 Task: Add a signature Genevieve Ramirez containing Best wishes for a happy Memorial Day, Genevieve Ramirez to email address softage.2@softage.net and add a label Skincare
Action: Mouse moved to (384, 355)
Screenshot: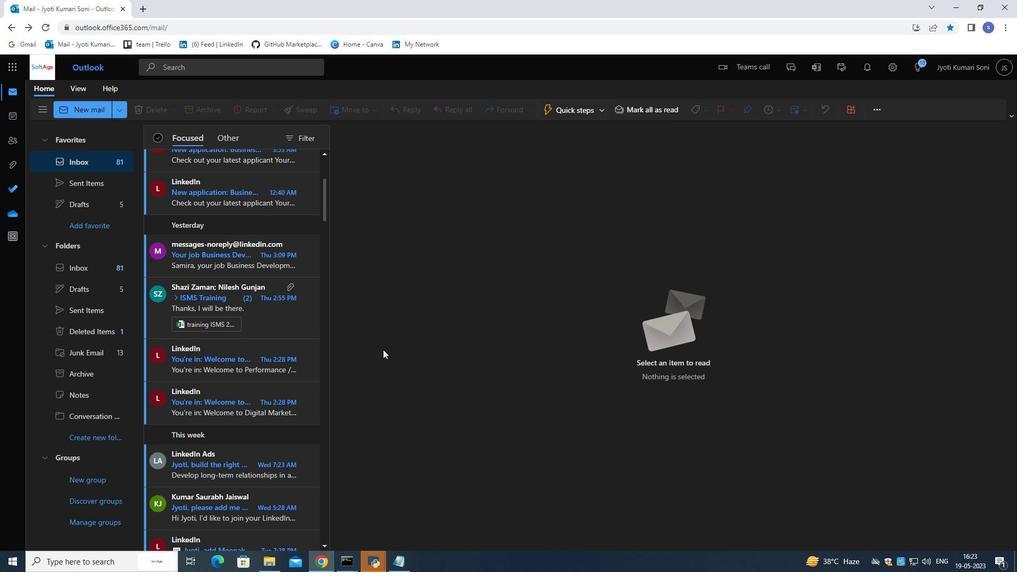 
Action: Mouse scrolled (384, 355) with delta (0, 0)
Screenshot: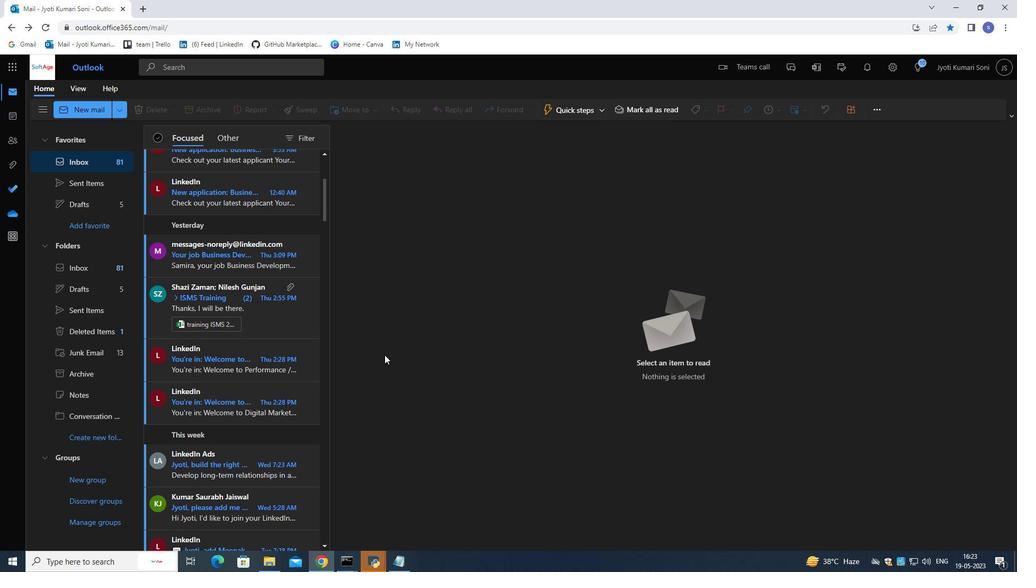 
Action: Mouse scrolled (384, 355) with delta (0, 0)
Screenshot: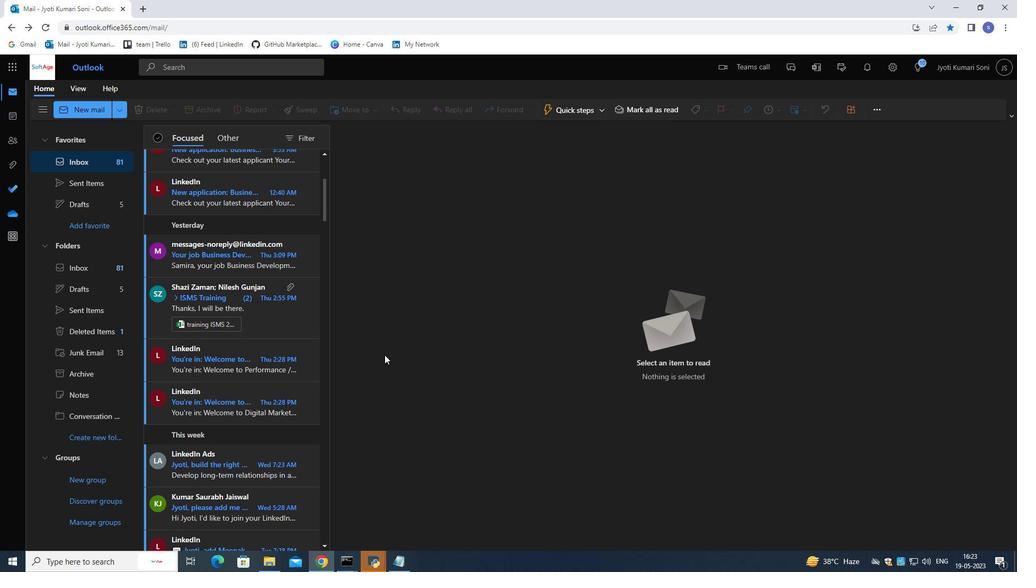 
Action: Mouse moved to (385, 355)
Screenshot: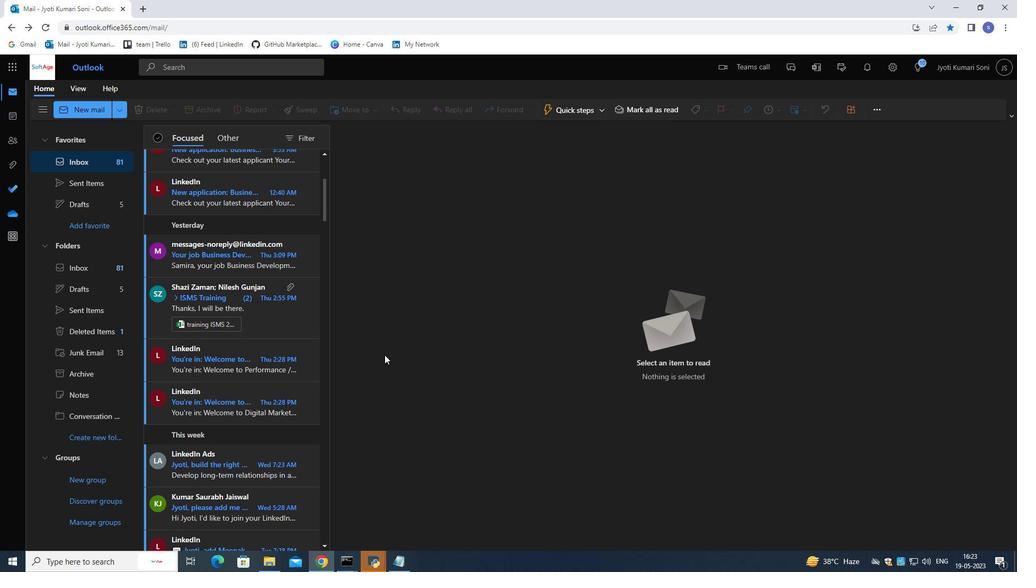 
Action: Mouse scrolled (385, 355) with delta (0, 0)
Screenshot: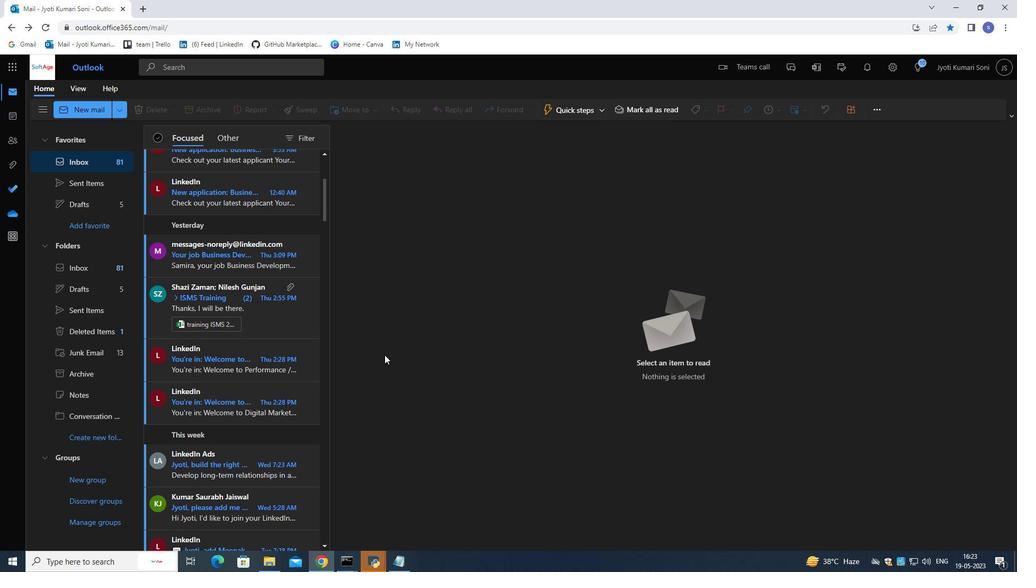 
Action: Mouse moved to (385, 352)
Screenshot: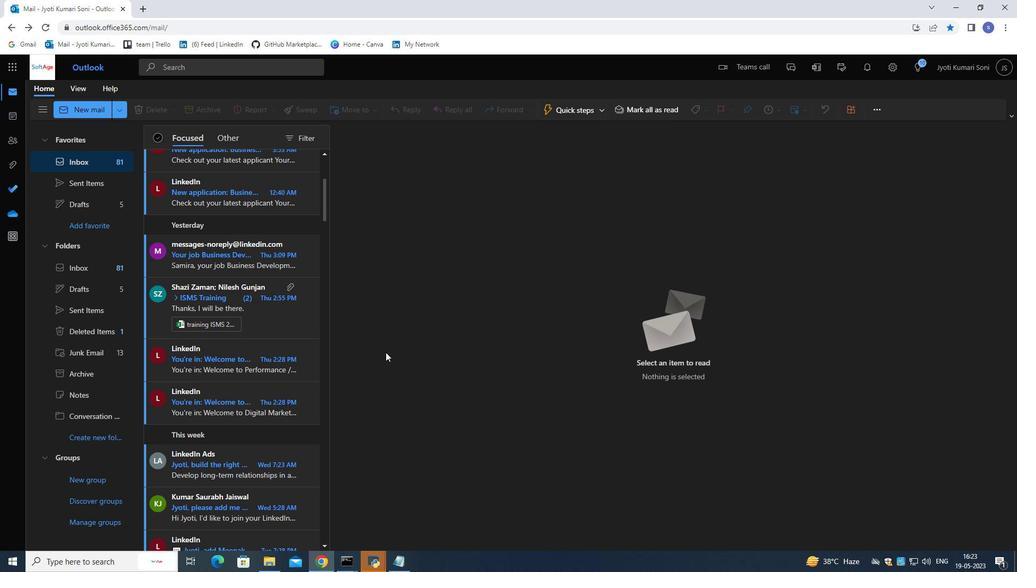 
Action: Mouse scrolled (385, 351) with delta (0, 0)
Screenshot: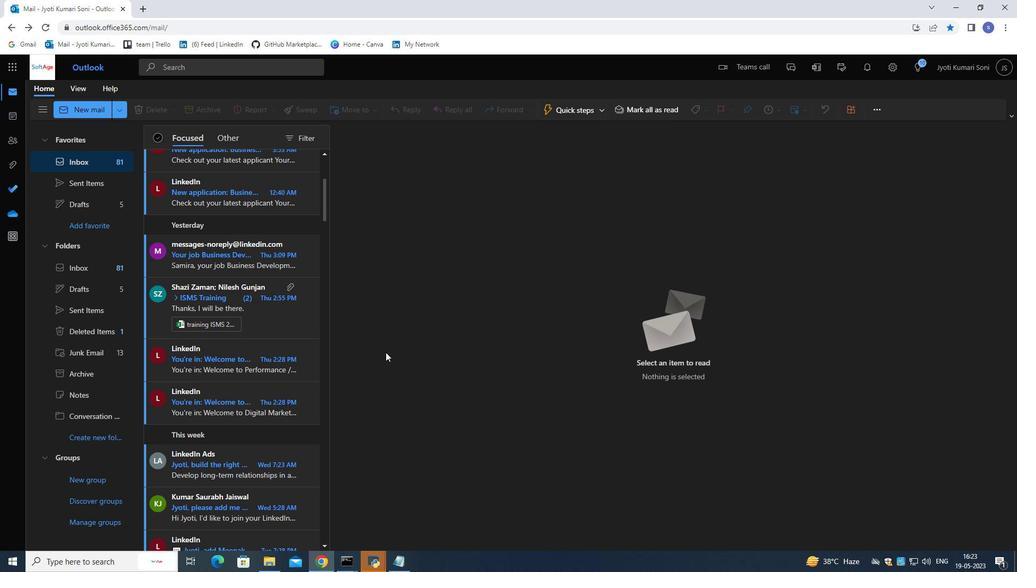 
Action: Mouse scrolled (385, 351) with delta (0, 0)
Screenshot: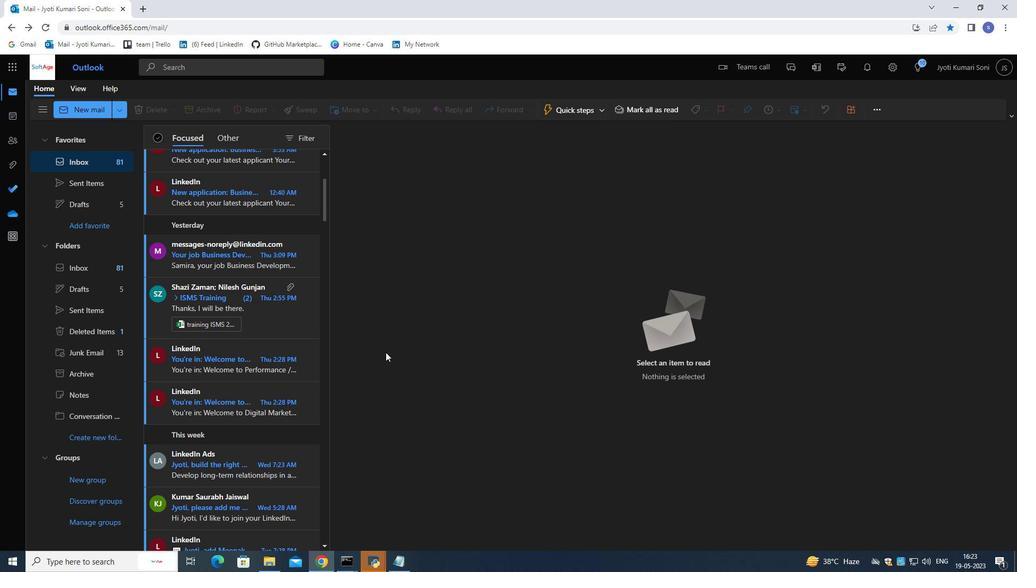 
Action: Mouse scrolled (385, 351) with delta (0, 0)
Screenshot: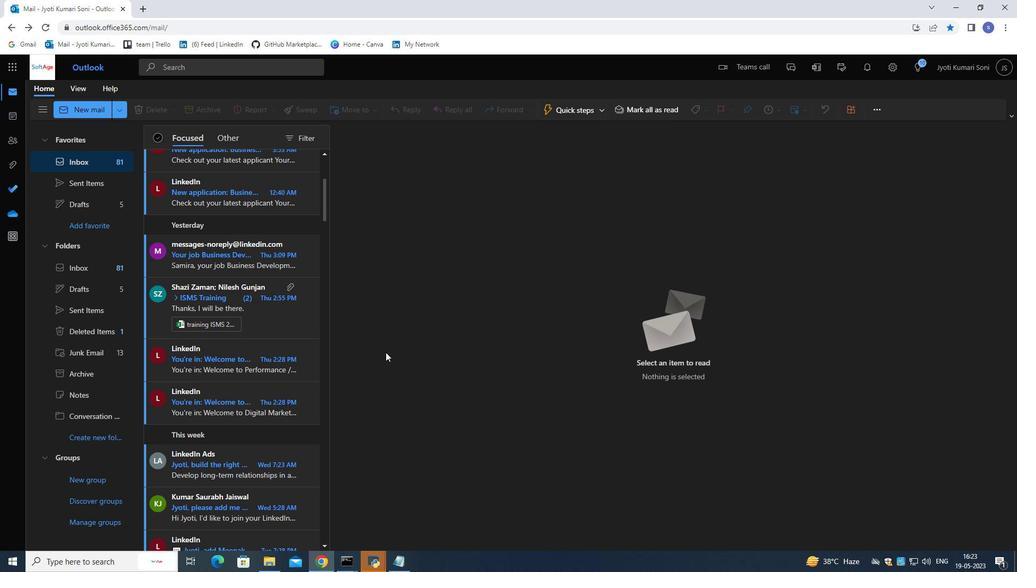 
Action: Mouse scrolled (385, 351) with delta (0, 0)
Screenshot: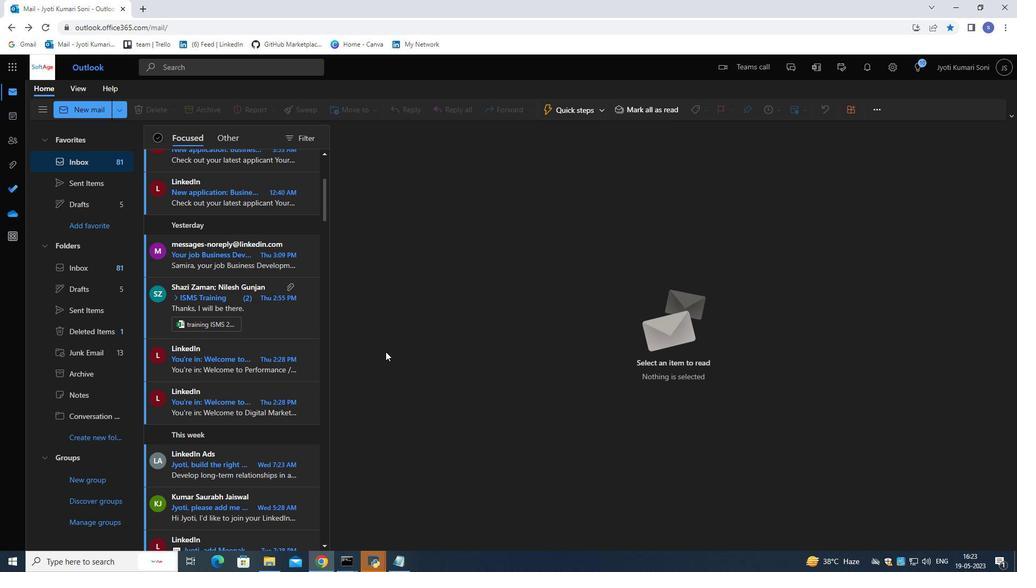 
Action: Mouse moved to (93, 118)
Screenshot: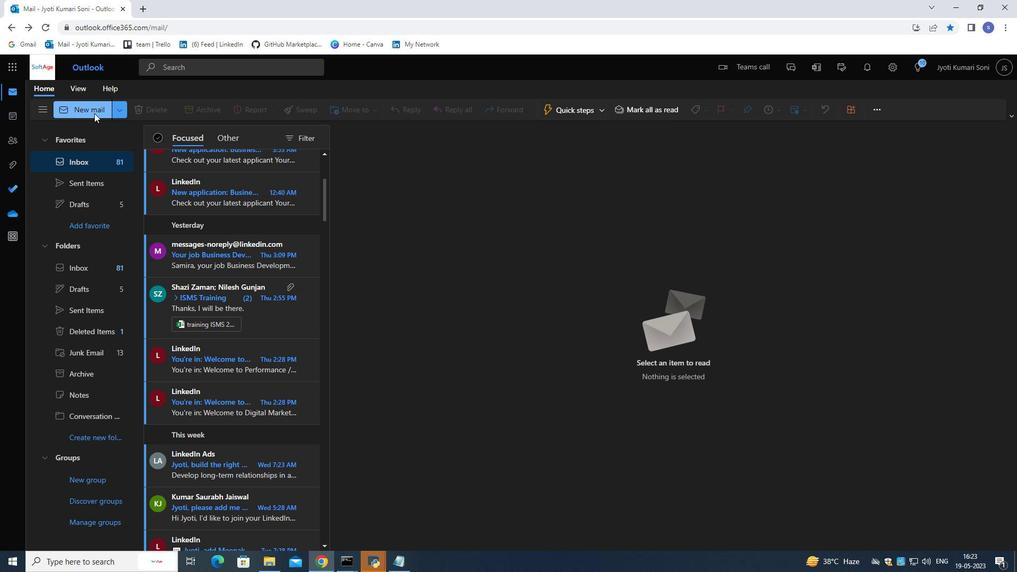 
Action: Mouse pressed left at (93, 118)
Screenshot: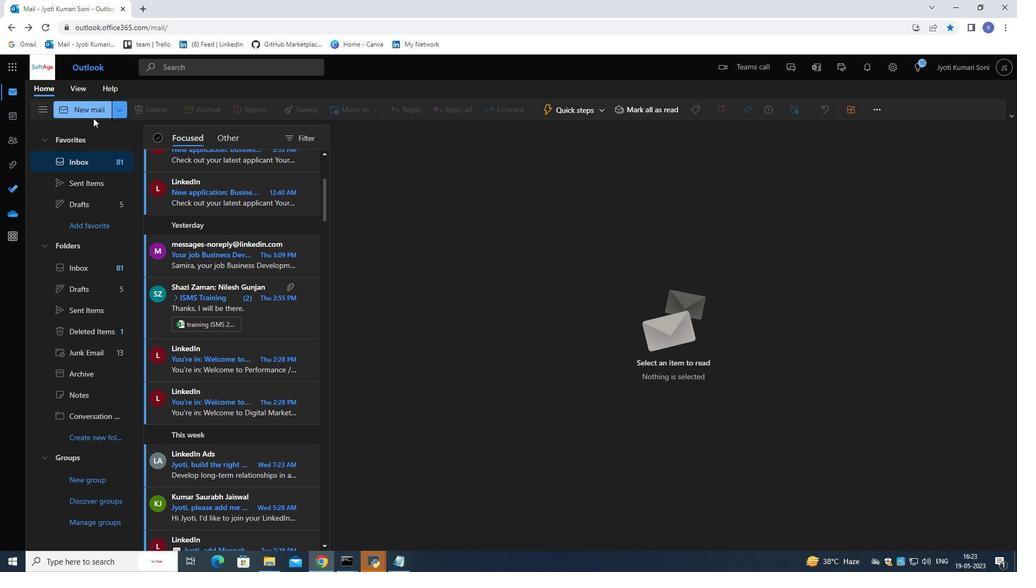 
Action: Mouse moved to (93, 112)
Screenshot: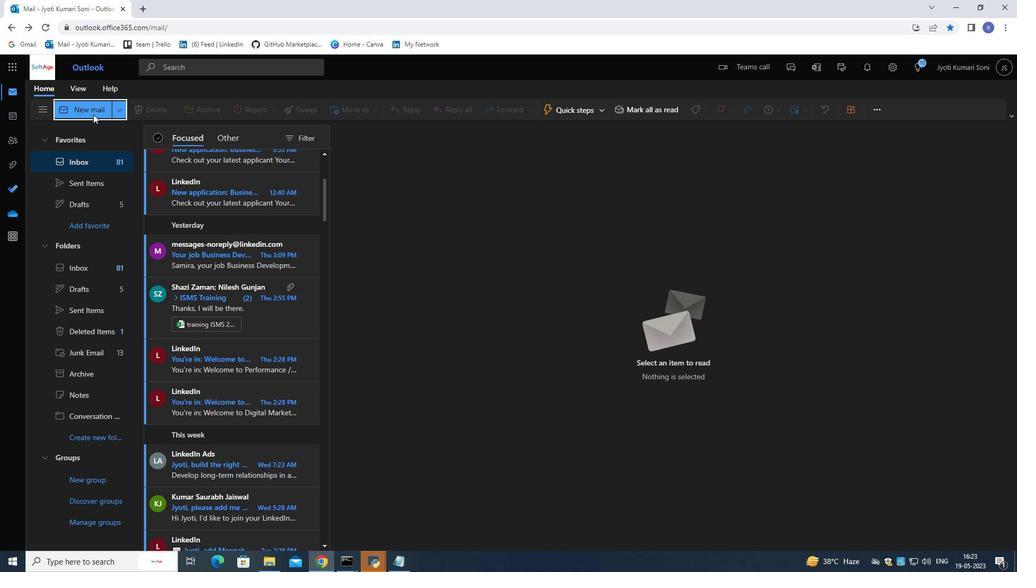 
Action: Mouse pressed left at (93, 112)
Screenshot: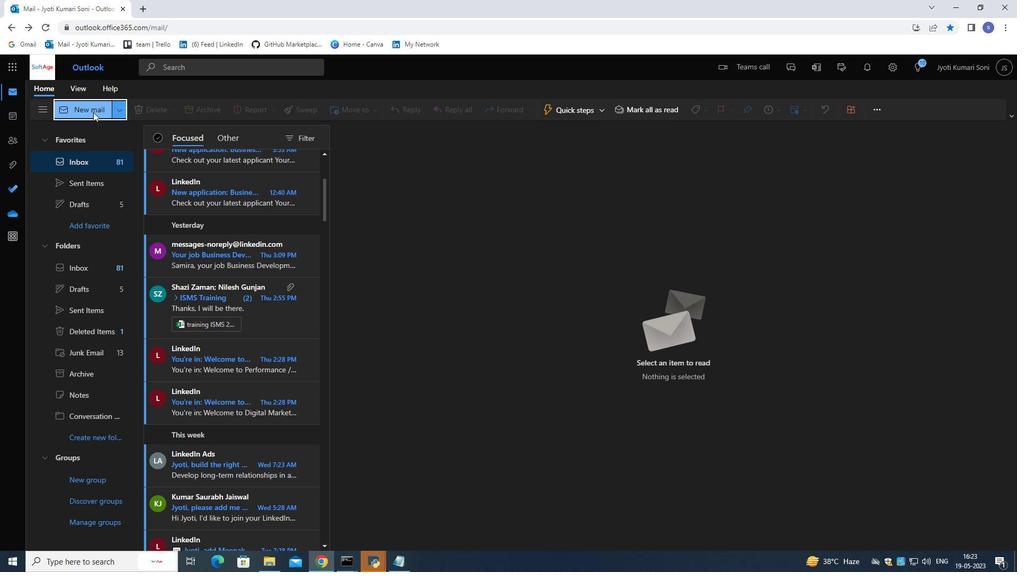 
Action: Mouse moved to (230, 204)
Screenshot: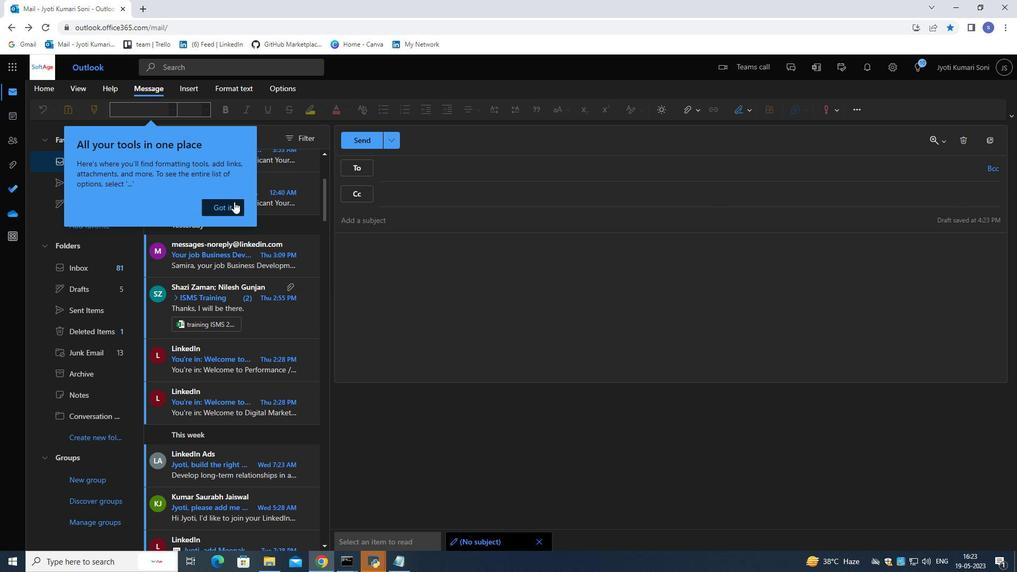 
Action: Mouse pressed left at (230, 204)
Screenshot: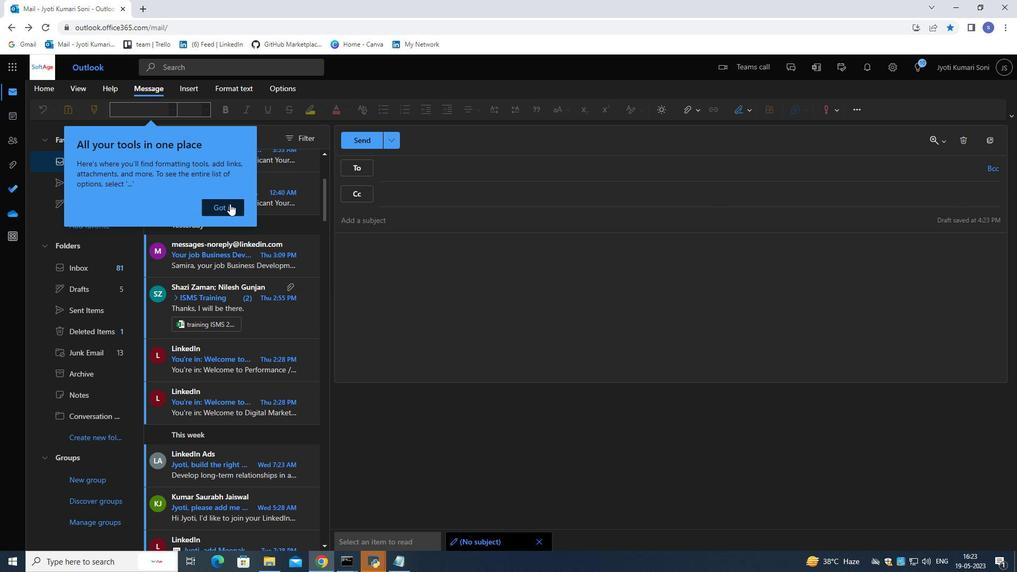 
Action: Mouse moved to (991, 142)
Screenshot: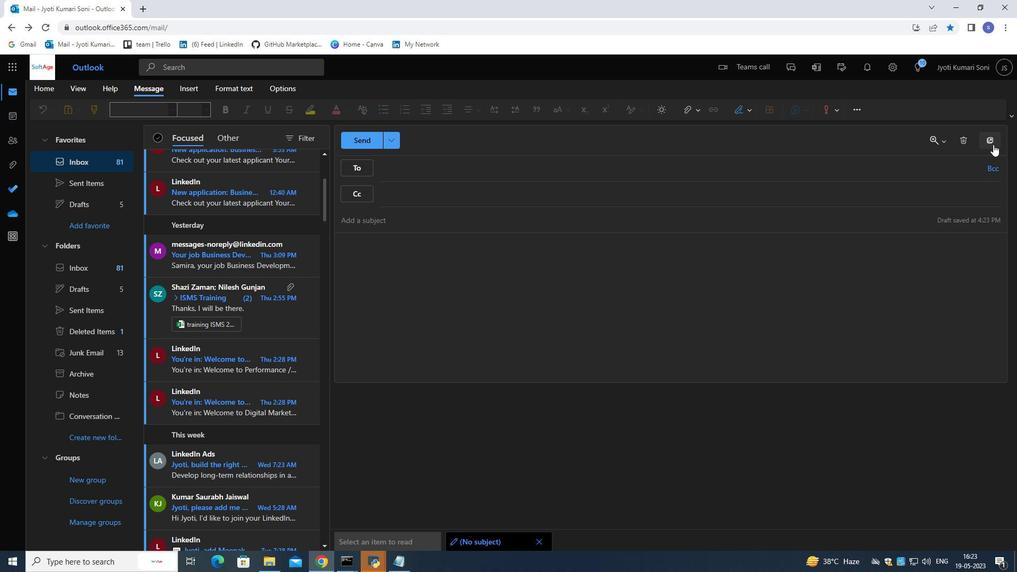 
Action: Mouse pressed left at (991, 142)
Screenshot: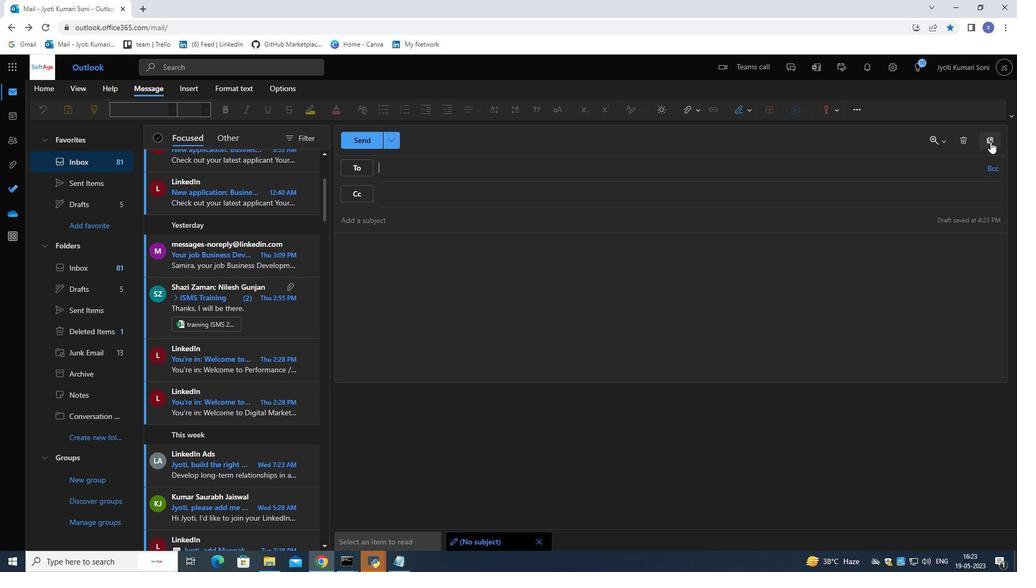 
Action: Mouse moved to (624, 22)
Screenshot: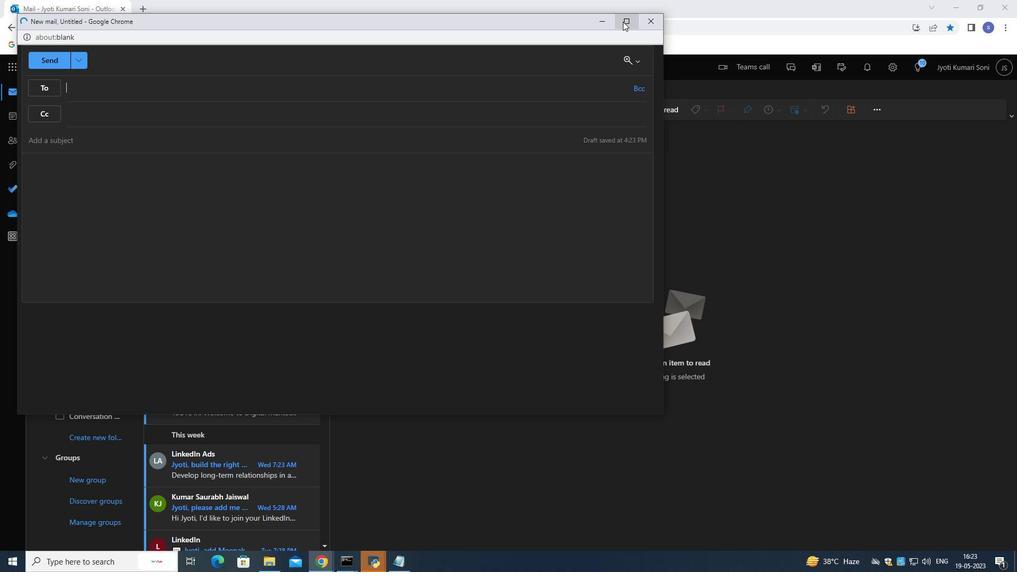 
Action: Mouse pressed left at (624, 22)
Screenshot: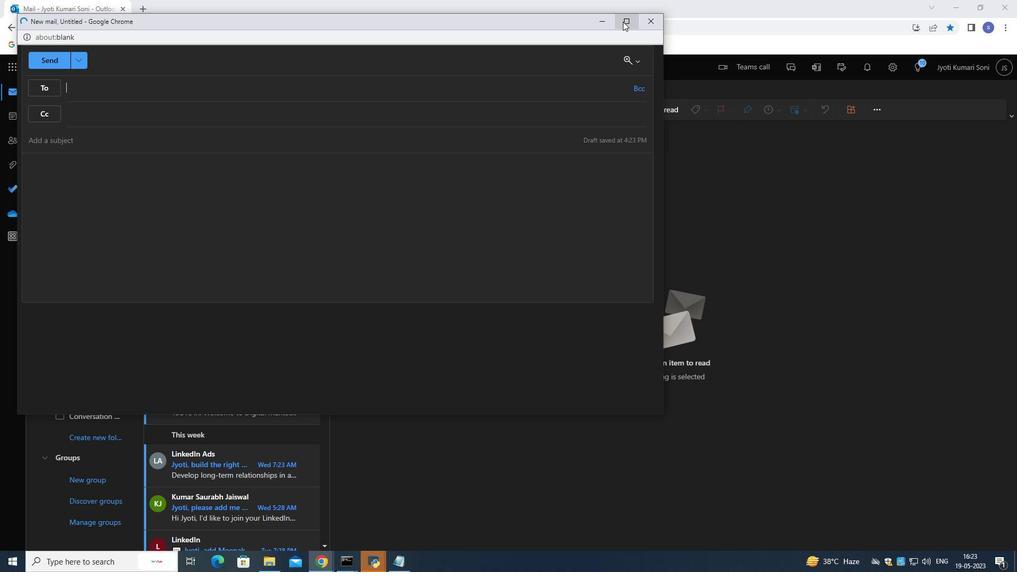 
Action: Mouse moved to (265, 109)
Screenshot: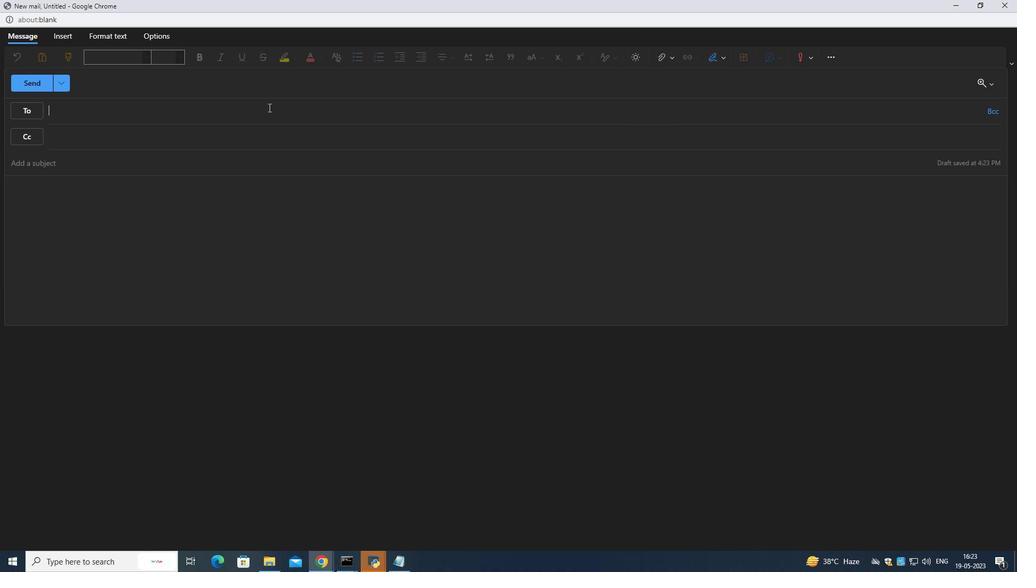 
Action: Mouse pressed left at (265, 109)
Screenshot: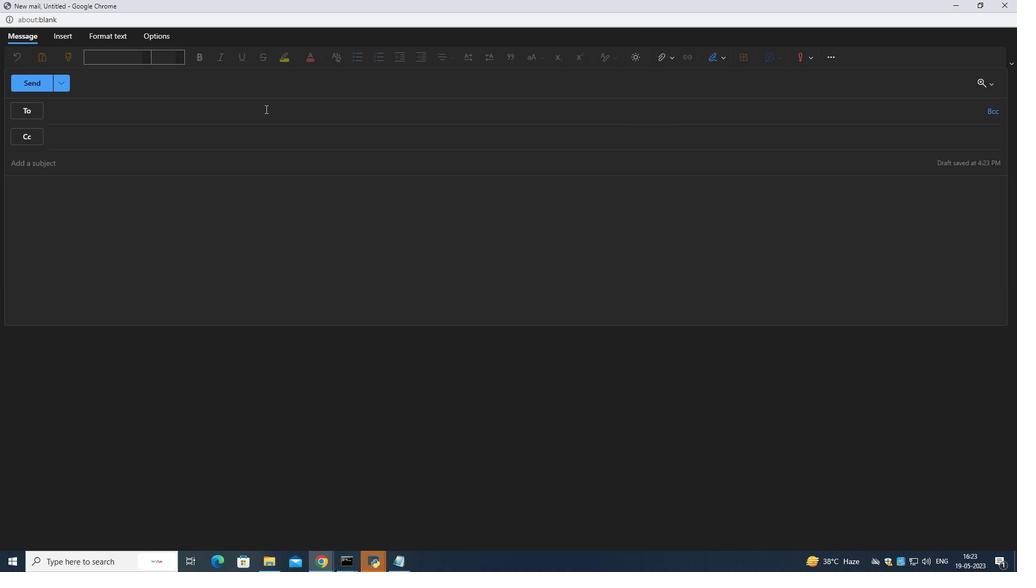 
Action: Key pressed softage.2<Key.shift>@softage.net
Screenshot: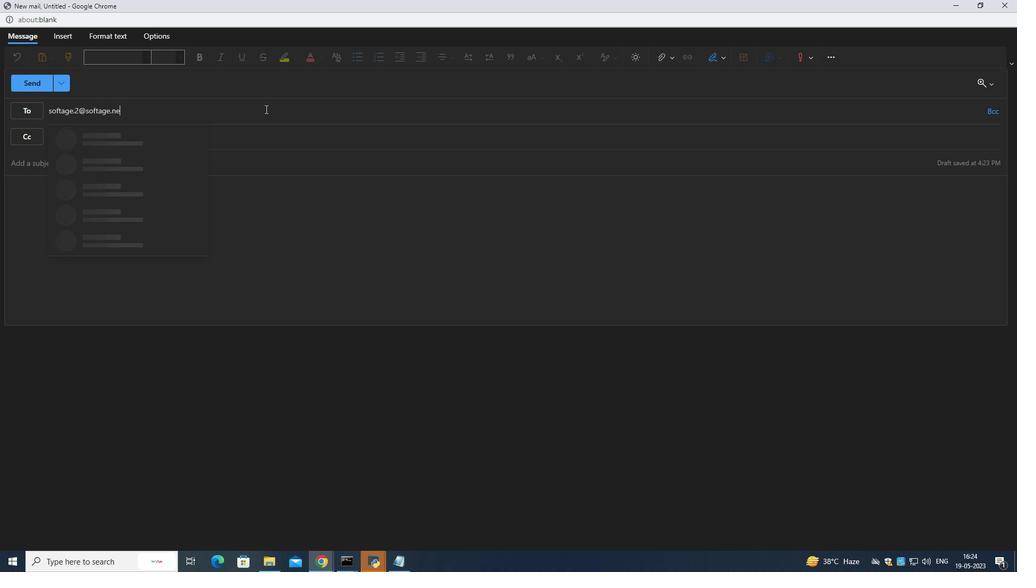 
Action: Mouse moved to (217, 252)
Screenshot: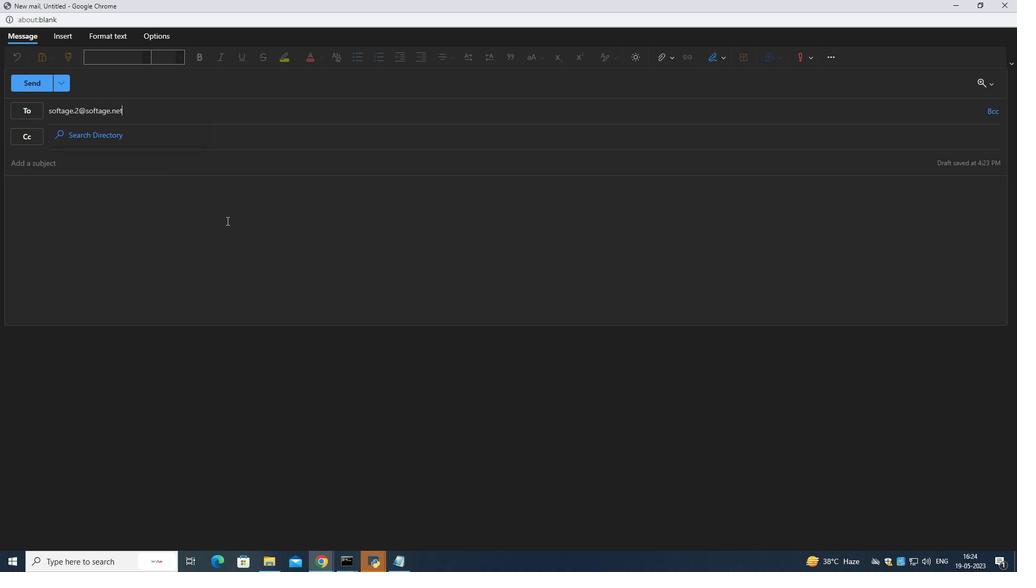 
Action: Mouse pressed left at (217, 252)
Screenshot: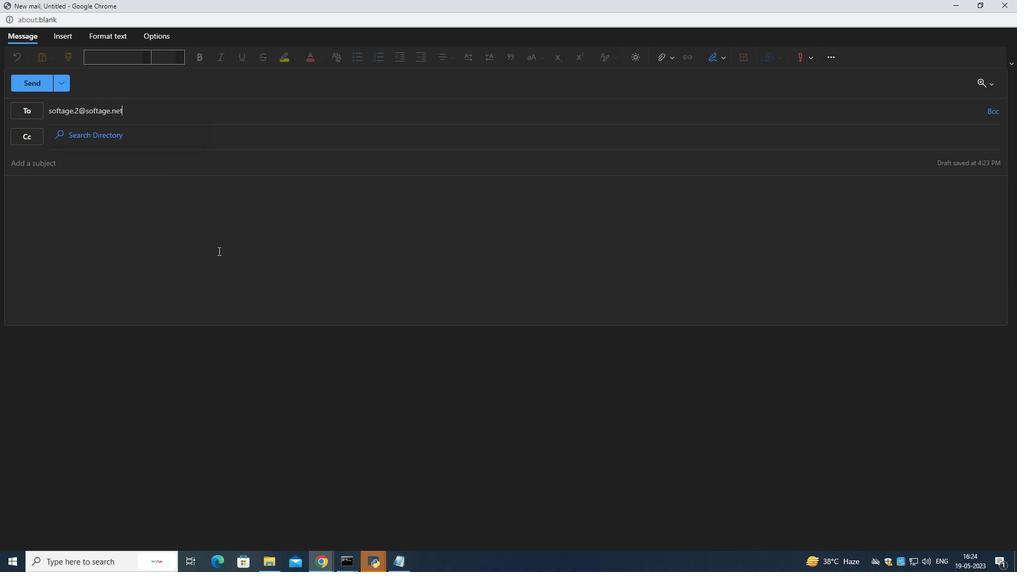 
Action: Mouse moved to (186, 150)
Screenshot: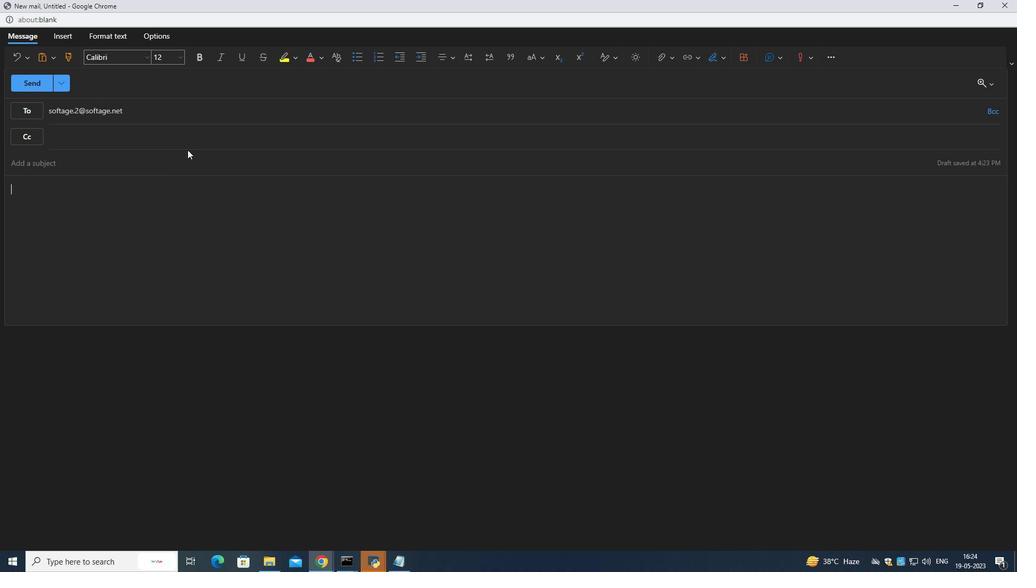 
Action: Mouse pressed left at (186, 150)
Screenshot: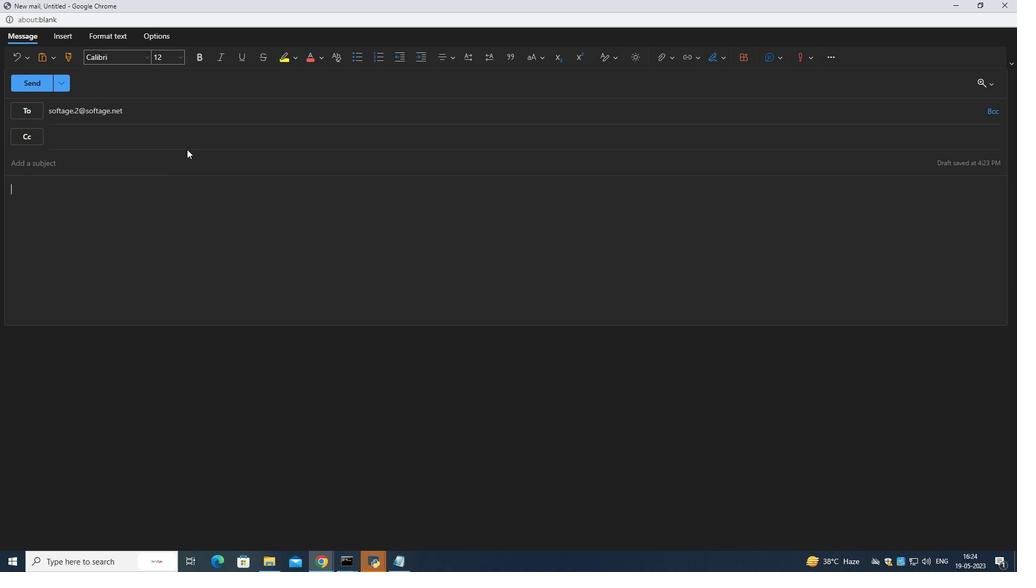 
Action: Mouse moved to (186, 161)
Screenshot: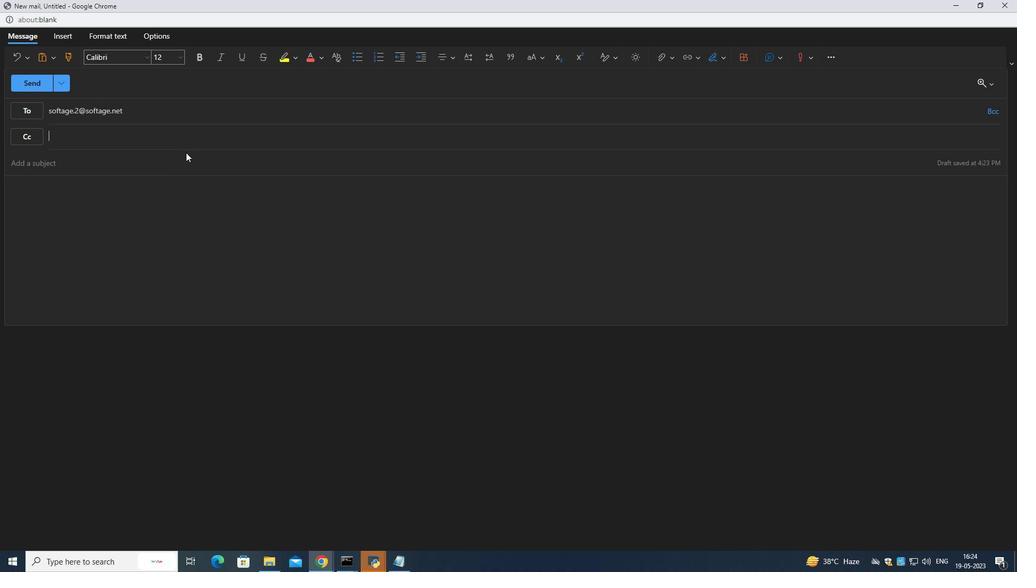 
Action: Mouse pressed left at (186, 161)
Screenshot: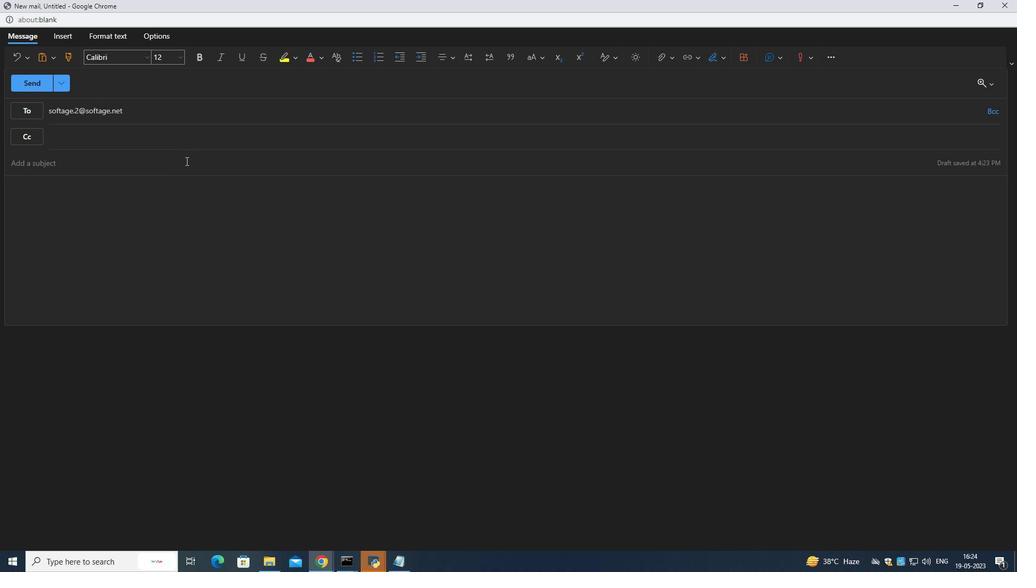 
Action: Mouse moved to (69, 163)
Screenshot: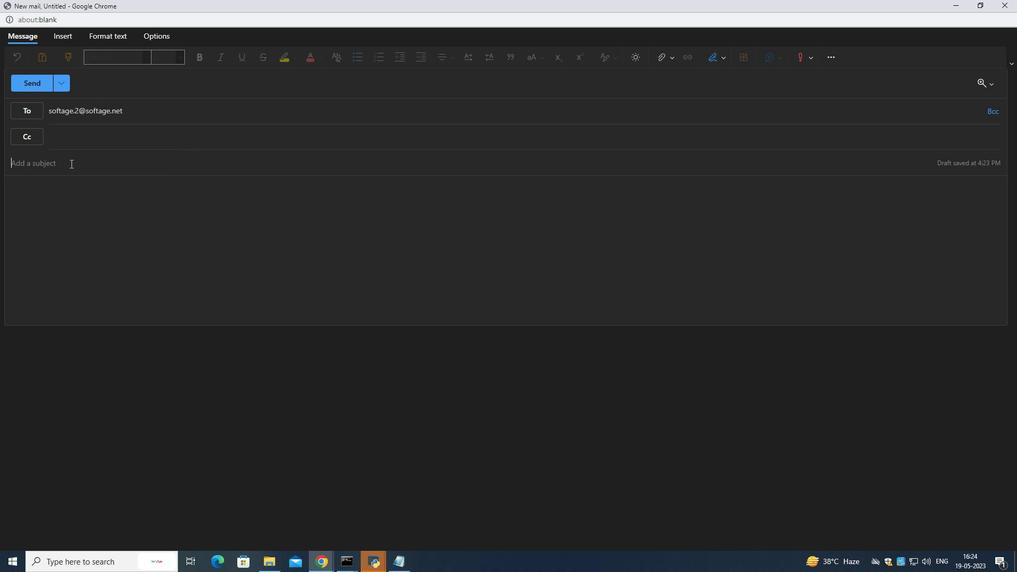 
Action: Mouse pressed left at (69, 163)
Screenshot: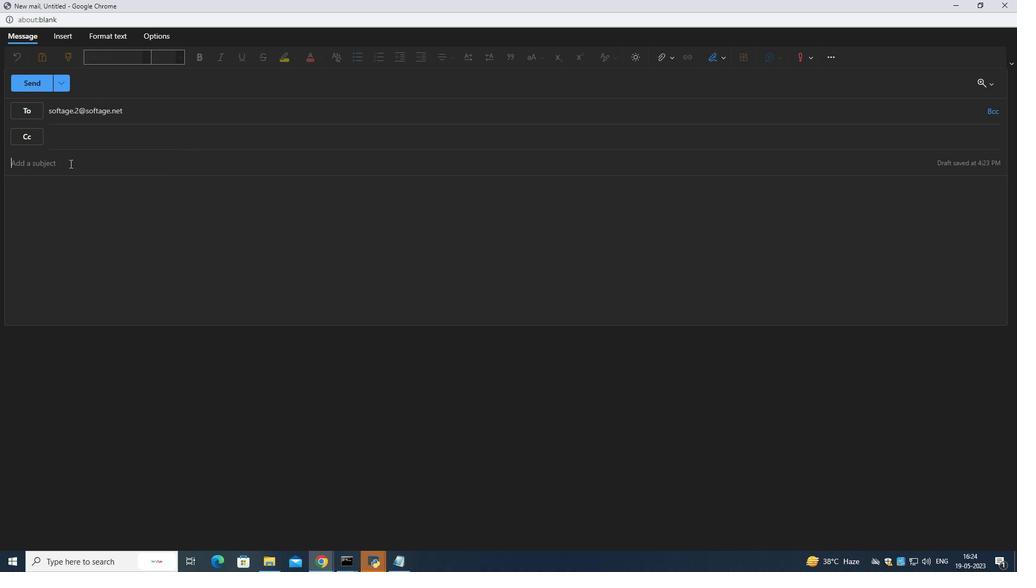 
Action: Mouse moved to (139, 112)
Screenshot: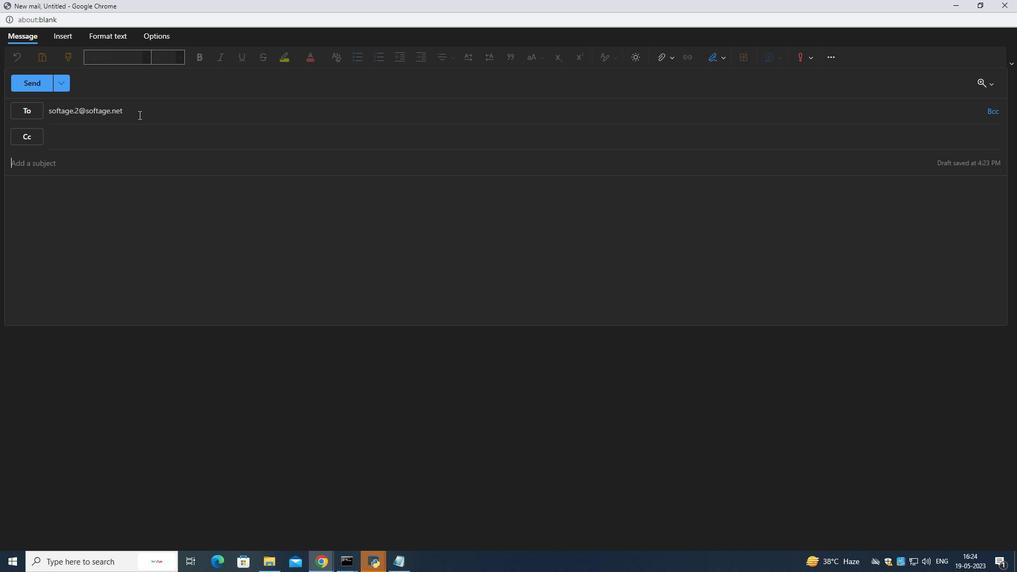 
Action: Mouse pressed left at (139, 112)
Screenshot: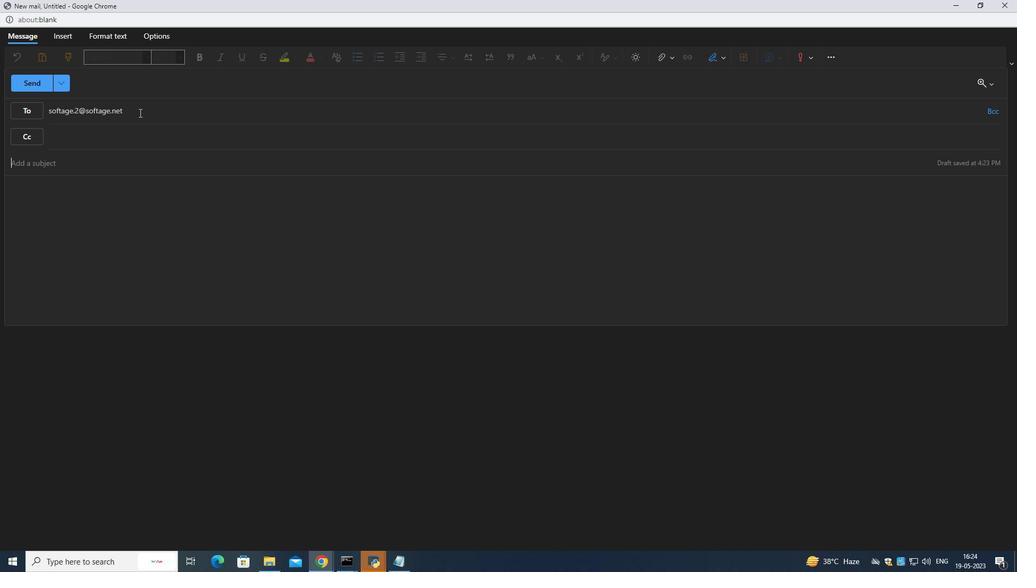 
Action: Mouse moved to (161, 219)
Screenshot: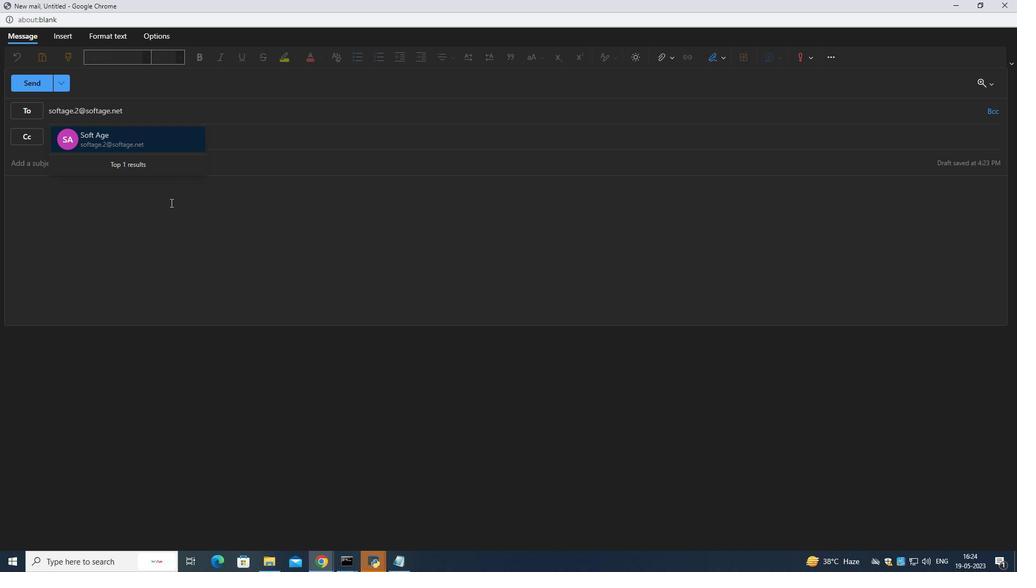 
Action: Mouse pressed left at (161, 219)
Screenshot: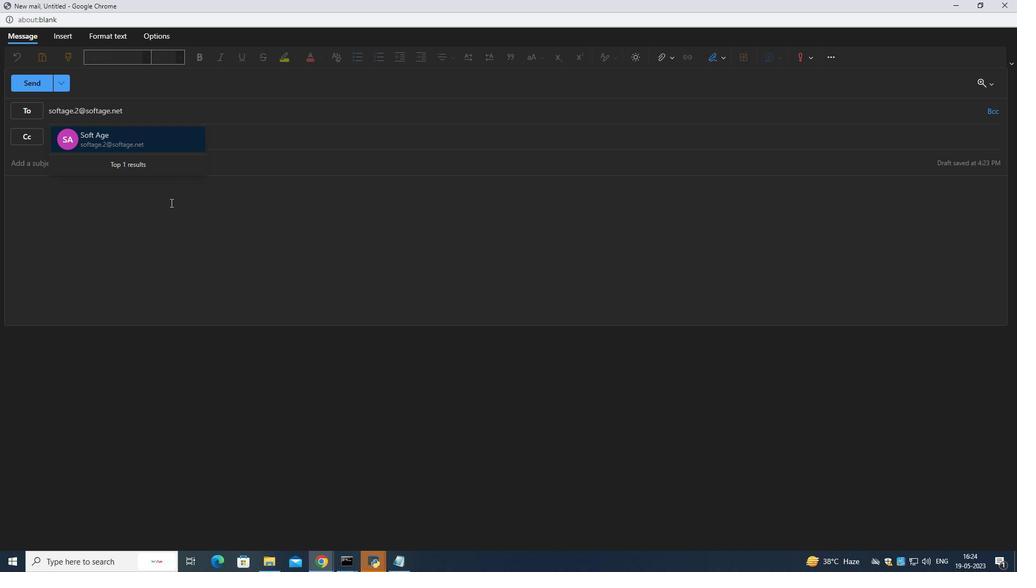 
Action: Mouse moved to (115, 150)
Screenshot: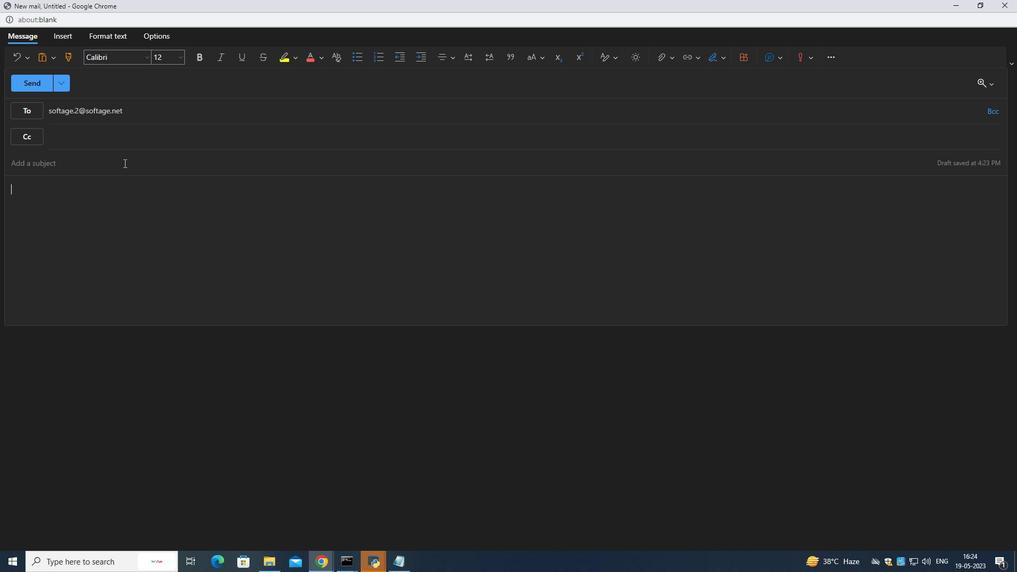 
Action: Mouse pressed left at (115, 150)
Screenshot: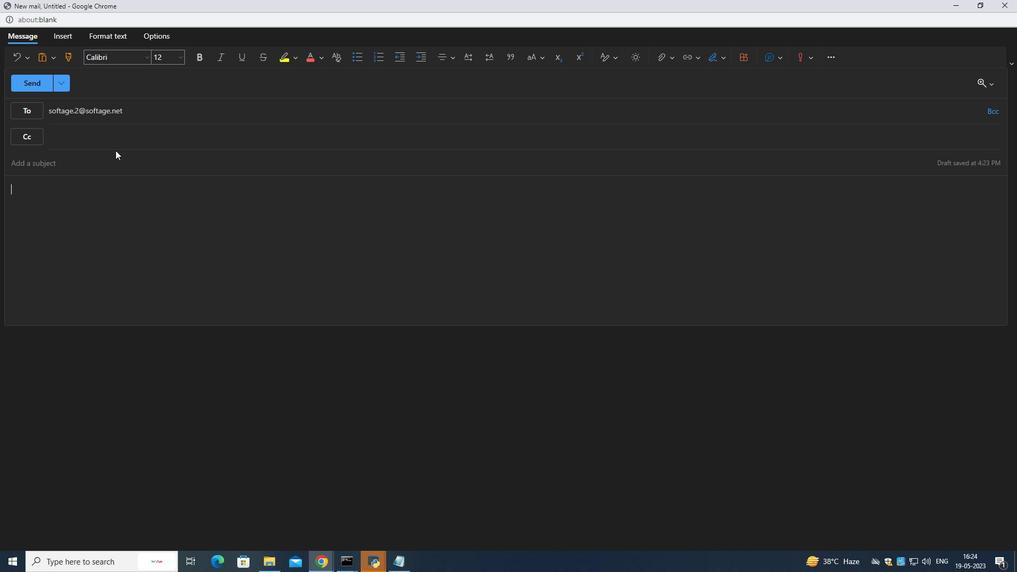 
Action: Mouse moved to (115, 159)
Screenshot: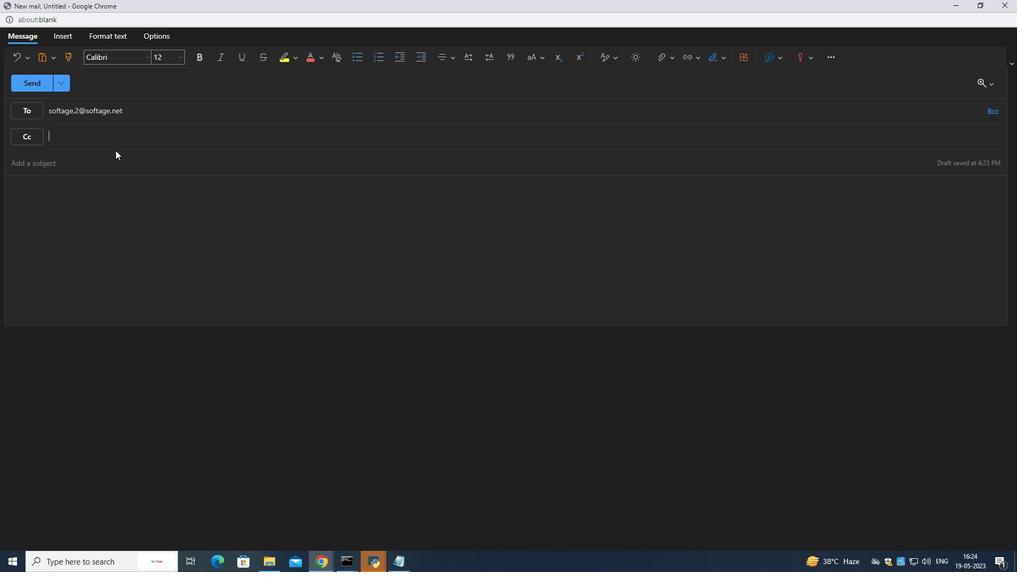 
Action: Mouse pressed left at (115, 159)
Screenshot: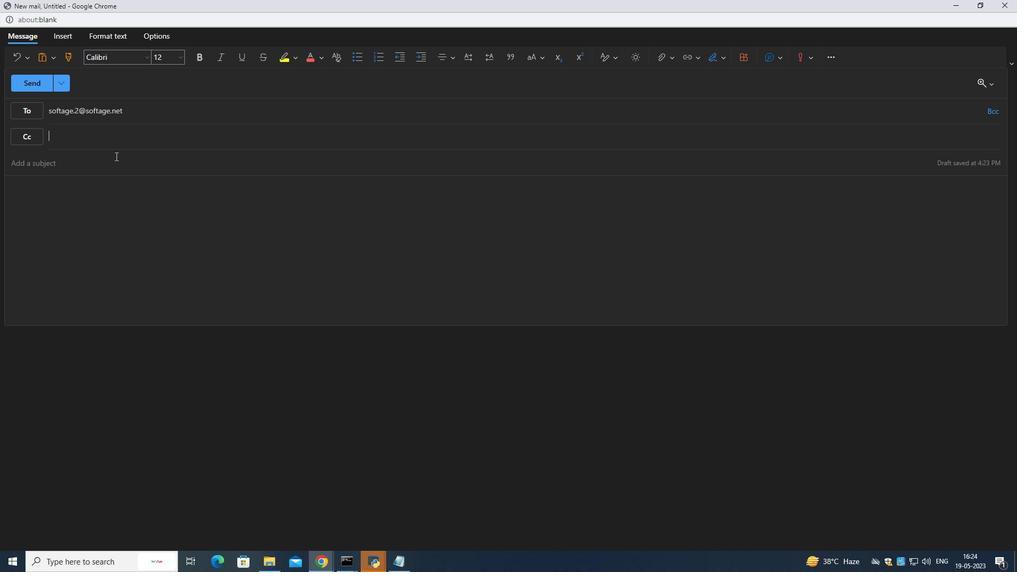 
Action: Mouse moved to (115, 160)
Screenshot: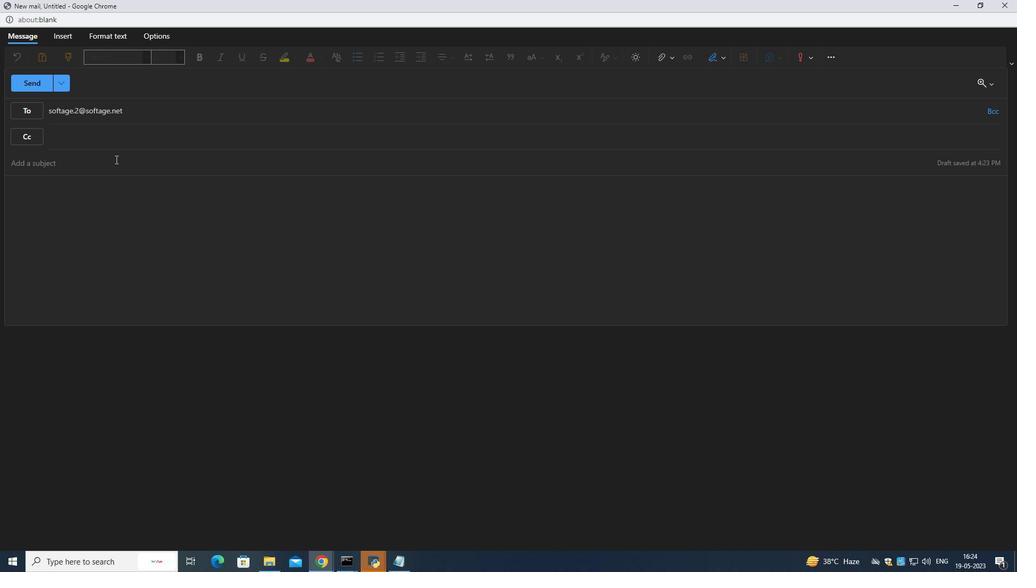 
Action: Key pressed <Key.shift>Best<Key.space><Key.shift>Wishes<Key.space>for<Key.space><Key.shift>Memorial<Key.space><Key.shift>Day.
Screenshot: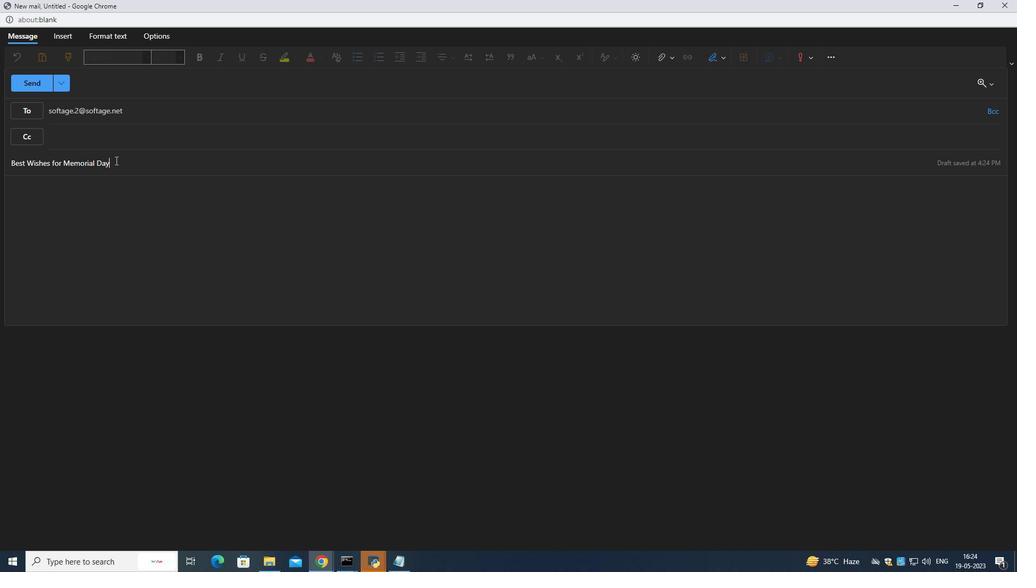
Action: Mouse moved to (106, 195)
Screenshot: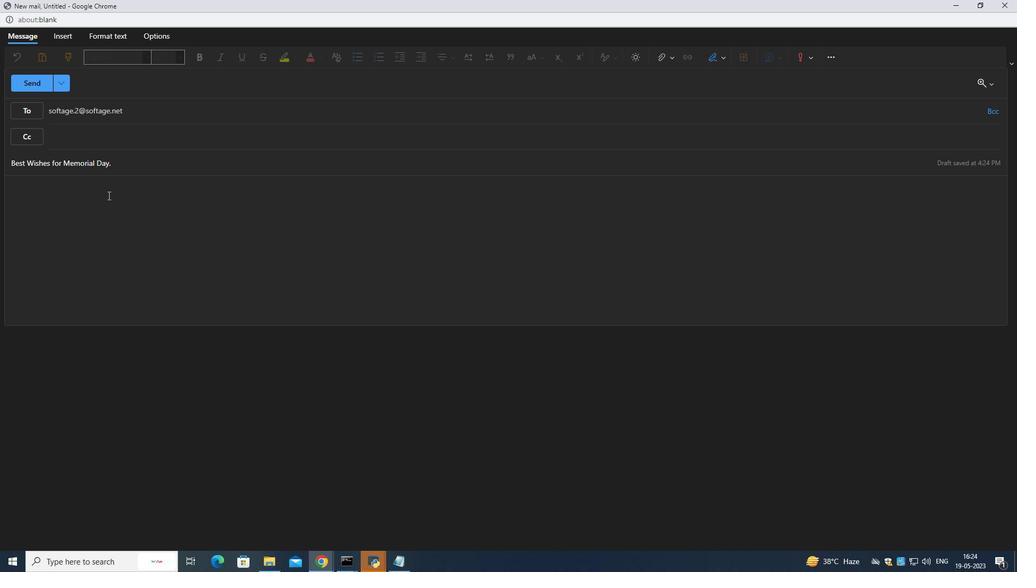 
Action: Mouse pressed left at (106, 195)
Screenshot: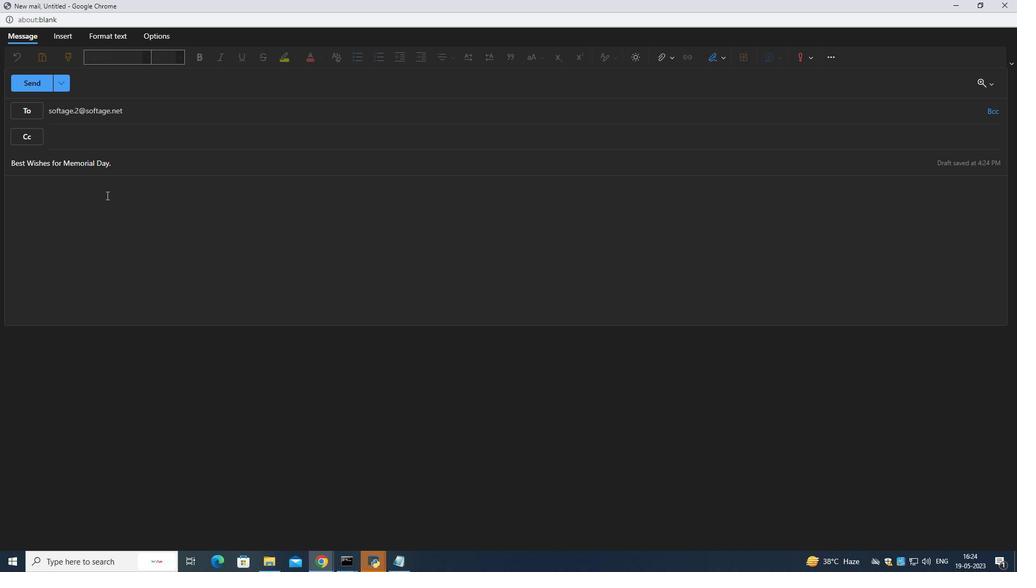 
Action: Mouse moved to (186, 186)
Screenshot: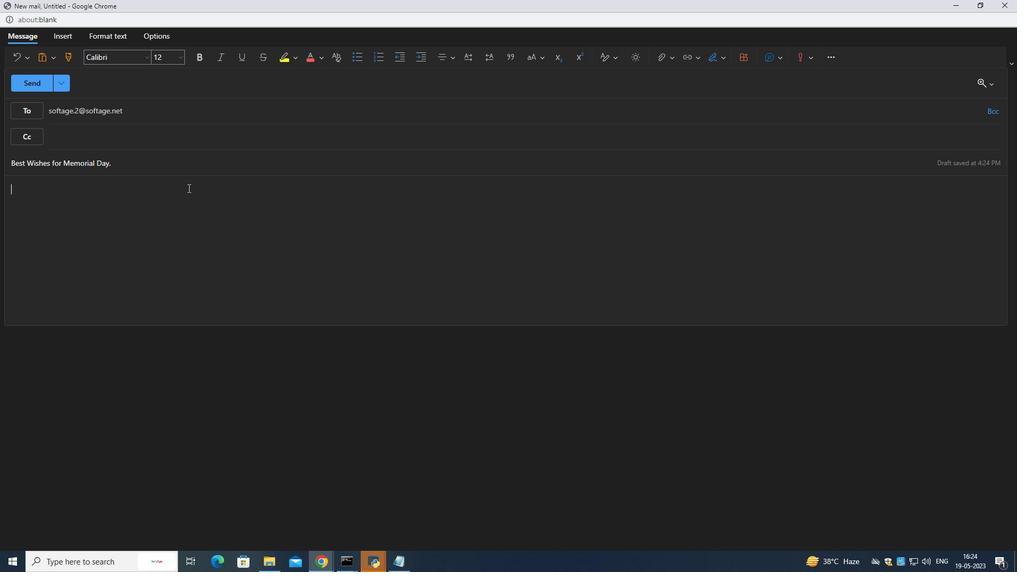 
Action: Mouse pressed left at (186, 186)
Screenshot: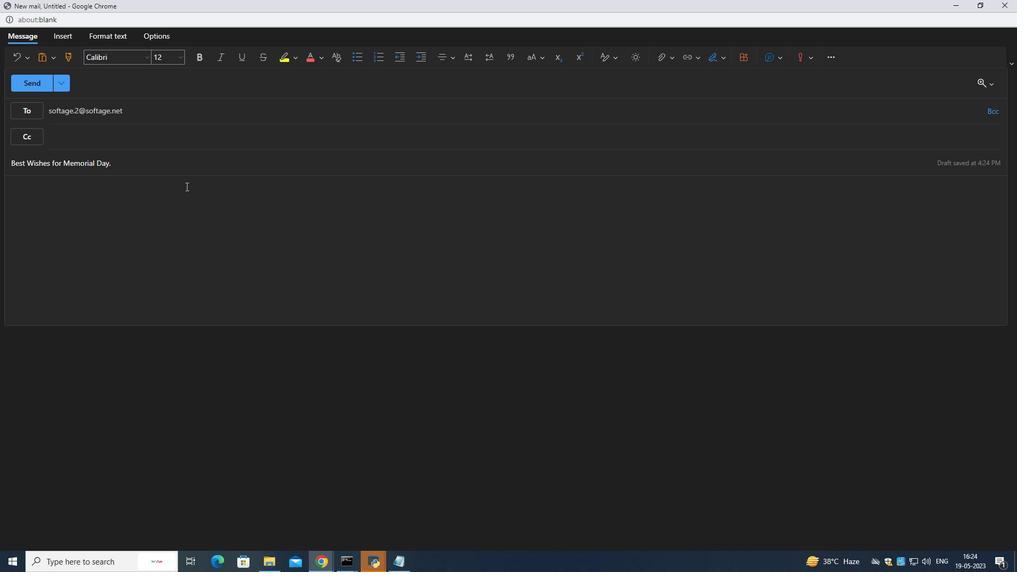 
Action: Key pressed <Key.shift>This<Key.space><Key.shift>Memorial<Key.space><Key.shift>Day<Key.space>w<Key.backspace><Key.backspace>,<Key.space>we<Key.space>remember<Key.space>those<Key.space>heros<Key.space><Key.backspace><Key.backspace>es<Key.space>who<Key.space>couraheously<Key.space>gave<Key.space>their<Key.space>lives.
Screenshot: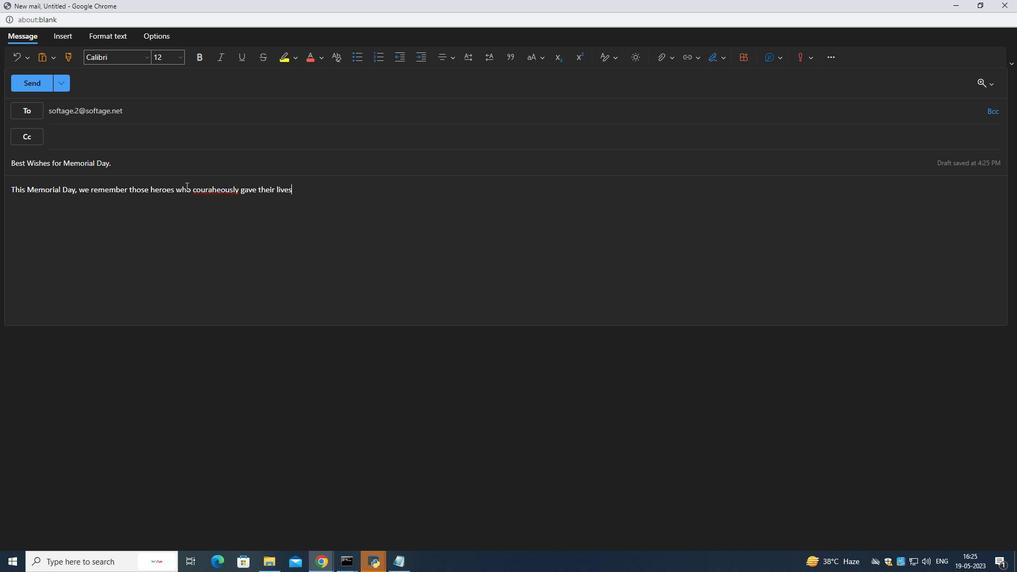 
Action: Mouse moved to (315, 189)
Screenshot: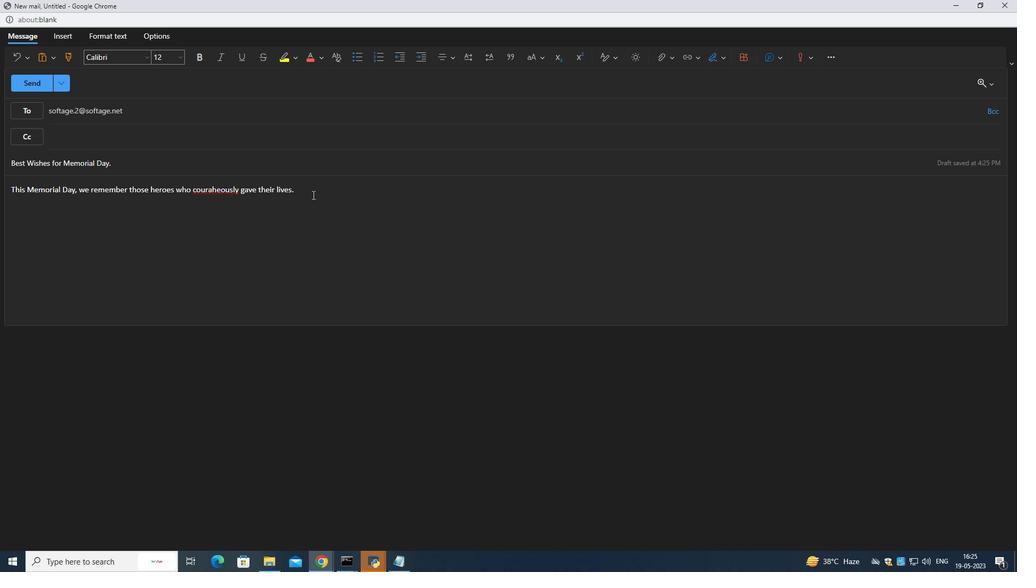 
Action: Key pressed <Key.enter><Key.shift>This<Key.space><Key.shift>Memorial<Key.space><Key.shift>Day<Key.space>and<Key.space>every<Key.space><Key.shift><Key.backspace>day<Key.space>we,<Key.space>appreciate<Key.space>all<Key.space>the<Key.space>great<Key.space>deeds<Key.space>and<Key.space>sacrifice<Key.space>done<Key.space>to<Key.space>grant<Key.space>us<Key.space>a<Key.space>chance<Key.space>to<Key.space>enjoy<Key.space>freedom.<Key.enter><Key.shift>Thank<Key.space>you<Key.space>to<Key.space>the<Key.space>brave<Key.space>men<Key.space>and<Key.space>women<Key.space>who<Key.space>have<Key.space>made<Key.space>the<Key.space>ultimate<Key.space>sacrifice<Key.space>for<Key.space>our<Key.space>freedom.<Key.enter>
Screenshot: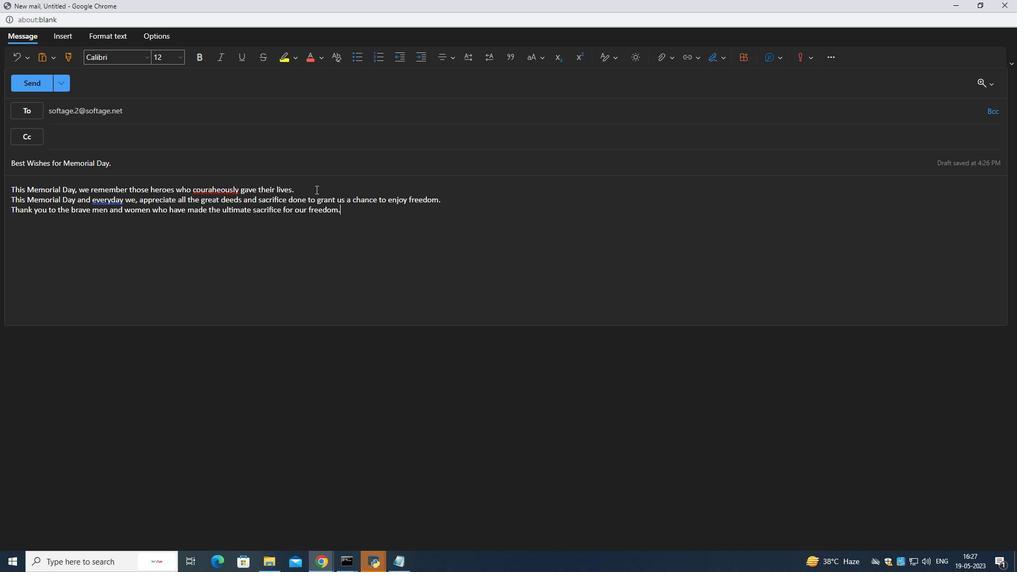 
Action: Mouse moved to (111, 201)
Screenshot: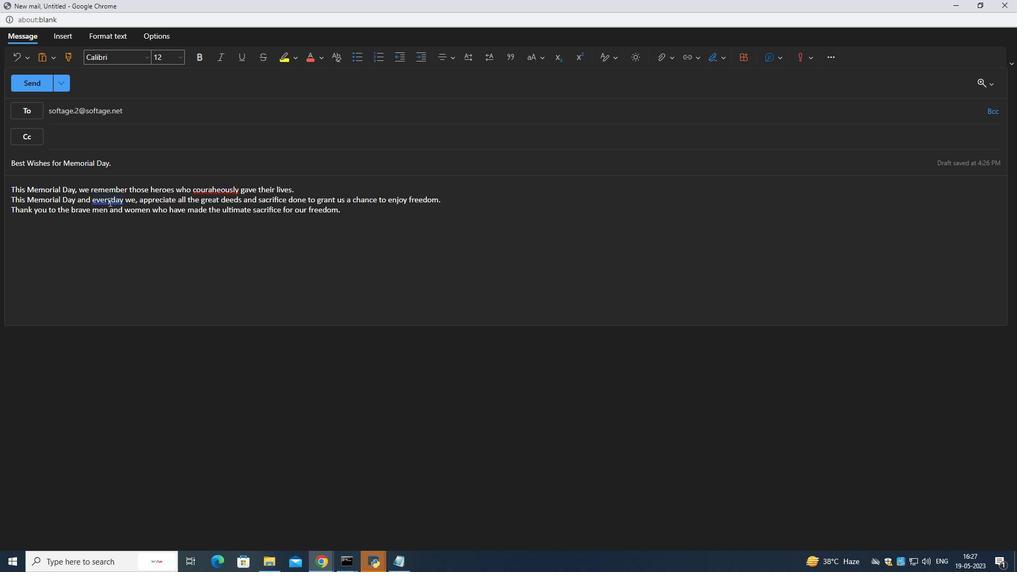 
Action: Mouse pressed left at (111, 201)
Screenshot: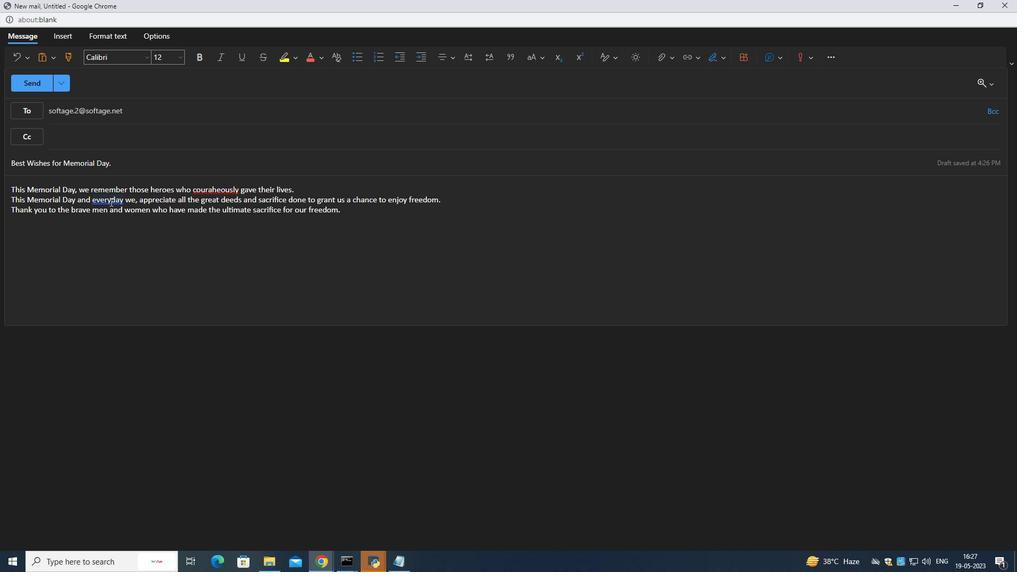 
Action: Mouse moved to (112, 213)
Screenshot: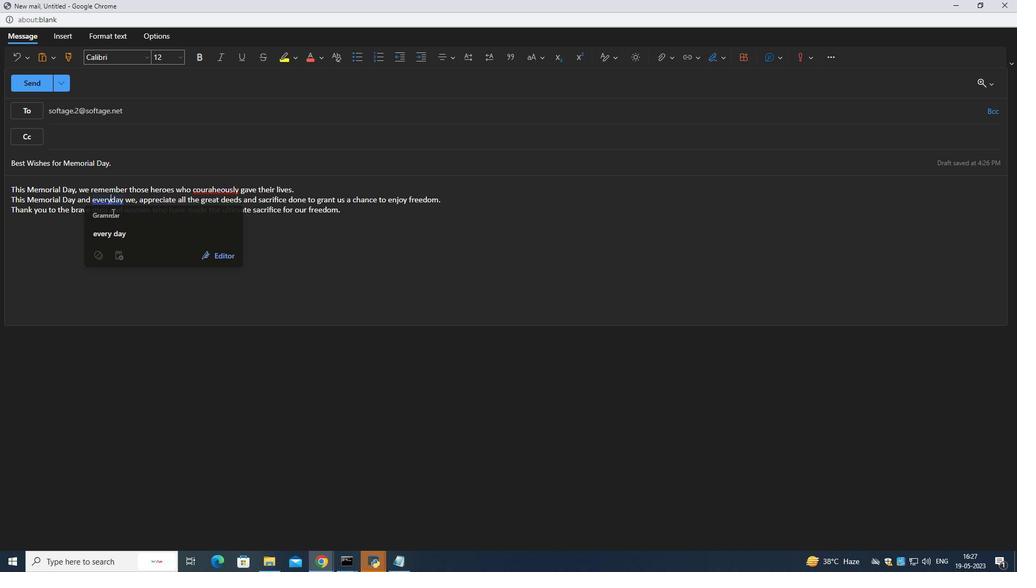 
Action: Key pressed <Key.space>
Screenshot: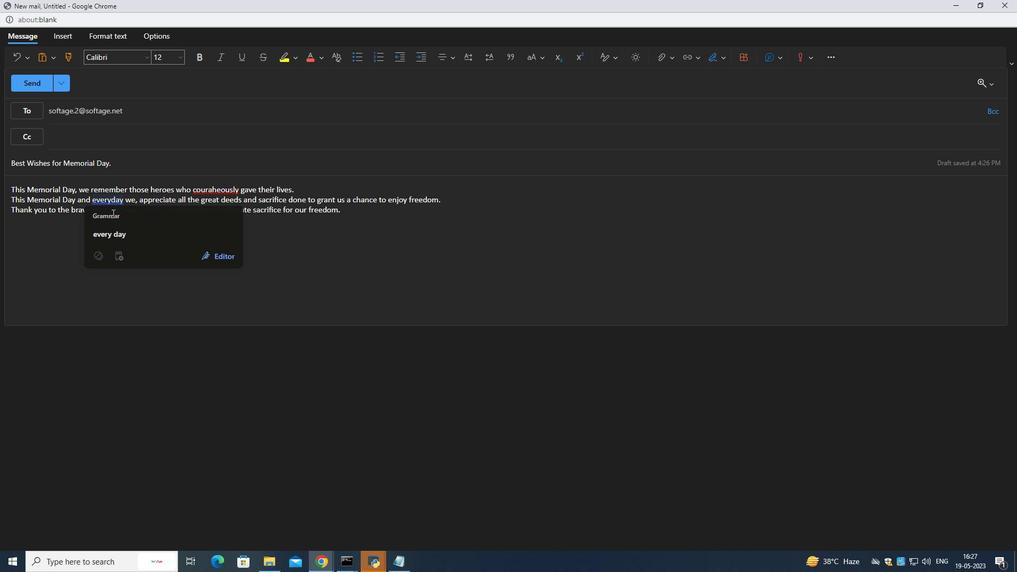 
Action: Mouse moved to (392, 216)
Screenshot: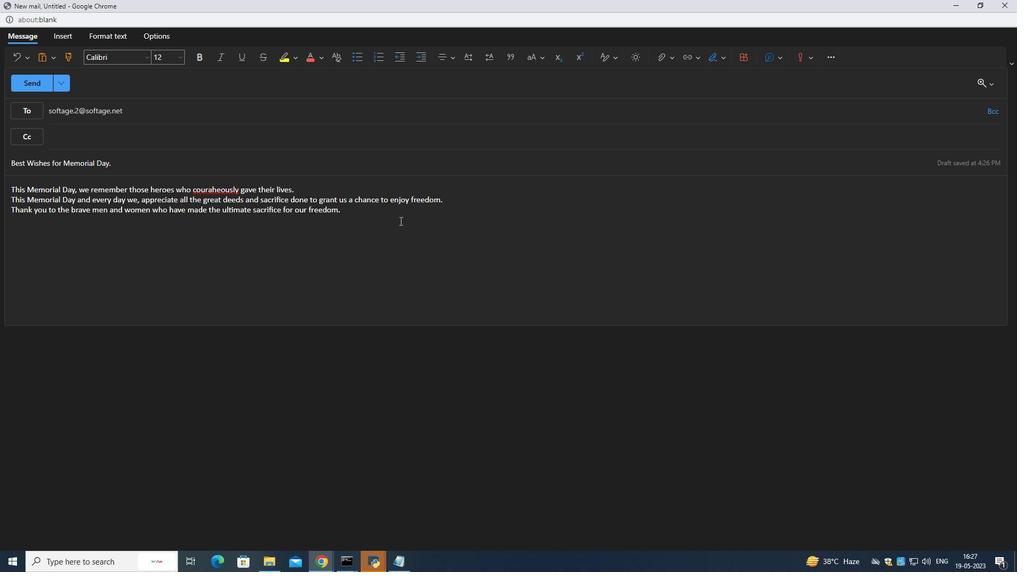 
Action: Mouse pressed left at (392, 216)
Screenshot: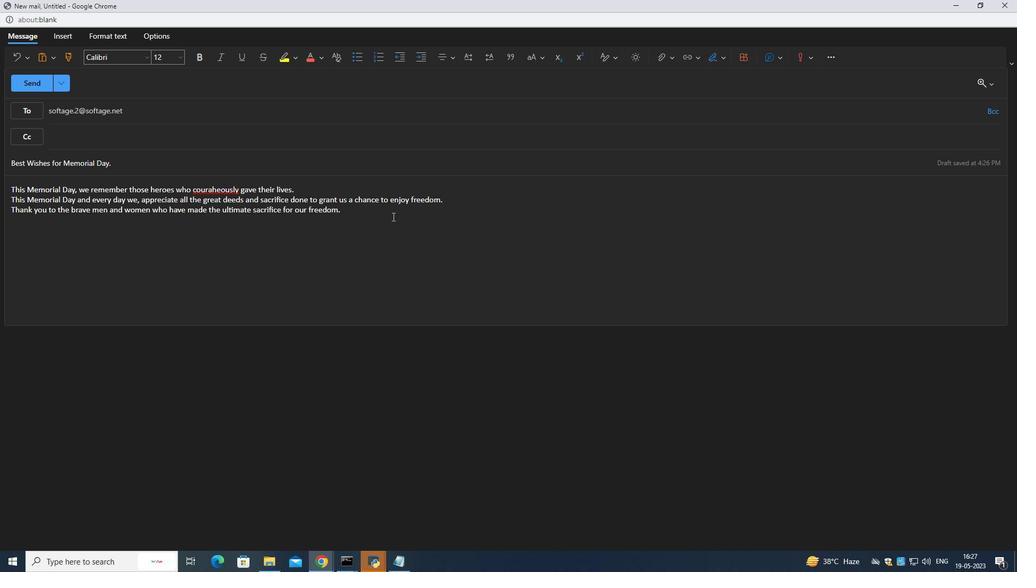 
Action: Mouse moved to (365, 241)
Screenshot: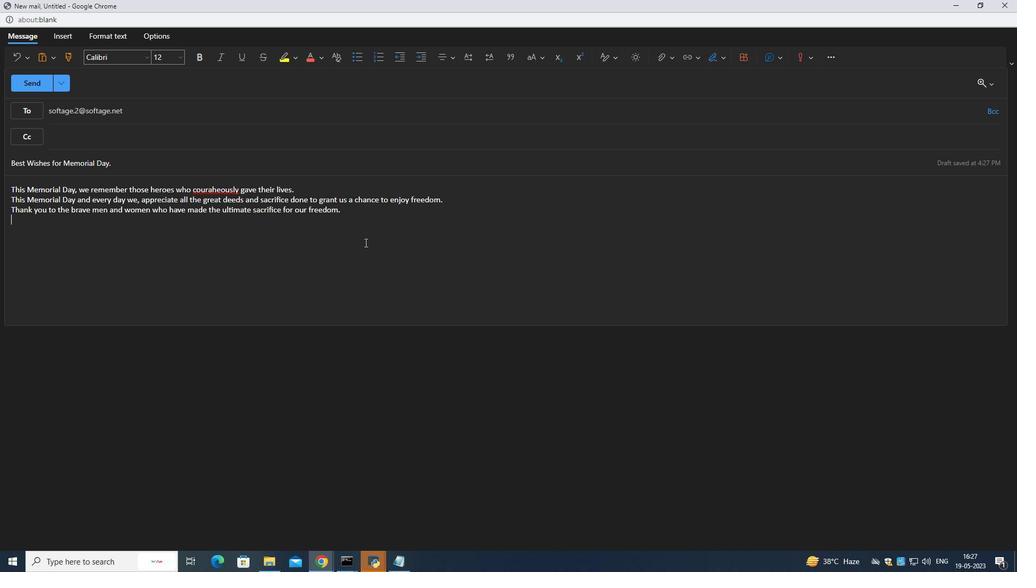 
Action: Key pressed <Key.enter><Key.shift>This<Key.space><Key.shift>Memorial<Key.space><Key.shift>Day<Key.space>,<Key.space>our<Key.space>deepest<Key.space>gratitude<Key.space>goes<Key.space>to<Key.space>the<Key.space>fallen<Key.space>men<Key.space>and<Key.space>women<Key.space>who<Key.space>gave<Key.space>the<Key.space>citizen<Key.space>of<Key.space>the<Key.space>united<Key.space>states
Screenshot: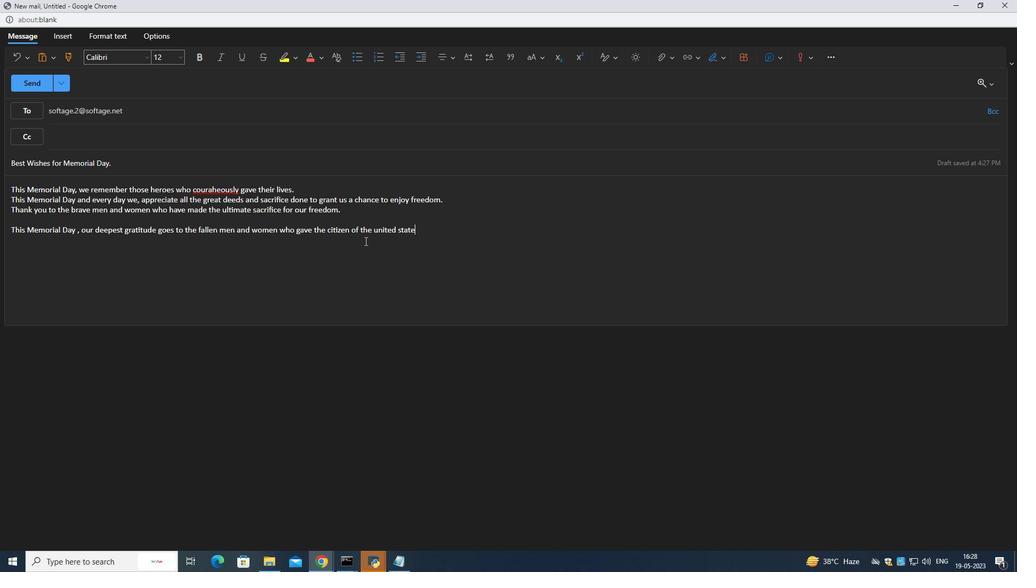 
Action: Mouse moved to (660, 344)
Screenshot: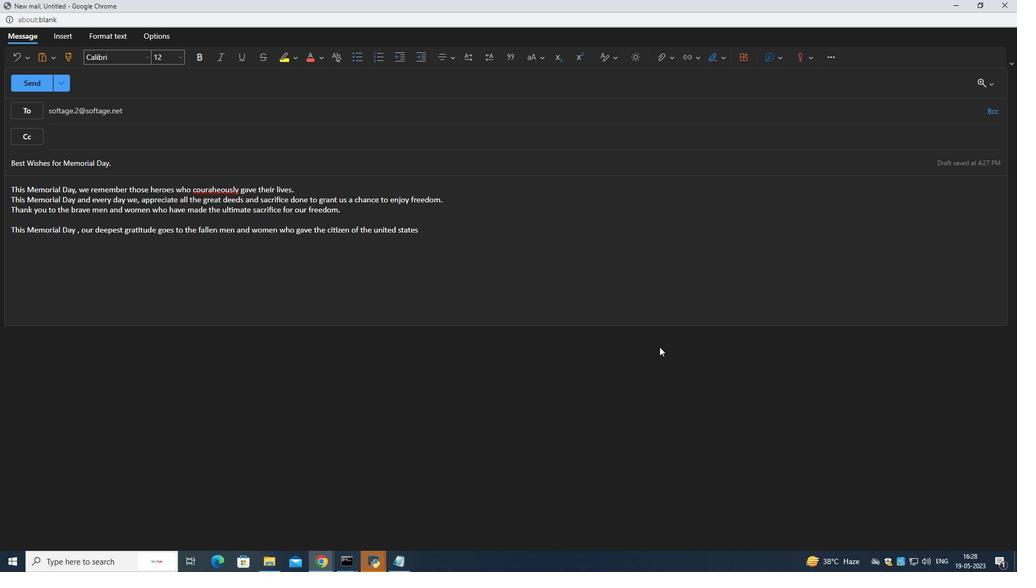 
Action: Key pressed <Key.space>a<Key.space>chnace,<Key.enter>
Screenshot: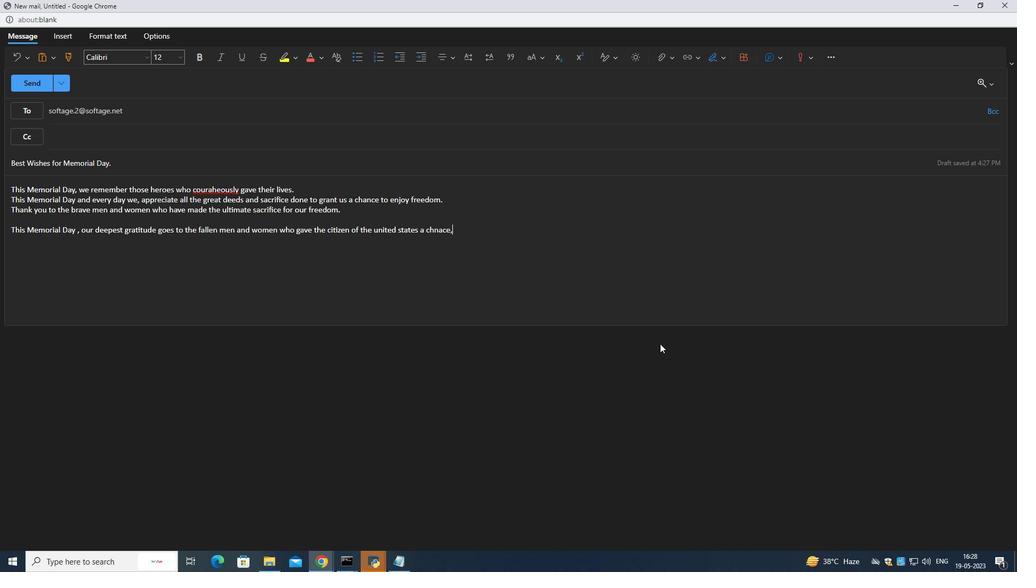 
Action: Mouse moved to (460, 232)
Screenshot: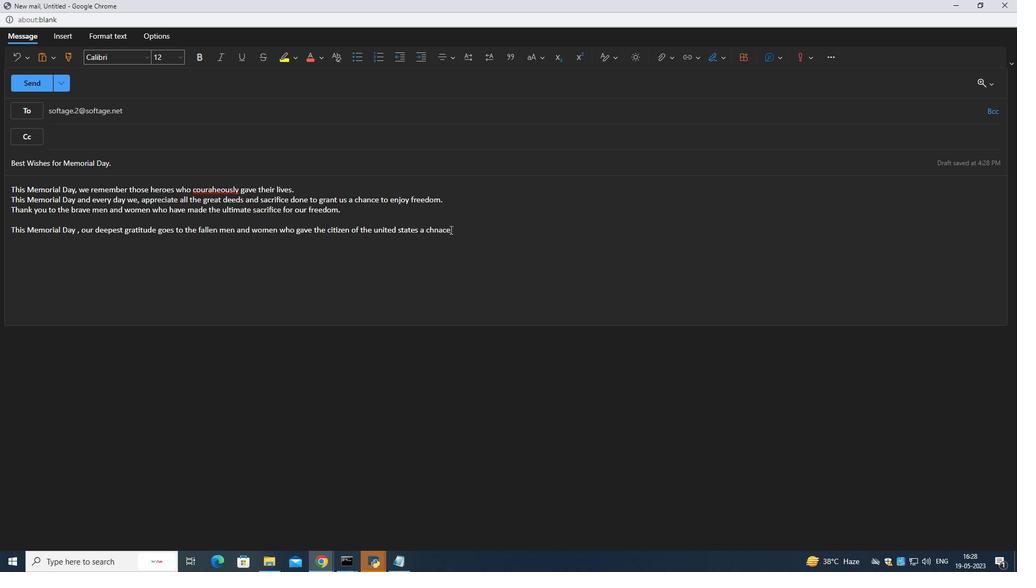 
Action: Mouse pressed left at (460, 232)
Screenshot: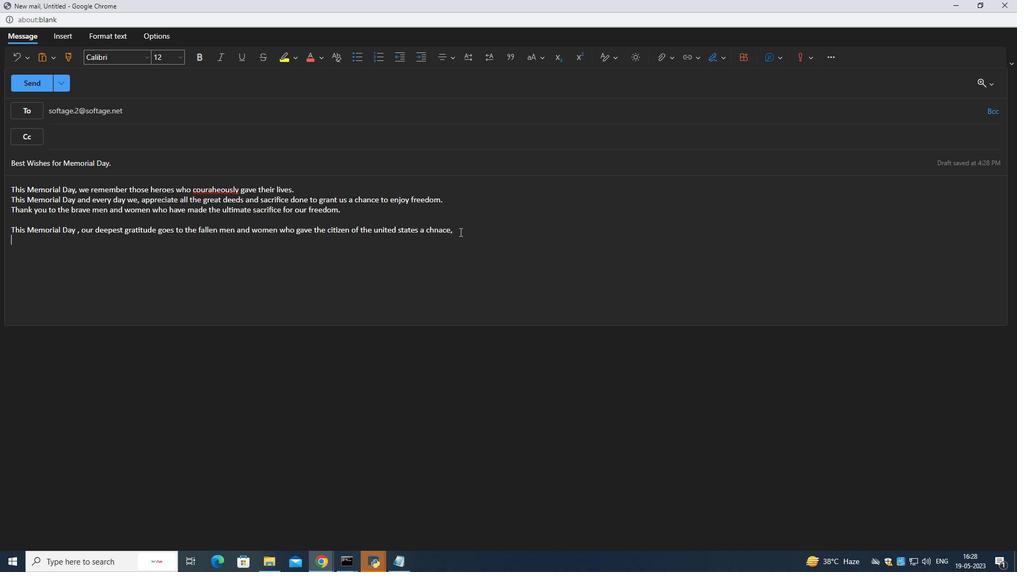 
Action: Mouse moved to (473, 233)
Screenshot: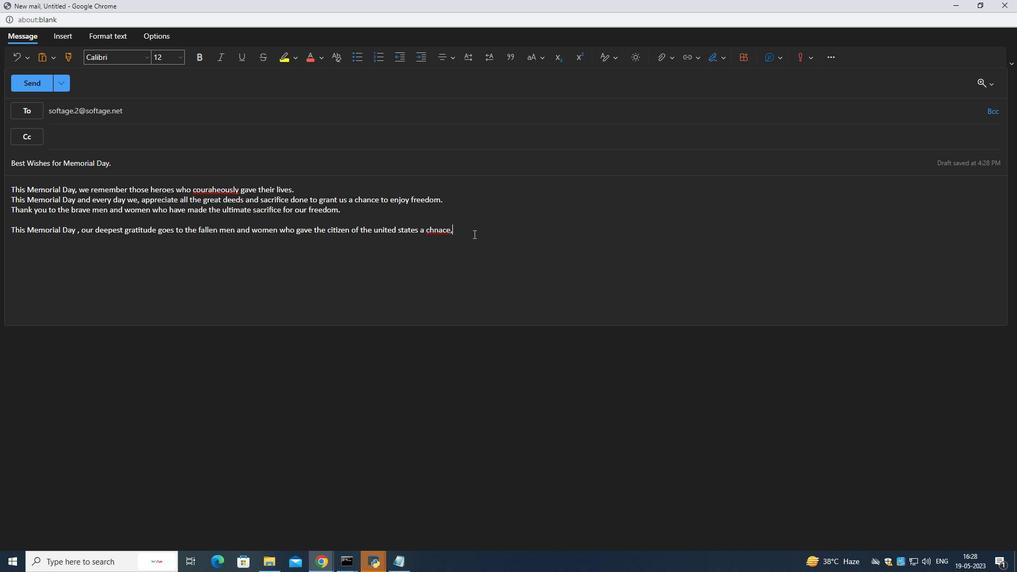 
Action: Key pressed <Key.space>to<Key.space>make<Key.space>this<Key.space>world<Key.space>a<Key.space>better<Key.space>place.<Key.enter><Key.enter><Key.shift>Each<Key.space><Key.shift>Memorial<Key.space><Key.shift>Day<Key.space>,<Key.space>we<Key.space>honor<Key.space>thod<Key.backspace>se<Key.space>who<Key.space>died<Key.space>for<Key.space>the<Key.space>united<Key.space>state<Key.space>.<Key.space><Key.shift>May<Key.space>their<Key.space>sacrifies<Key.space>be<Key.space>a<Key.space>constant<Key.space>reminder<Key.space>of<Key.space>things<Key.space>that<Key.space>matter.
Screenshot: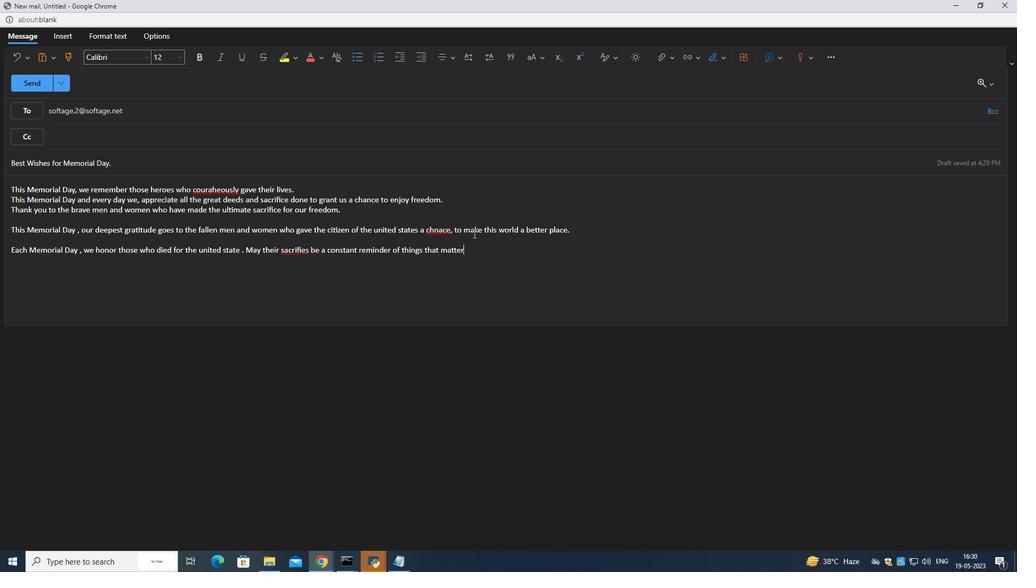 
Action: Mouse moved to (209, 190)
Screenshot: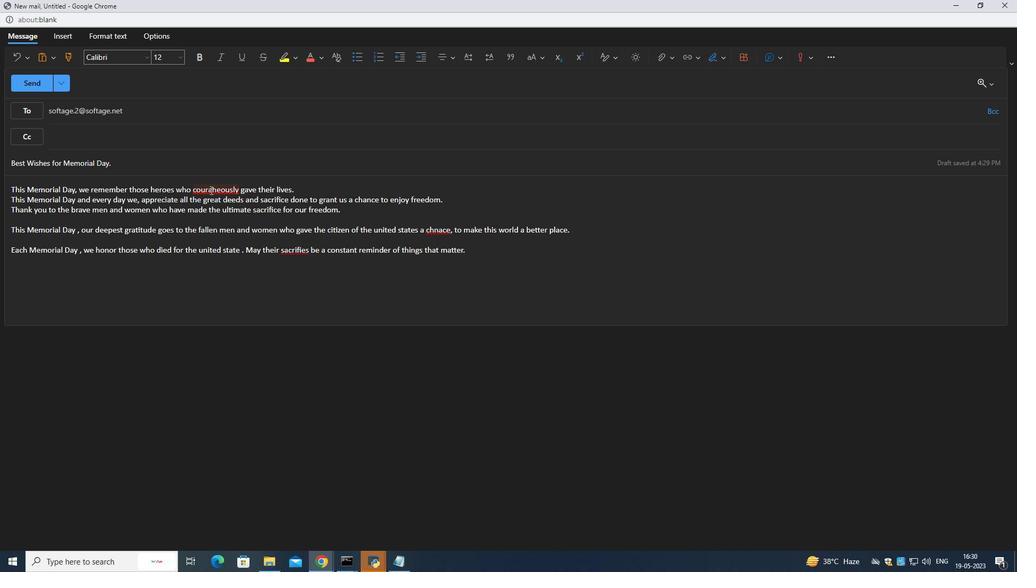
Action: Mouse pressed left at (209, 190)
Screenshot: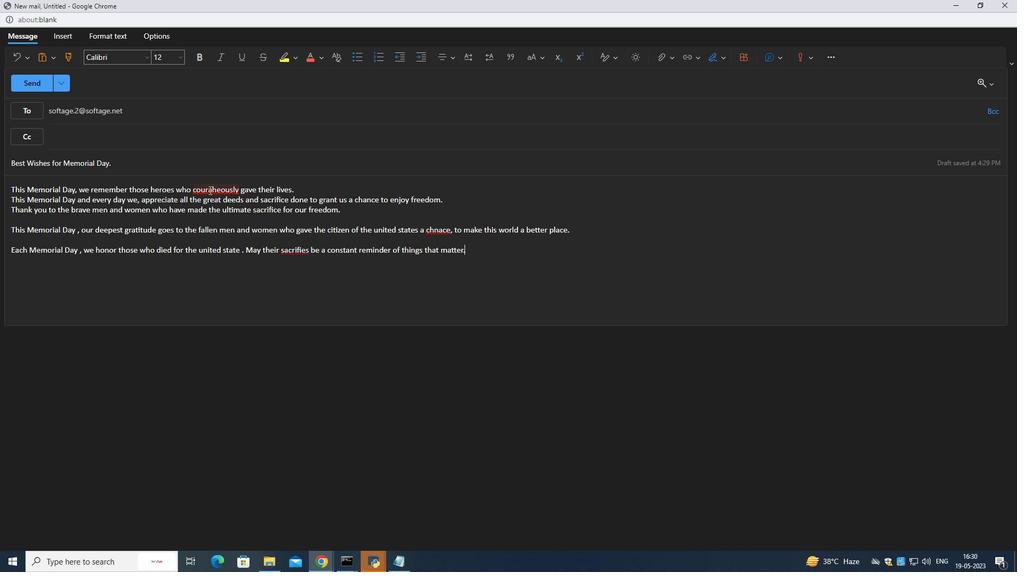 
Action: Mouse moved to (215, 225)
Screenshot: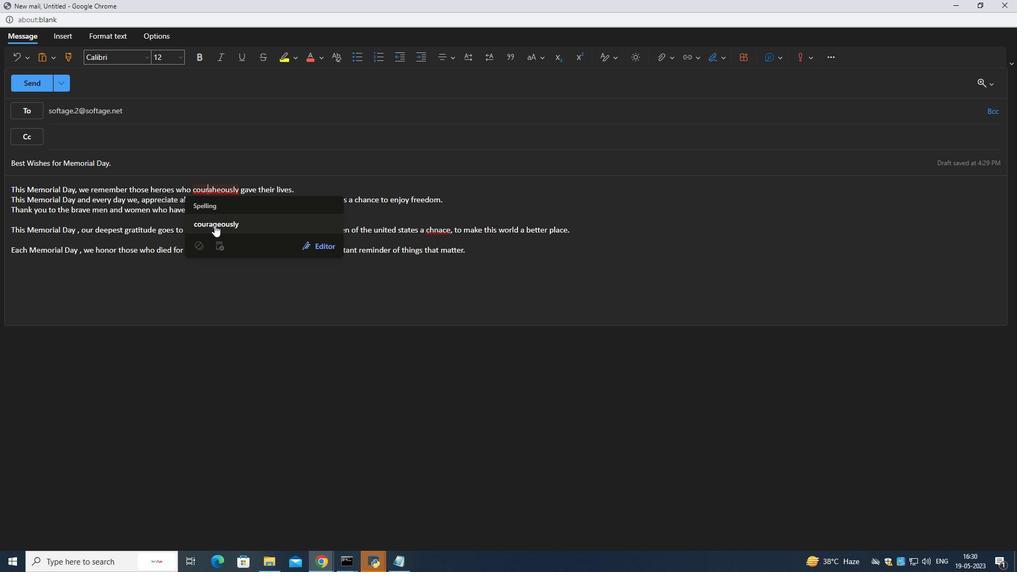 
Action: Mouse pressed left at (215, 225)
Screenshot: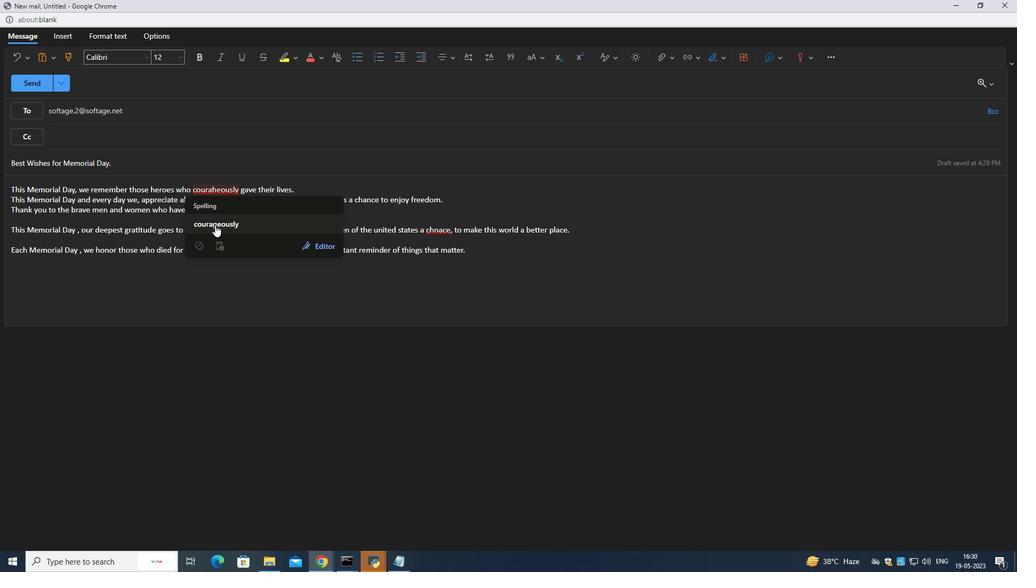 
Action: Mouse moved to (290, 253)
Screenshot: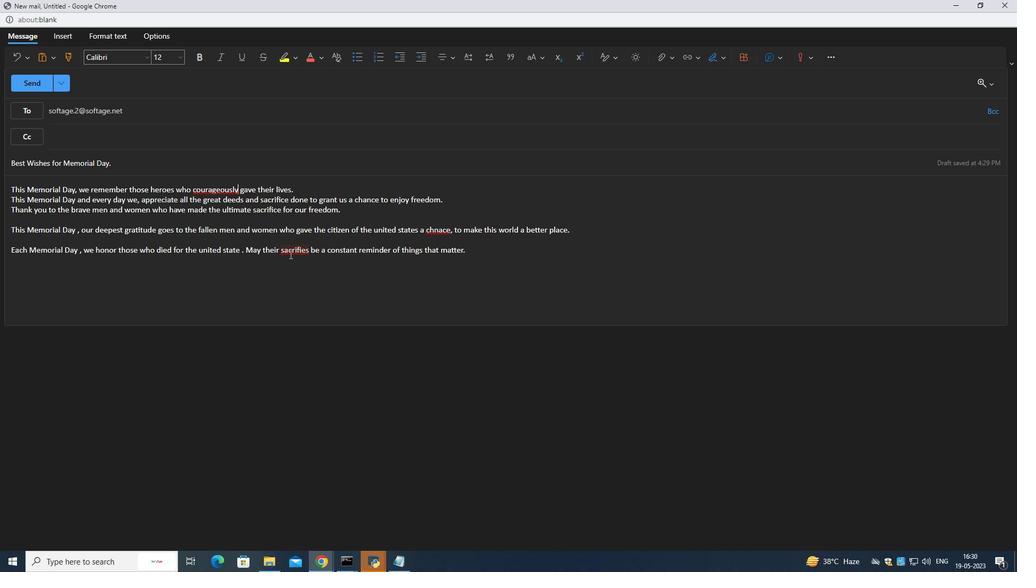
Action: Mouse pressed left at (290, 253)
Screenshot: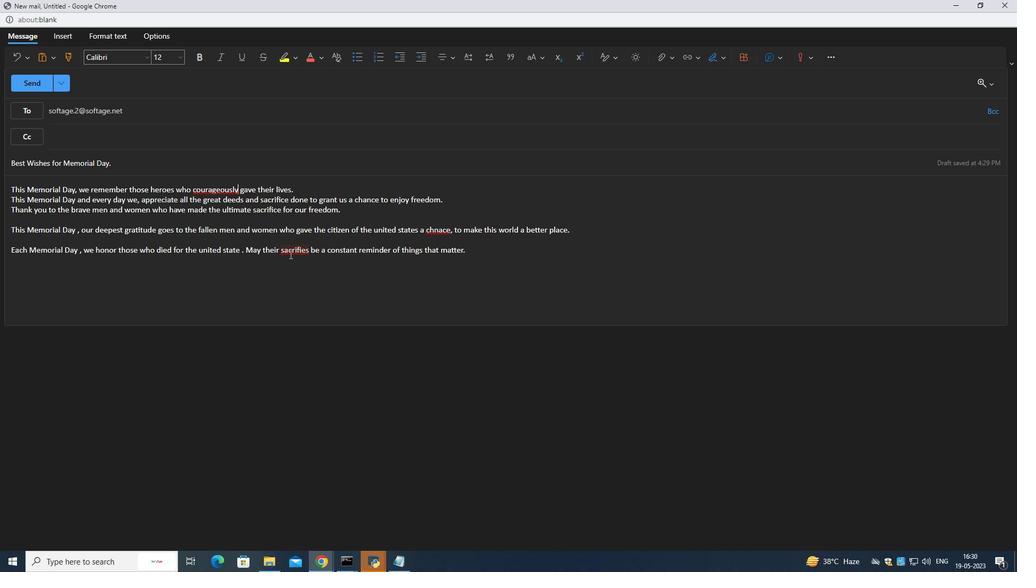 
Action: Mouse moved to (314, 287)
Screenshot: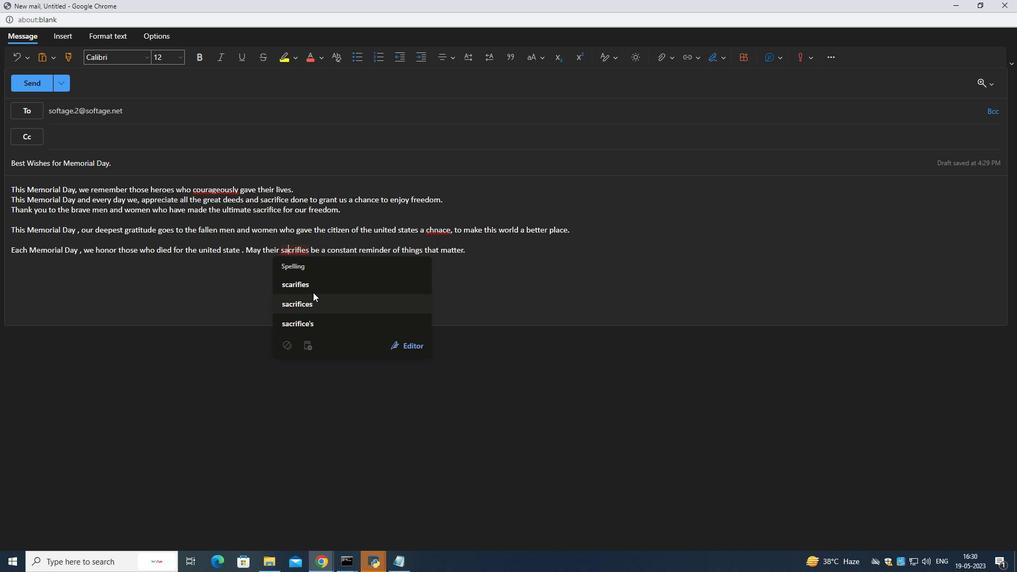
Action: Mouse pressed left at (314, 287)
Screenshot: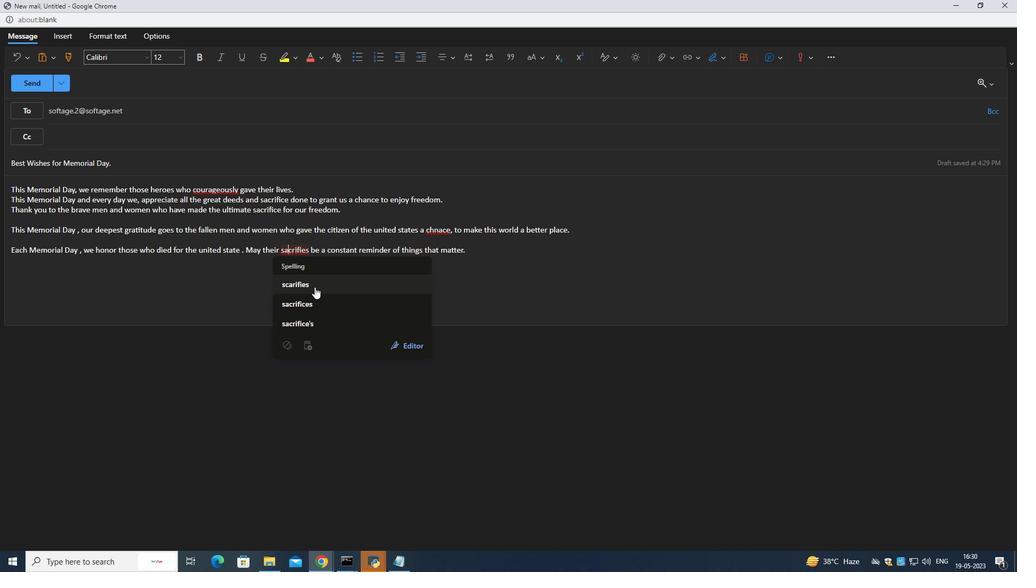 
Action: Mouse moved to (226, 187)
Screenshot: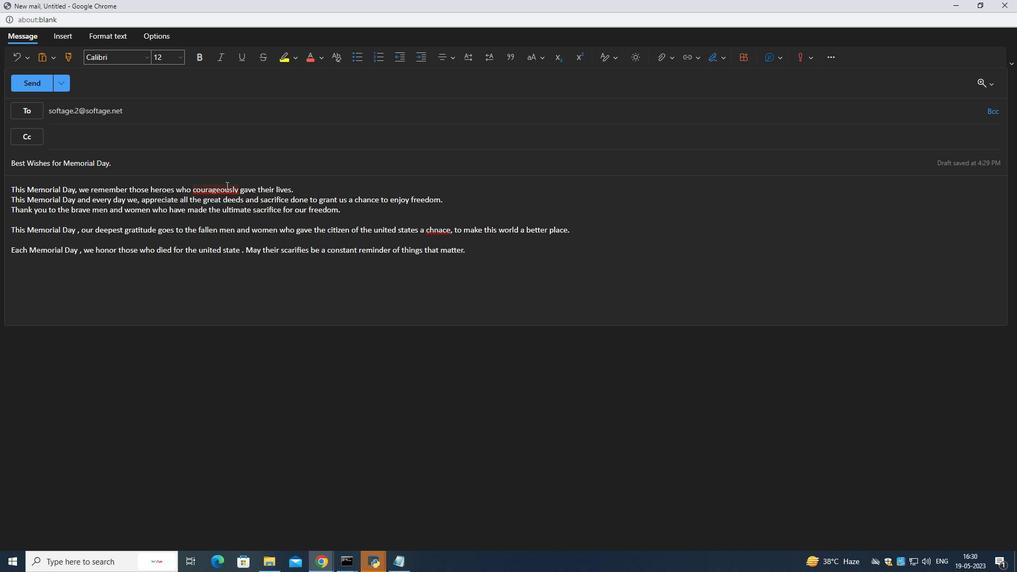 
Action: Mouse pressed left at (226, 187)
Screenshot: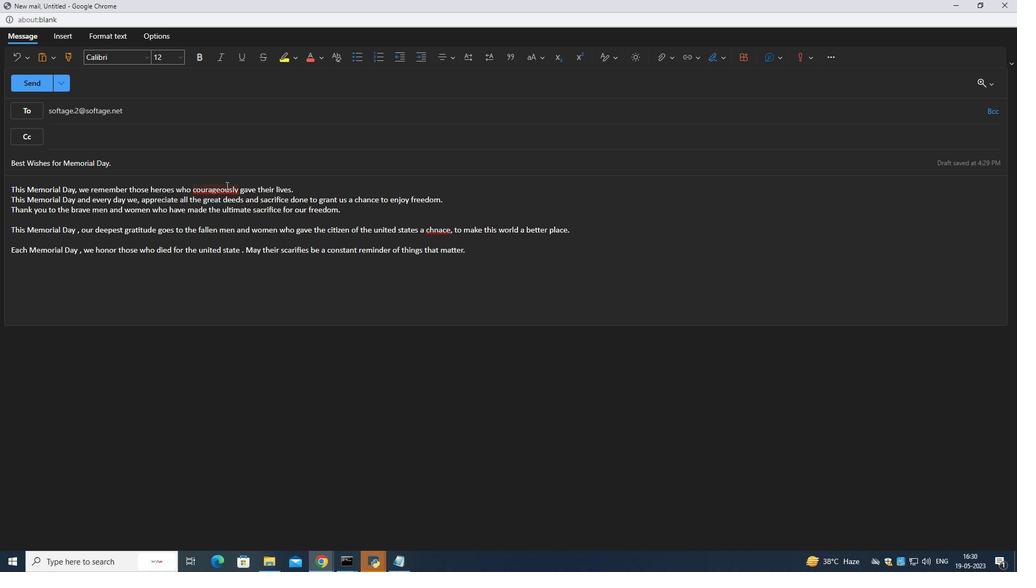 
Action: Mouse moved to (248, 217)
Screenshot: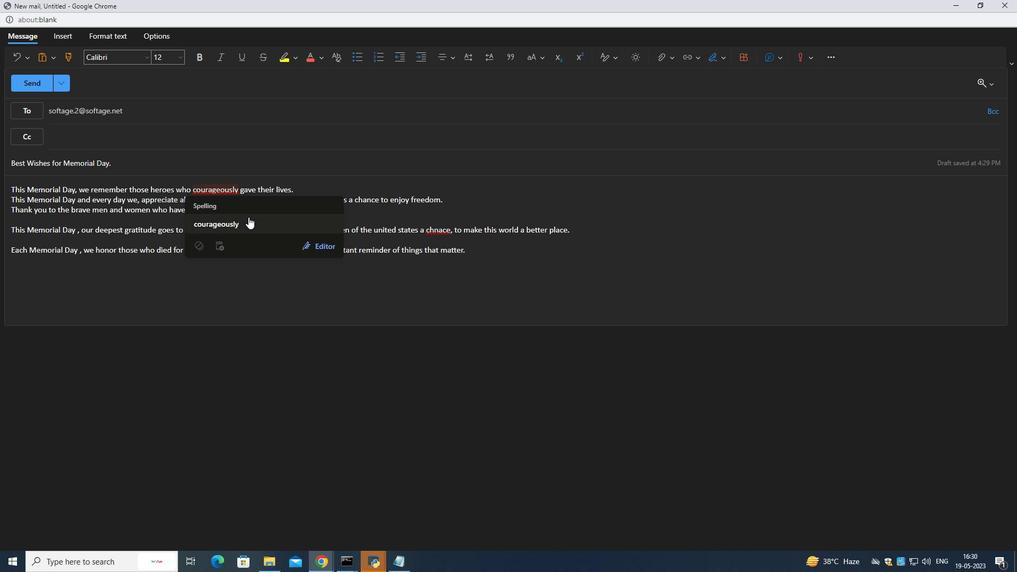 
Action: Mouse pressed left at (248, 217)
Screenshot: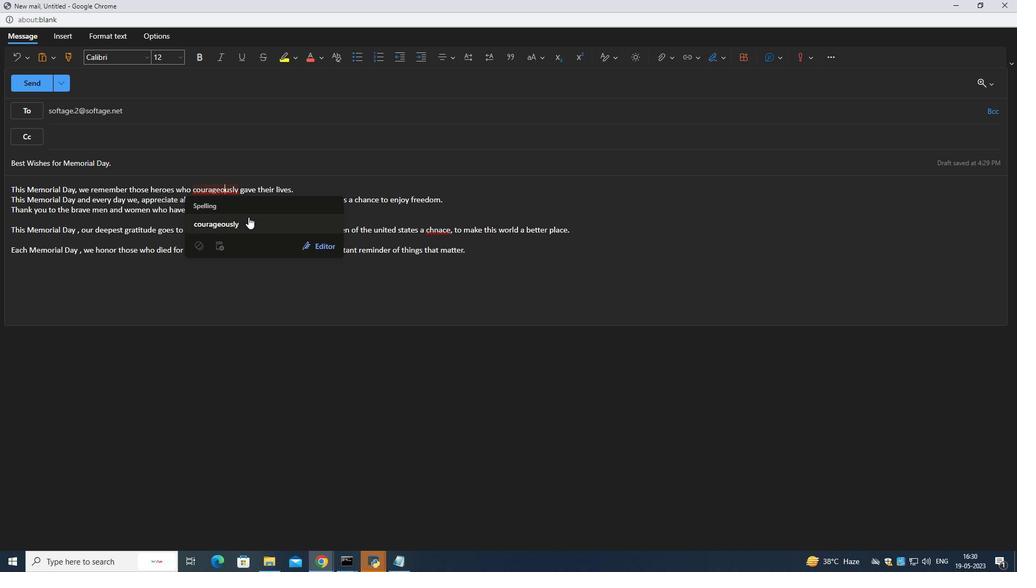 
Action: Mouse moved to (247, 236)
Screenshot: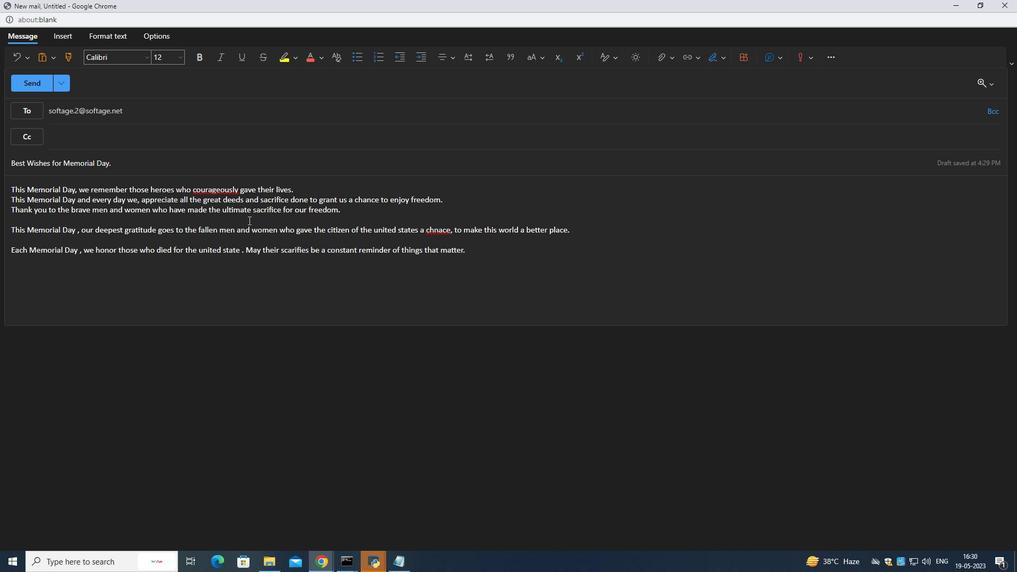 
Action: Mouse pressed left at (247, 236)
Screenshot: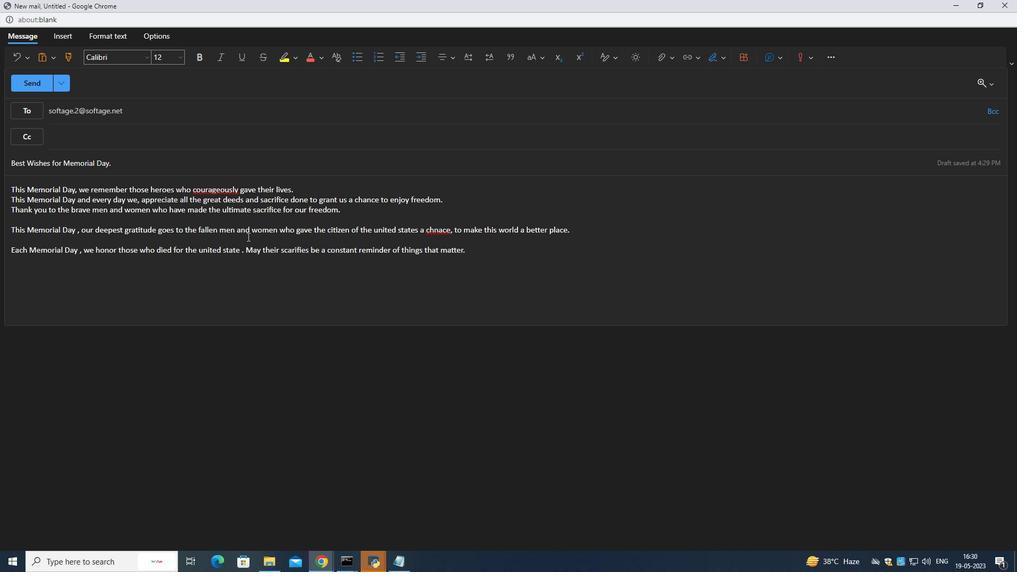 
Action: Mouse moved to (242, 188)
Screenshot: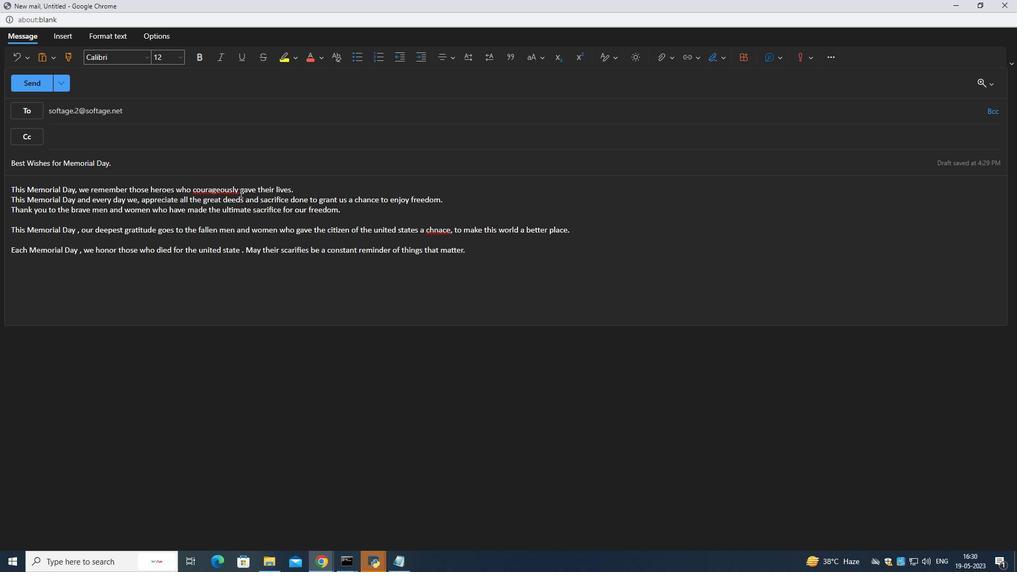 
Action: Mouse pressed left at (242, 188)
Screenshot: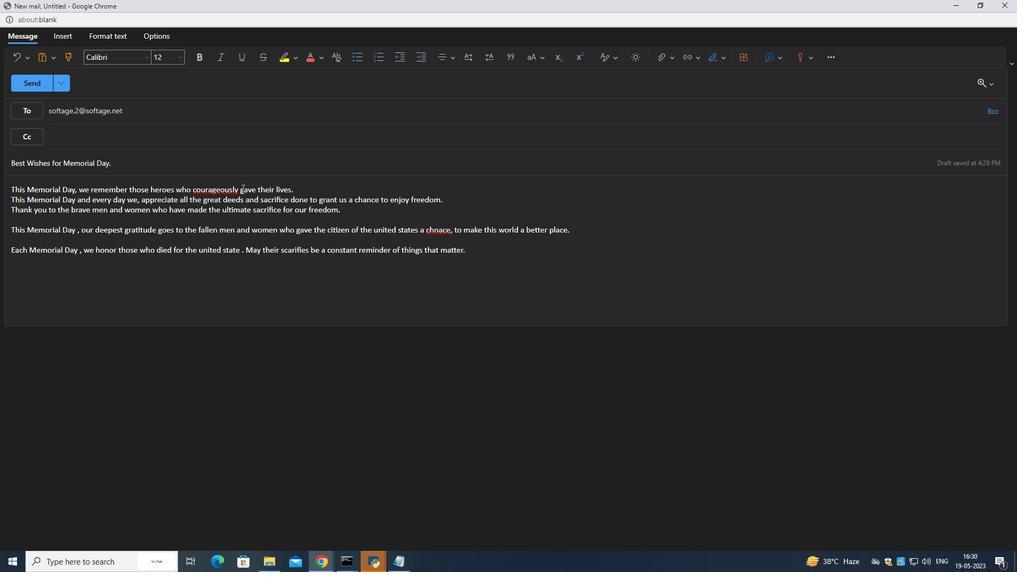 
Action: Mouse moved to (223, 190)
Screenshot: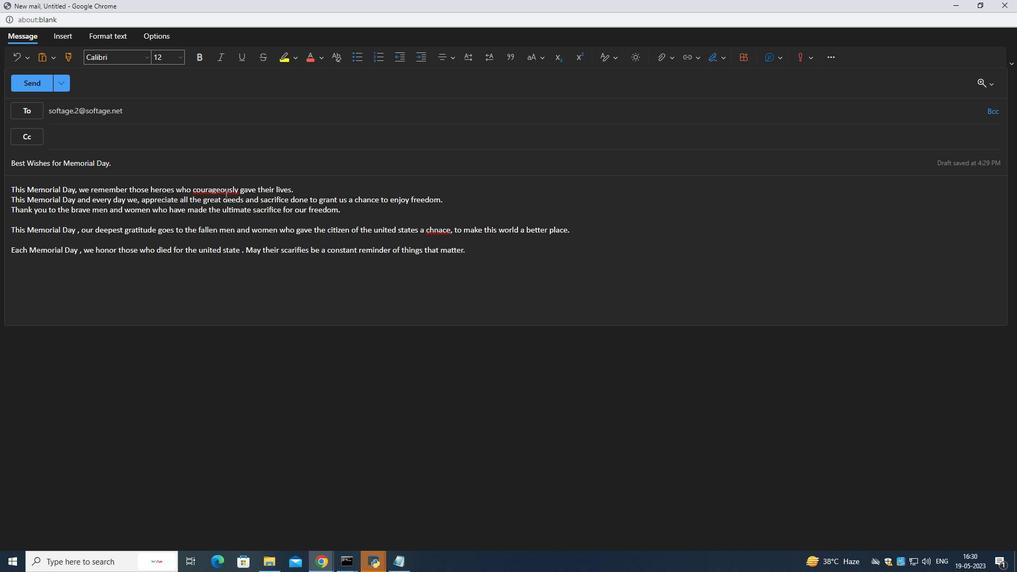 
Action: Mouse pressed left at (223, 190)
Screenshot: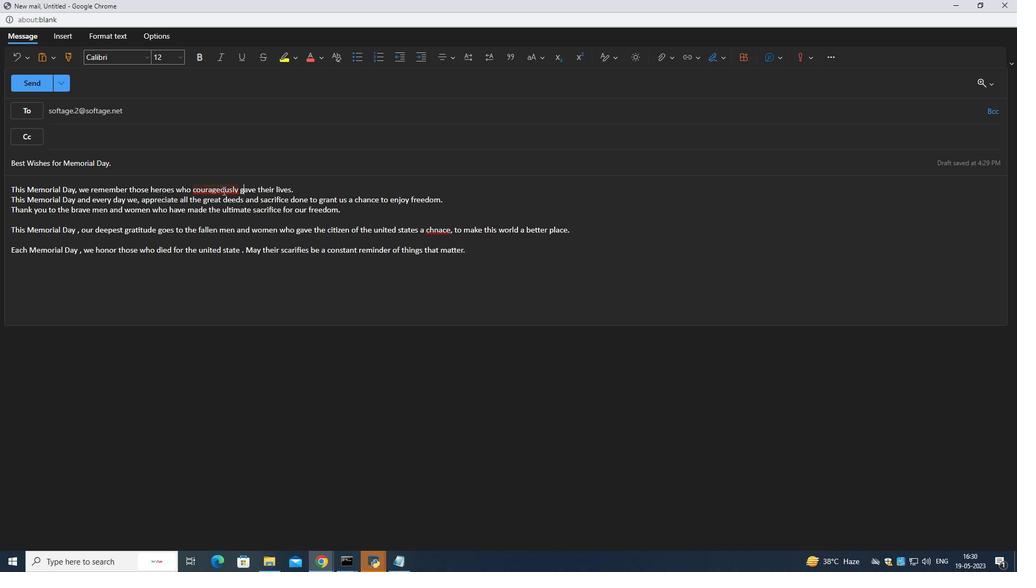 
Action: Mouse moved to (226, 206)
Screenshot: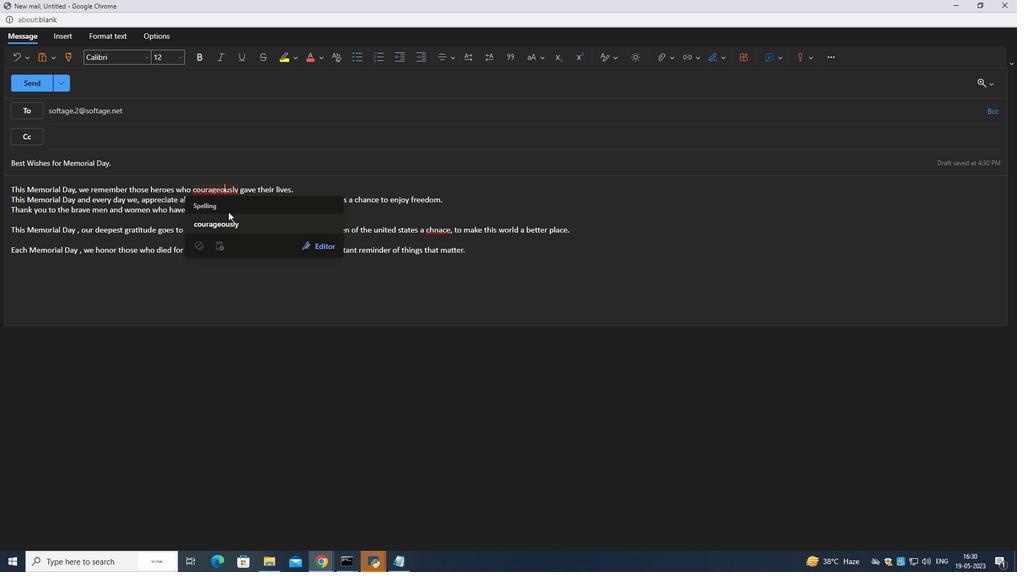 
Action: Mouse pressed left at (226, 206)
Screenshot: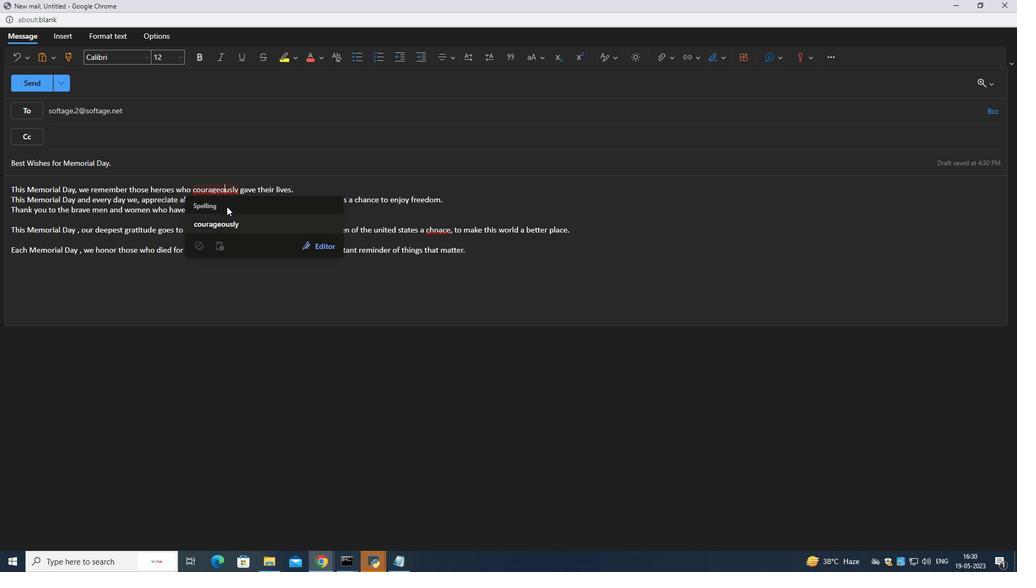 
Action: Mouse moved to (205, 205)
Screenshot: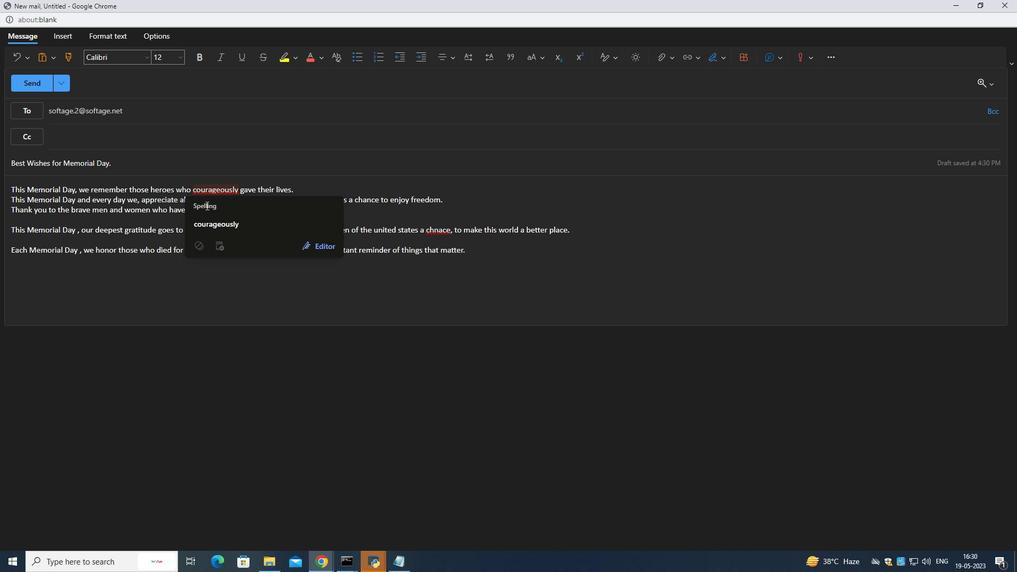 
Action: Mouse pressed left at (205, 205)
Screenshot: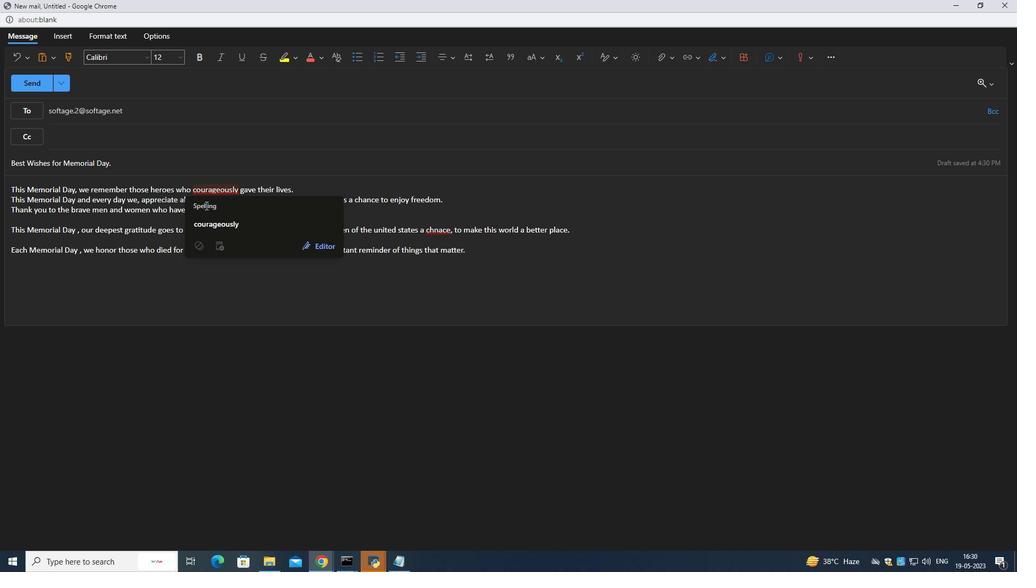 
Action: Mouse moved to (261, 220)
Screenshot: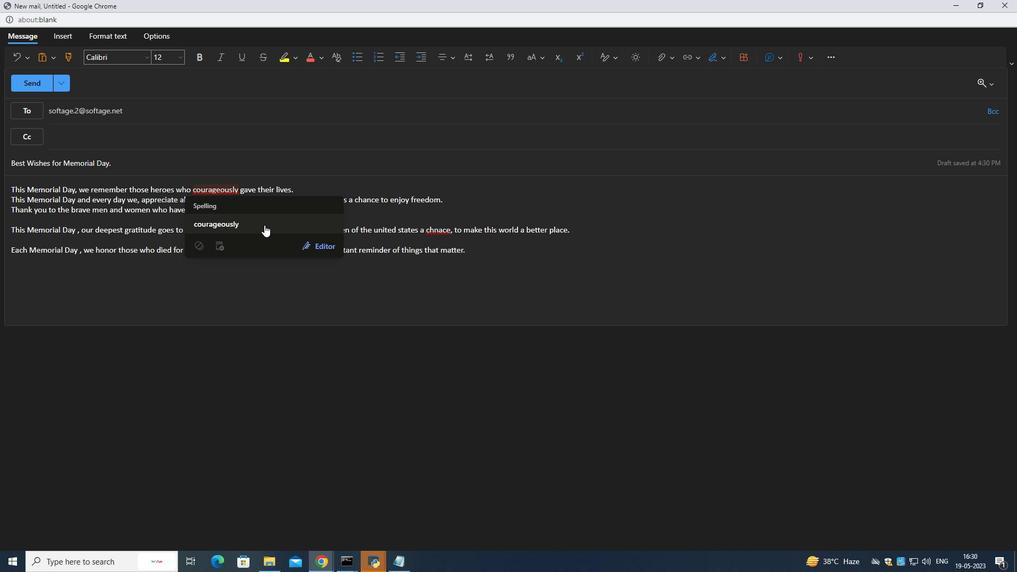 
Action: Mouse pressed left at (261, 220)
Screenshot: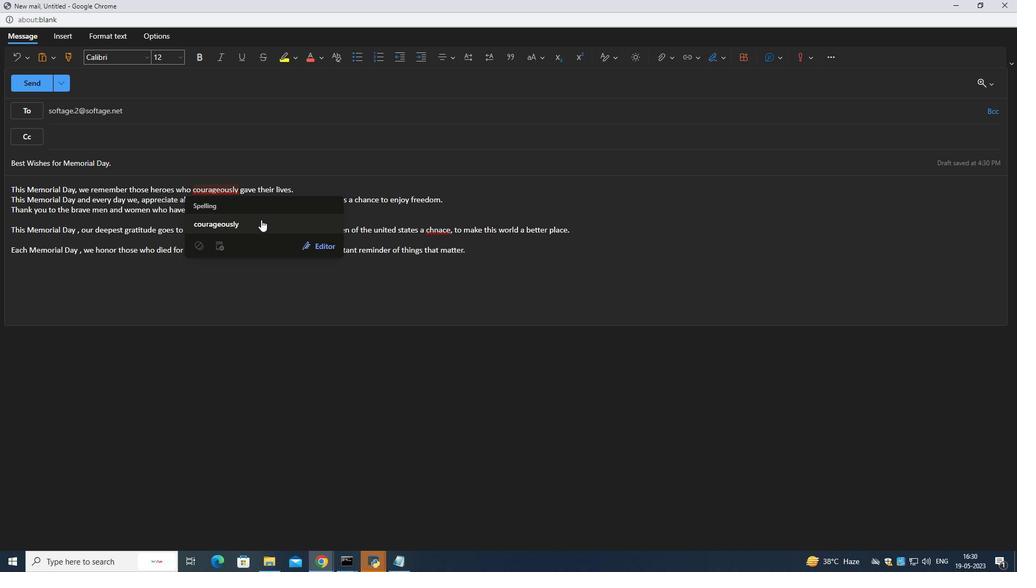 
Action: Mouse moved to (223, 189)
Screenshot: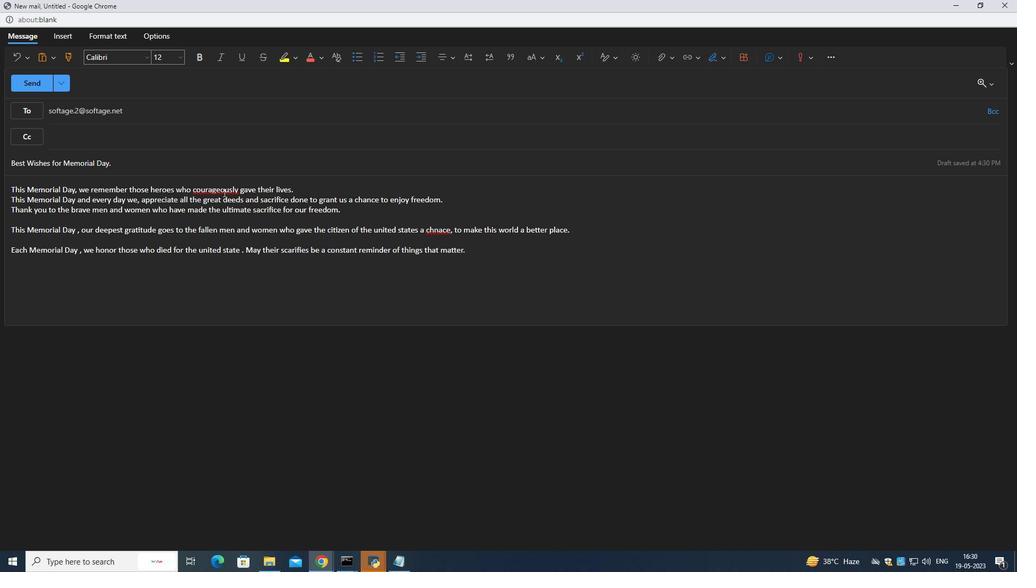 
Action: Mouse pressed left at (223, 189)
Screenshot: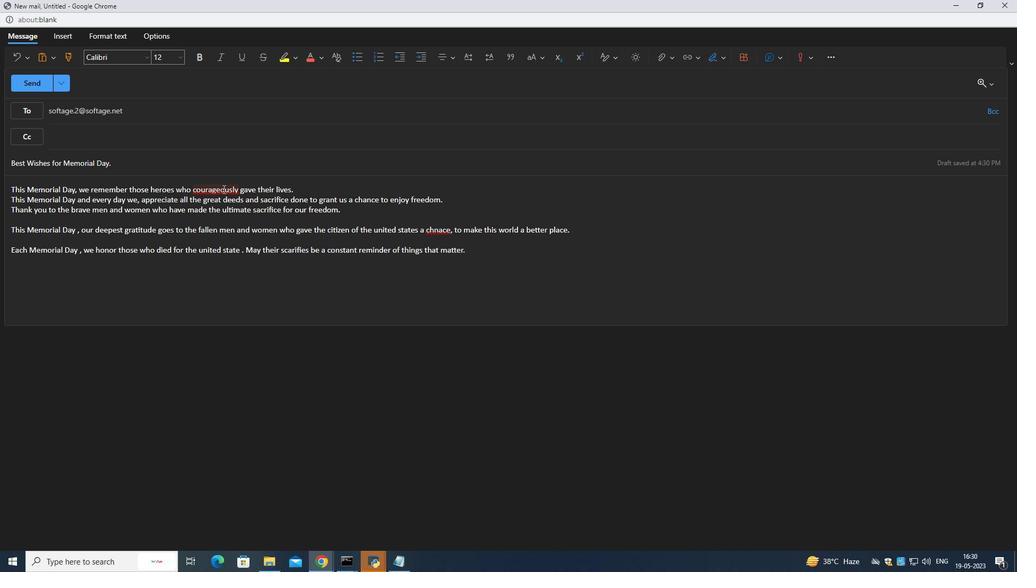 
Action: Mouse moved to (211, 229)
Screenshot: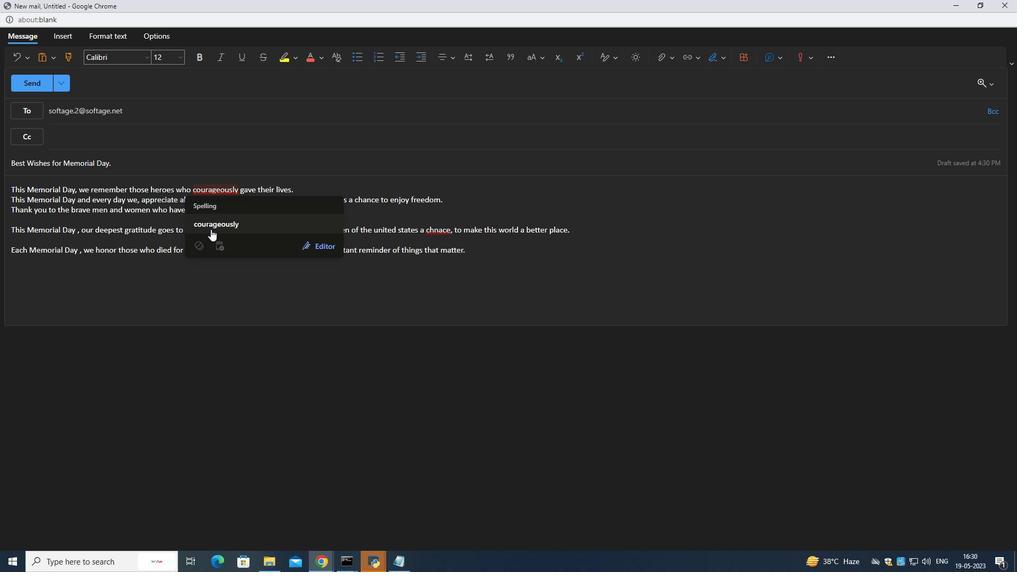 
Action: Mouse pressed left at (211, 229)
Screenshot: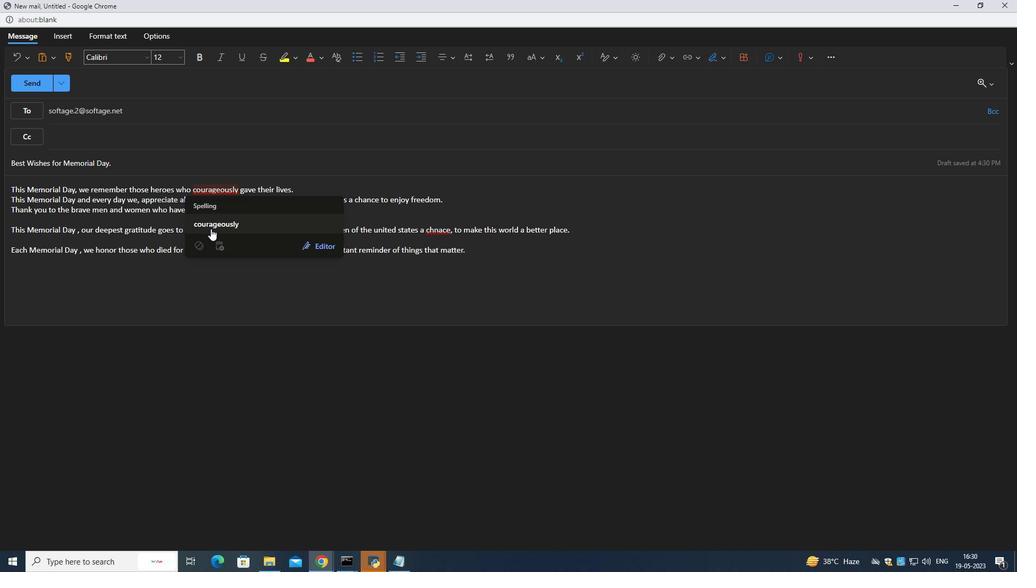 
Action: Mouse moved to (255, 195)
Screenshot: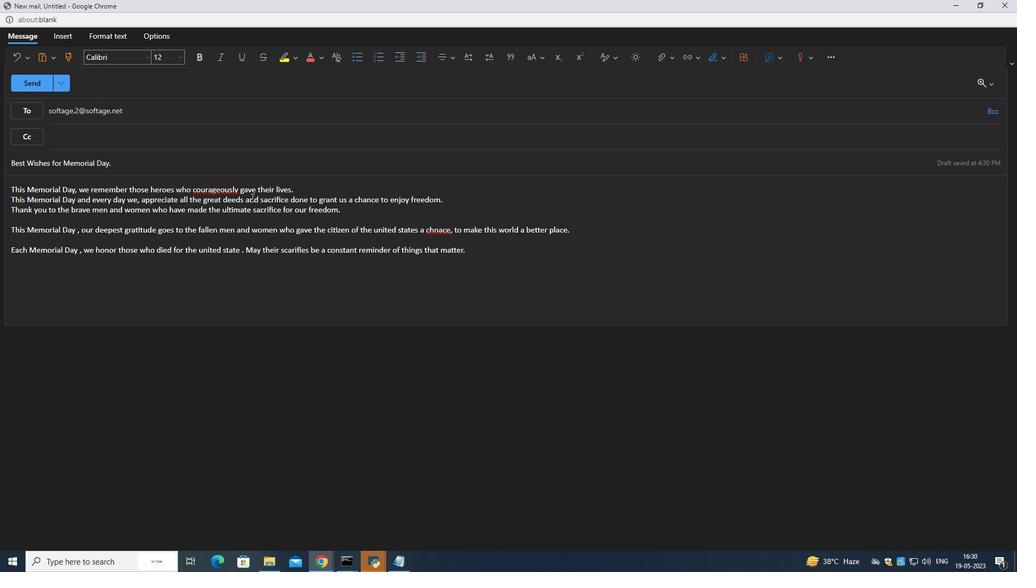 
Action: Mouse pressed left at (255, 195)
Screenshot: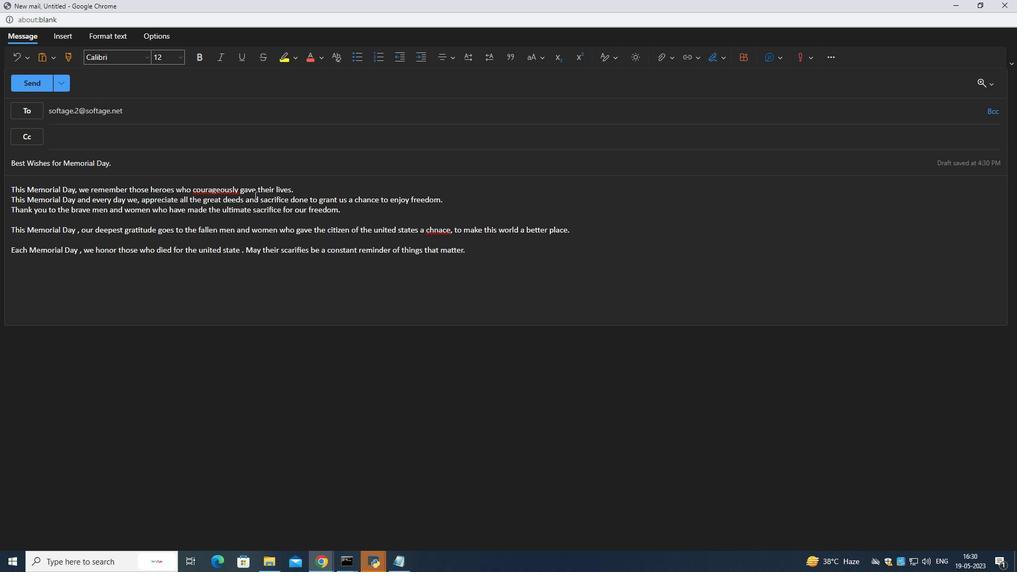 
Action: Mouse moved to (258, 226)
Screenshot: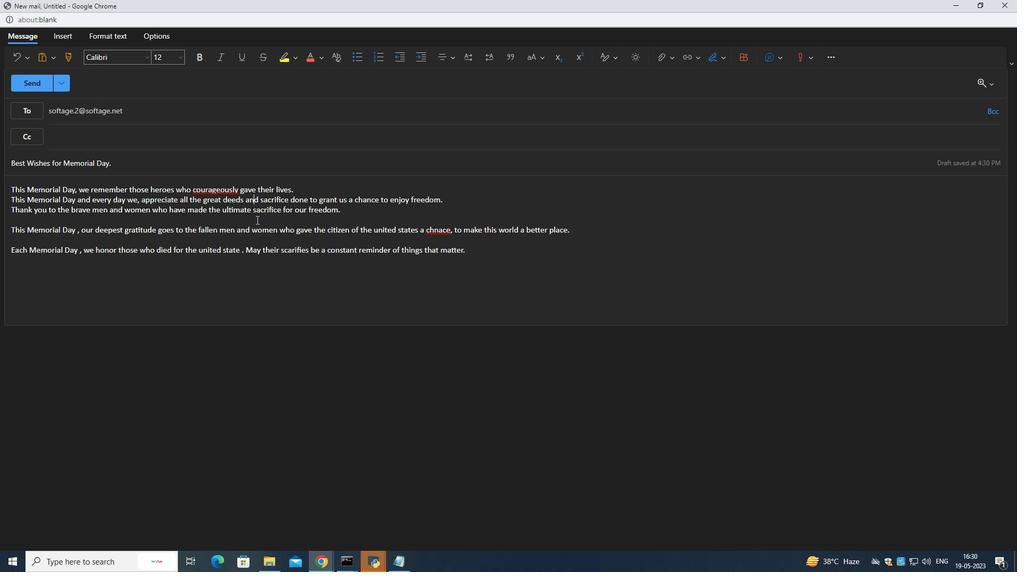 
Action: Mouse pressed left at (258, 226)
Screenshot: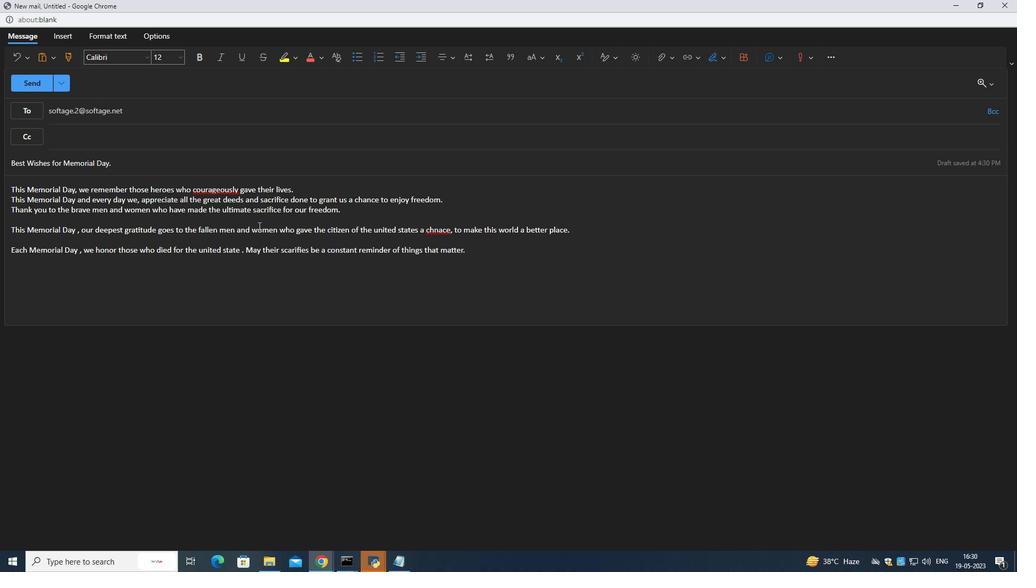 
Action: Mouse moved to (479, 260)
Screenshot: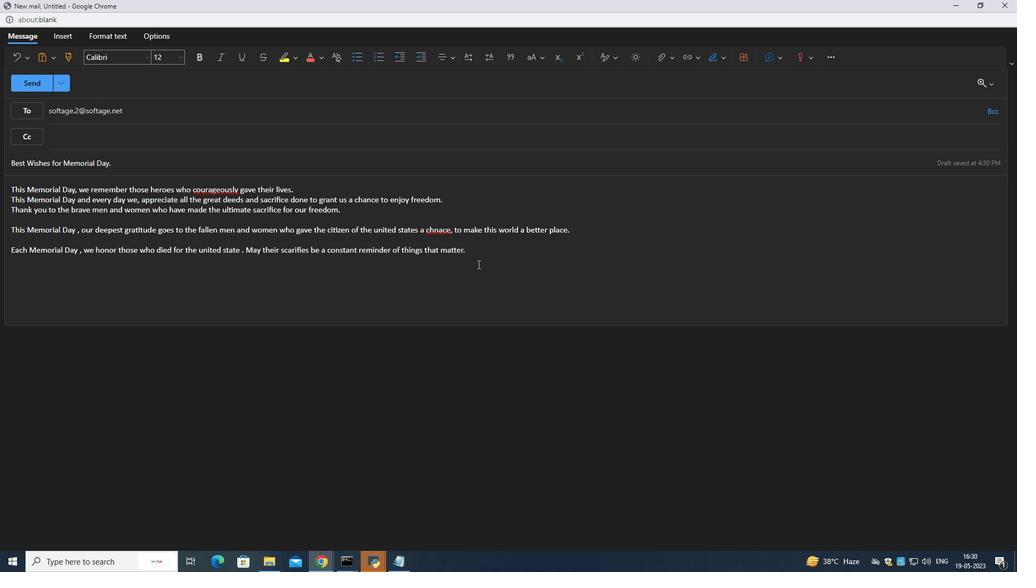 
Action: Mouse pressed left at (479, 260)
Screenshot: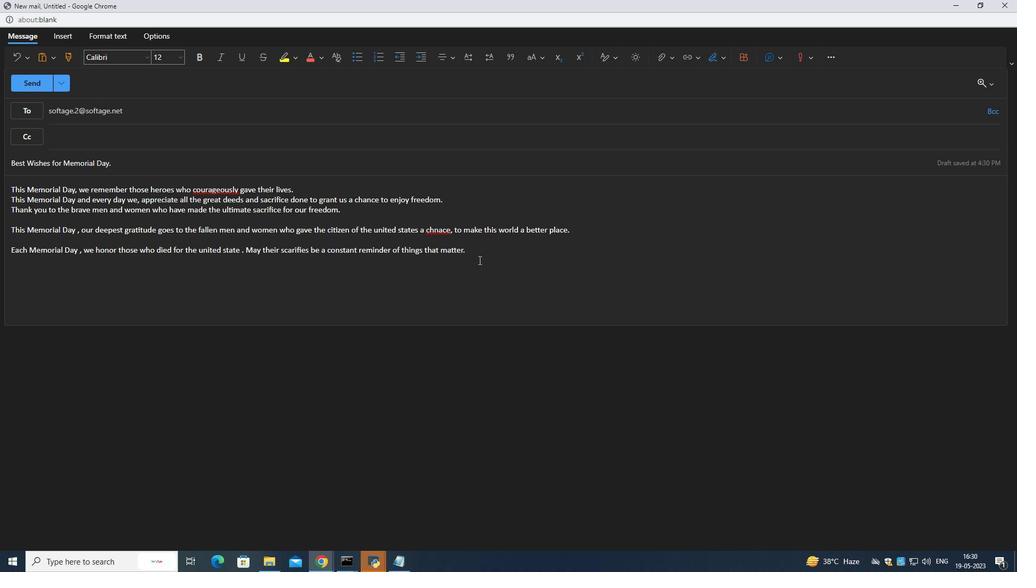 
Action: Mouse moved to (441, 233)
Screenshot: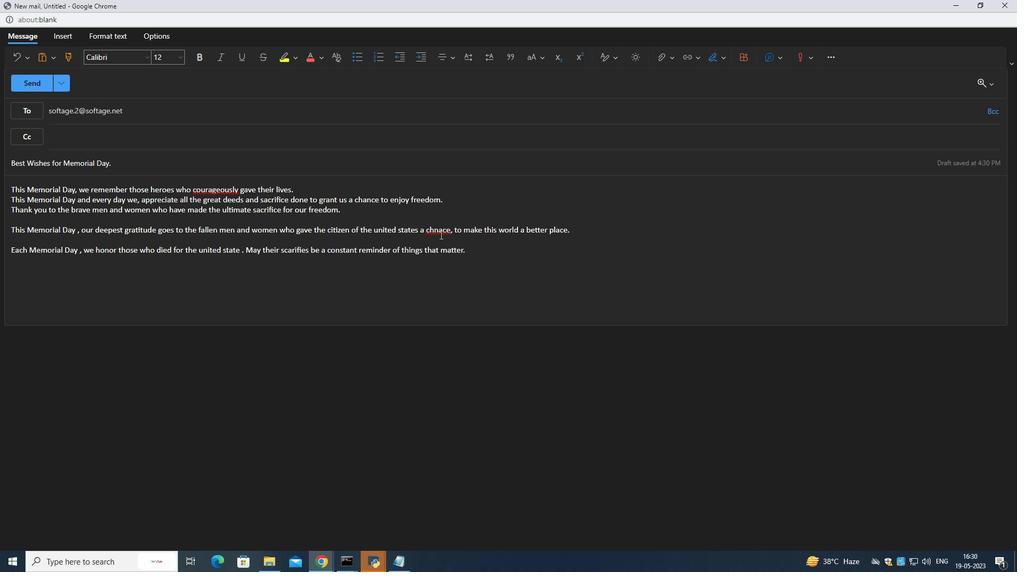 
Action: Mouse pressed left at (441, 233)
Screenshot: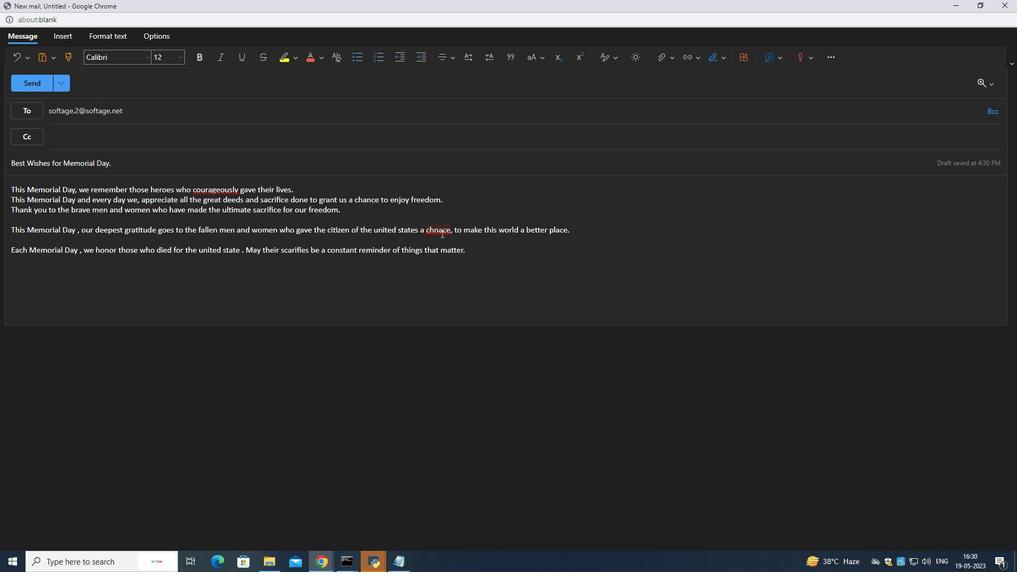 
Action: Mouse moved to (448, 300)
Screenshot: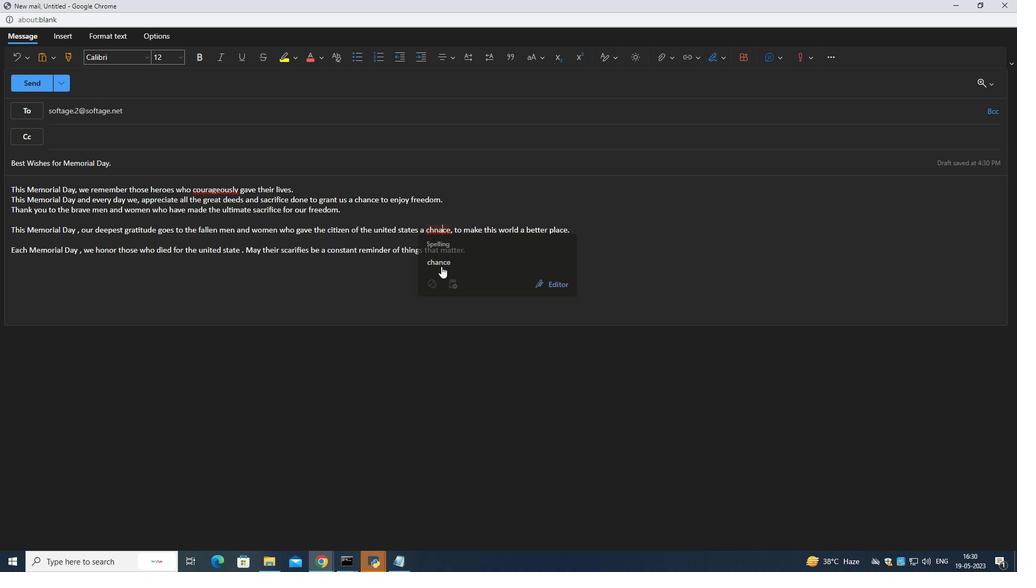 
Action: Key pressed <Key.backspace><Key.backspace>an
Screenshot: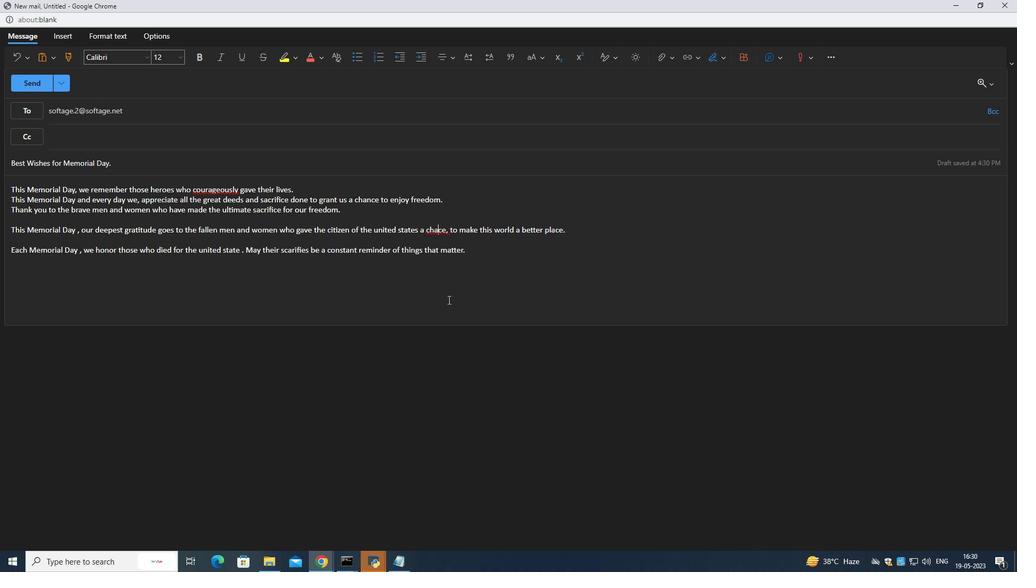 
Action: Mouse moved to (434, 373)
Screenshot: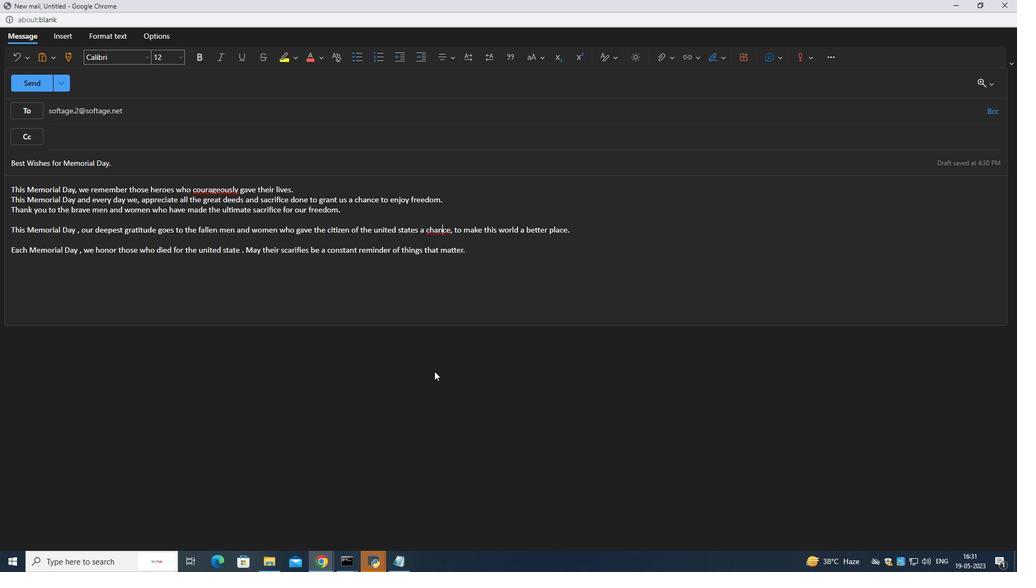 
Action: Mouse scrolled (434, 373) with delta (0, 0)
Screenshot: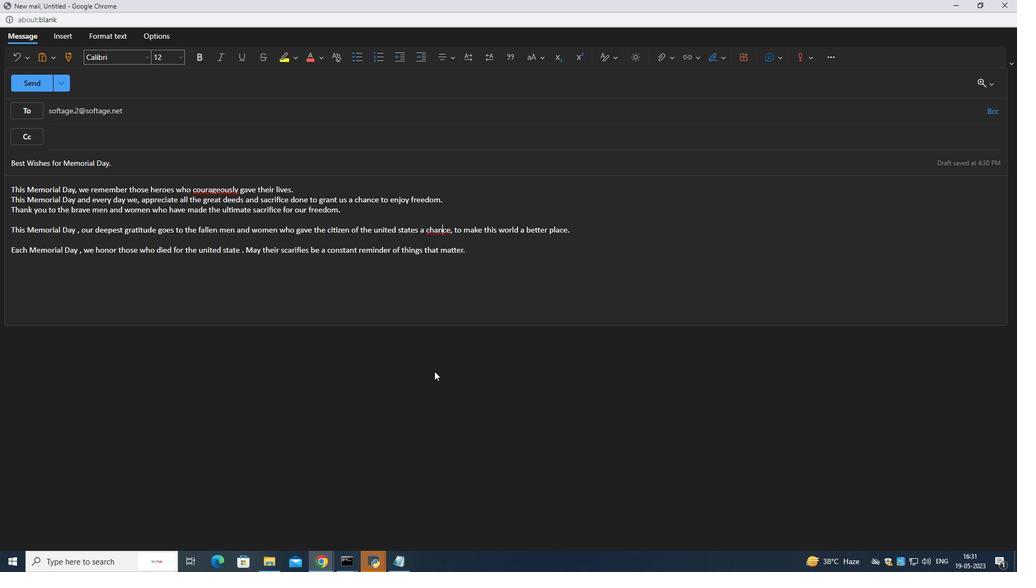 
Action: Mouse moved to (434, 374)
Screenshot: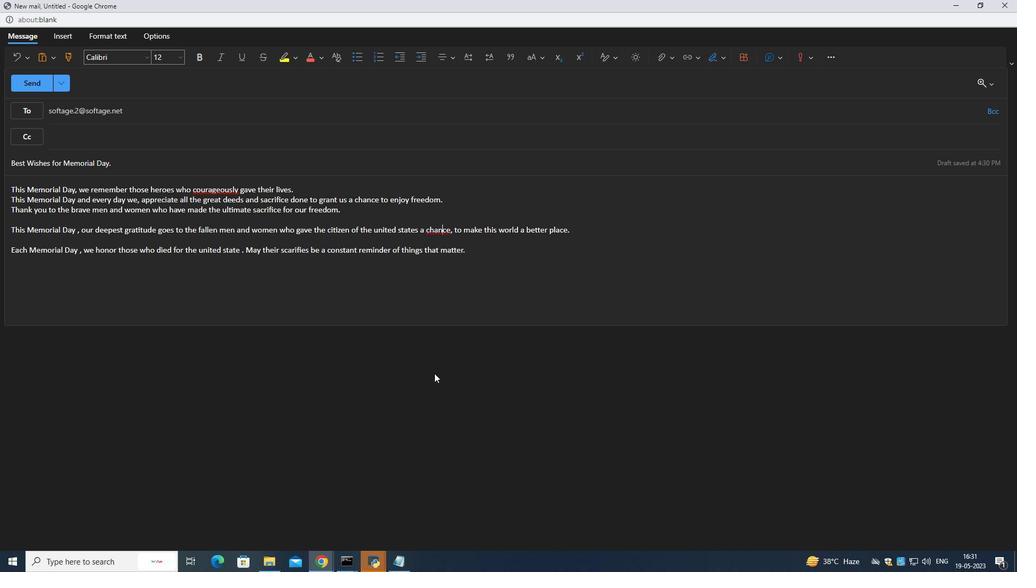 
Action: Mouse scrolled (434, 374) with delta (0, 0)
Screenshot: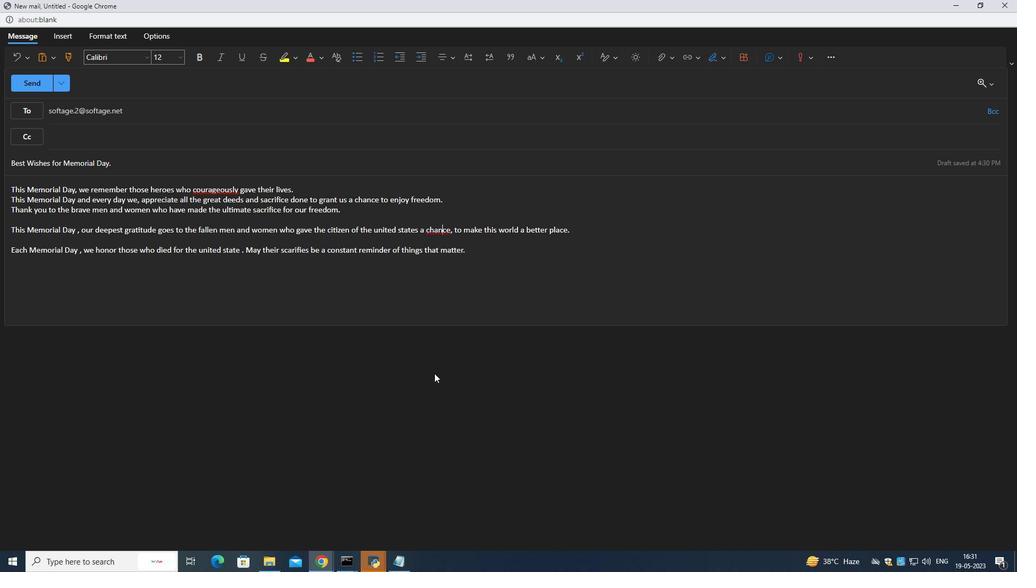 
Action: Mouse moved to (434, 375)
Screenshot: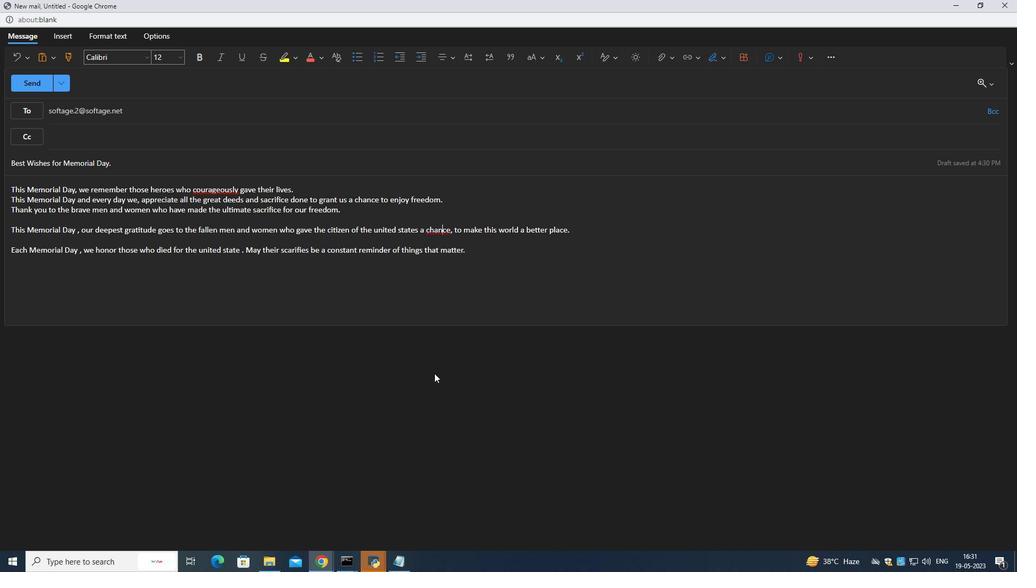 
Action: Mouse scrolled (434, 374) with delta (0, 0)
Screenshot: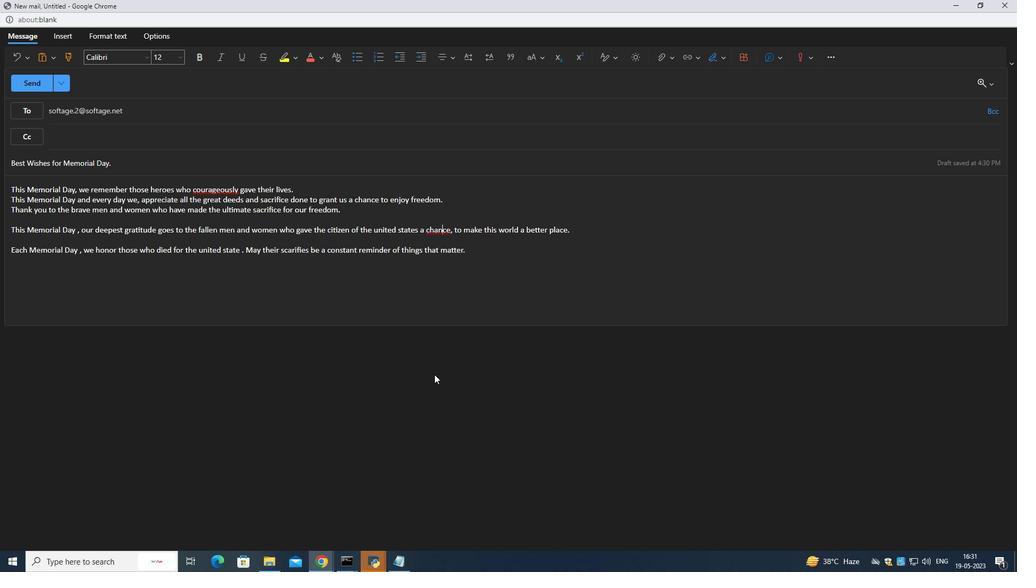 
Action: Mouse scrolled (434, 375) with delta (0, 0)
Screenshot: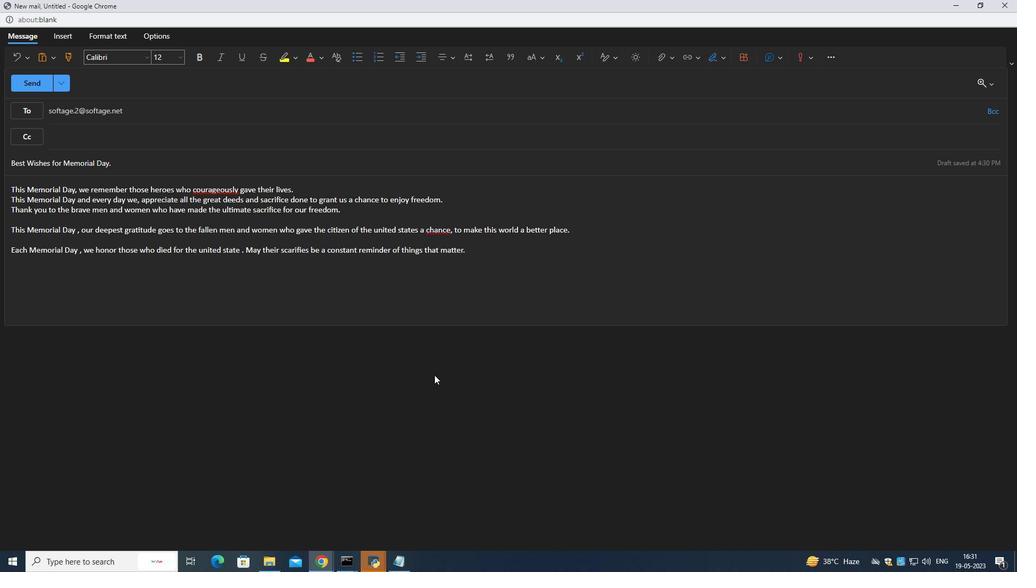 
Action: Mouse scrolled (434, 375) with delta (0, 0)
Screenshot: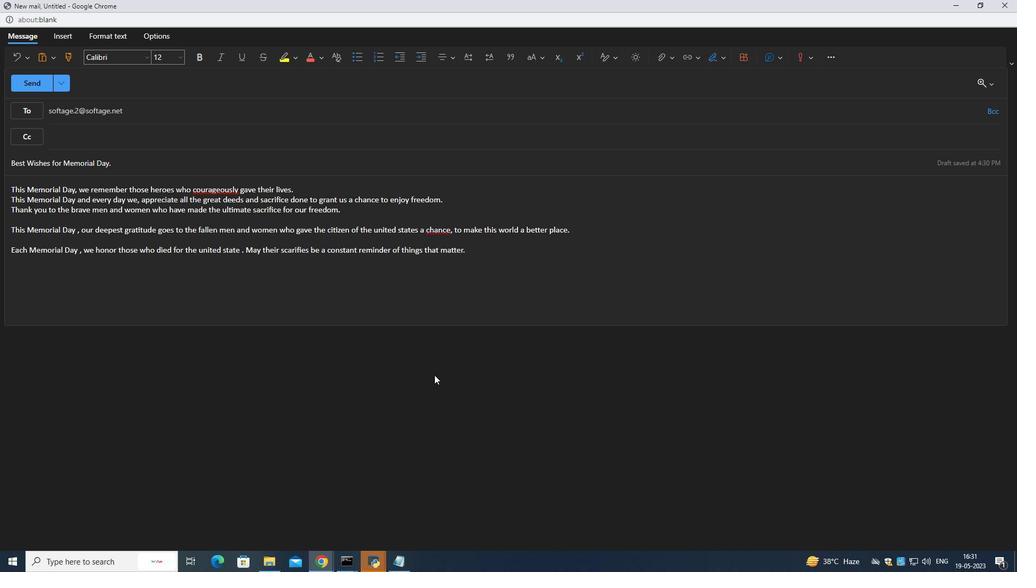
Action: Mouse scrolled (434, 375) with delta (0, 0)
Screenshot: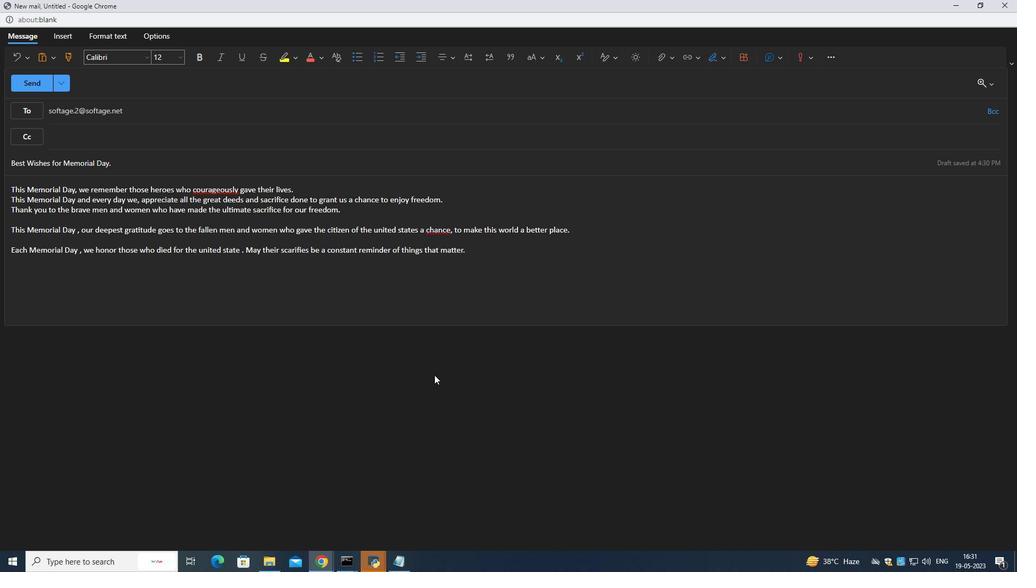 
Action: Mouse moved to (50, 34)
Screenshot: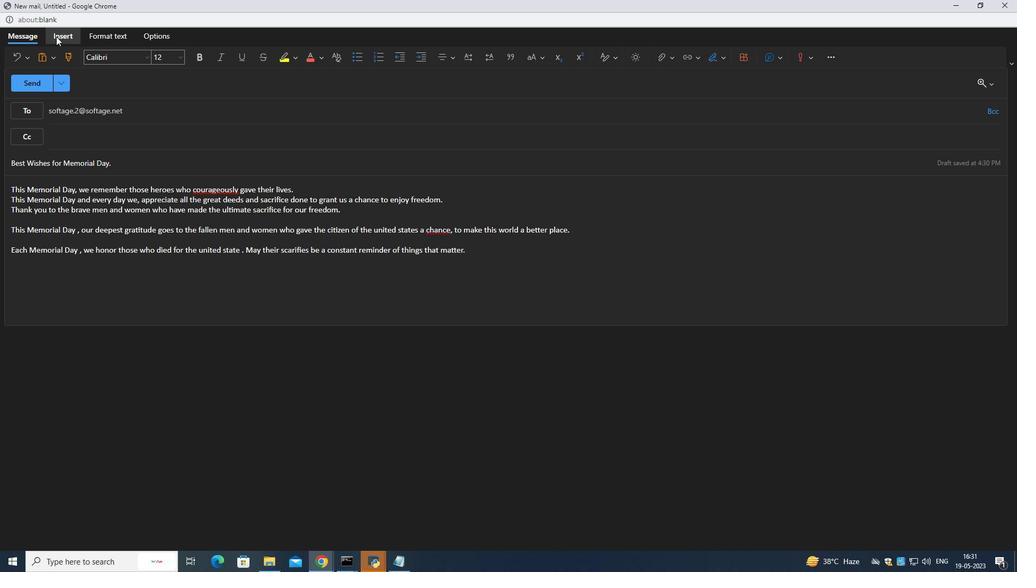 
Action: Mouse pressed left at (50, 34)
Screenshot: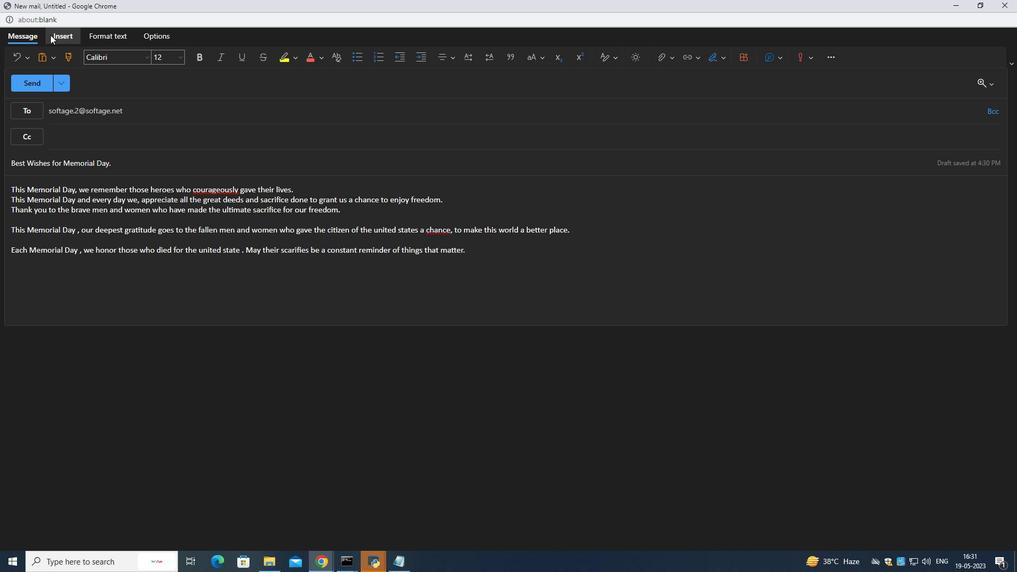 
Action: Mouse moved to (149, 55)
Screenshot: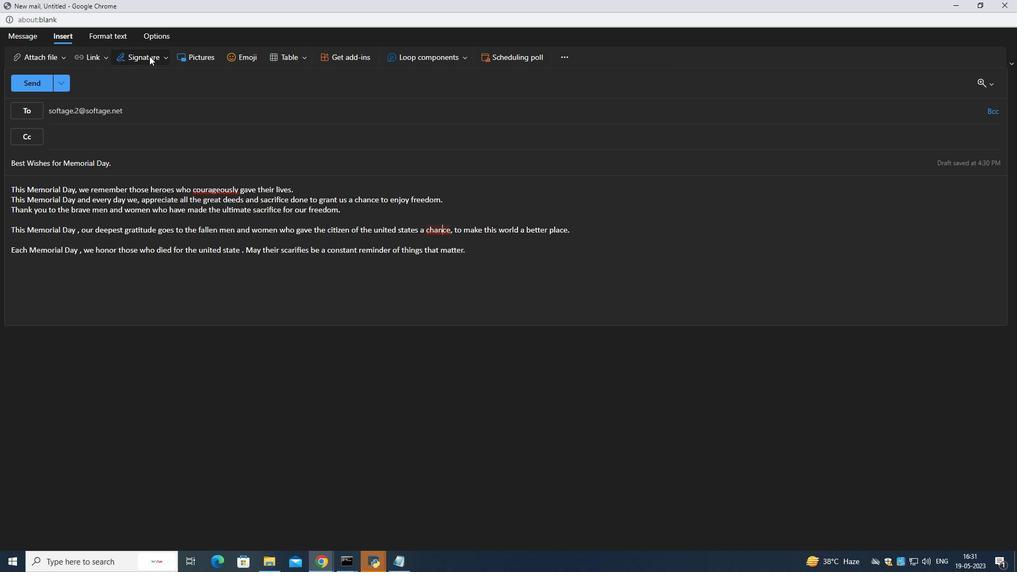 
Action: Mouse pressed left at (149, 55)
Screenshot: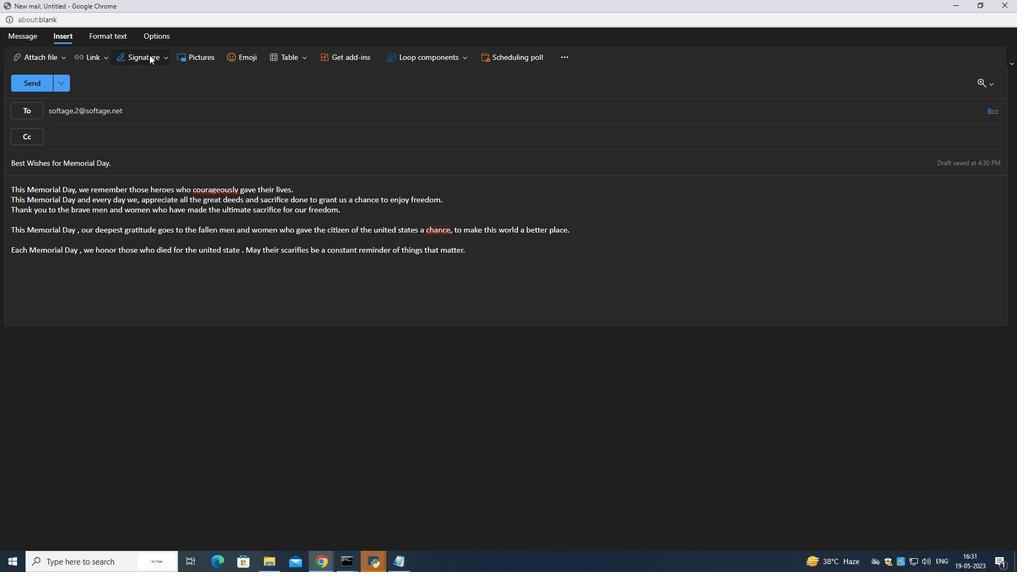 
Action: Mouse moved to (154, 76)
Screenshot: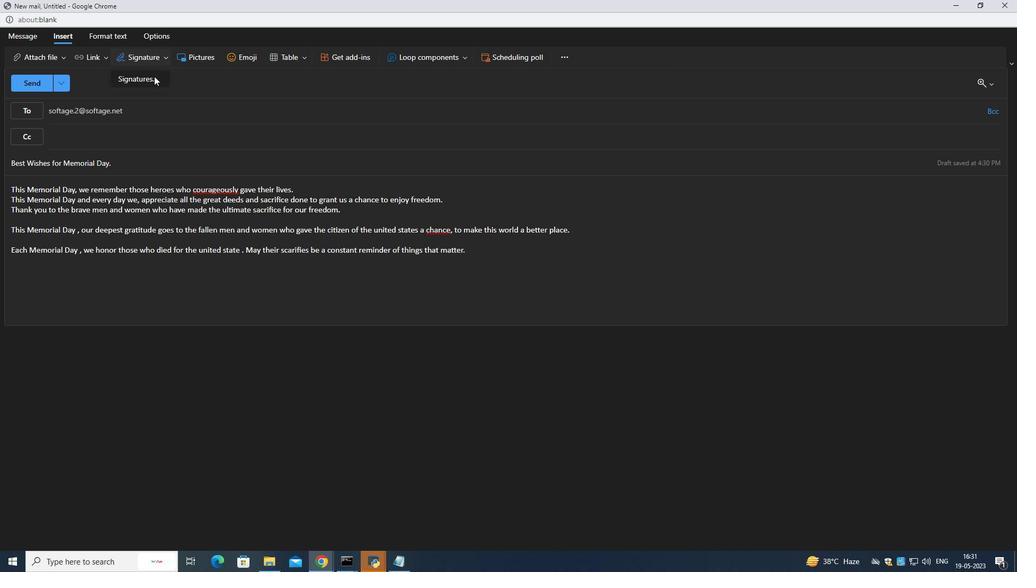 
Action: Mouse pressed left at (154, 76)
Screenshot: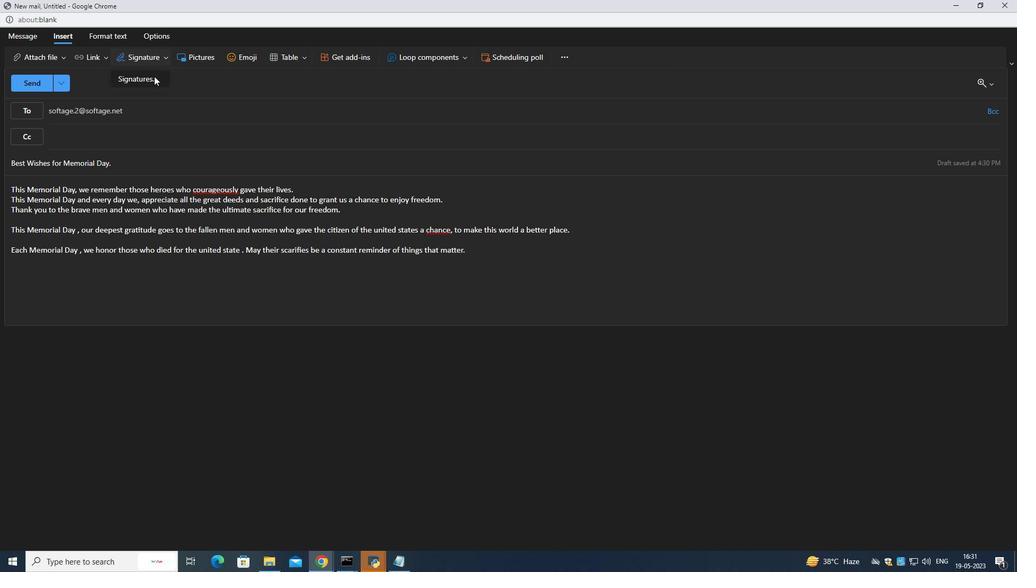 
Action: Mouse moved to (472, 167)
Screenshot: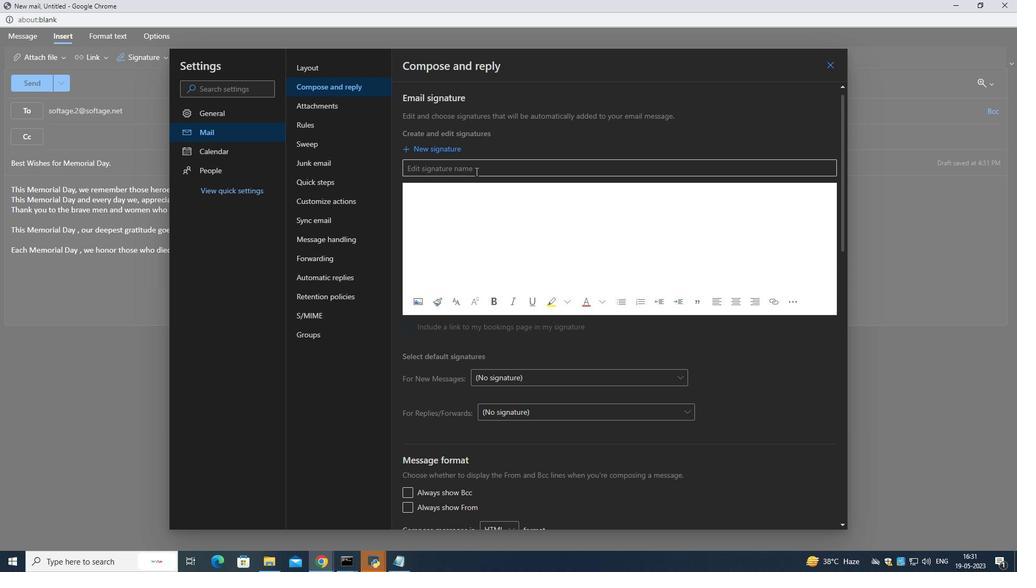
Action: Mouse pressed left at (472, 167)
Screenshot: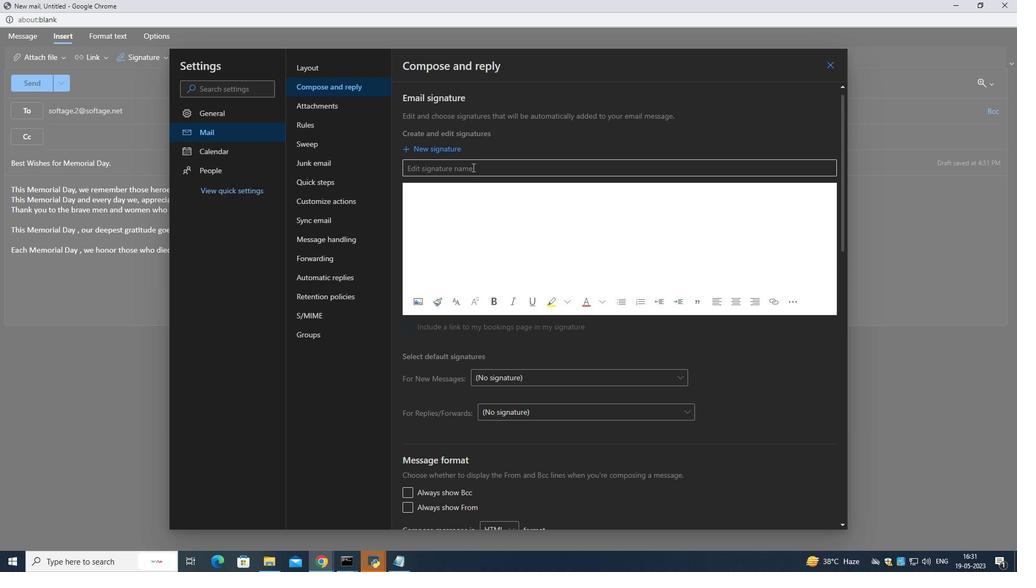 
Action: Key pressed <Key.shift><Key.shift><Key.shift><Key.shift>Genevie<Key.backspace><Key.backspace><Key.backspace>vieve<Key.space><Key.shift><Key.shift><Key.shift><Key.shift><Key.shift><Key.shift><Key.shift><Key.shift><Key.shift>Ramirez
Screenshot: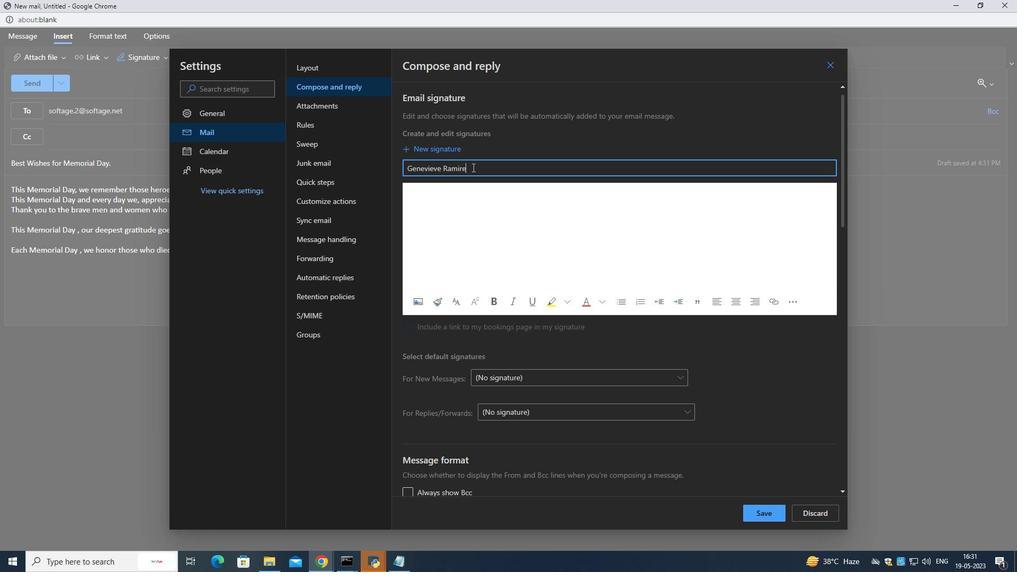 
Action: Mouse moved to (746, 452)
Screenshot: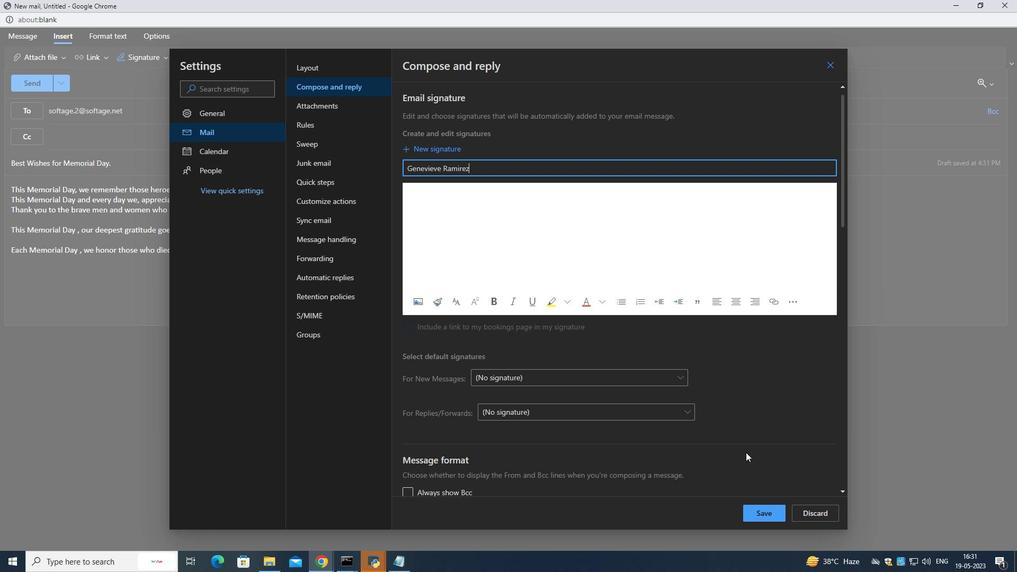 
Action: Mouse scrolled (746, 452) with delta (0, 0)
Screenshot: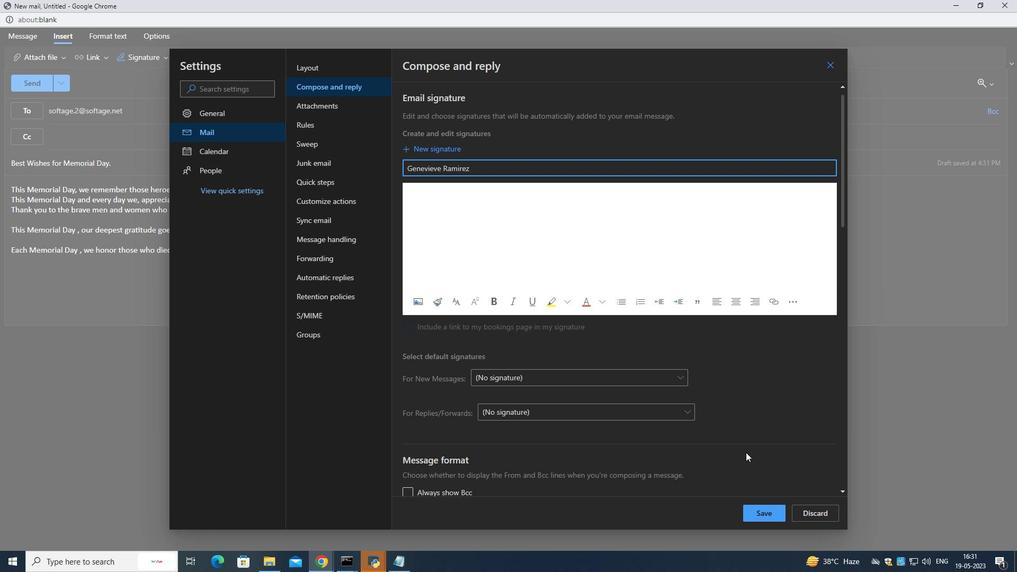 
Action: Mouse scrolled (746, 452) with delta (0, 0)
Screenshot: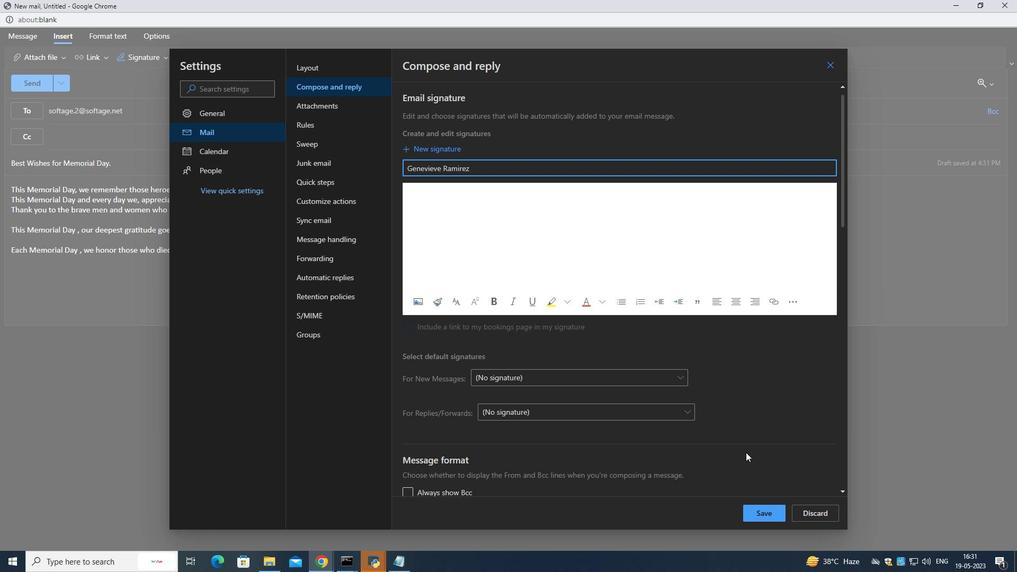 
Action: Mouse moved to (745, 450)
Screenshot: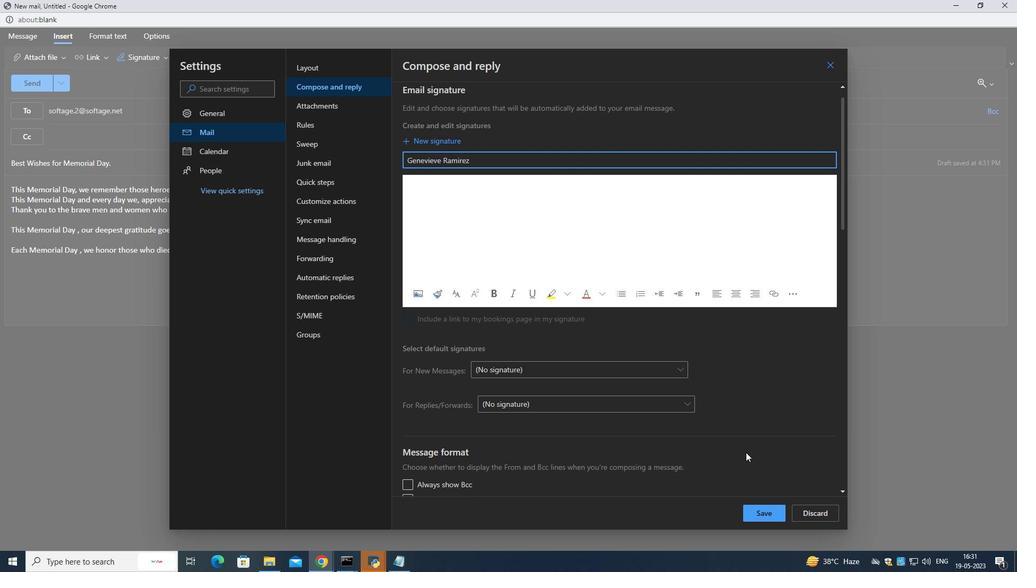 
Action: Mouse scrolled (745, 450) with delta (0, 0)
Screenshot: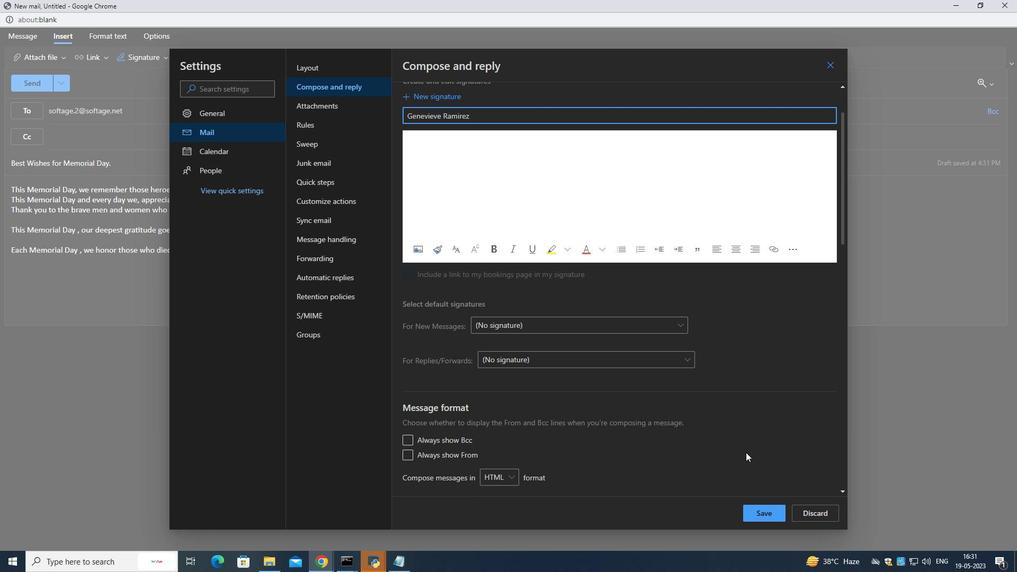 
Action: Mouse scrolled (745, 450) with delta (0, 0)
Screenshot: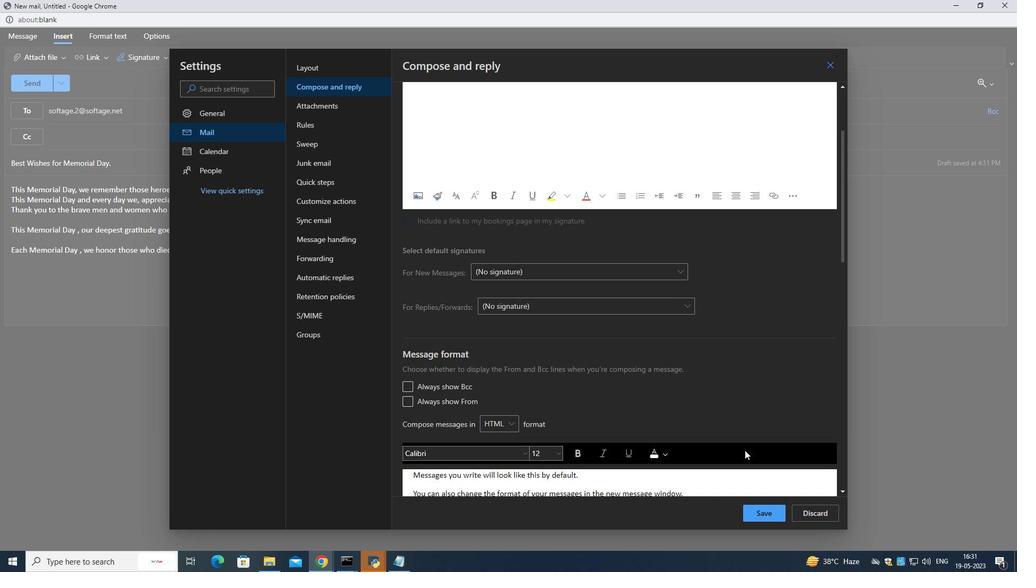 
Action: Mouse moved to (519, 461)
Screenshot: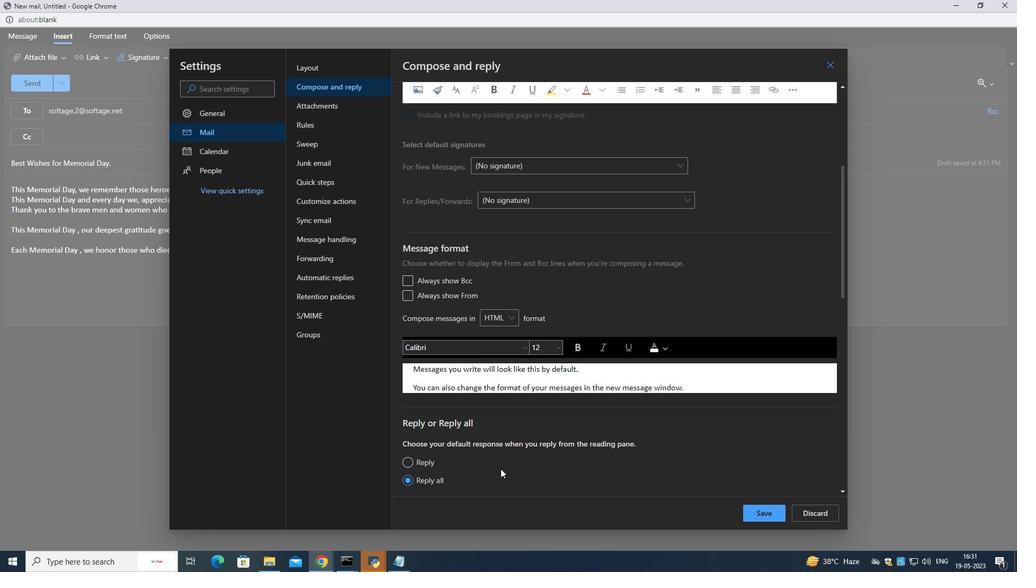 
Action: Mouse scrolled (519, 460) with delta (0, 0)
Screenshot: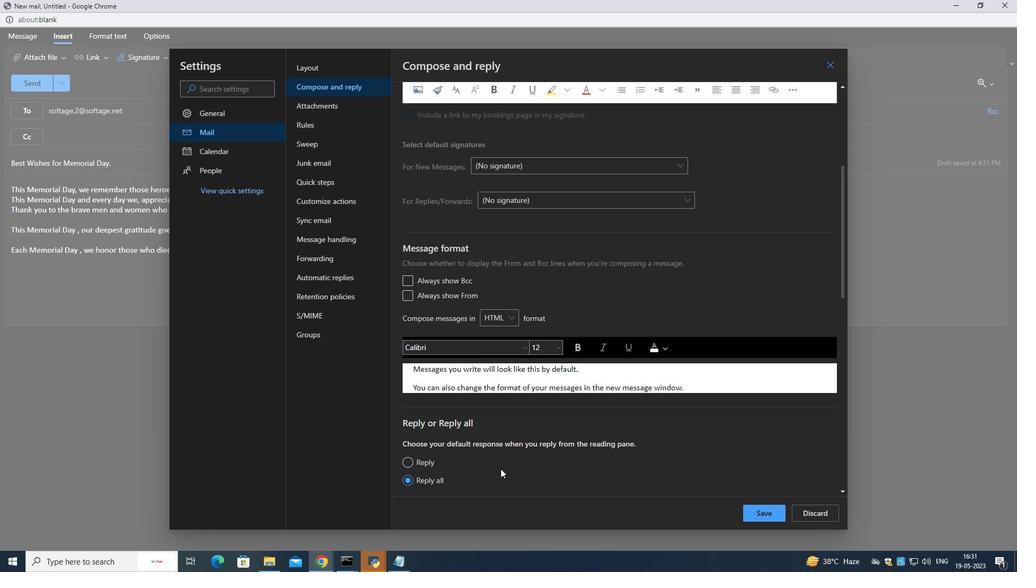 
Action: Mouse moved to (521, 460)
Screenshot: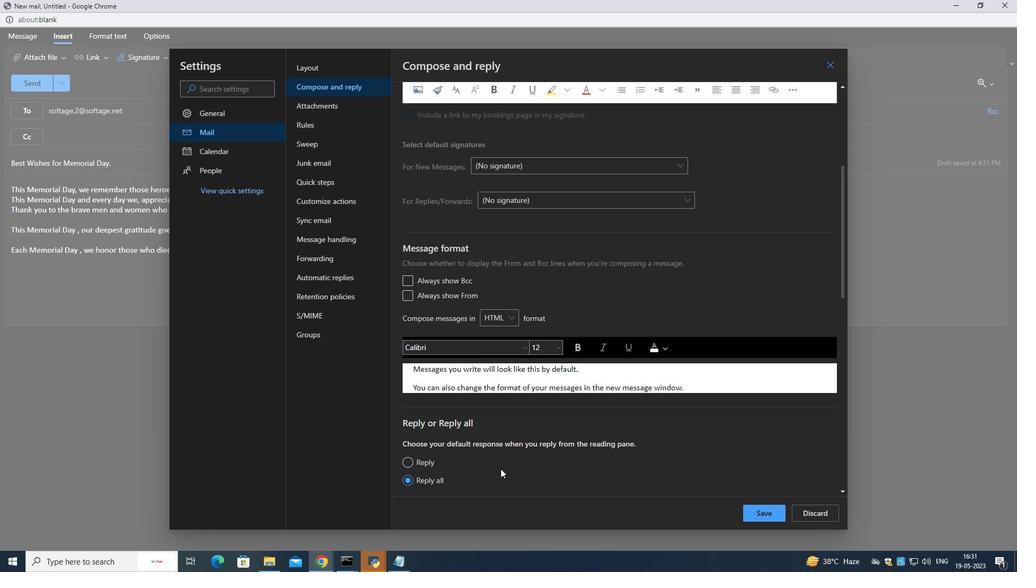 
Action: Mouse scrolled (521, 459) with delta (0, 0)
Screenshot: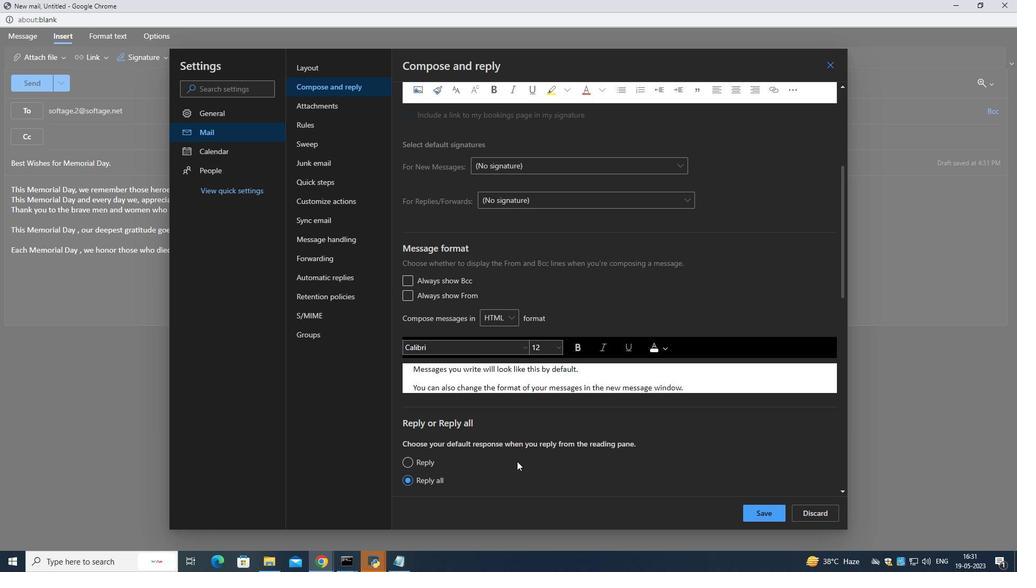
Action: Mouse moved to (521, 459)
Screenshot: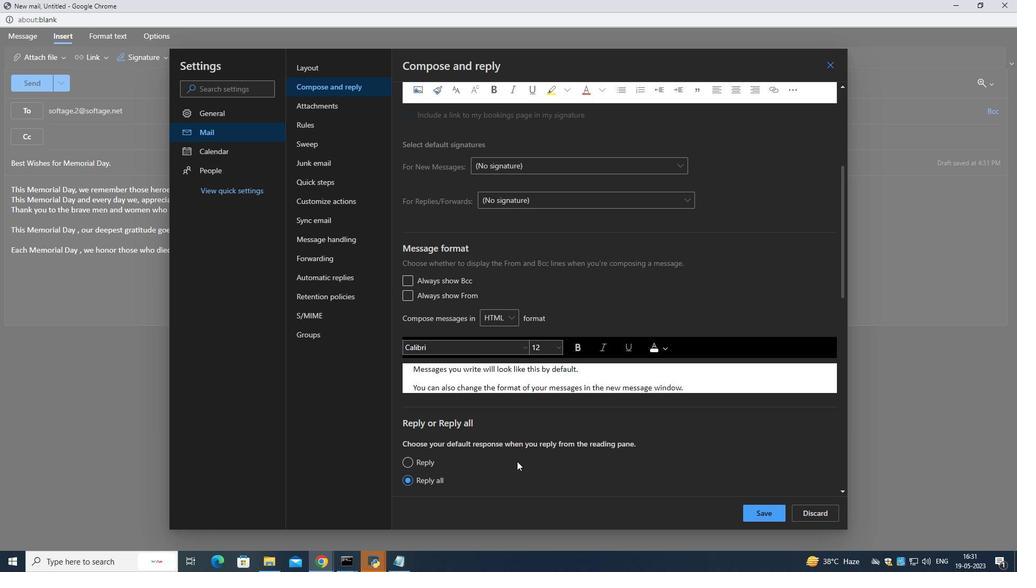 
Action: Mouse scrolled (521, 458) with delta (0, 0)
Screenshot: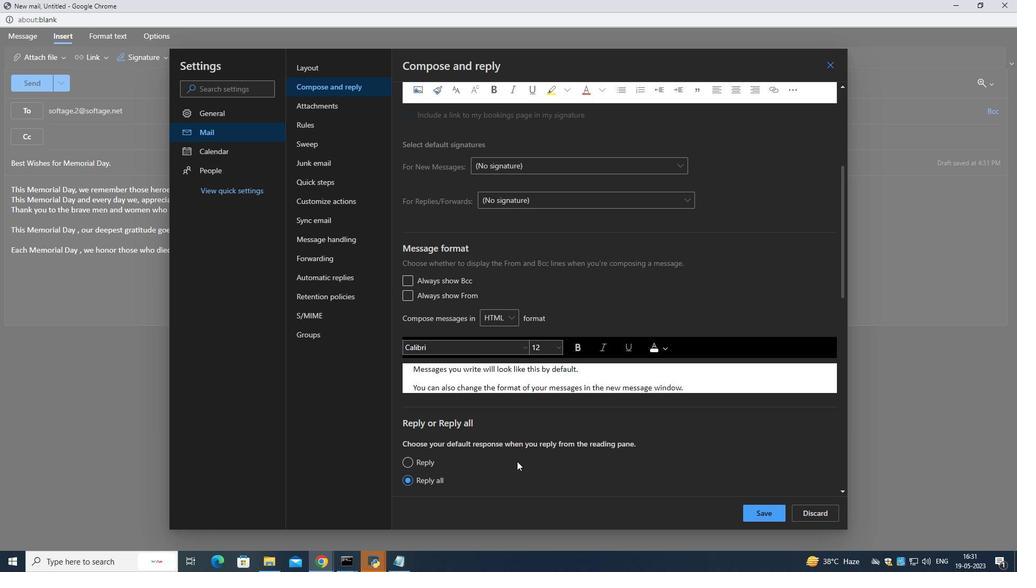 
Action: Mouse moved to (588, 424)
Screenshot: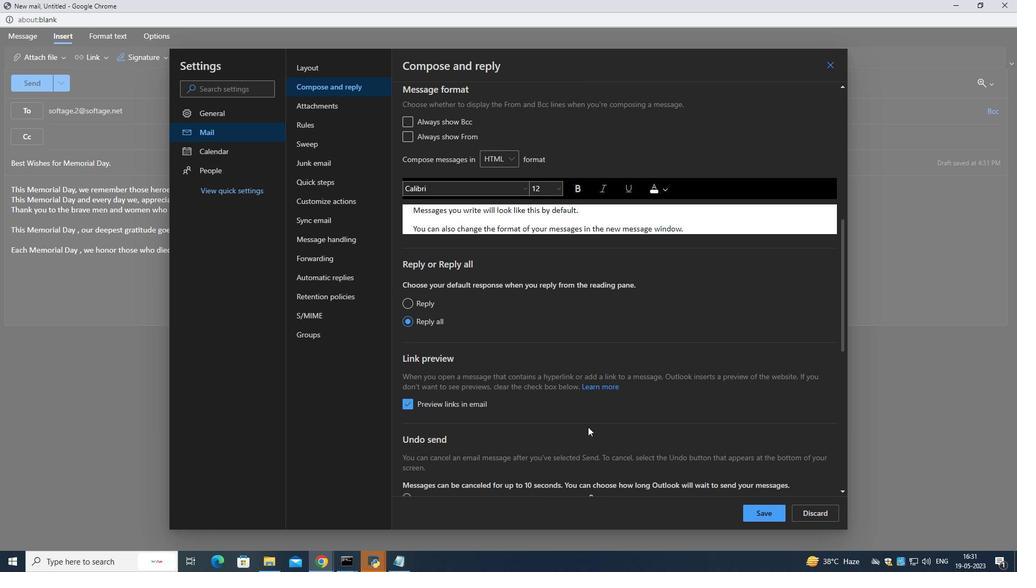 
Action: Mouse scrolled (588, 423) with delta (0, 0)
Screenshot: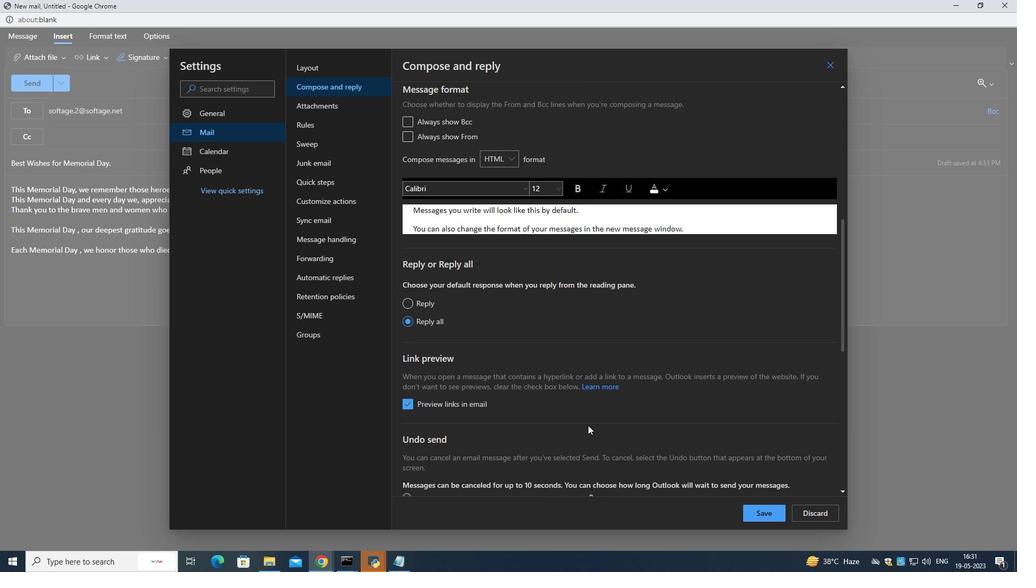 
Action: Mouse scrolled (588, 423) with delta (0, 0)
Screenshot: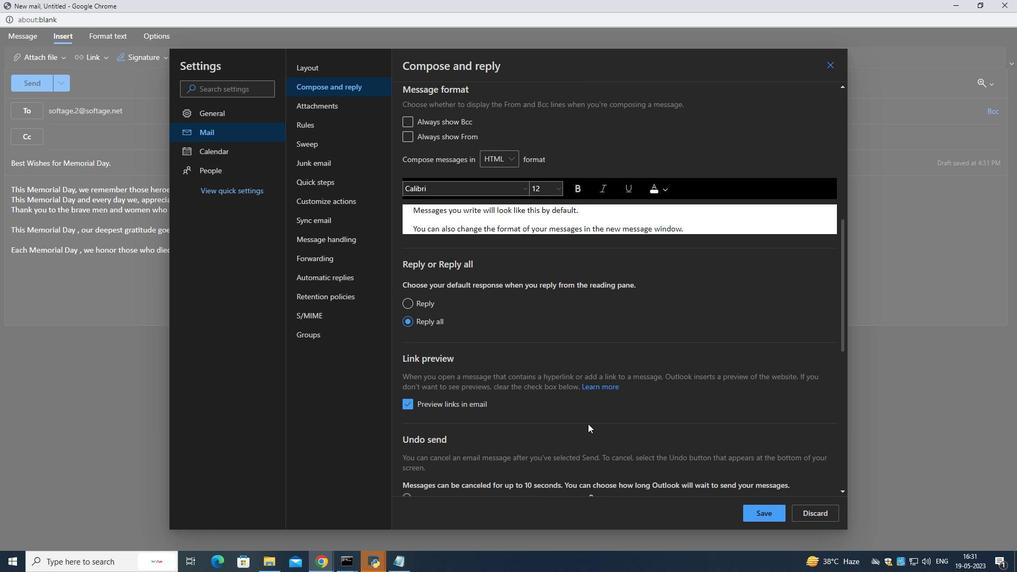 
Action: Mouse scrolled (588, 423) with delta (0, 0)
Screenshot: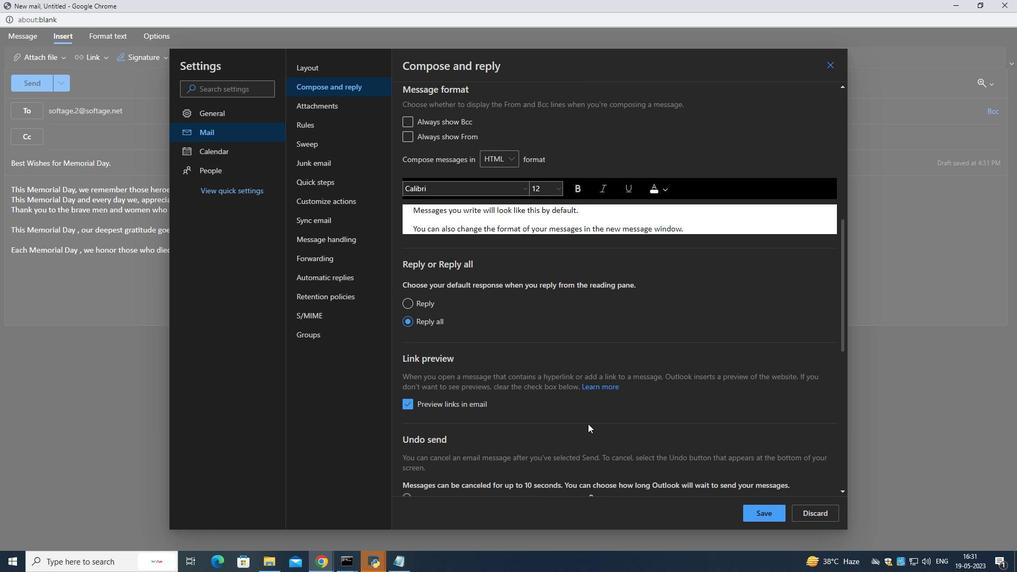 
Action: Mouse scrolled (588, 423) with delta (0, 0)
Screenshot: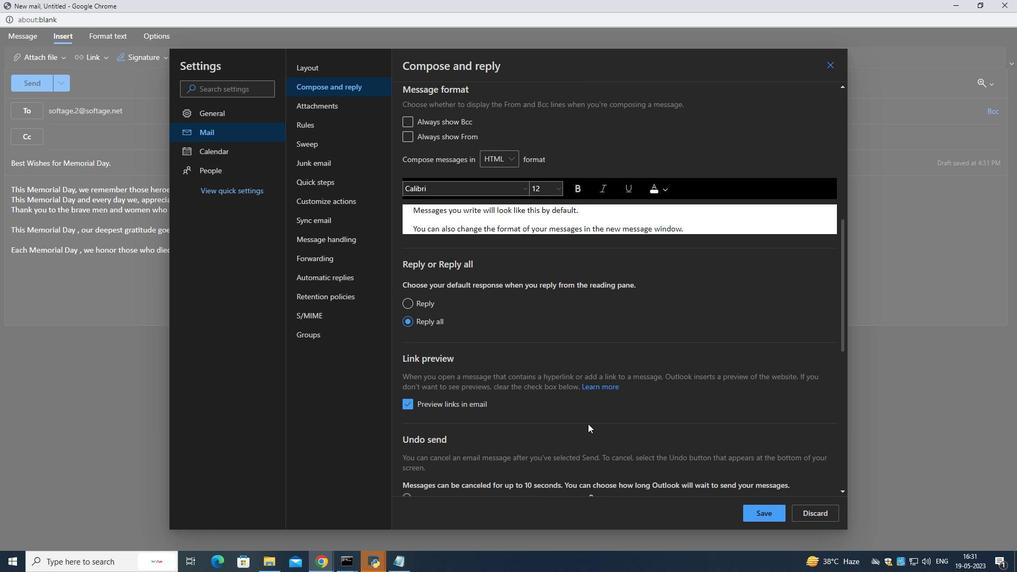 
Action: Mouse scrolled (588, 423) with delta (0, 0)
Screenshot: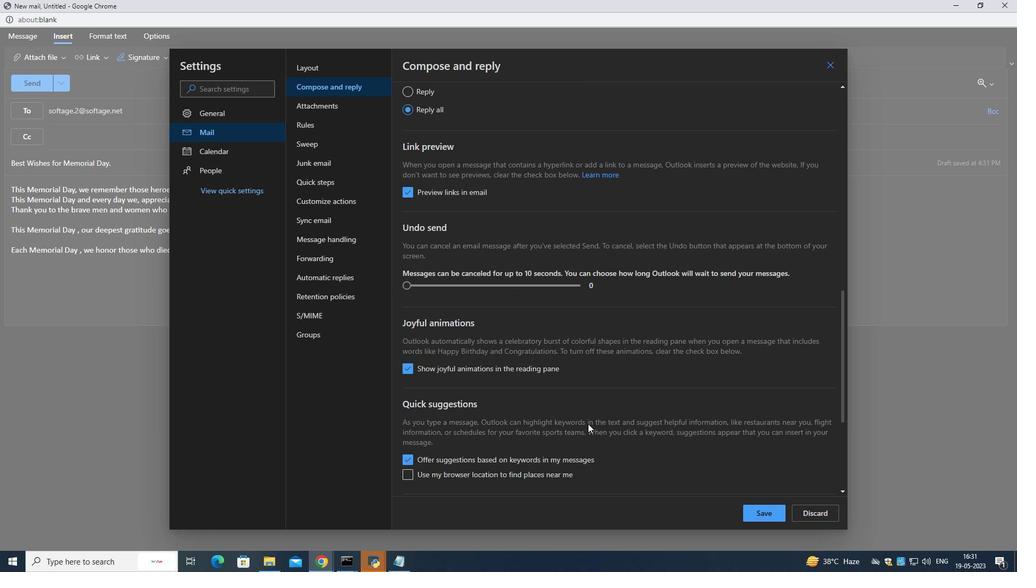 
Action: Mouse scrolled (588, 423) with delta (0, 0)
Screenshot: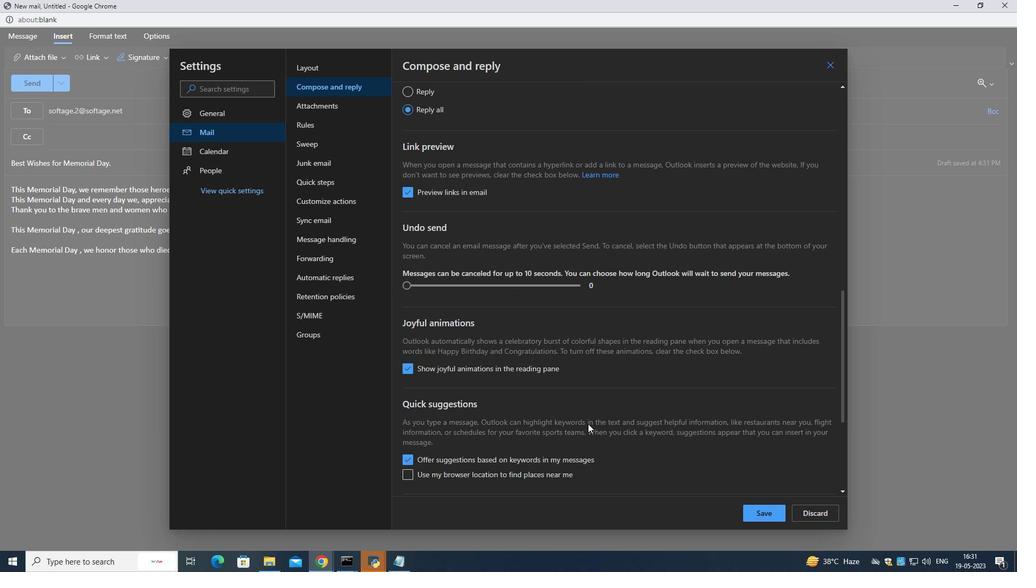 
Action: Mouse scrolled (588, 423) with delta (0, 0)
Screenshot: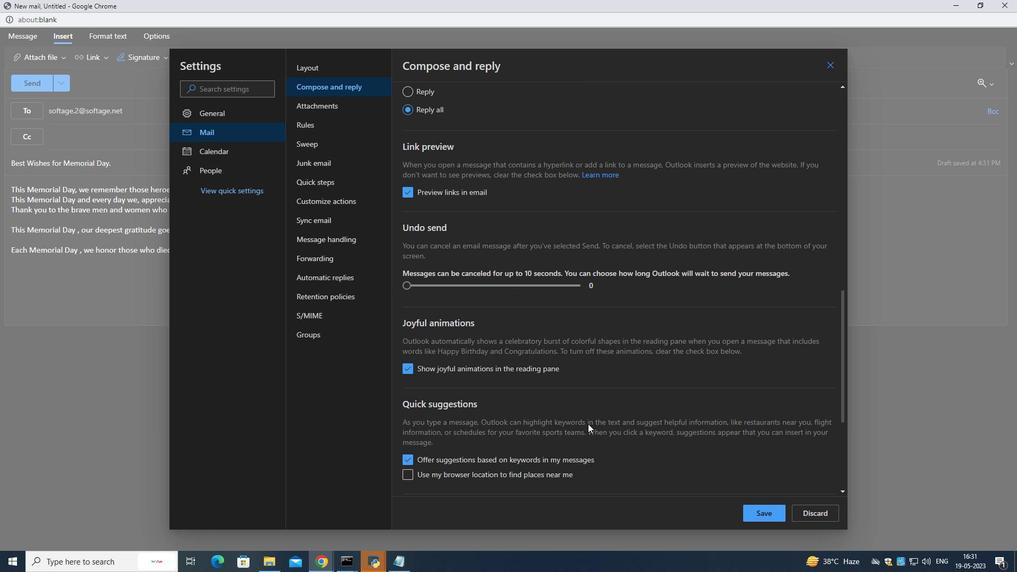 
Action: Mouse scrolled (588, 423) with delta (0, 0)
Screenshot: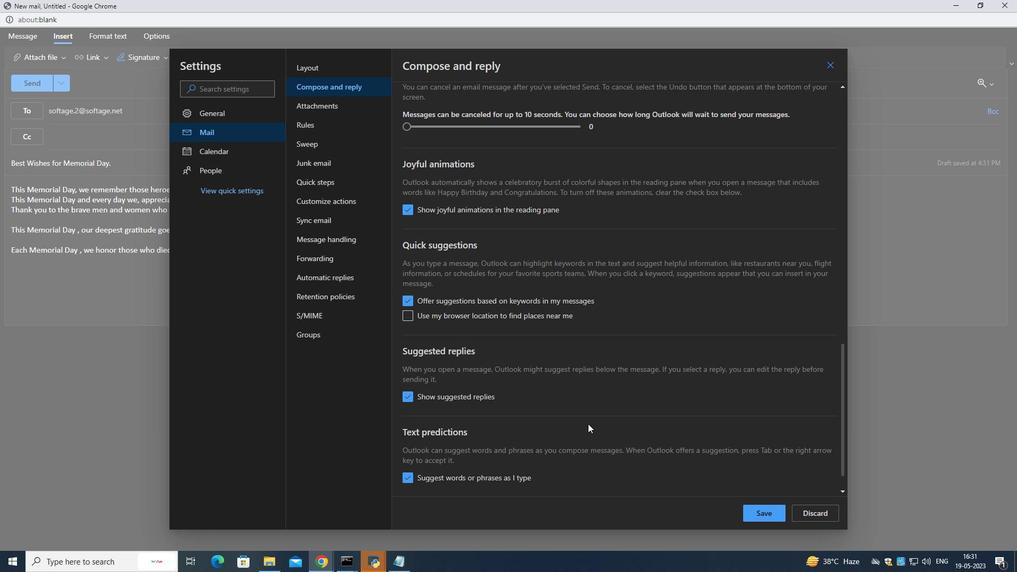 
Action: Mouse scrolled (588, 423) with delta (0, 0)
Screenshot: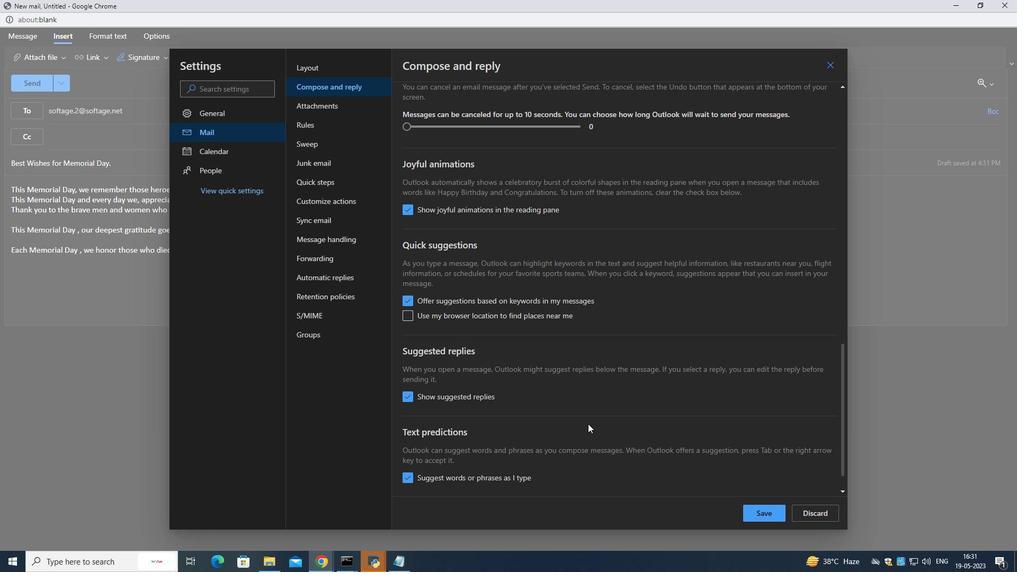 
Action: Mouse scrolled (588, 423) with delta (0, 0)
Screenshot: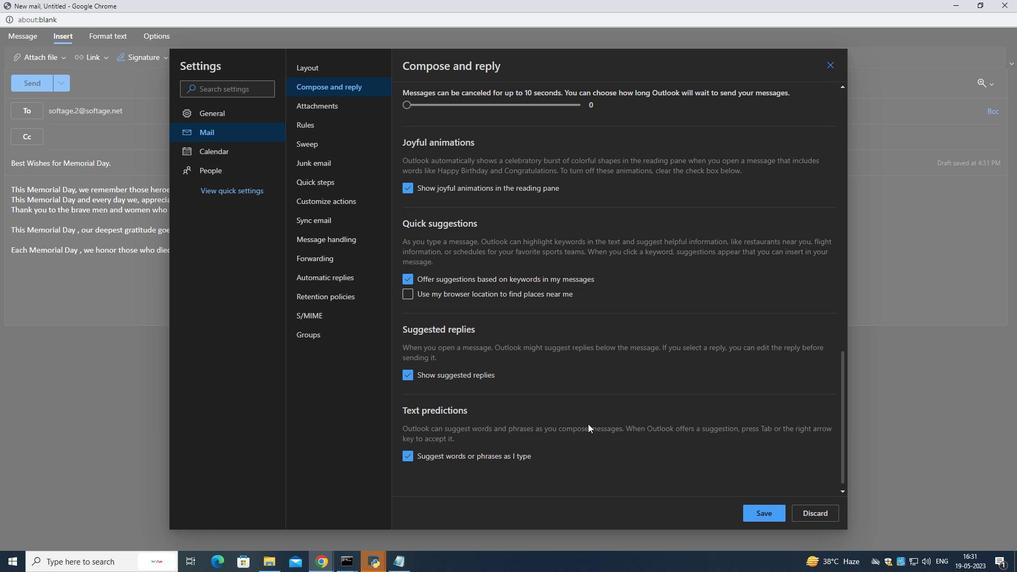 
Action: Mouse scrolled (588, 423) with delta (0, 0)
Screenshot: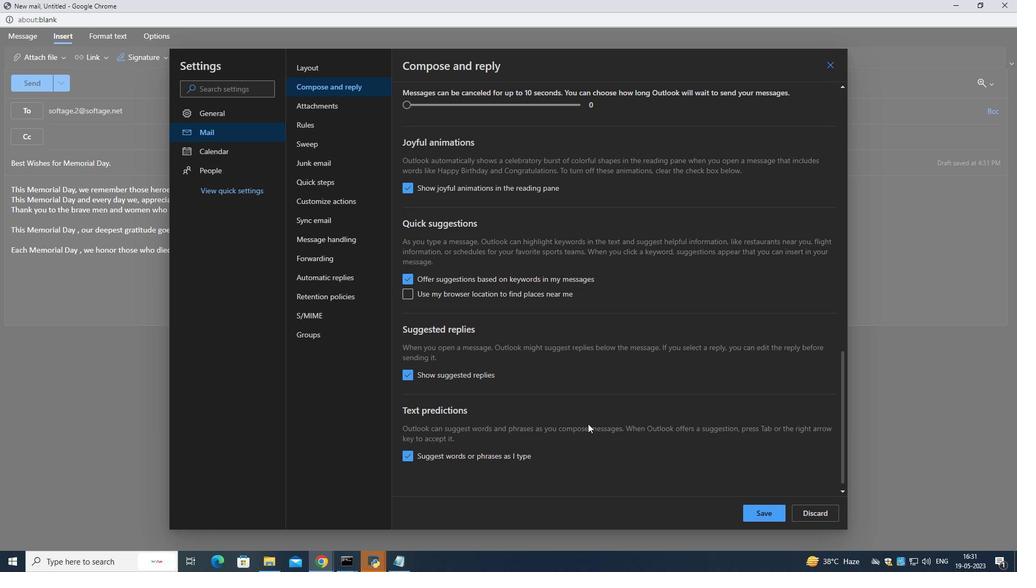 
Action: Mouse scrolled (588, 423) with delta (0, 0)
Screenshot: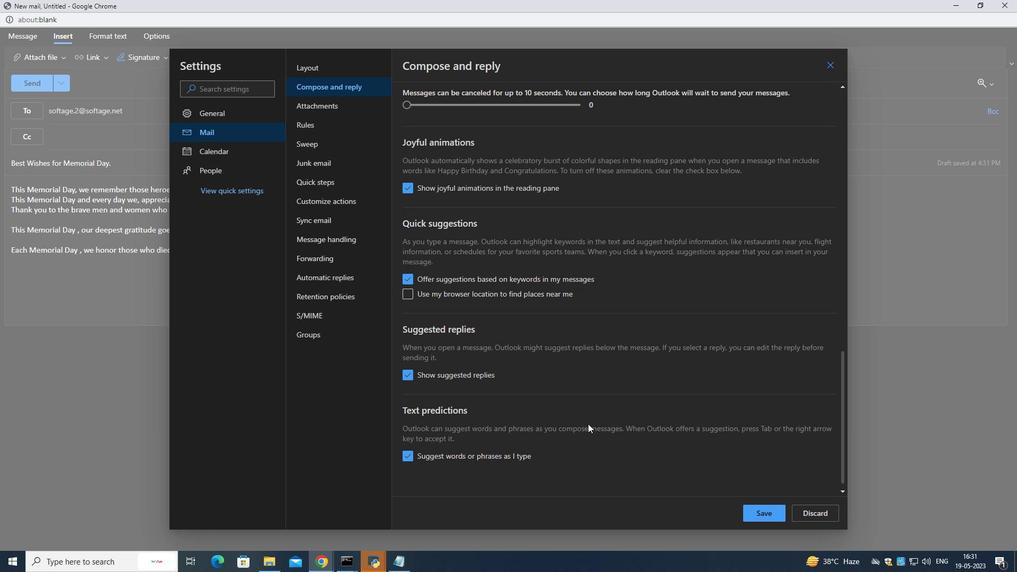 
Action: Mouse scrolled (588, 423) with delta (0, 0)
Screenshot: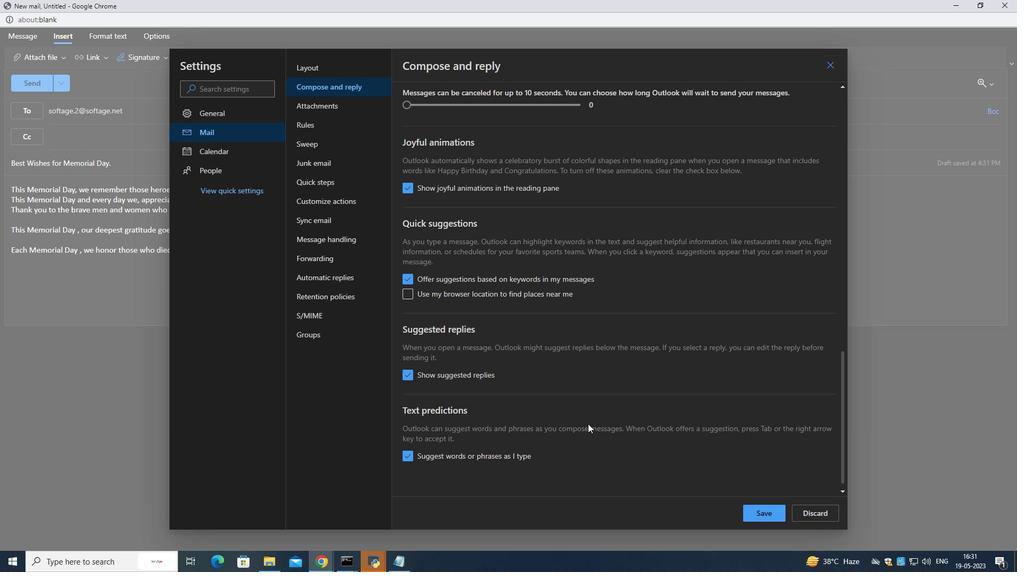 
Action: Mouse scrolled (588, 423) with delta (0, 0)
Screenshot: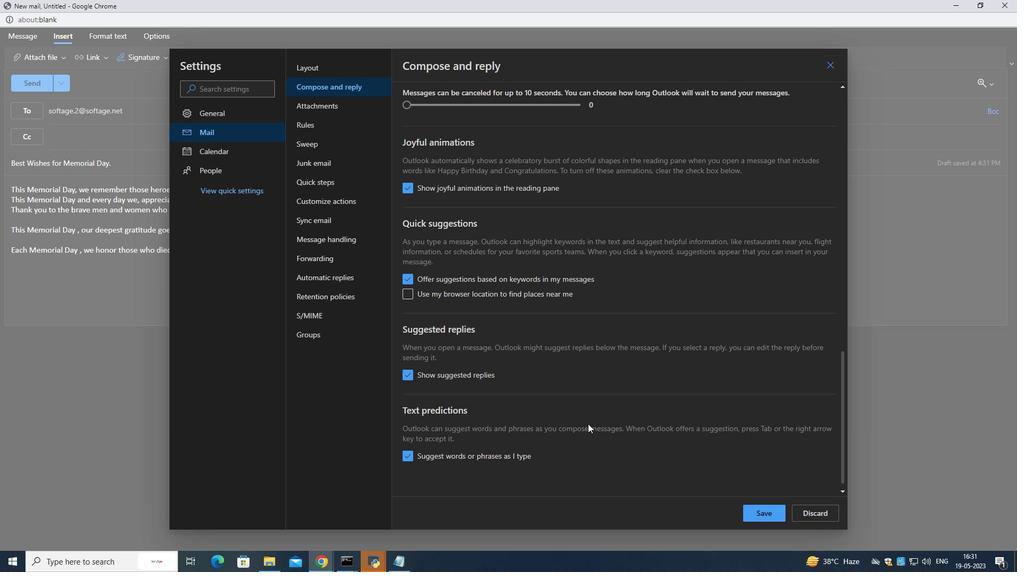 
Action: Mouse scrolled (588, 423) with delta (0, 0)
Screenshot: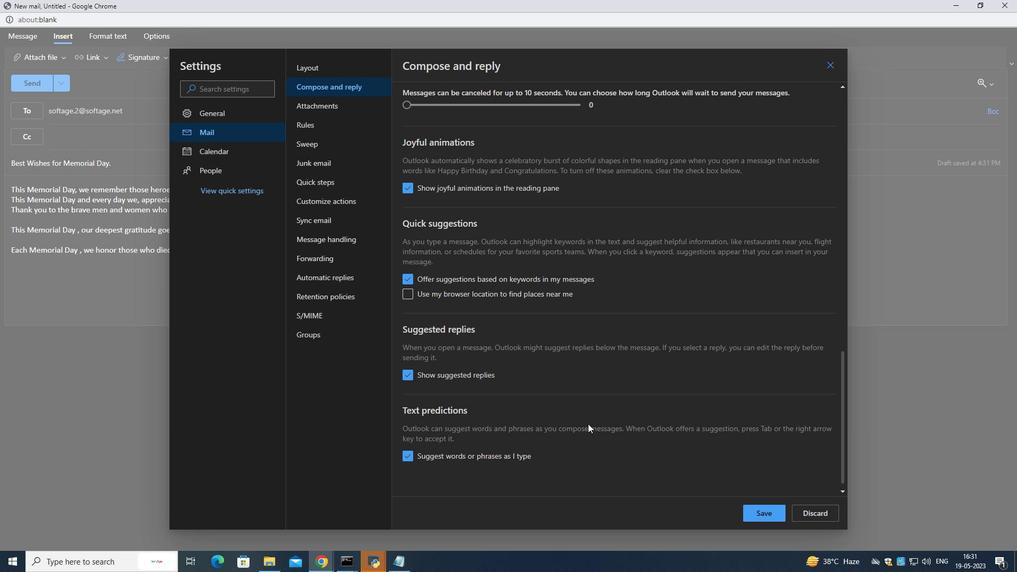 
Action: Mouse moved to (758, 511)
Screenshot: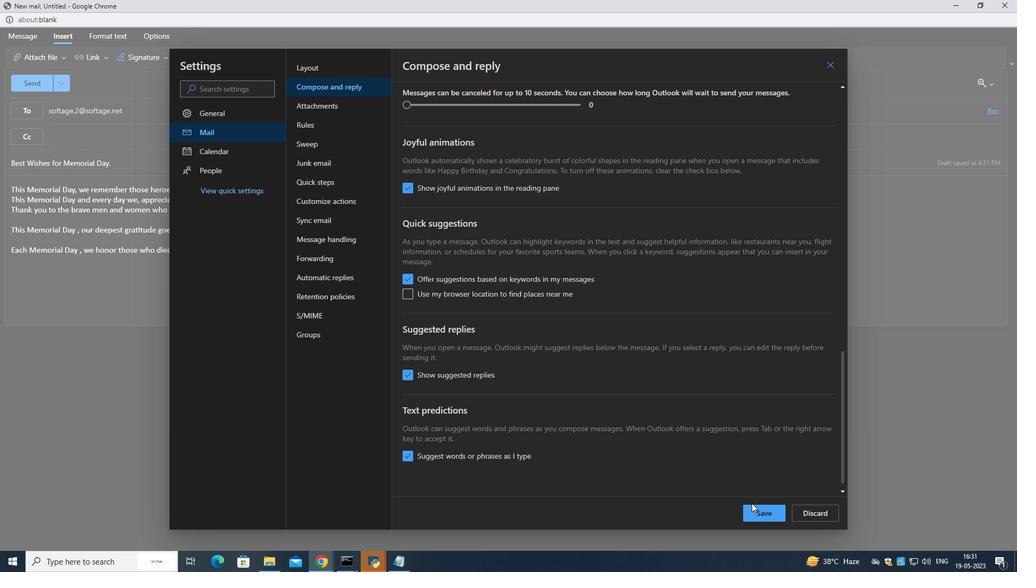 
Action: Mouse pressed left at (758, 511)
Screenshot: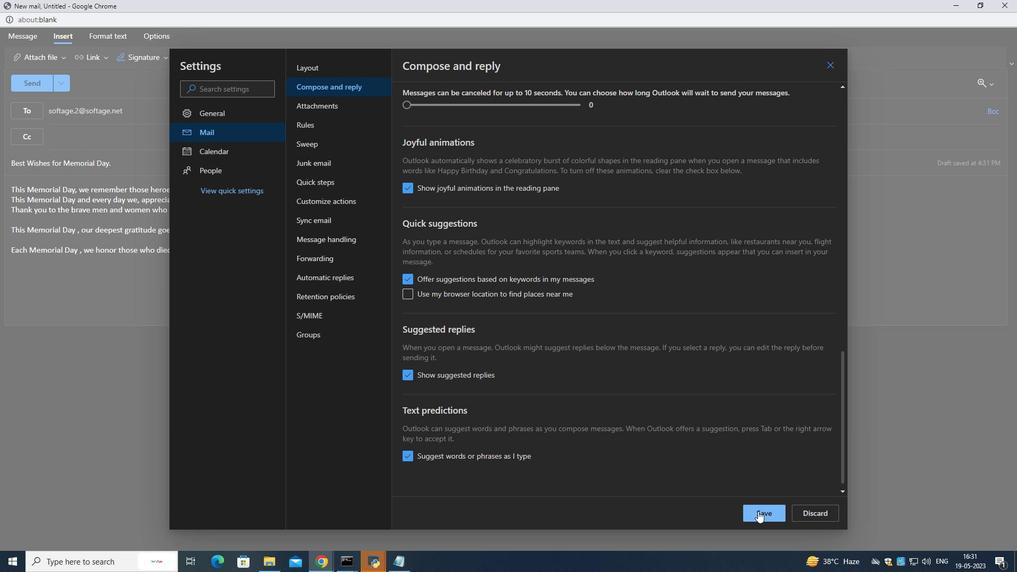 
Action: Mouse moved to (705, 429)
Screenshot: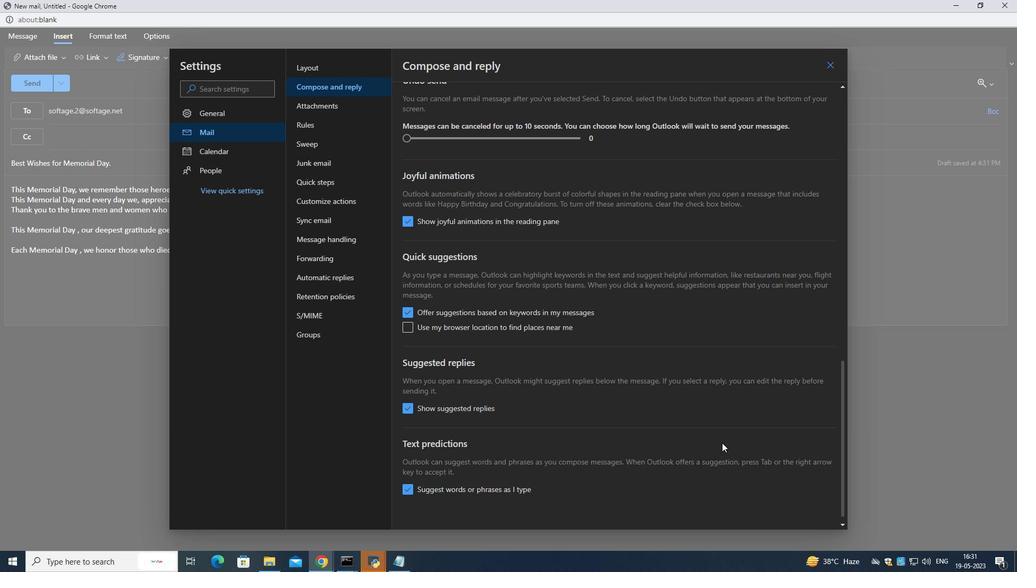 
Action: Mouse scrolled (705, 430) with delta (0, 0)
Screenshot: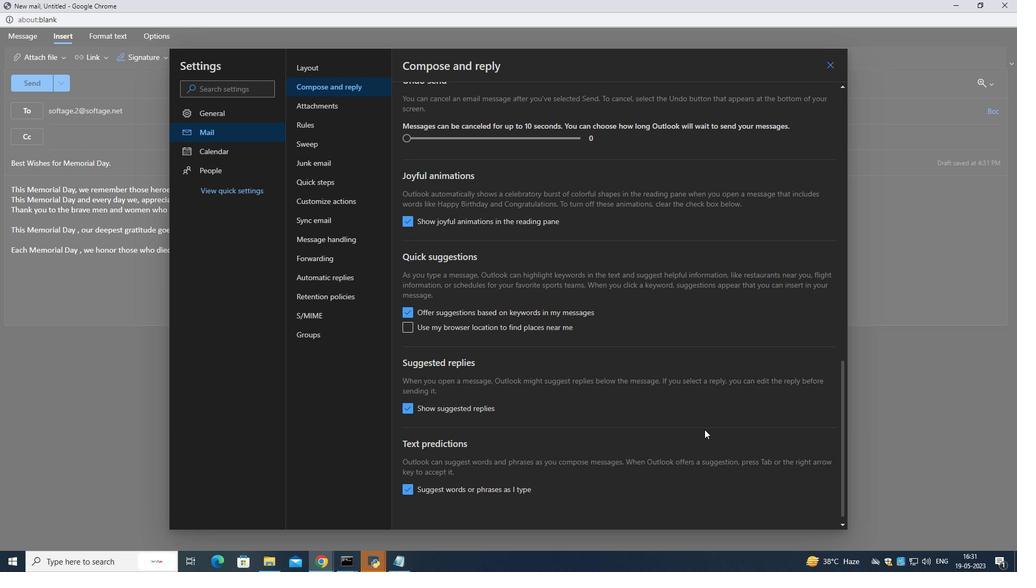 
Action: Mouse scrolled (705, 430) with delta (0, 0)
Screenshot: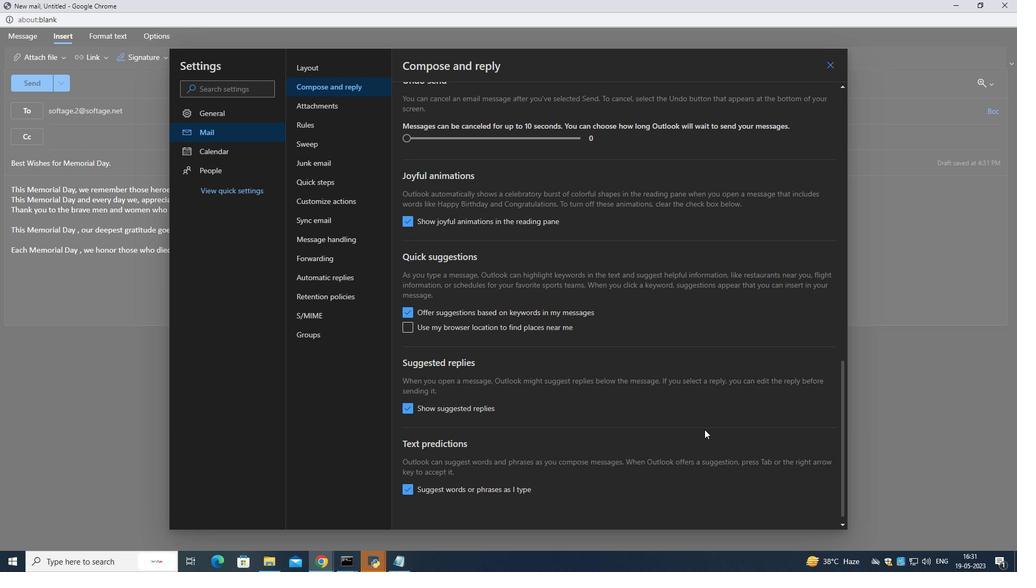 
Action: Mouse scrolled (705, 430) with delta (0, 0)
Screenshot: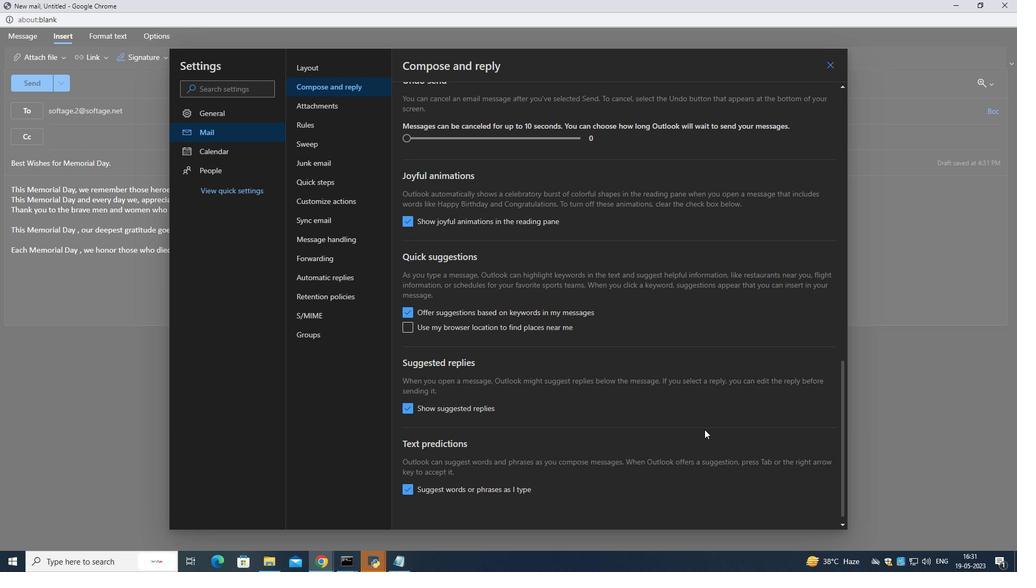 
Action: Mouse scrolled (705, 430) with delta (0, 0)
Screenshot: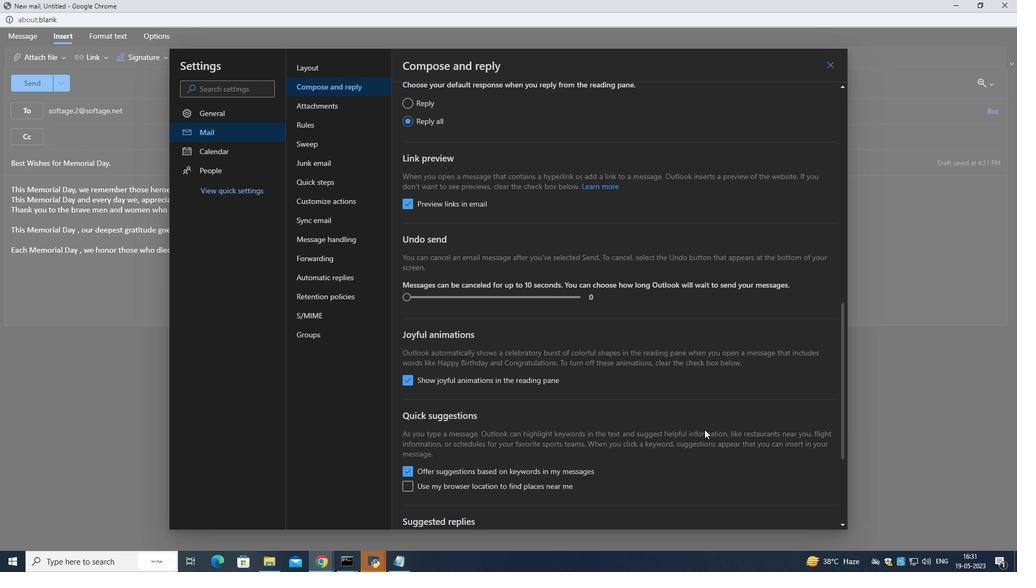 
Action: Mouse scrolled (705, 430) with delta (0, 0)
Screenshot: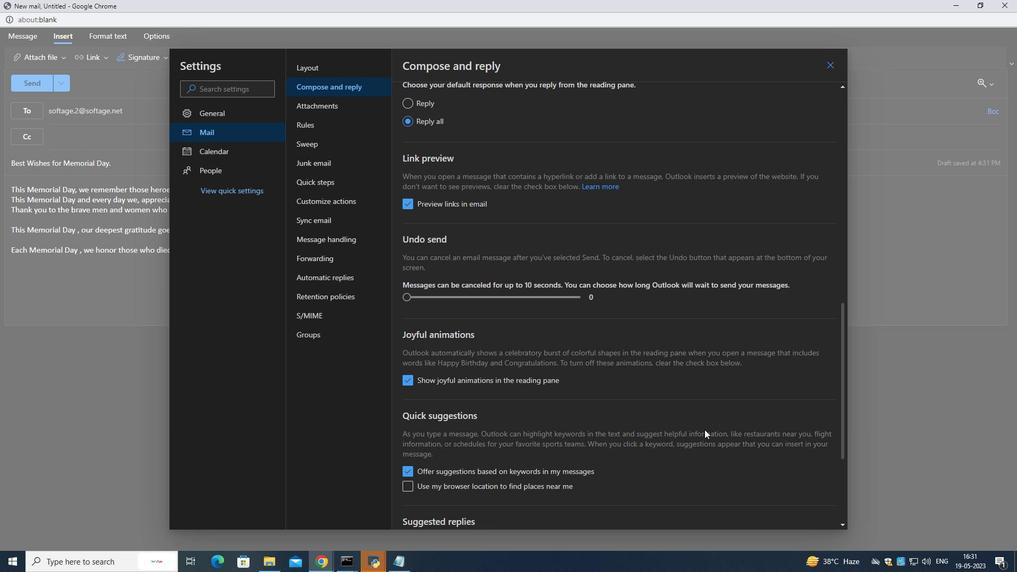 
Action: Mouse scrolled (705, 430) with delta (0, 0)
Screenshot: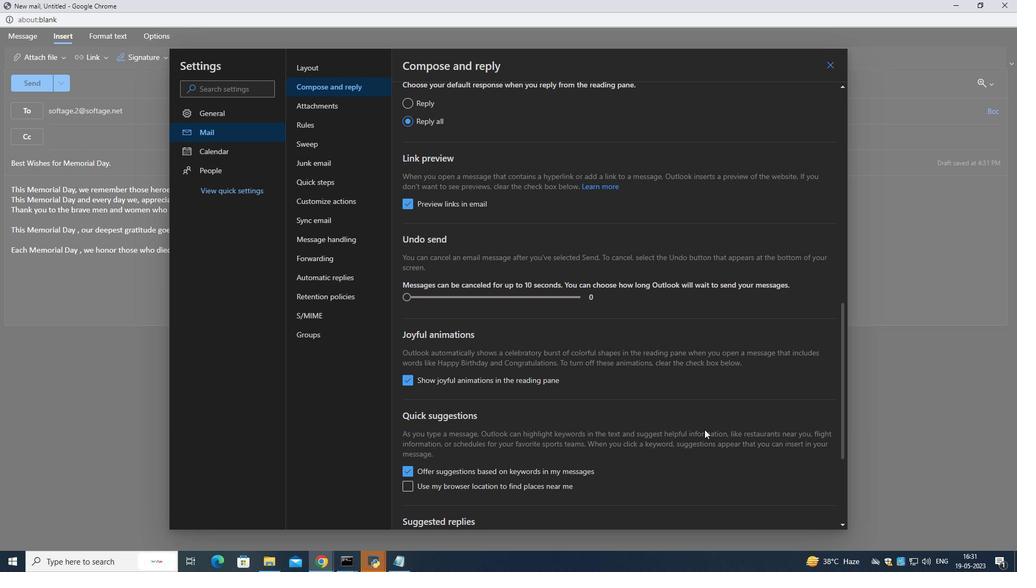 
Action: Mouse scrolled (705, 430) with delta (0, 0)
Screenshot: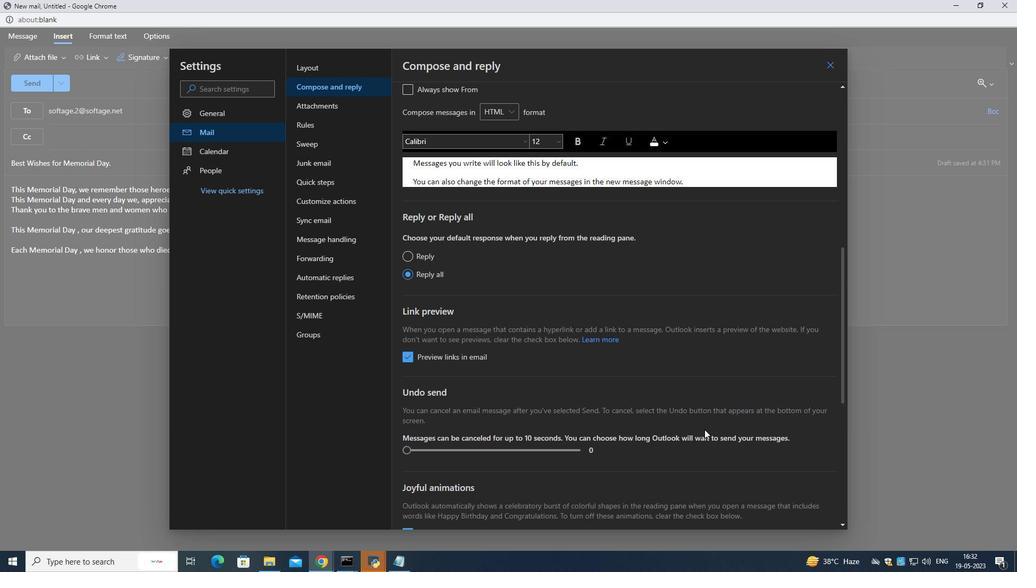 
Action: Mouse scrolled (705, 430) with delta (0, 0)
Screenshot: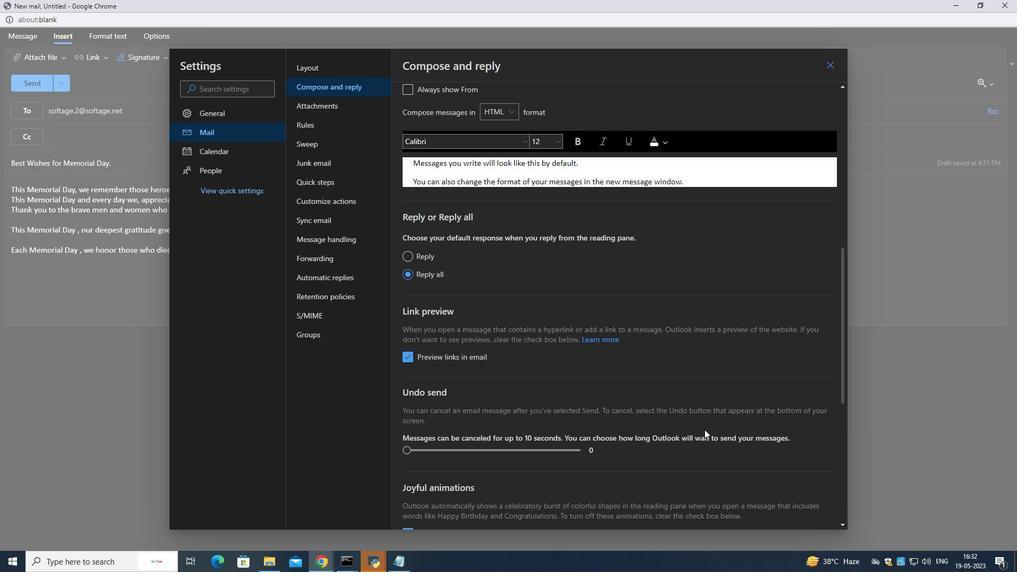 
Action: Mouse scrolled (705, 430) with delta (0, 0)
Screenshot: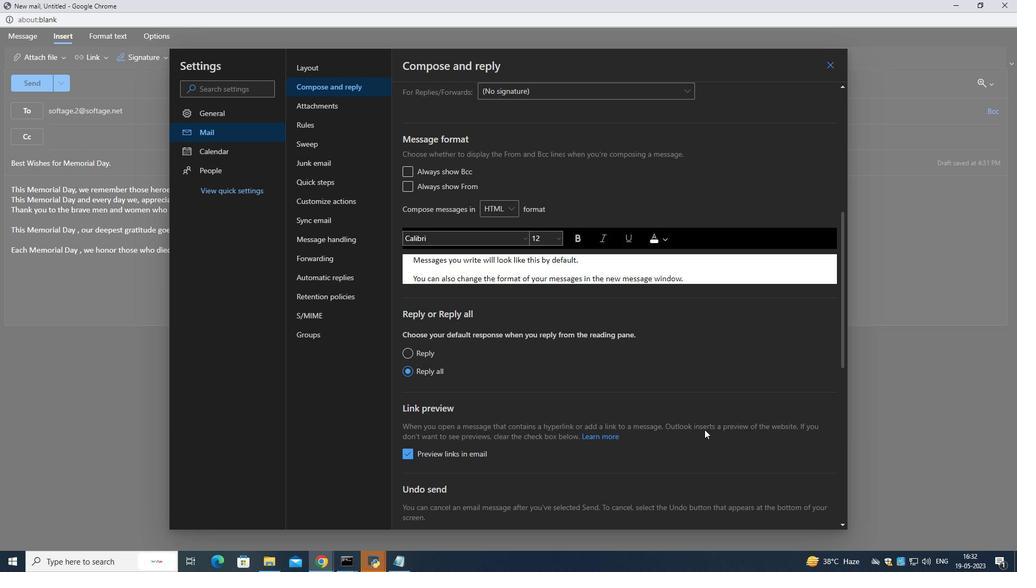 
Action: Mouse scrolled (705, 430) with delta (0, 0)
Screenshot: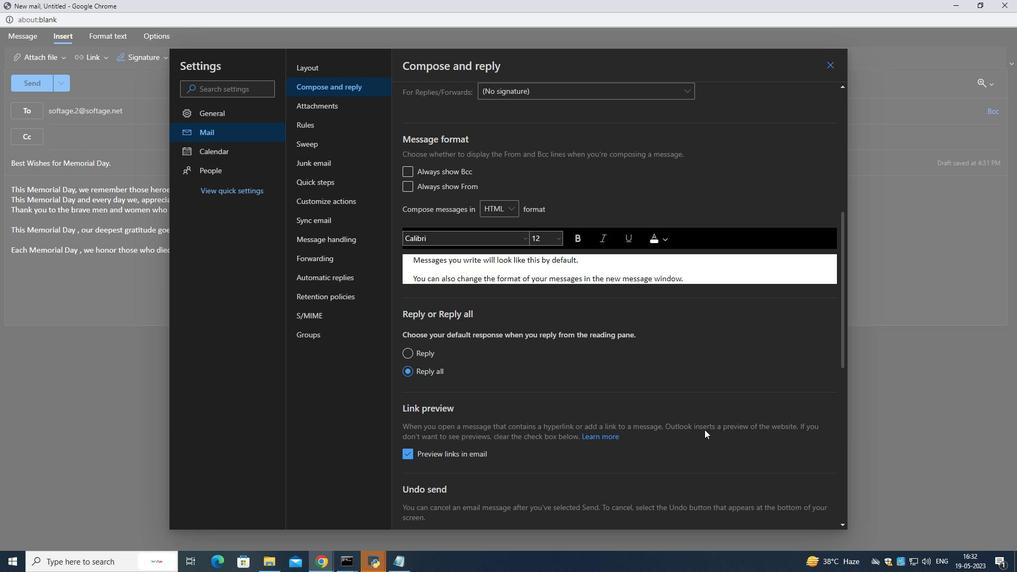 
Action: Mouse scrolled (705, 430) with delta (0, 0)
Screenshot: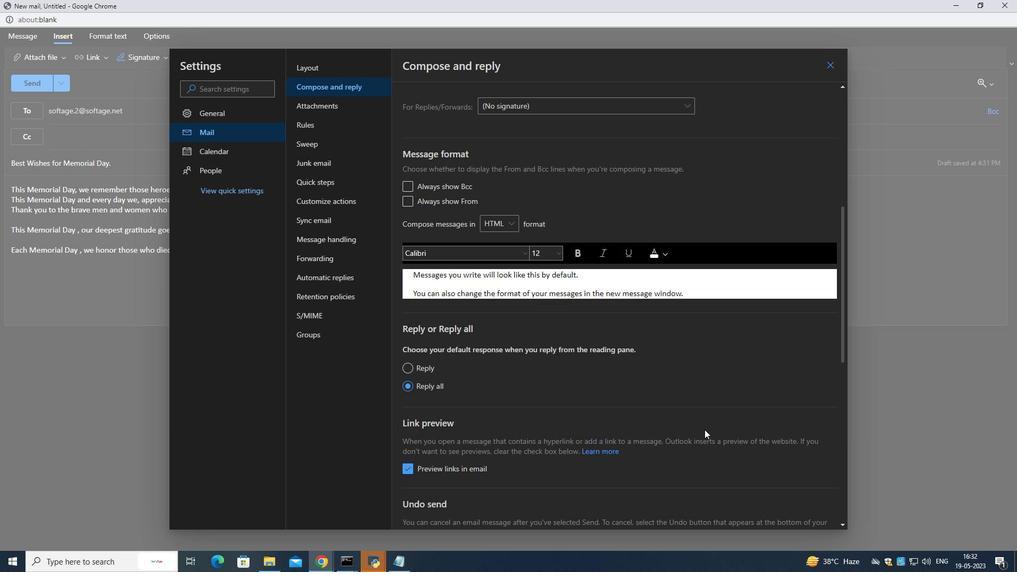 
Action: Mouse scrolled (705, 430) with delta (0, 0)
Screenshot: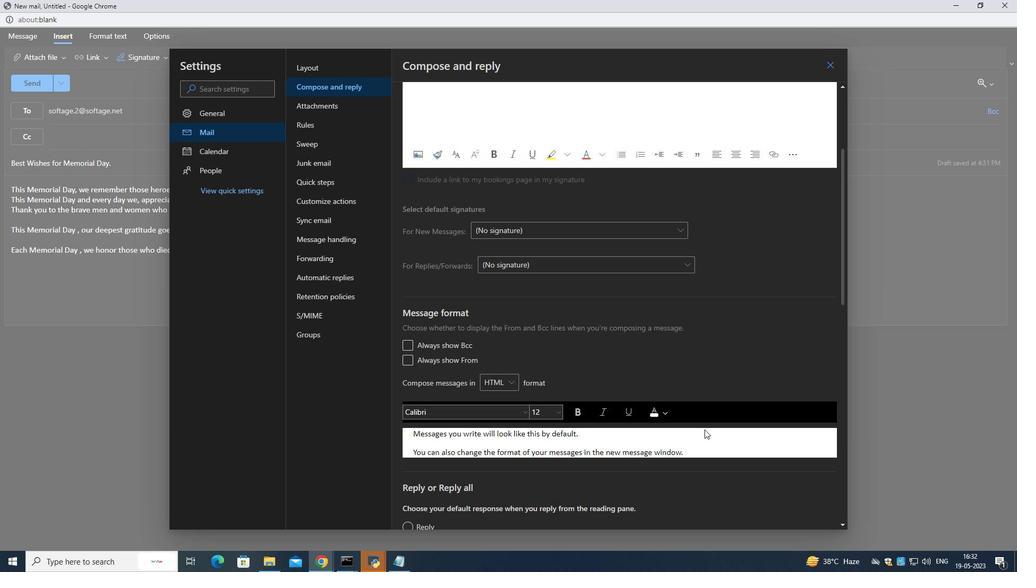 
Action: Mouse scrolled (705, 430) with delta (0, 0)
Screenshot: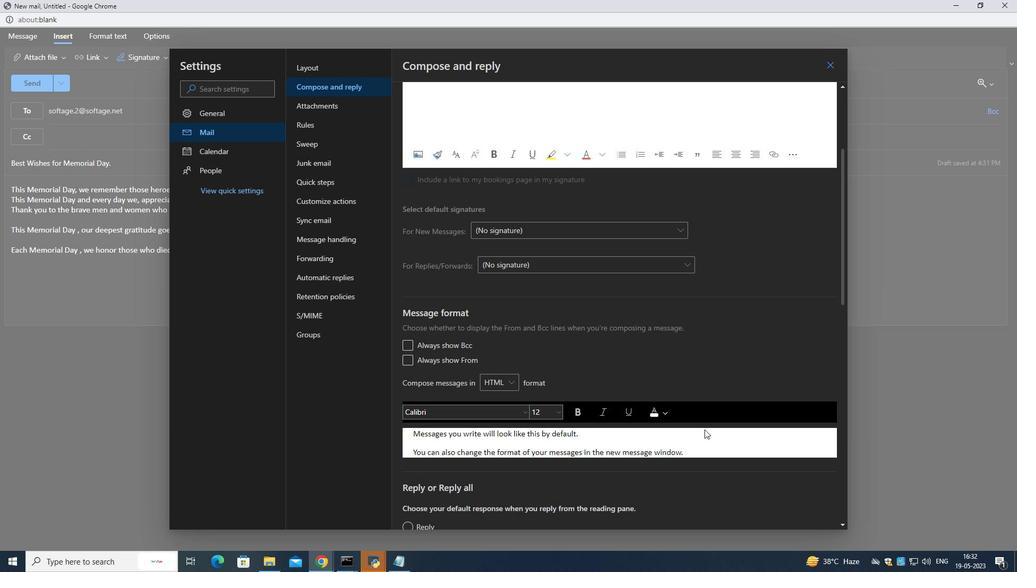 
Action: Mouse scrolled (705, 430) with delta (0, 0)
Screenshot: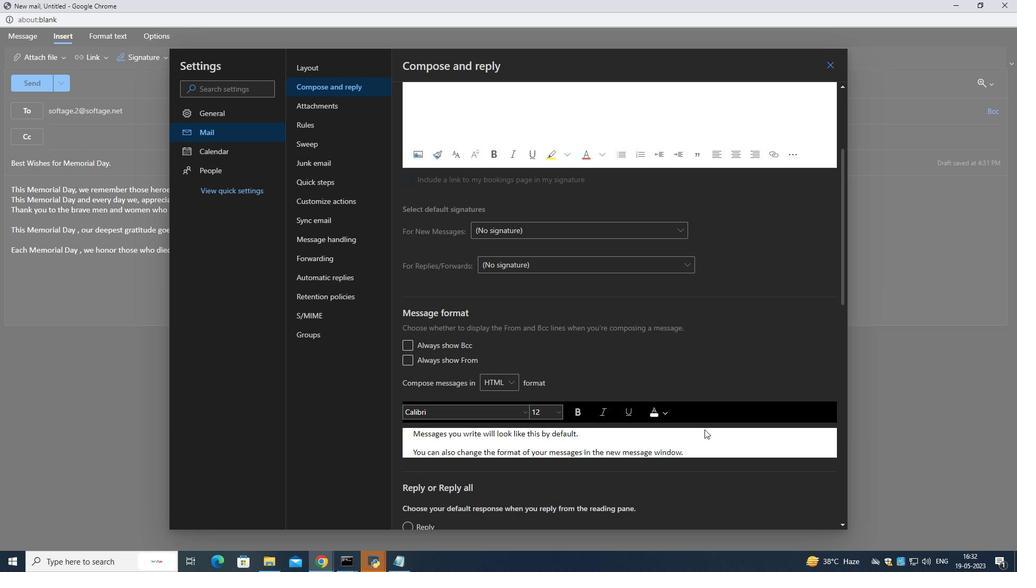 
Action: Mouse scrolled (705, 430) with delta (0, 0)
Screenshot: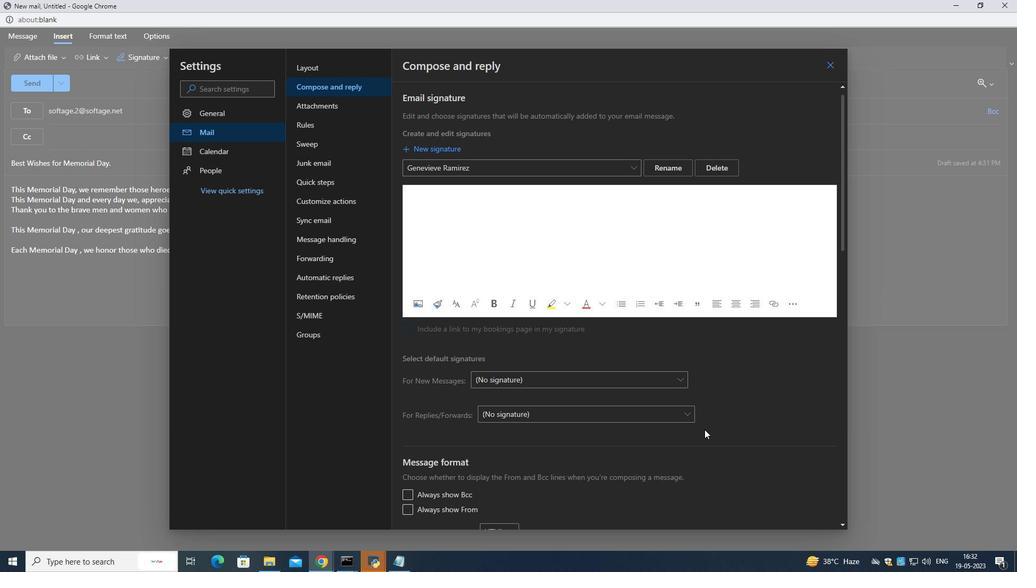 
Action: Mouse moved to (694, 370)
Screenshot: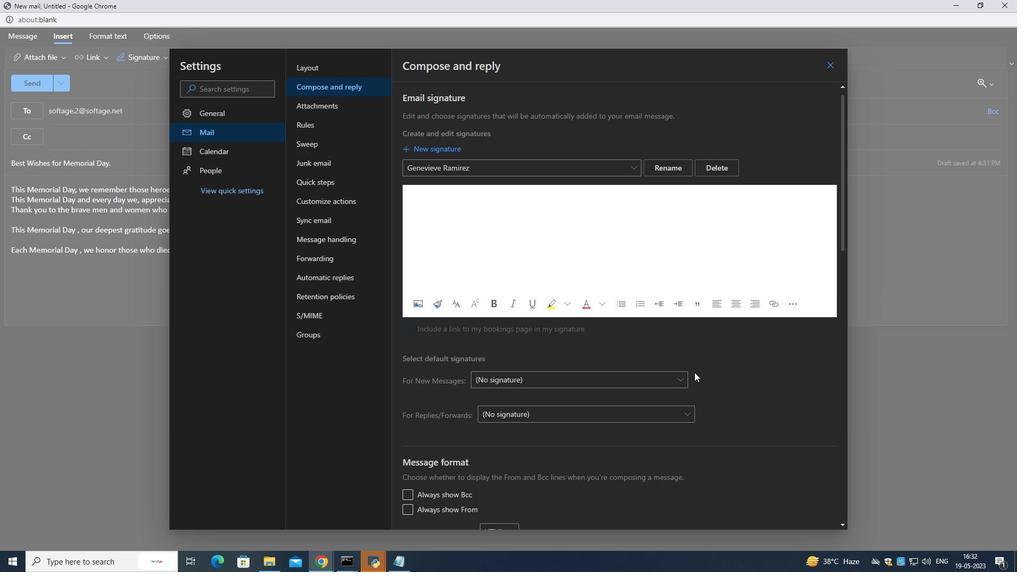 
Action: Mouse scrolled (694, 369) with delta (0, 0)
Screenshot: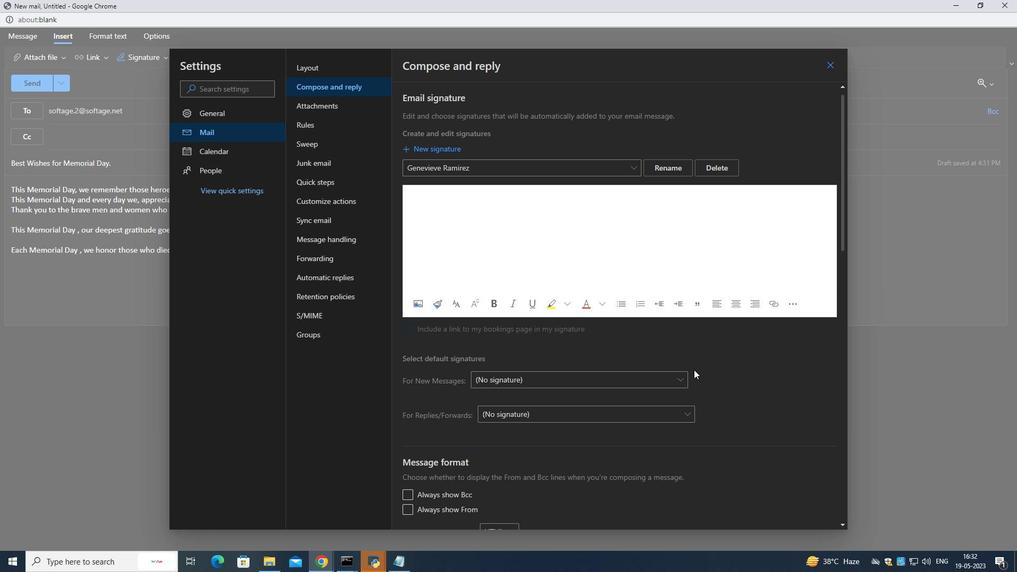 
Action: Mouse scrolled (694, 369) with delta (0, 0)
Screenshot: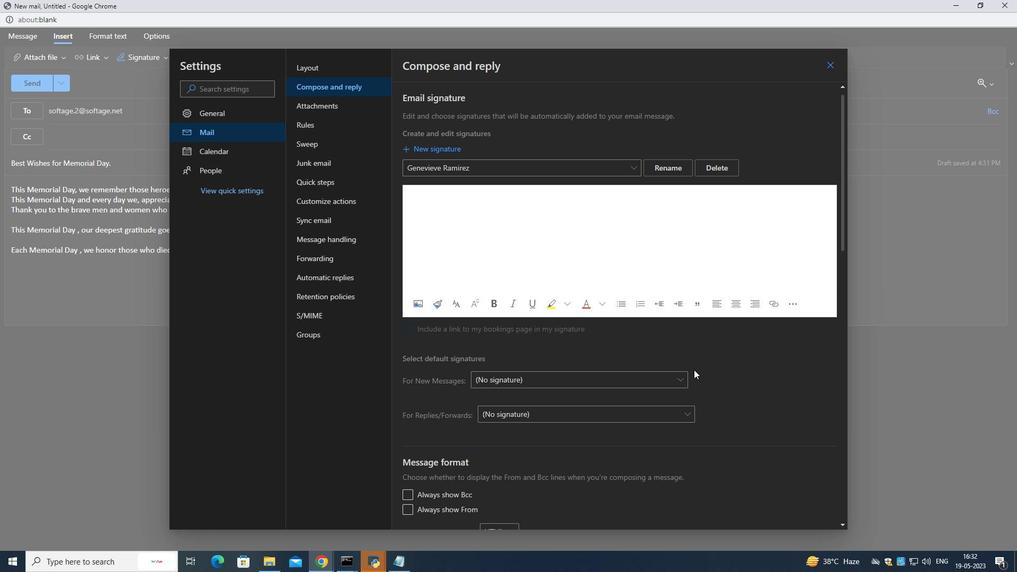 
Action: Mouse scrolled (694, 369) with delta (0, 0)
Screenshot: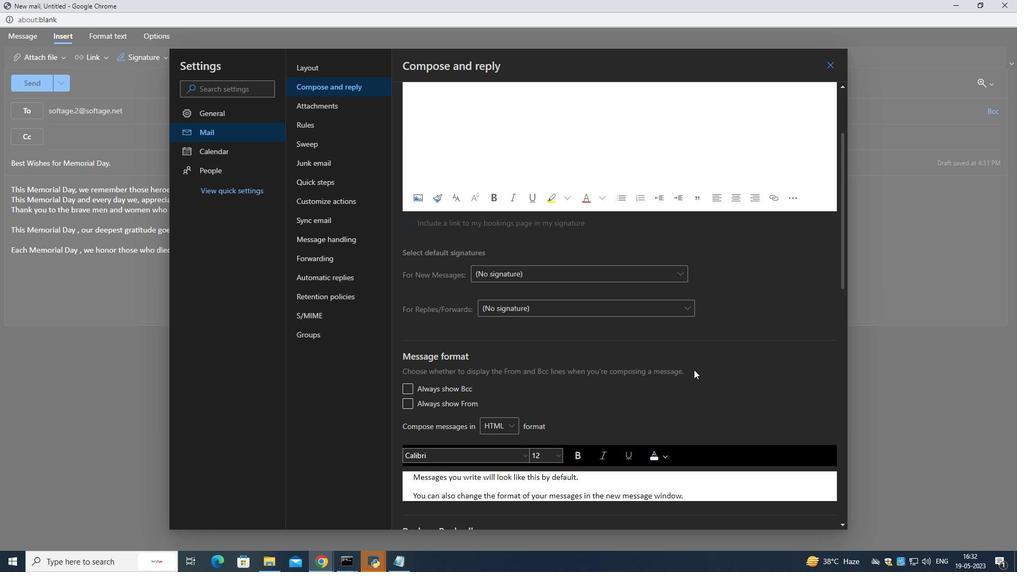 
Action: Mouse scrolled (694, 369) with delta (0, 0)
Screenshot: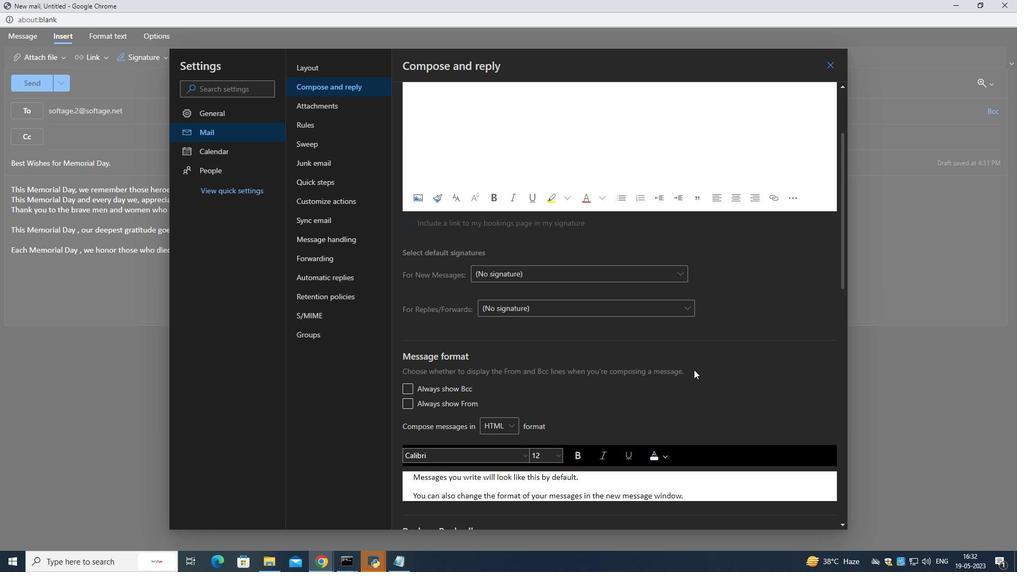 
Action: Mouse scrolled (694, 369) with delta (0, 0)
Screenshot: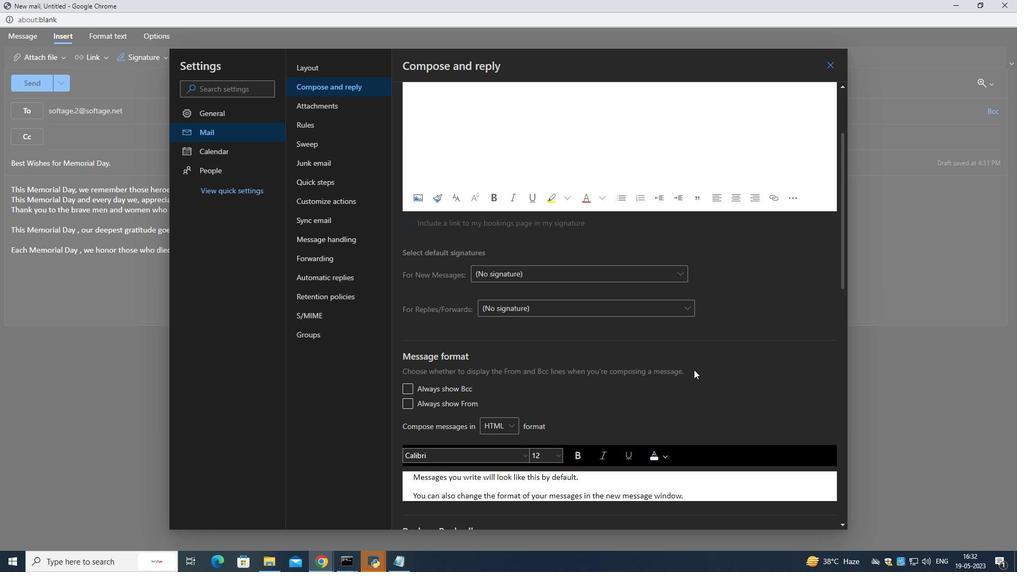 
Action: Mouse scrolled (694, 369) with delta (0, 0)
Screenshot: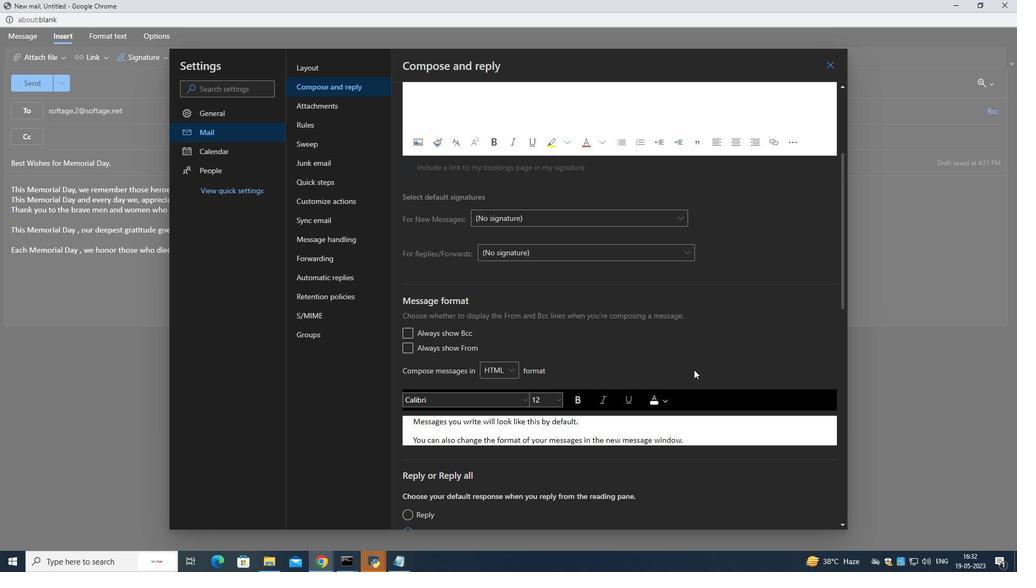 
Action: Mouse scrolled (694, 369) with delta (0, 0)
Screenshot: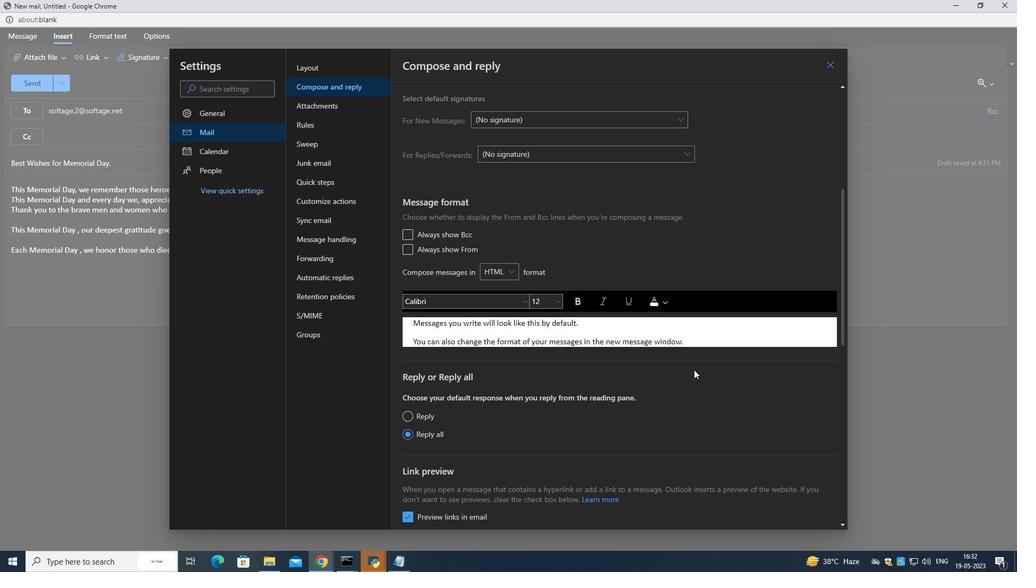 
Action: Mouse scrolled (694, 369) with delta (0, 0)
Screenshot: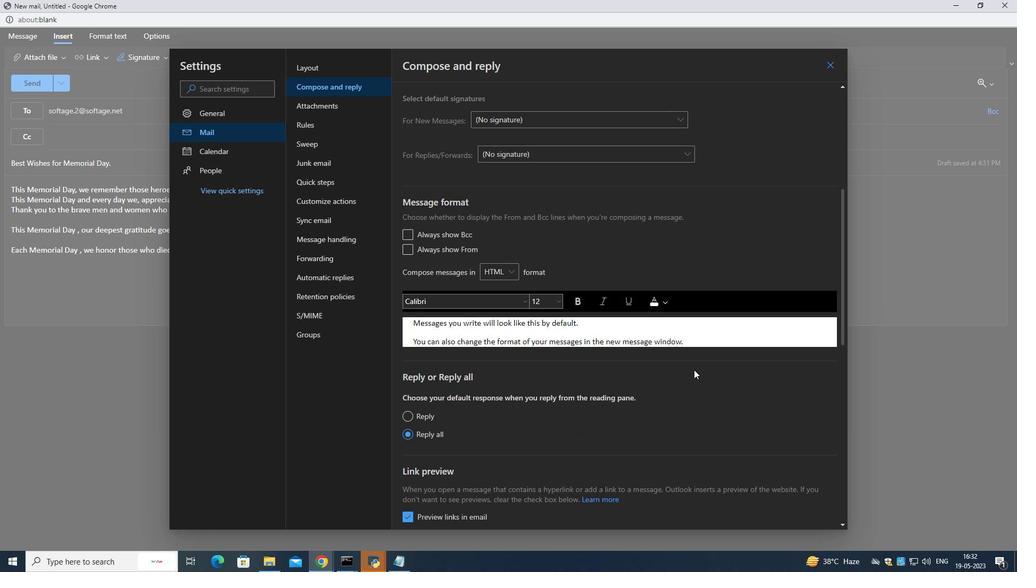 
Action: Mouse scrolled (694, 369) with delta (0, 0)
Screenshot: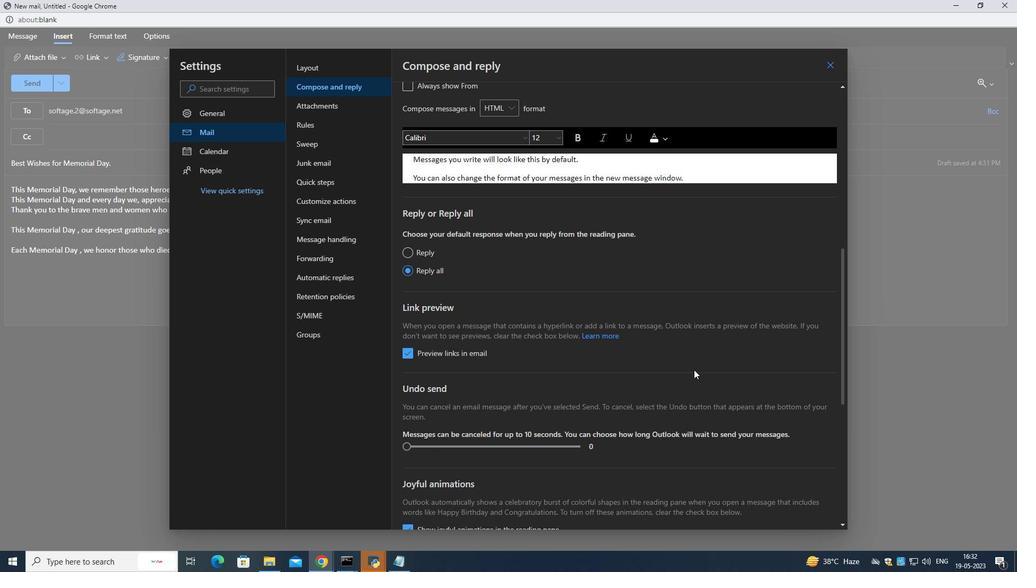 
Action: Mouse scrolled (694, 369) with delta (0, 0)
Screenshot: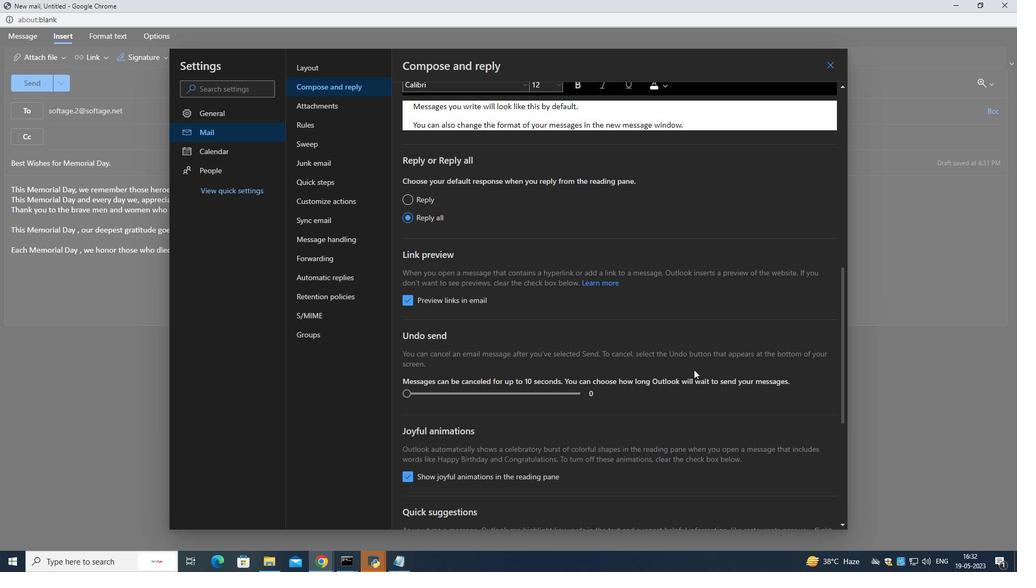 
Action: Mouse scrolled (694, 369) with delta (0, 0)
Screenshot: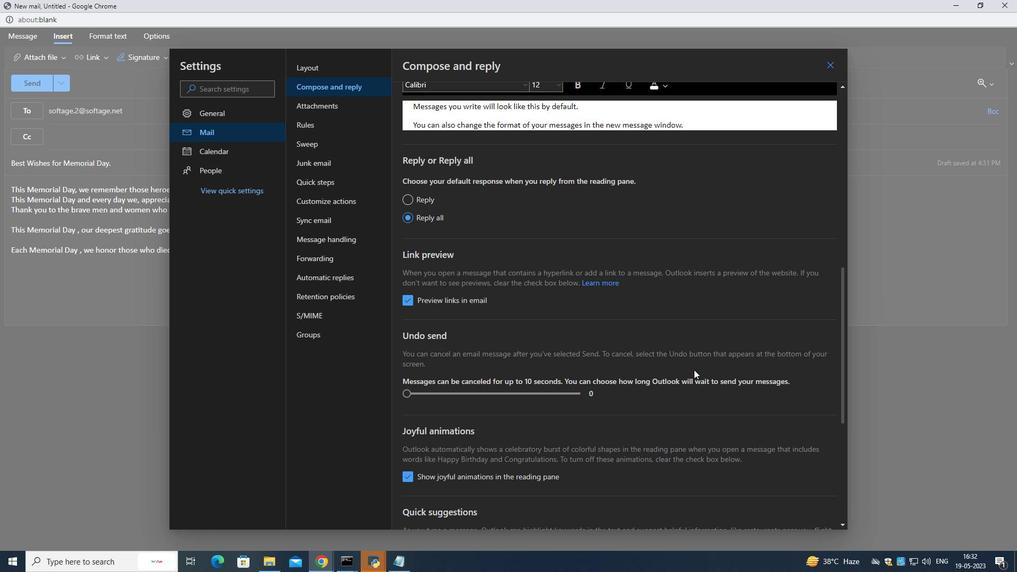 
Action: Mouse scrolled (694, 369) with delta (0, 0)
Screenshot: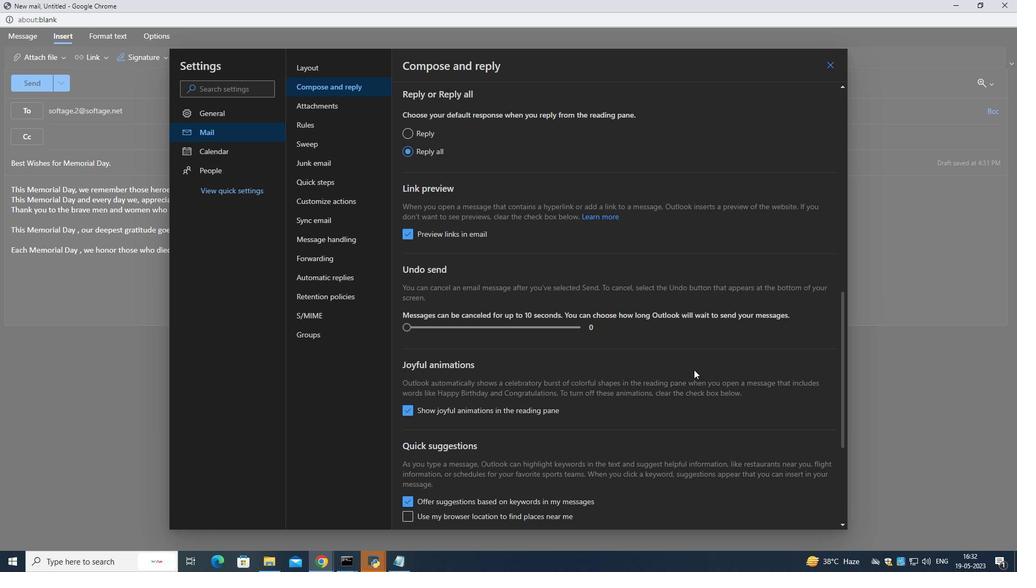 
Action: Mouse scrolled (694, 369) with delta (0, 0)
Screenshot: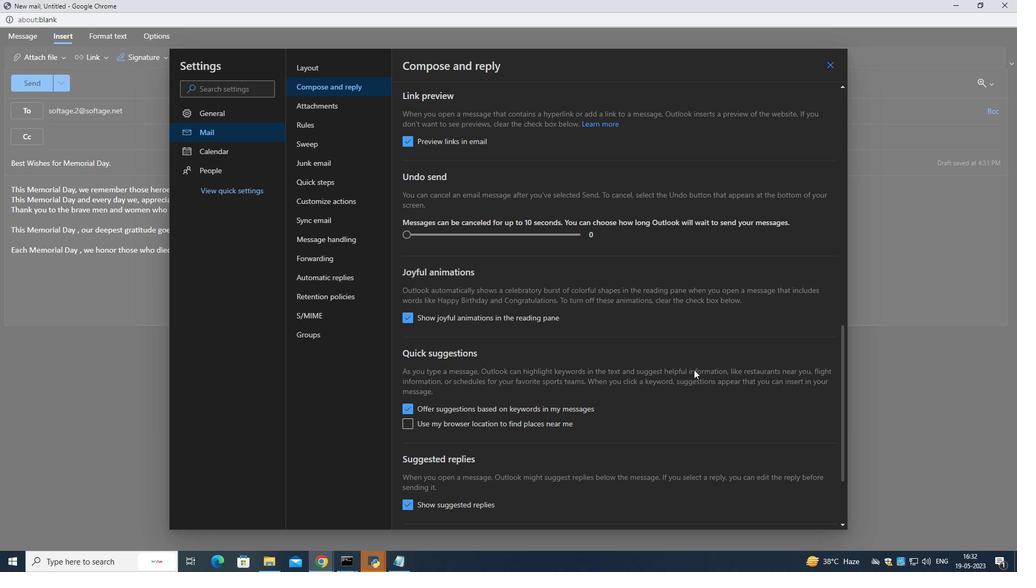 
Action: Mouse scrolled (694, 369) with delta (0, 0)
Screenshot: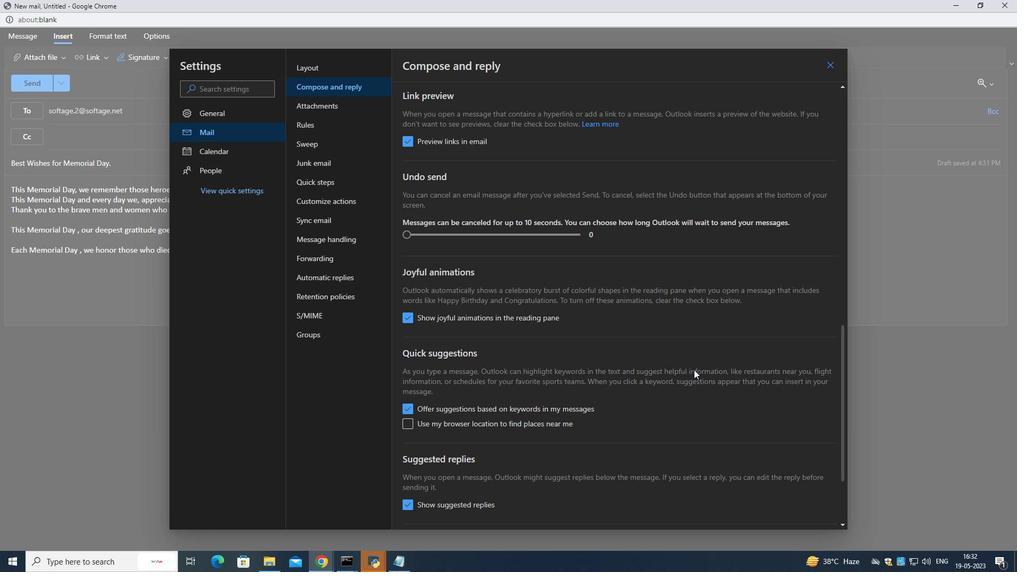 
Action: Mouse scrolled (694, 369) with delta (0, 0)
Screenshot: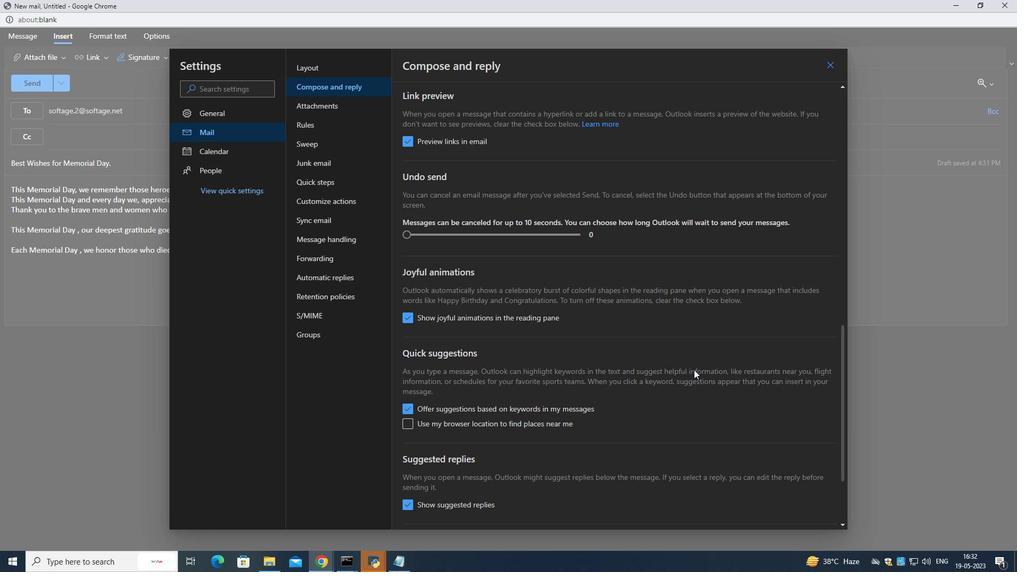 
Action: Mouse scrolled (694, 369) with delta (0, 0)
Screenshot: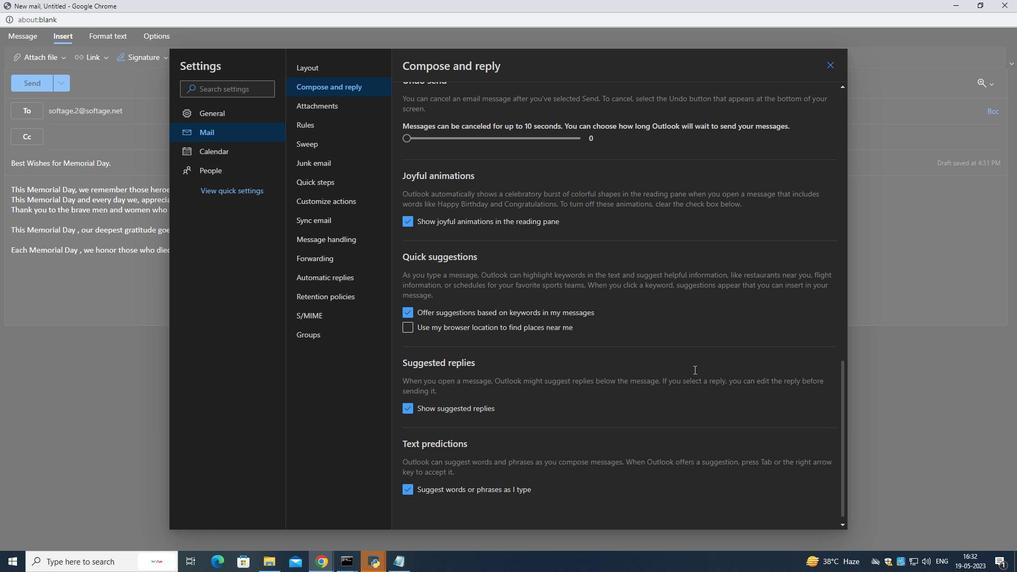 
Action: Mouse scrolled (694, 369) with delta (0, 0)
Screenshot: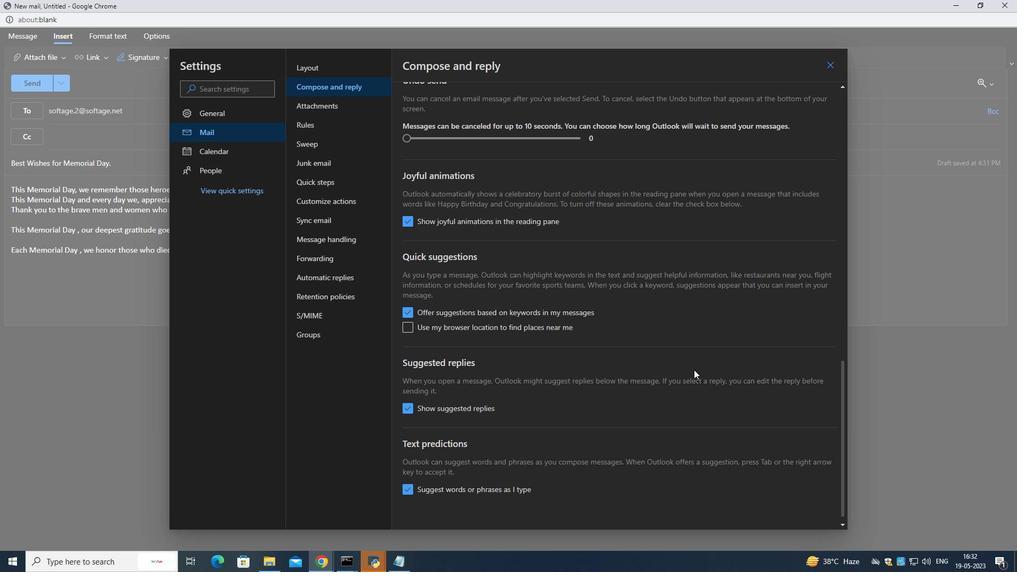 
Action: Mouse scrolled (694, 370) with delta (0, 0)
Screenshot: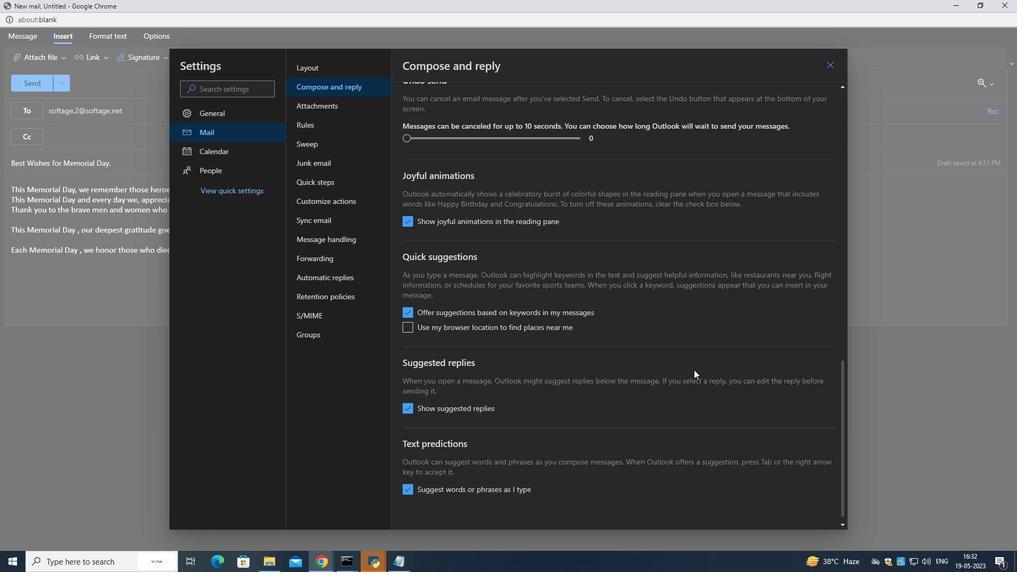 
Action: Mouse scrolled (694, 370) with delta (0, 0)
Screenshot: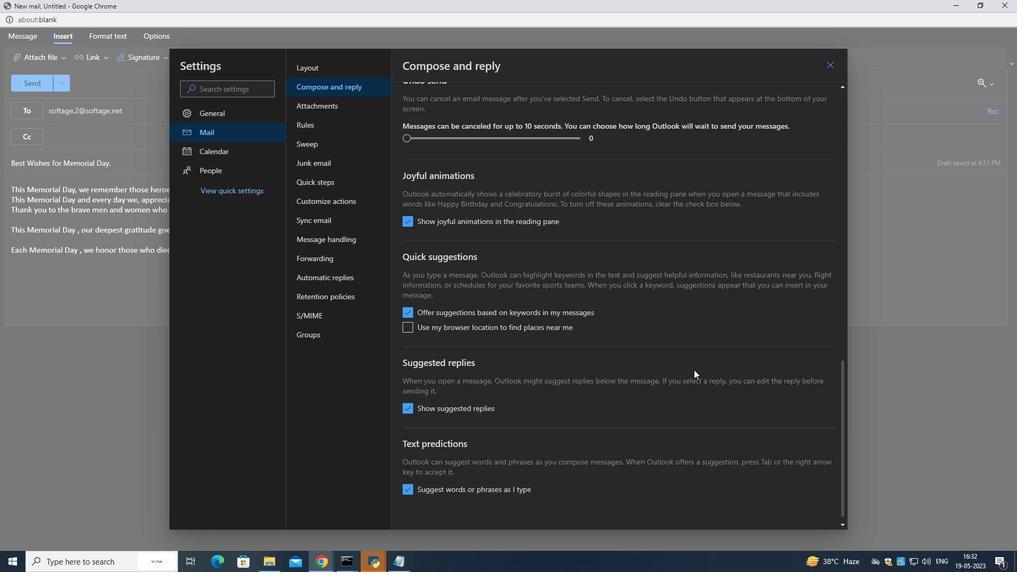 
Action: Mouse scrolled (694, 370) with delta (0, 0)
Screenshot: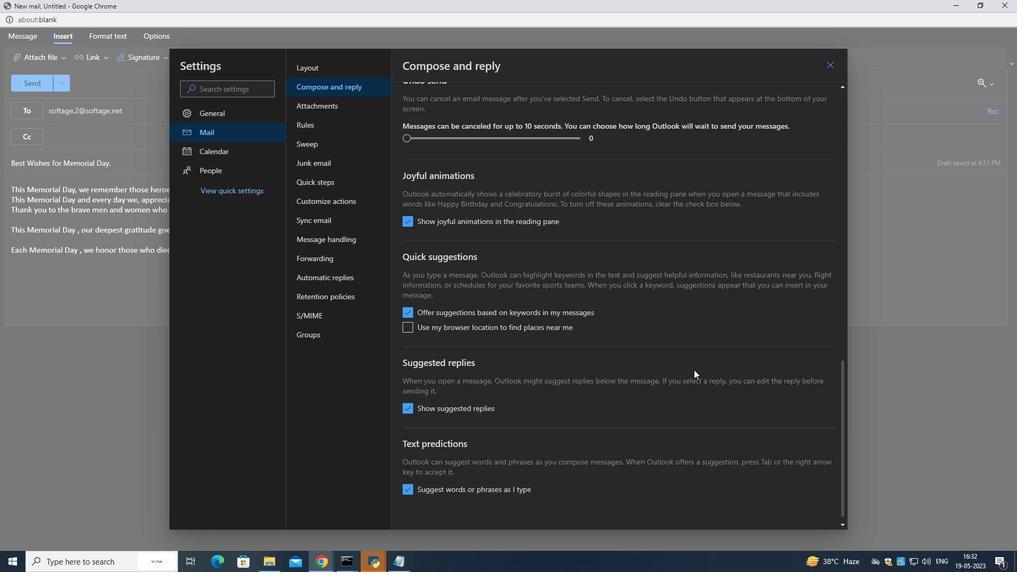 
Action: Mouse scrolled (694, 370) with delta (0, 0)
Screenshot: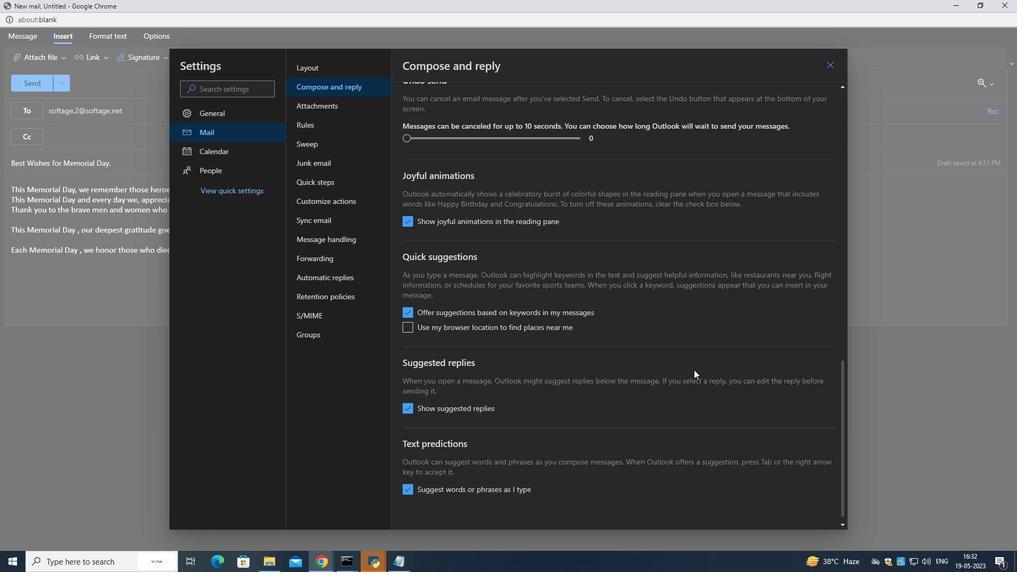
Action: Mouse scrolled (694, 370) with delta (0, 0)
Screenshot: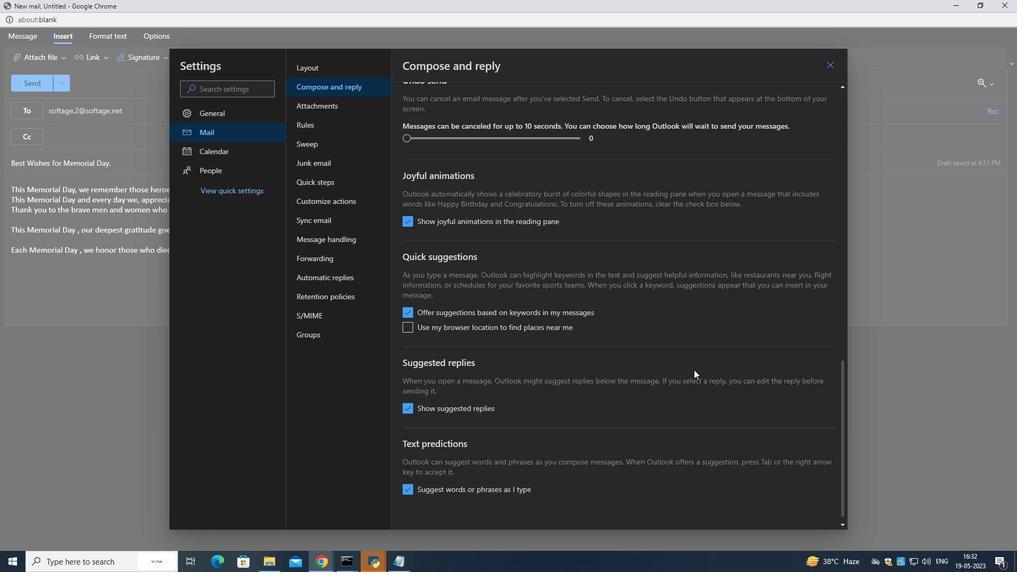 
Action: Mouse scrolled (694, 370) with delta (0, 0)
Screenshot: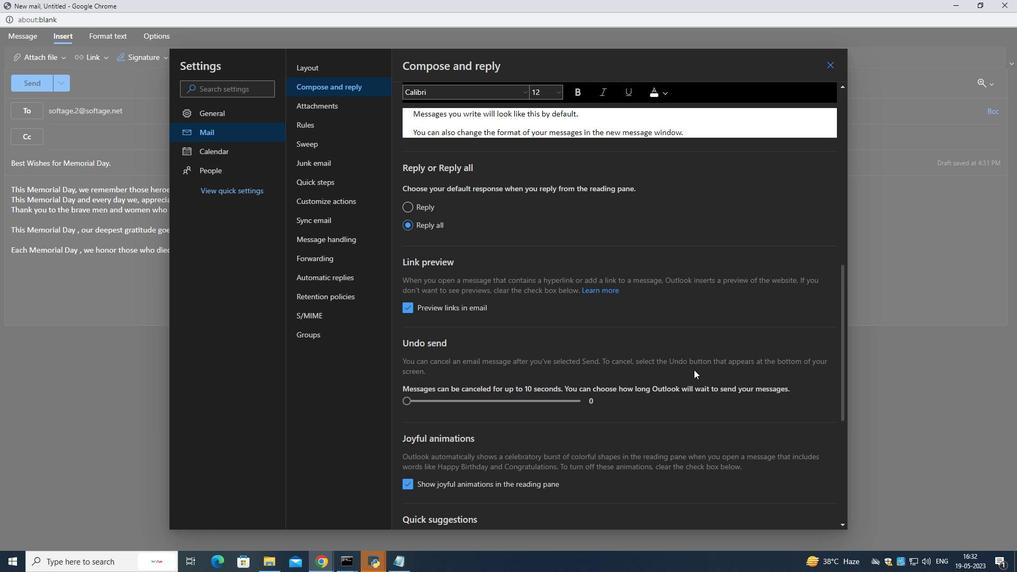 
Action: Mouse scrolled (694, 370) with delta (0, 0)
Screenshot: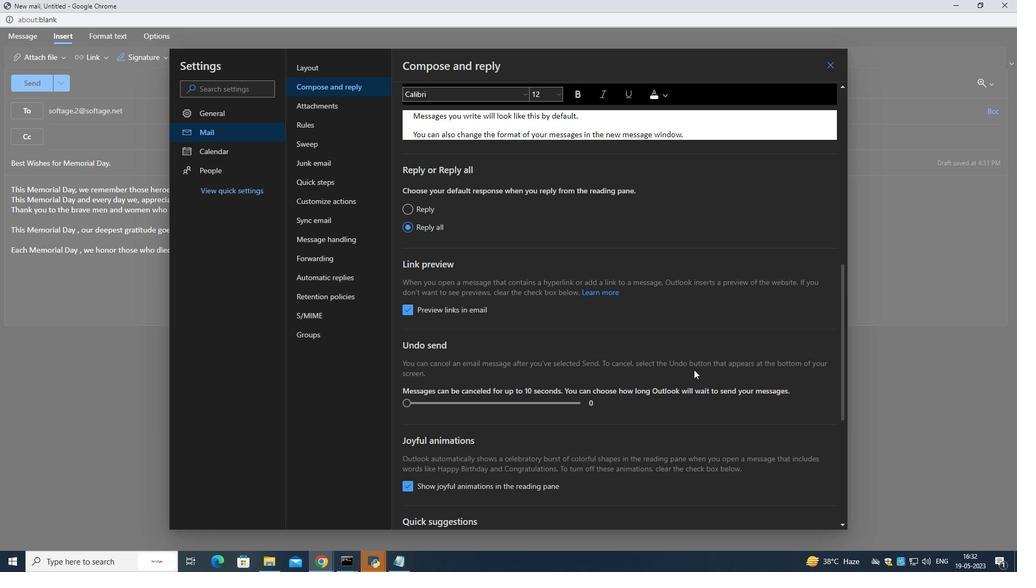 
Action: Mouse scrolled (694, 370) with delta (0, 0)
Screenshot: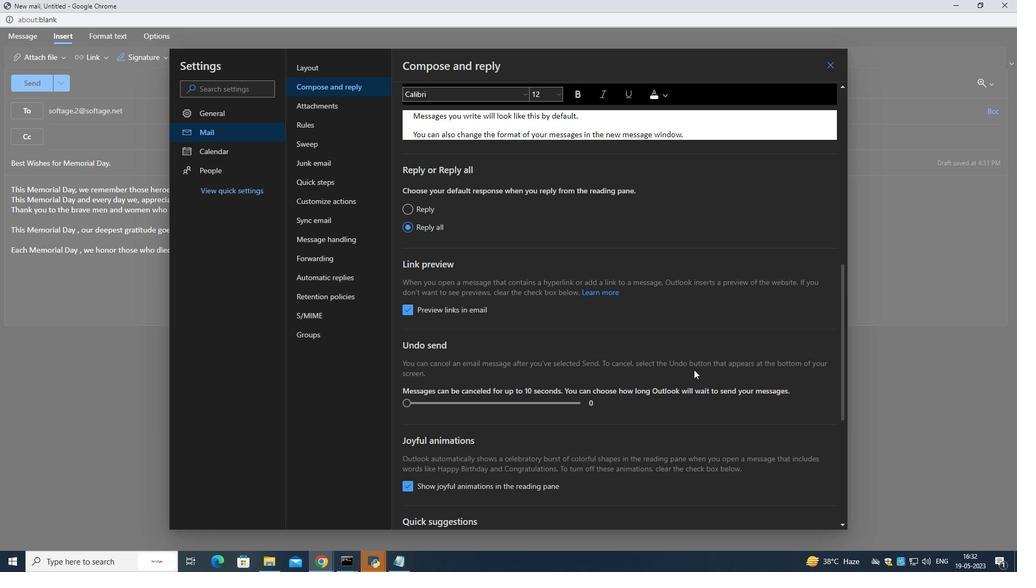
Action: Mouse scrolled (694, 370) with delta (0, 0)
Screenshot: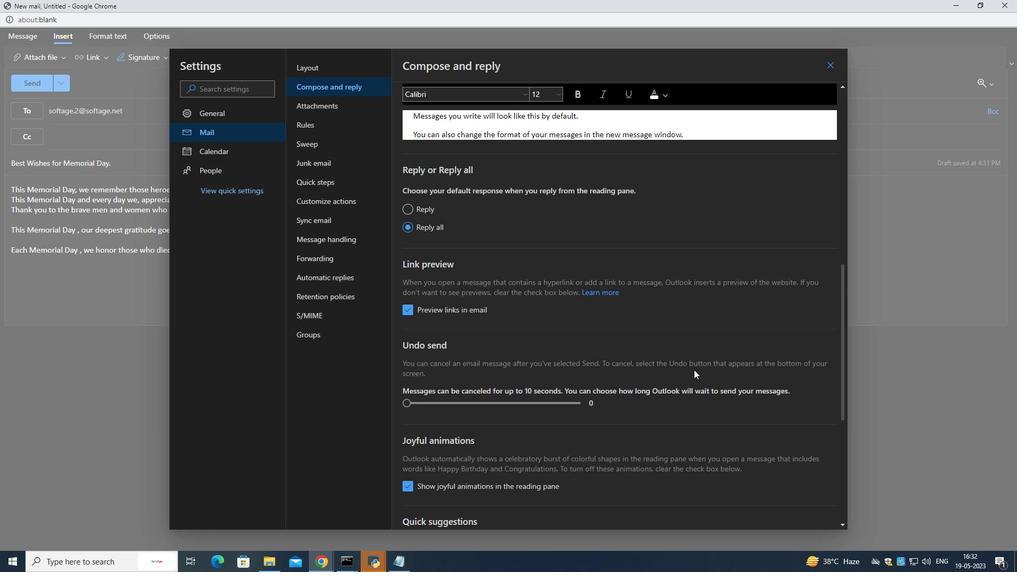 
Action: Mouse scrolled (694, 370) with delta (0, 0)
Screenshot: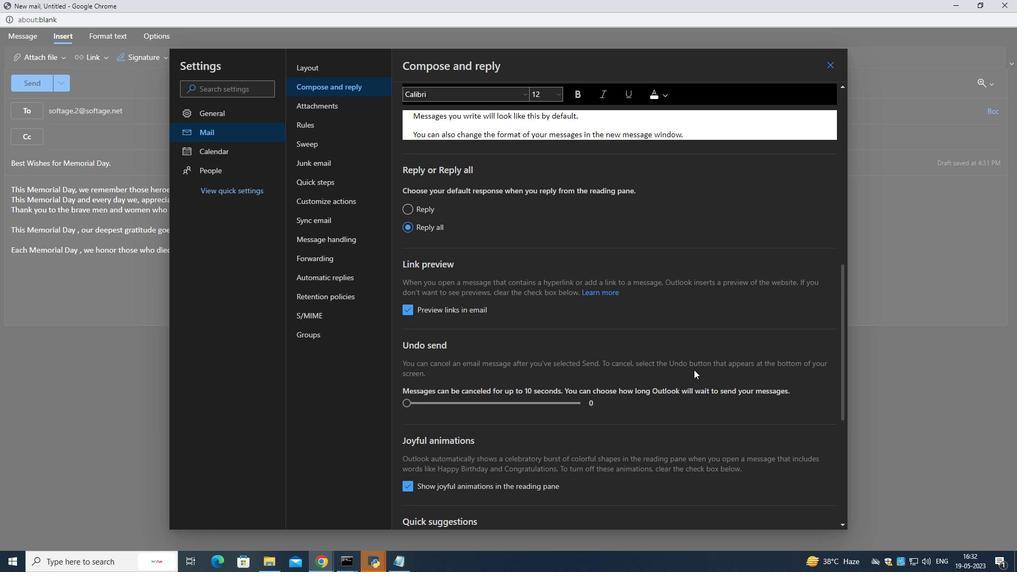 
Action: Mouse scrolled (694, 370) with delta (0, 0)
Screenshot: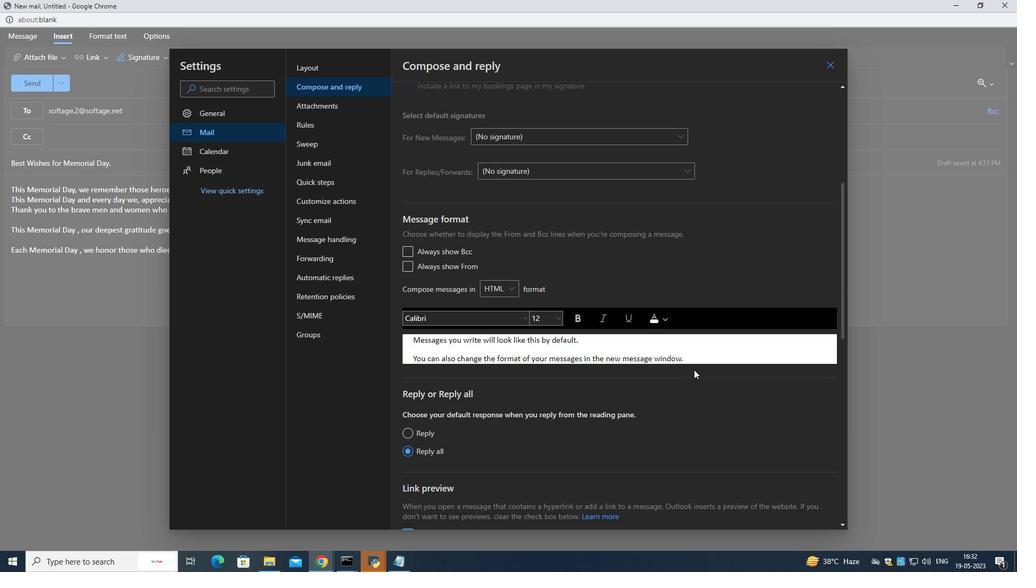 
Action: Mouse scrolled (694, 370) with delta (0, 0)
Screenshot: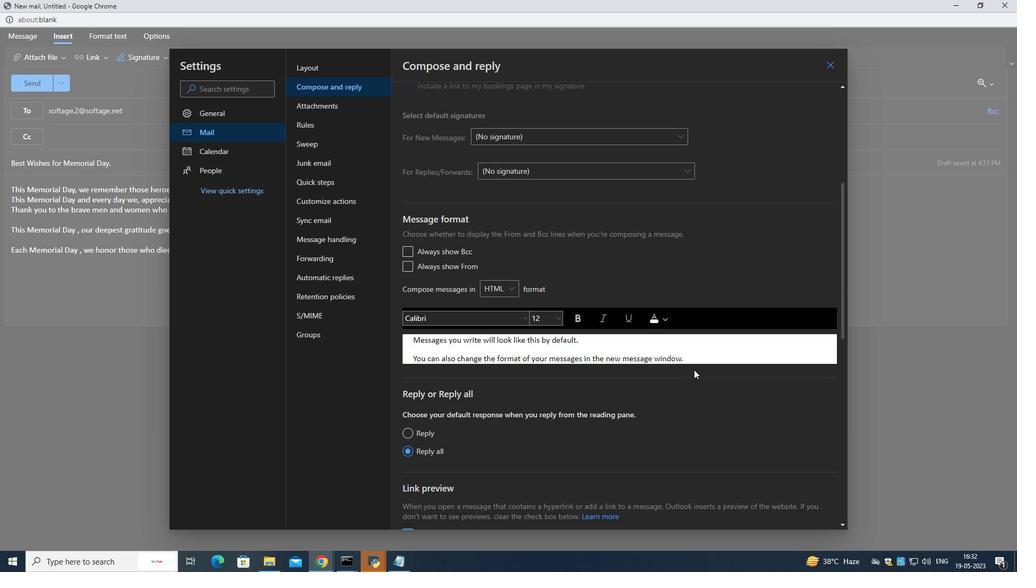 
Action: Mouse scrolled (694, 370) with delta (0, 0)
Screenshot: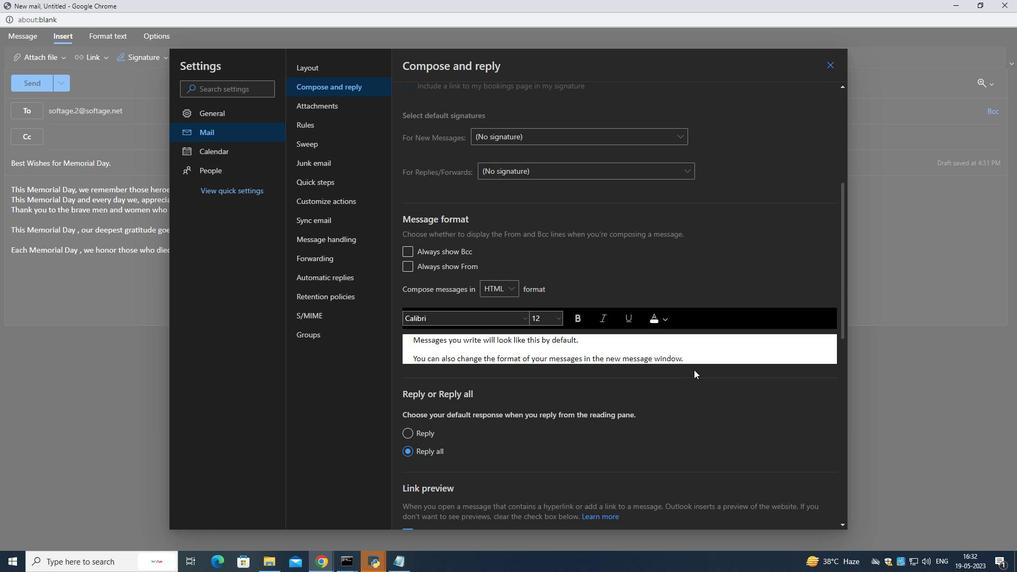 
Action: Mouse scrolled (694, 370) with delta (0, 0)
Screenshot: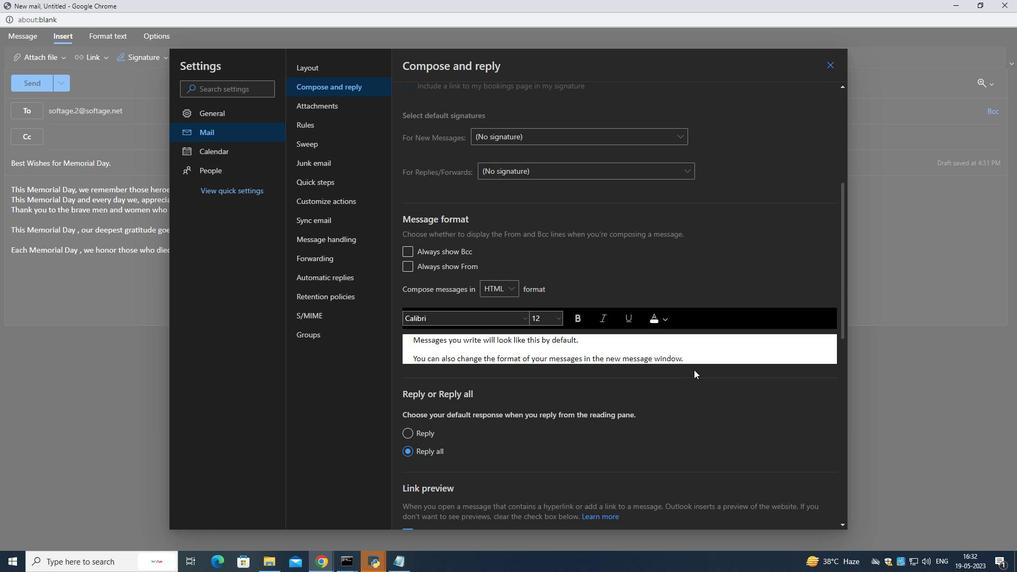 
Action: Mouse scrolled (694, 370) with delta (0, 0)
Screenshot: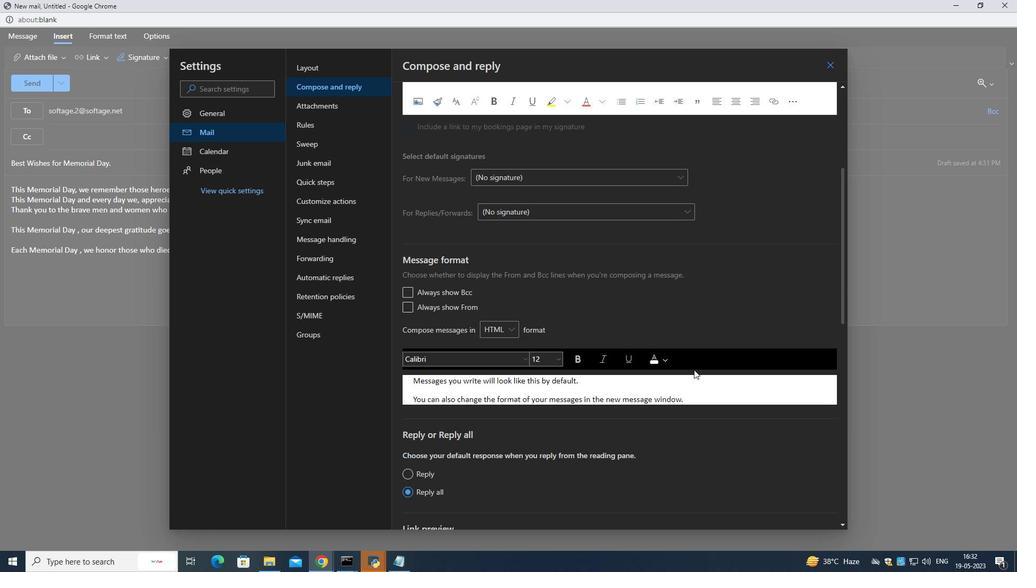 
Action: Mouse moved to (693, 370)
Screenshot: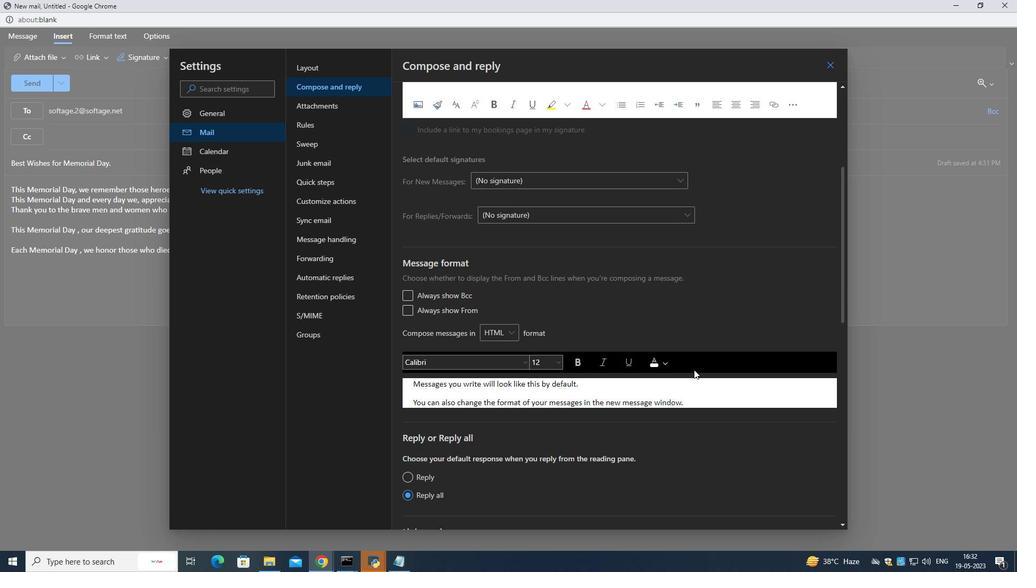
Action: Mouse scrolled (693, 370) with delta (0, 0)
Screenshot: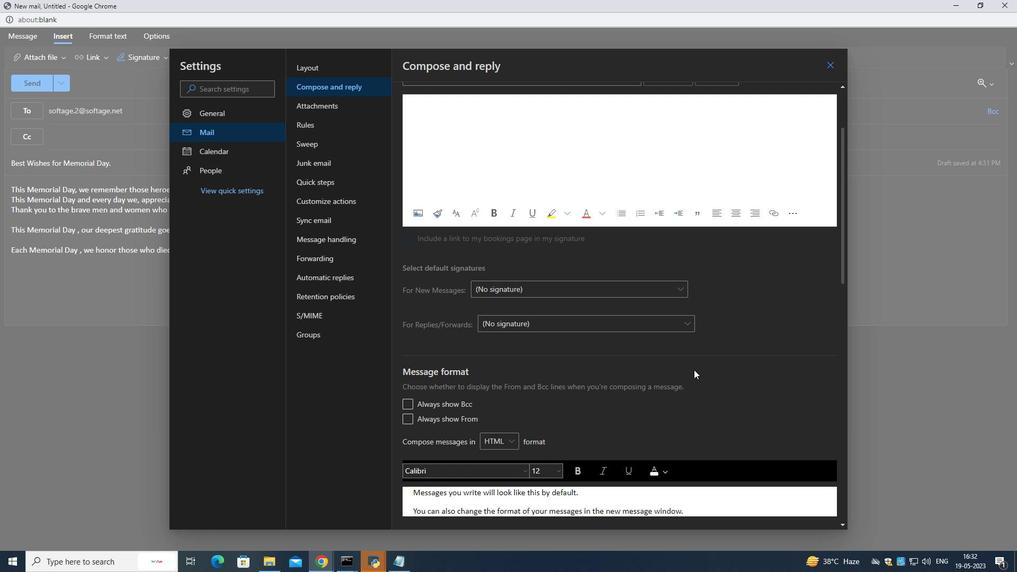 
Action: Mouse scrolled (693, 370) with delta (0, 0)
Screenshot: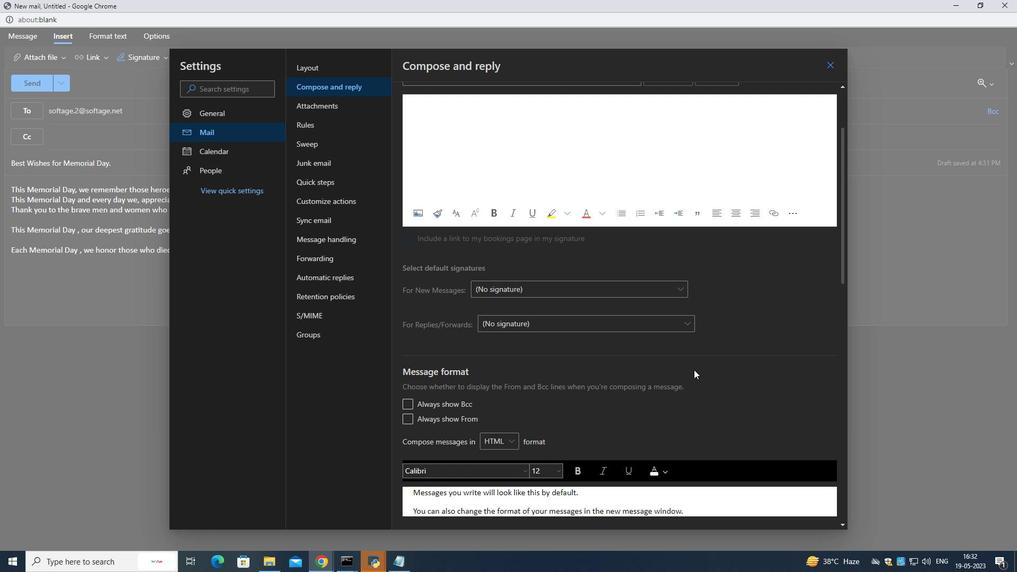 
Action: Mouse scrolled (693, 370) with delta (0, 0)
Screenshot: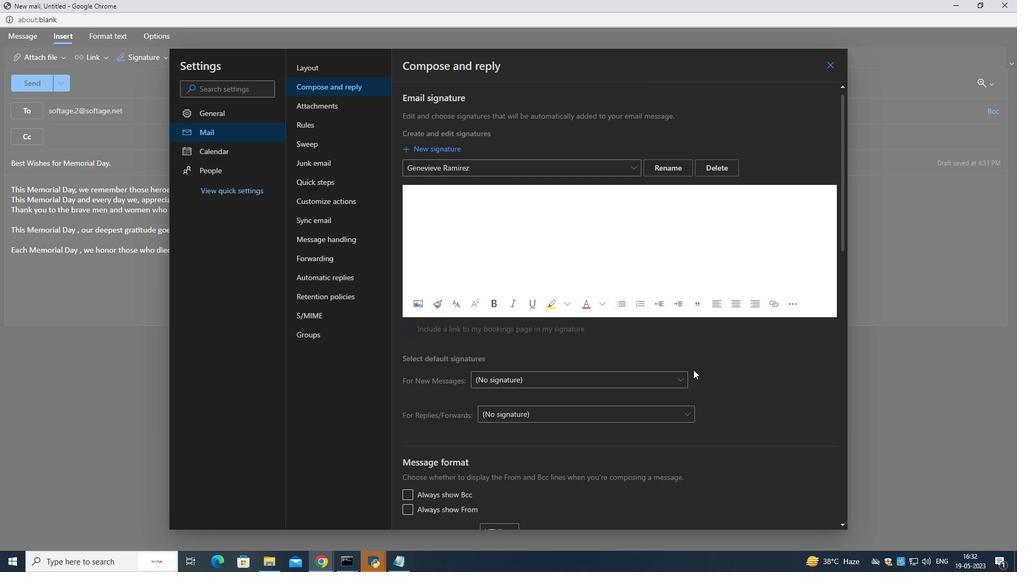 
Action: Mouse scrolled (693, 370) with delta (0, 0)
Screenshot: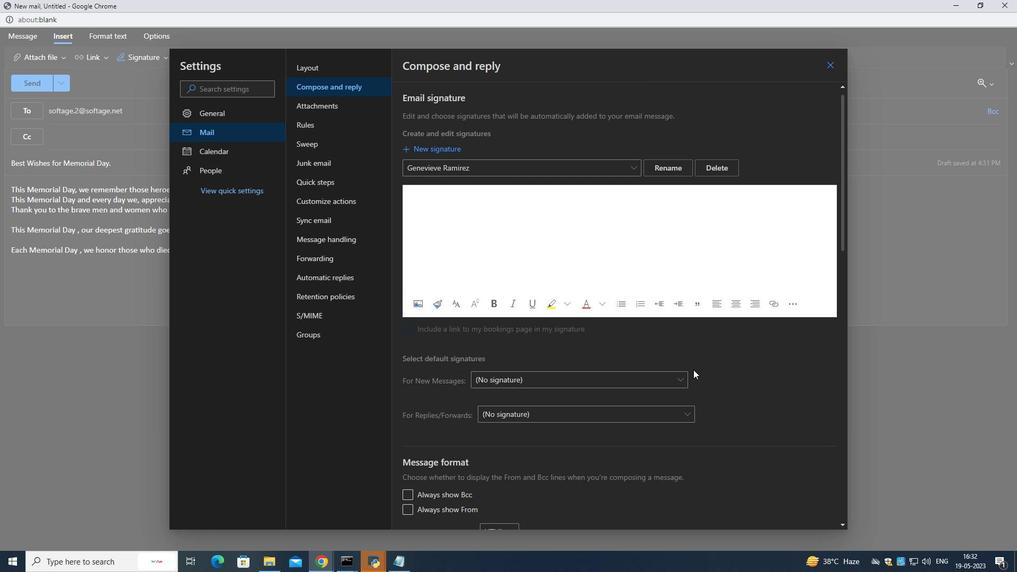 
Action: Mouse moved to (693, 370)
Screenshot: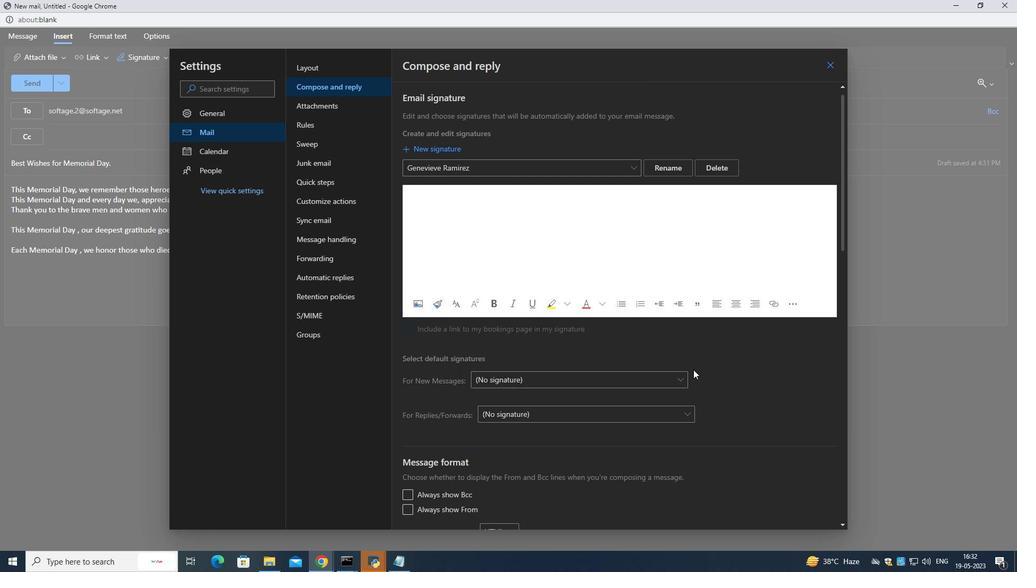 
Action: Mouse scrolled (693, 370) with delta (0, 0)
Screenshot: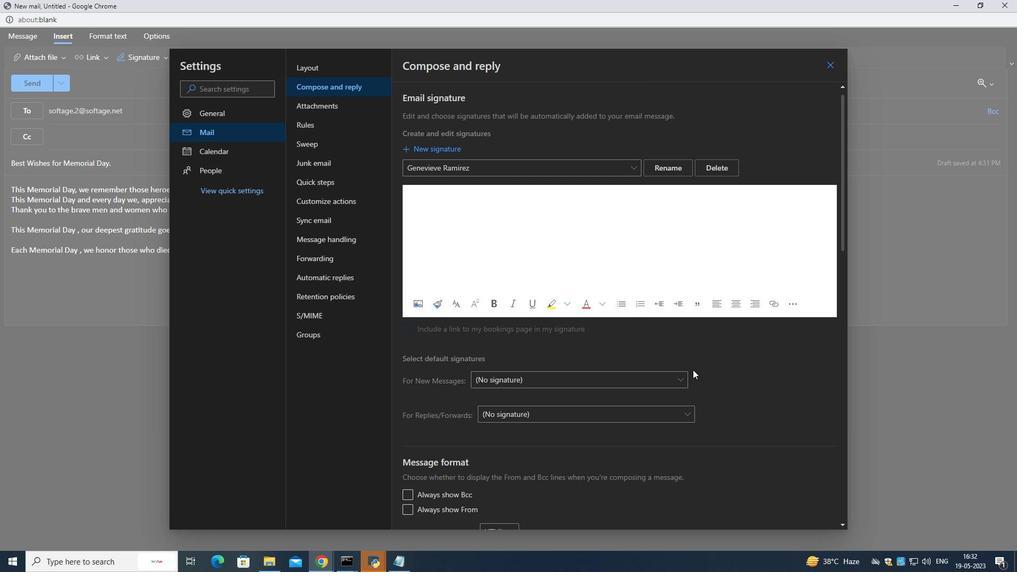 
Action: Mouse scrolled (693, 370) with delta (0, 0)
Screenshot: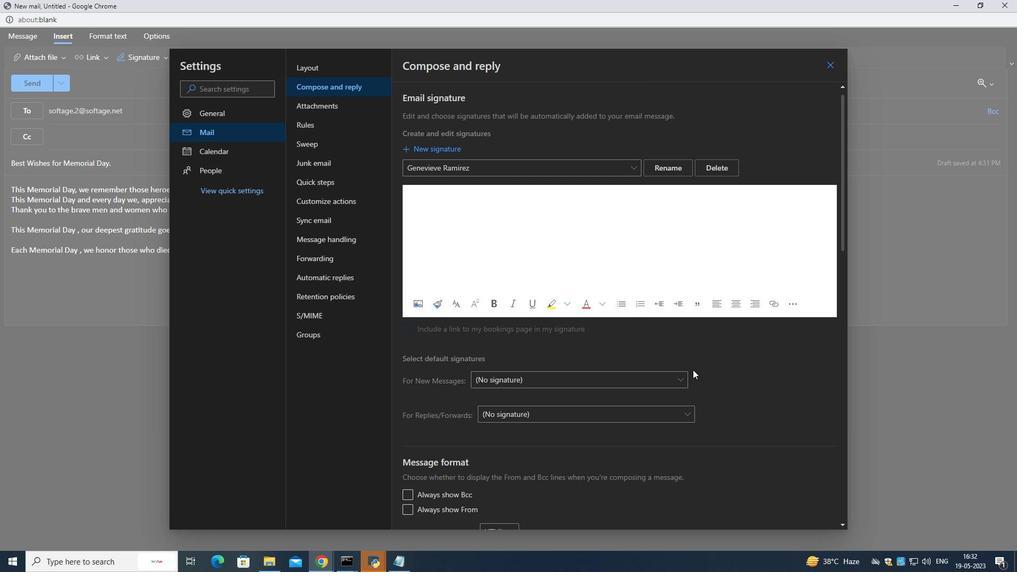 
Action: Mouse scrolled (693, 370) with delta (0, 0)
Screenshot: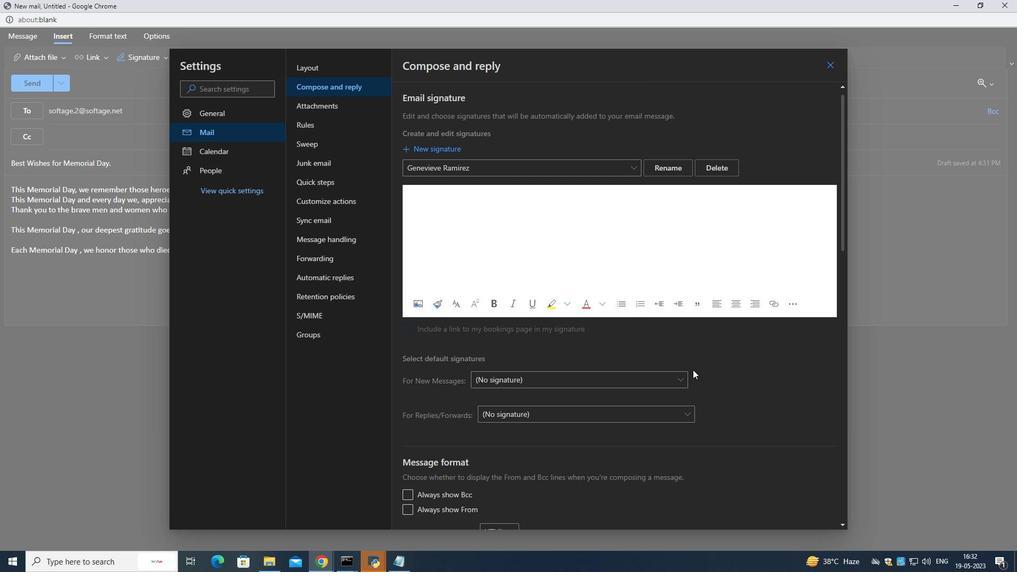 
Action: Mouse scrolled (693, 370) with delta (0, 0)
Screenshot: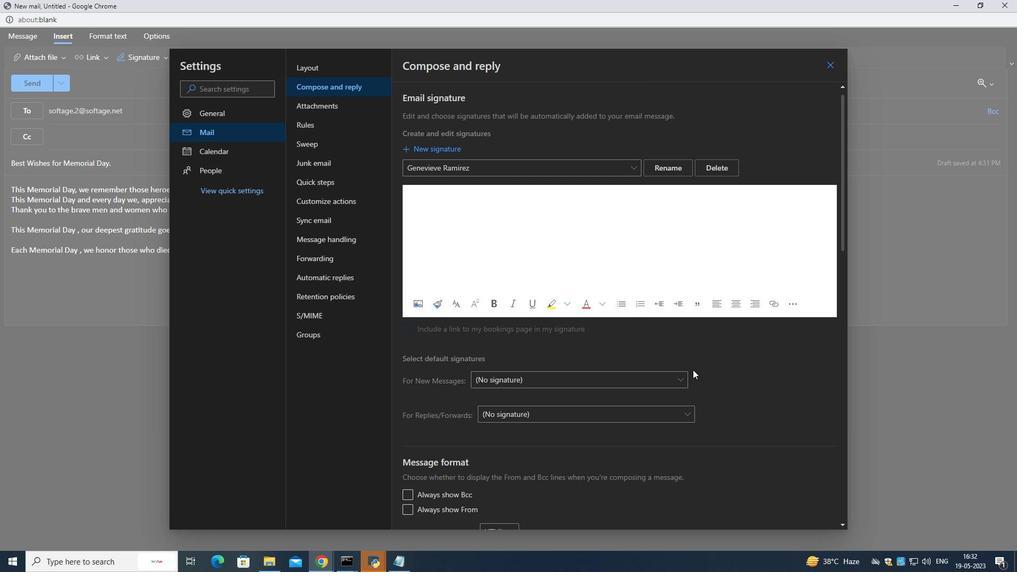 
Action: Mouse moved to (831, 61)
Screenshot: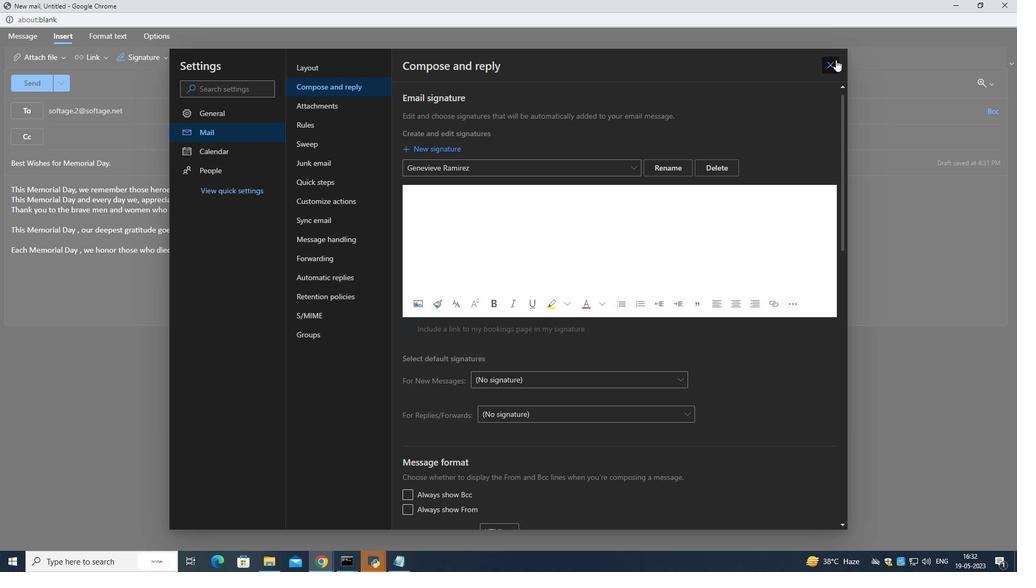 
Action: Mouse pressed left at (831, 61)
Screenshot: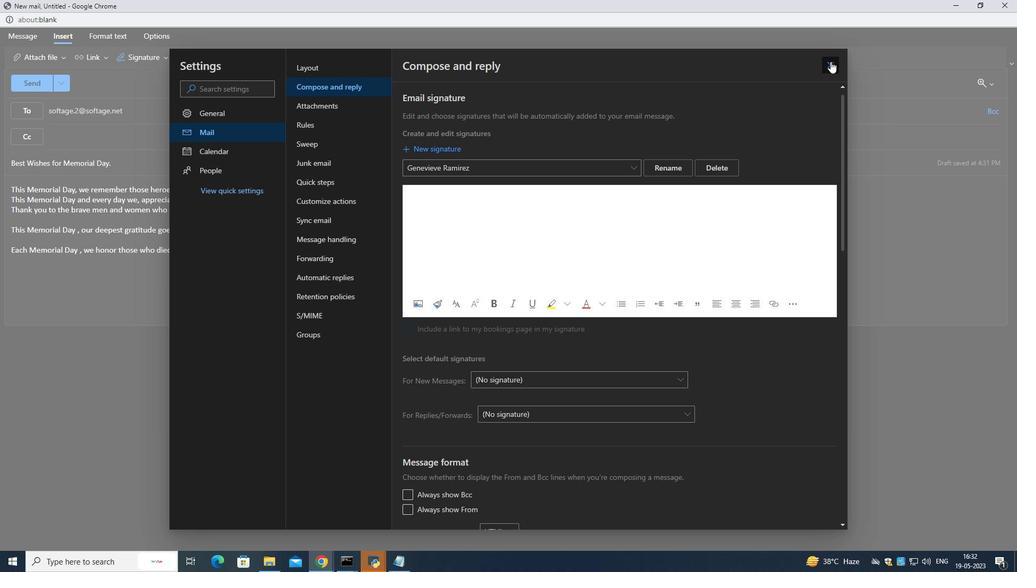 
Action: Mouse moved to (632, 344)
Screenshot: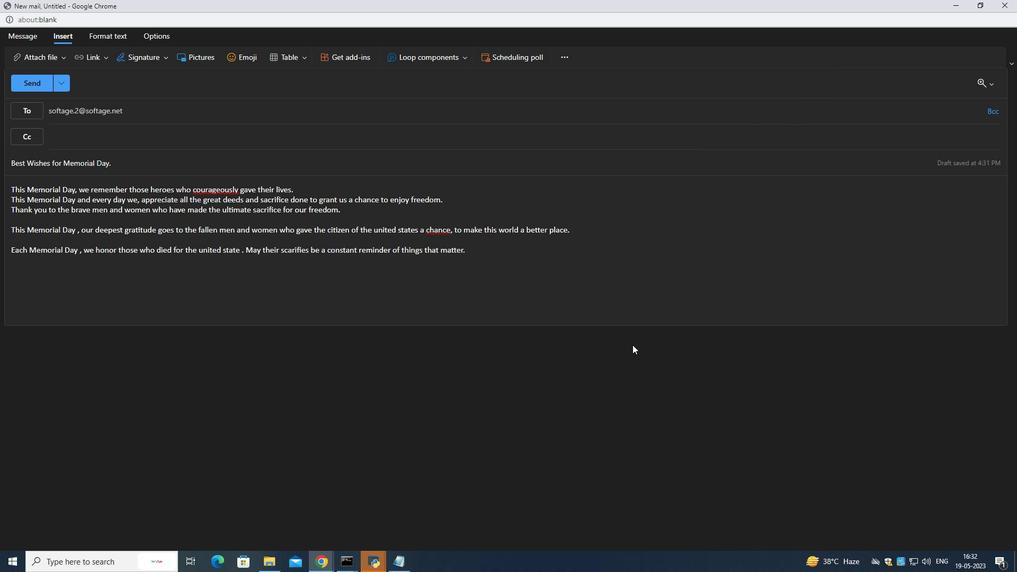 
Action: Mouse scrolled (632, 344) with delta (0, 0)
Screenshot: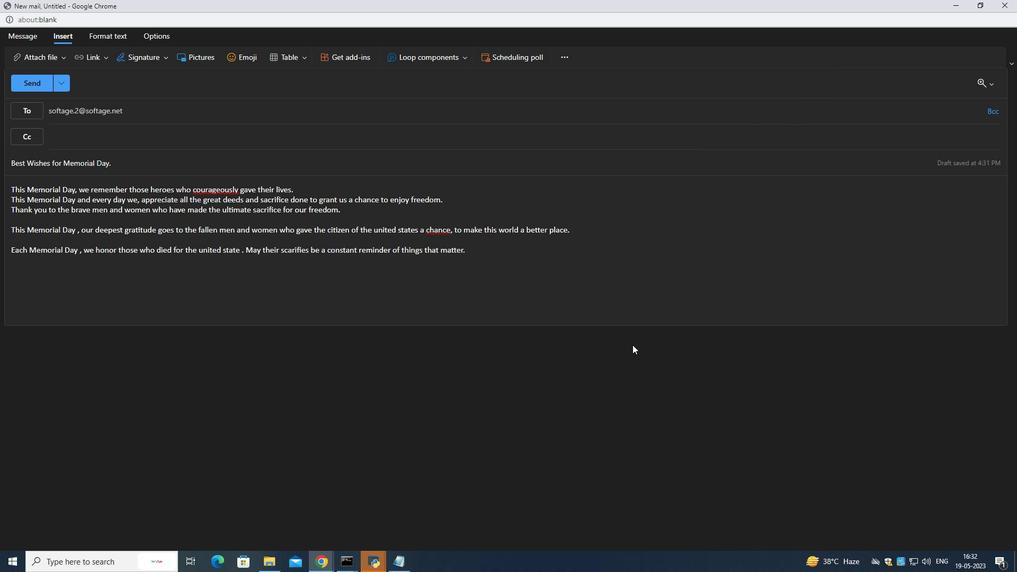 
Action: Mouse scrolled (632, 344) with delta (0, 0)
Screenshot: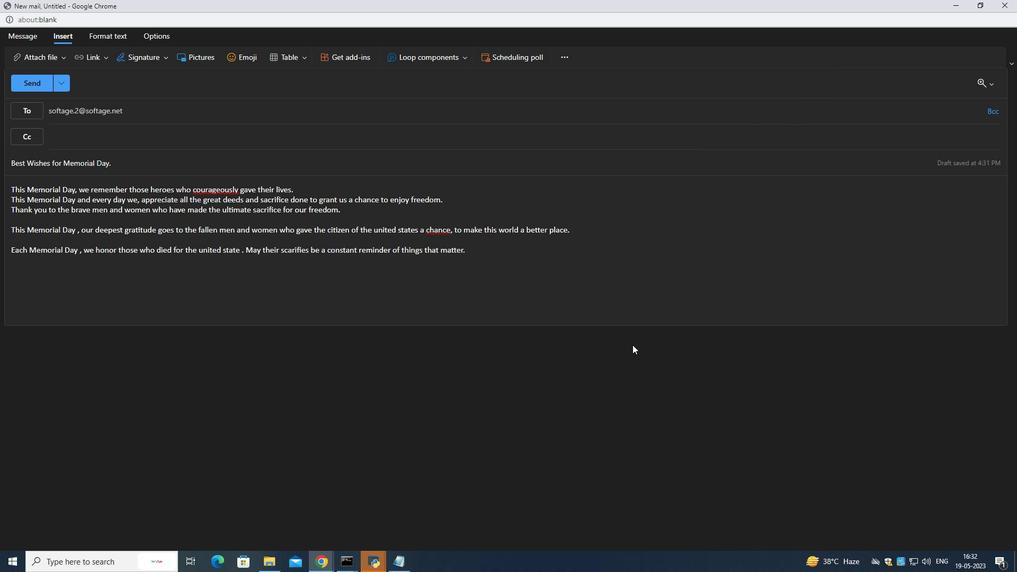 
Action: Mouse scrolled (632, 344) with delta (0, 0)
Screenshot: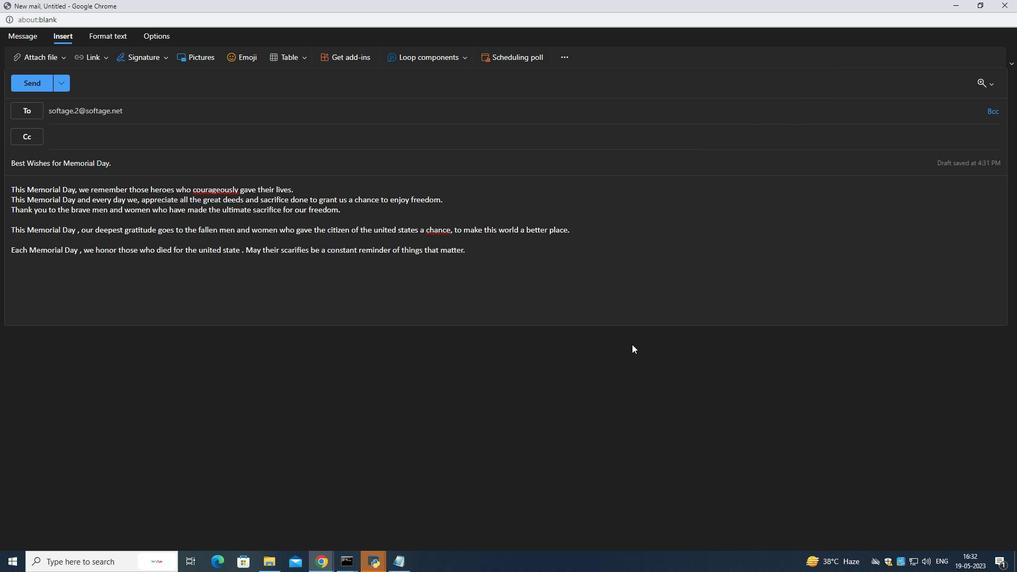 
Action: Mouse scrolled (632, 345) with delta (0, 0)
Screenshot: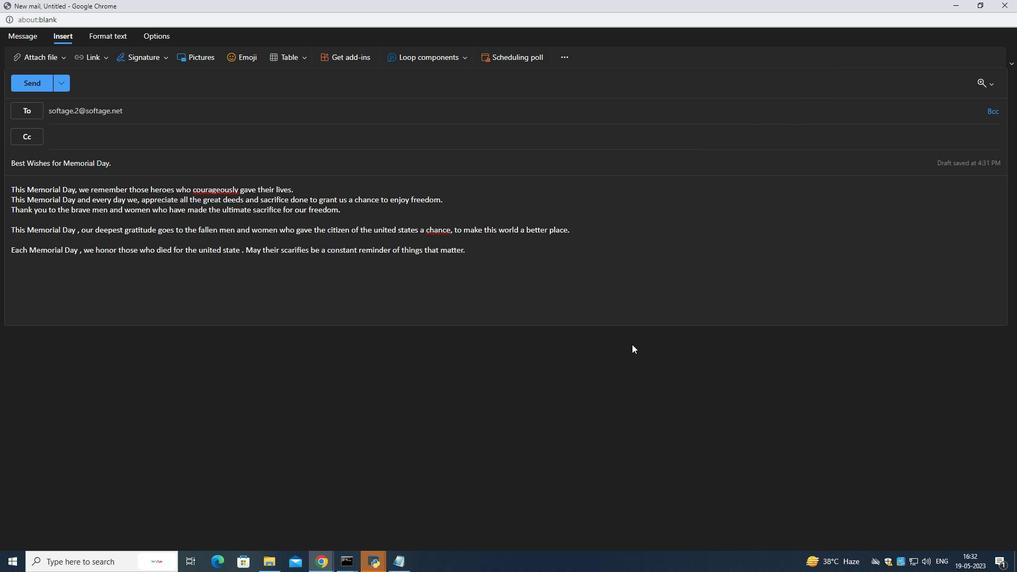 
Action: Mouse scrolled (632, 345) with delta (0, 0)
Screenshot: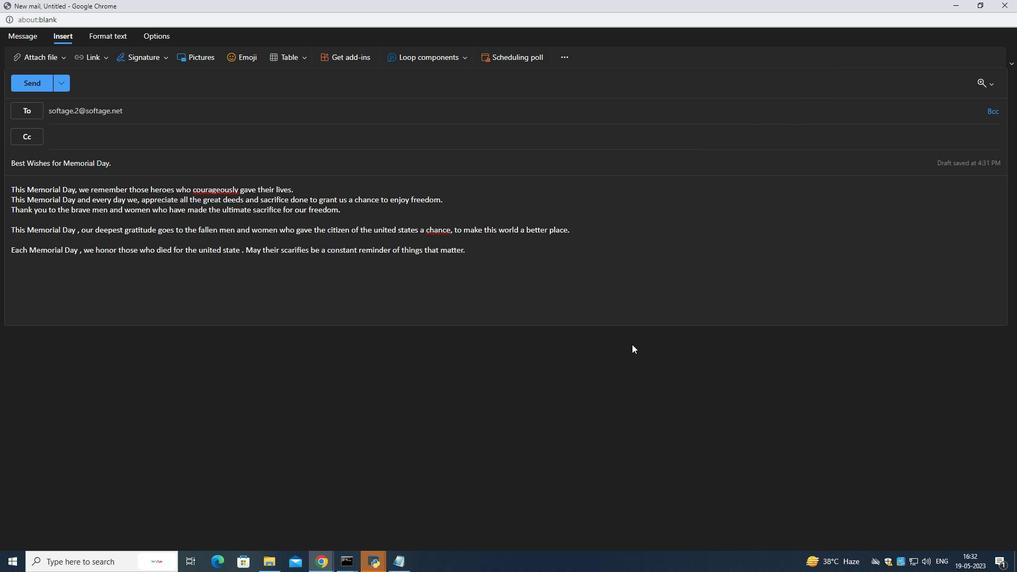 
Action: Mouse scrolled (632, 345) with delta (0, 0)
Screenshot: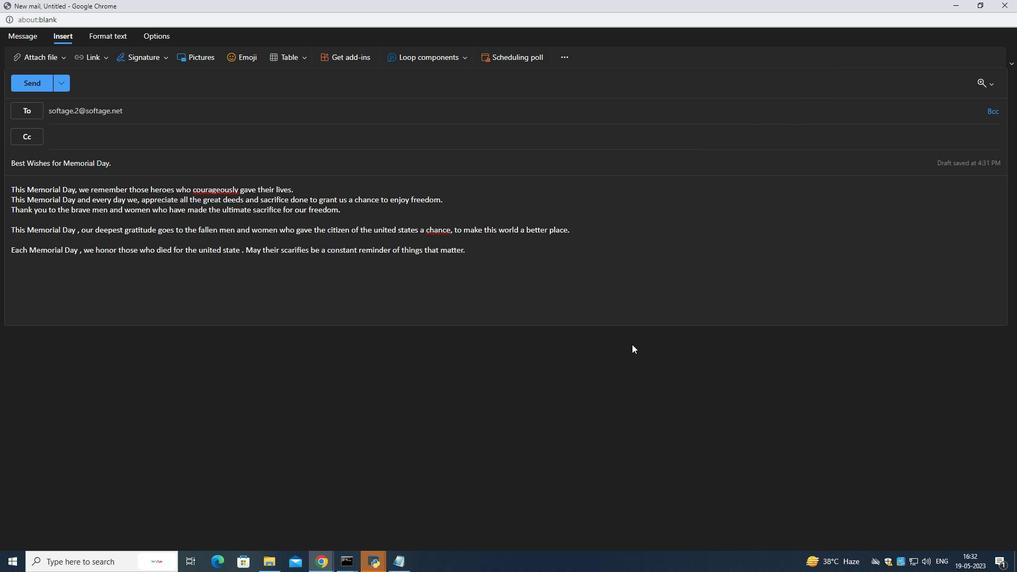 
Action: Mouse moved to (632, 344)
Screenshot: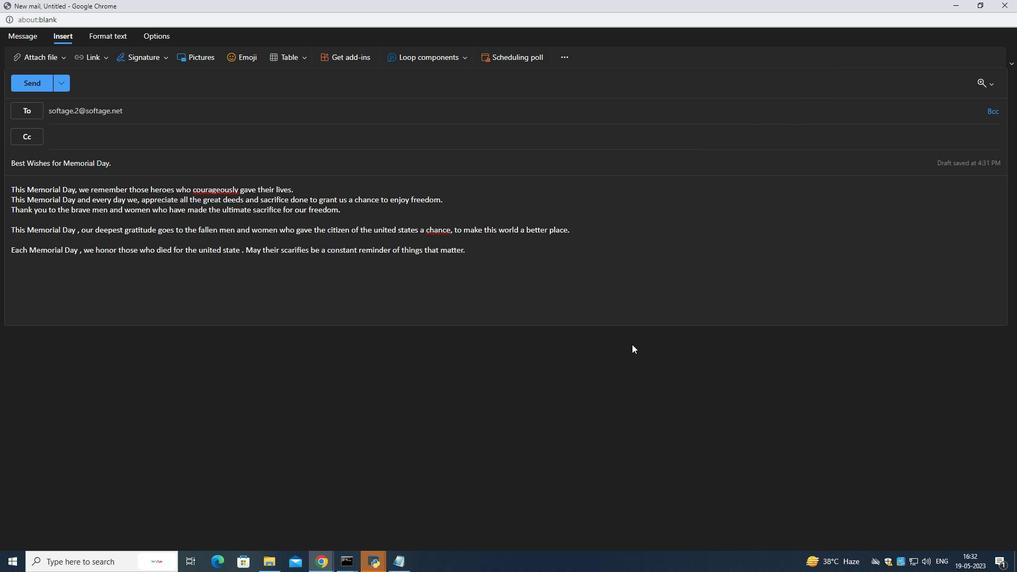 
Action: Mouse scrolled (632, 345) with delta (0, 0)
Screenshot: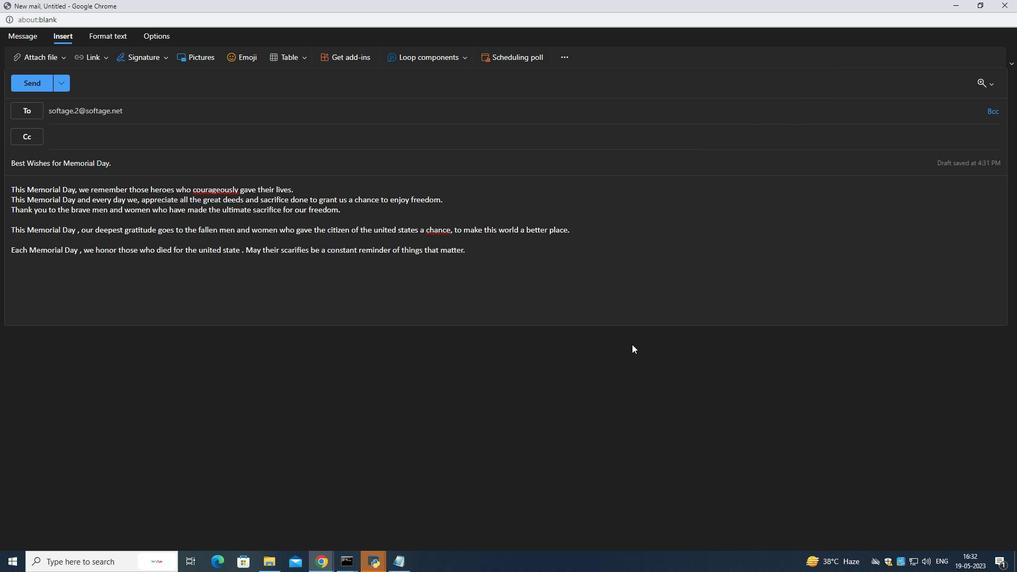 
Action: Mouse moved to (60, 57)
Screenshot: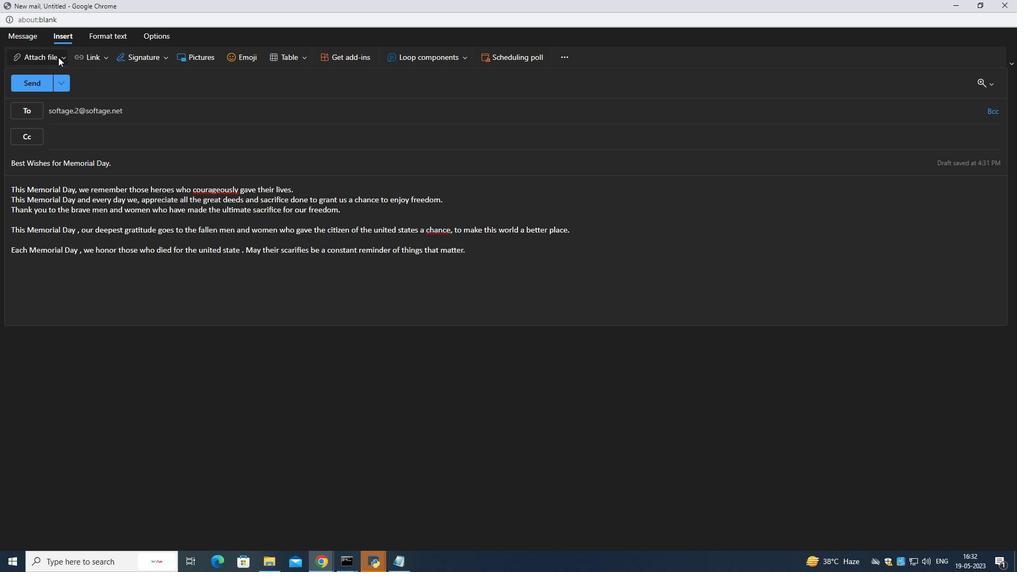 
Action: Mouse pressed left at (60, 57)
Screenshot: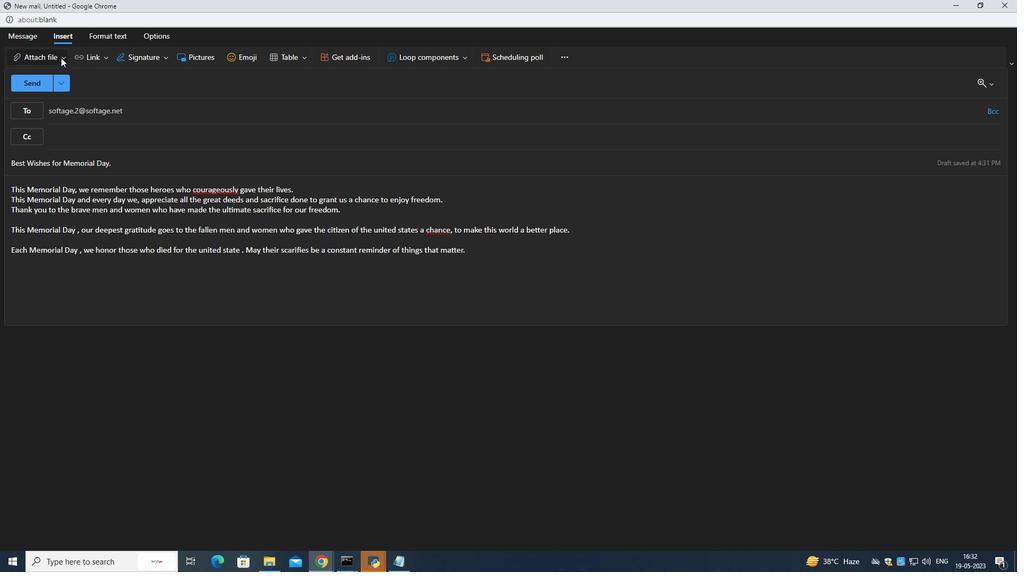 
Action: Mouse moved to (60, 307)
Screenshot: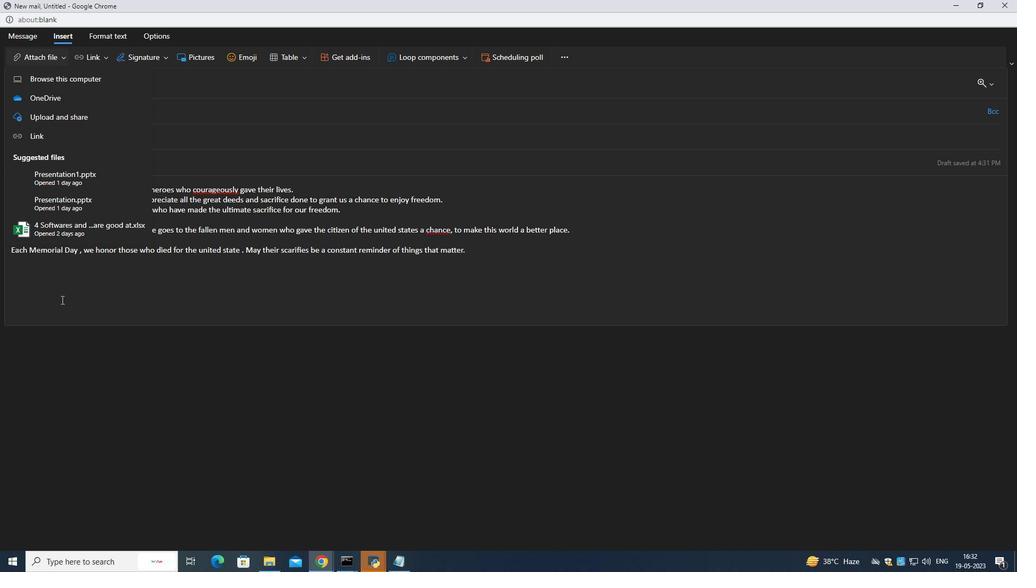 
Action: Mouse pressed left at (60, 307)
Screenshot: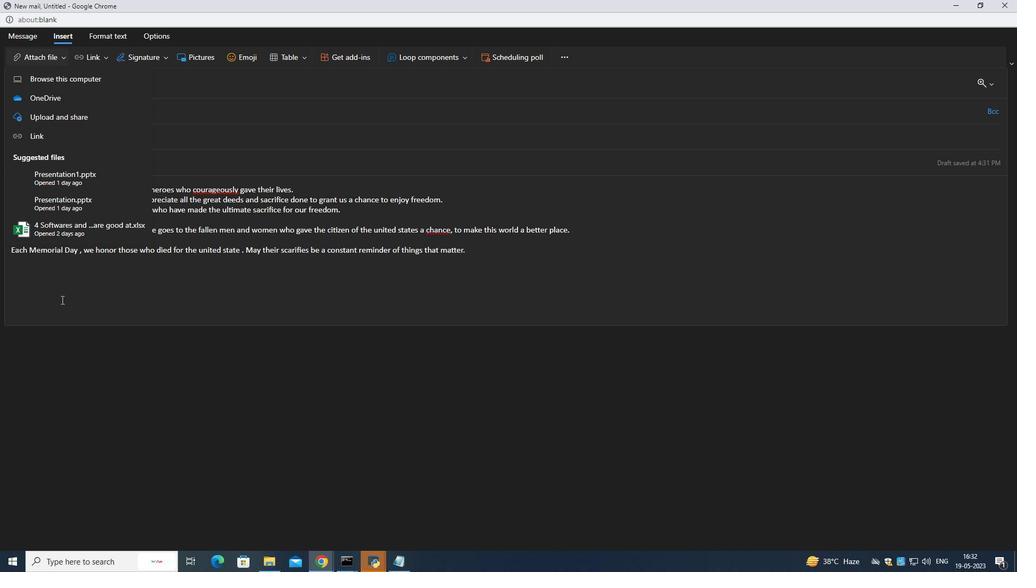 
Action: Mouse moved to (106, 57)
Screenshot: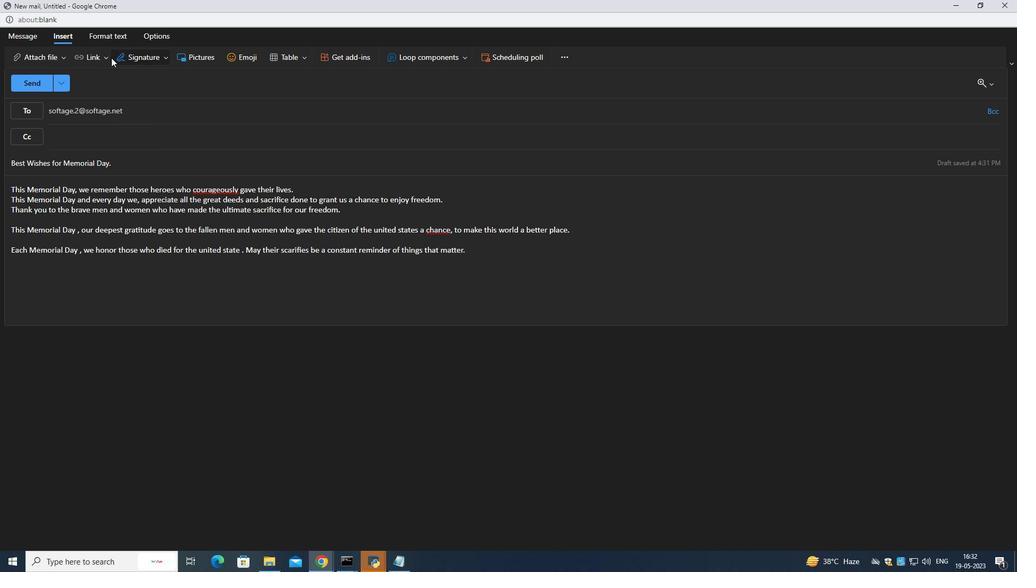 
Action: Mouse pressed left at (106, 57)
Screenshot: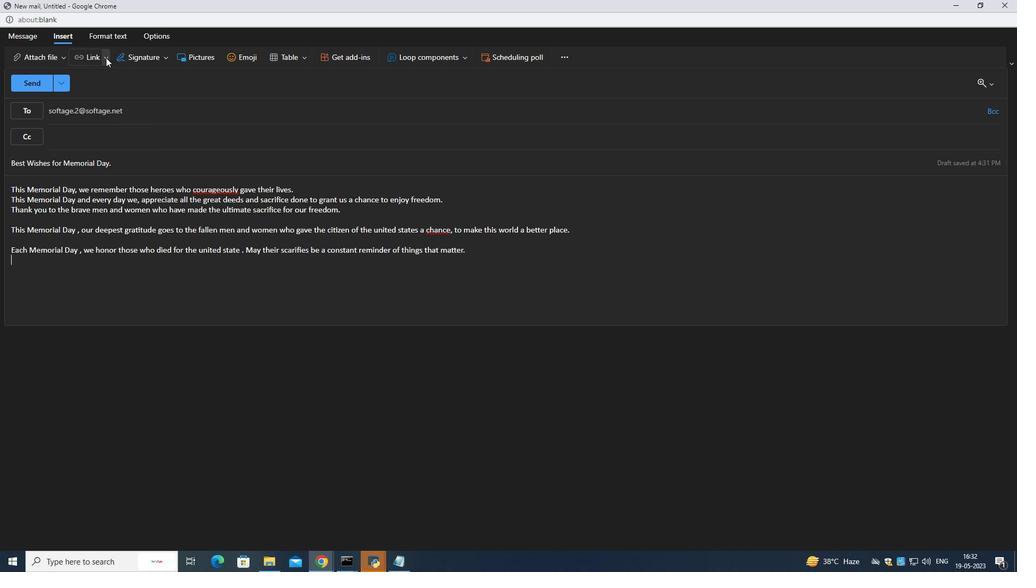 
Action: Mouse moved to (166, 57)
Screenshot: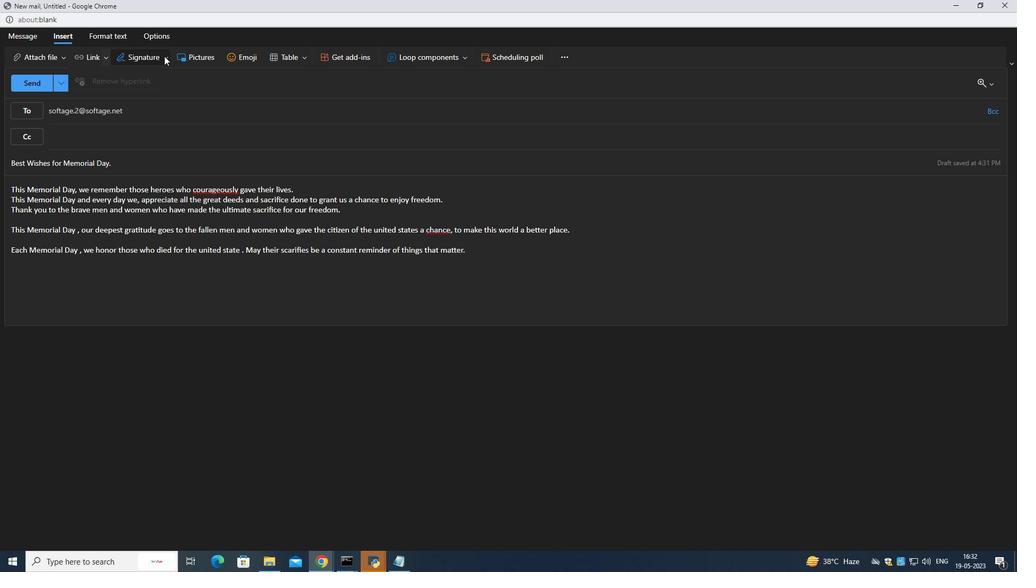 
Action: Mouse pressed left at (166, 57)
Screenshot: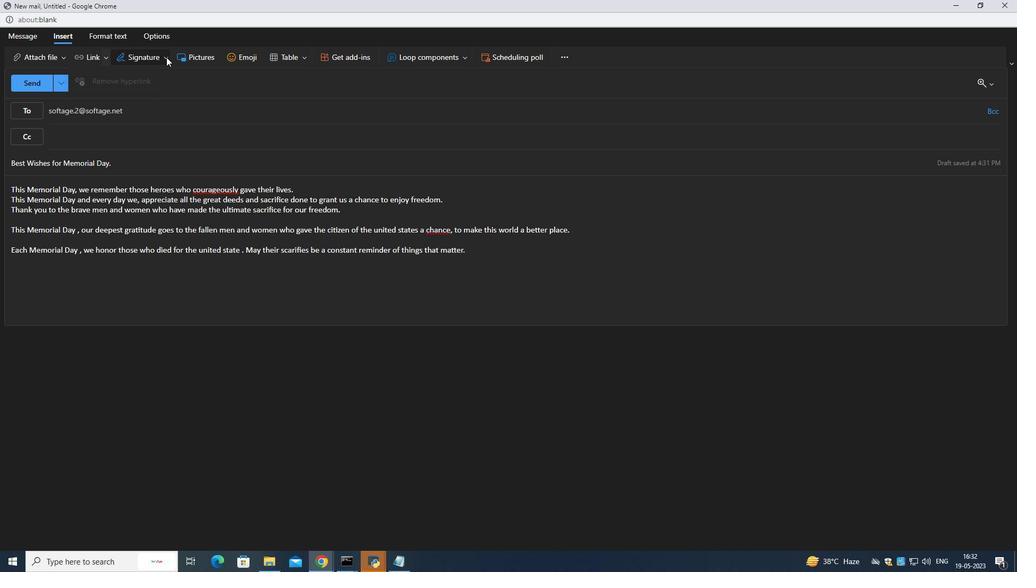 
Action: Mouse moved to (300, 59)
Screenshot: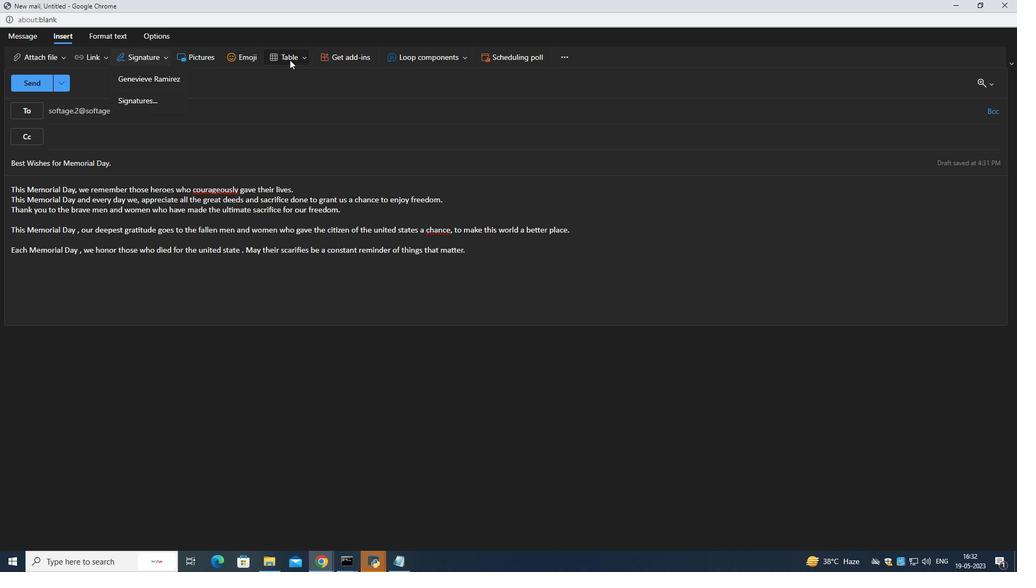 
Action: Mouse pressed left at (300, 59)
Screenshot: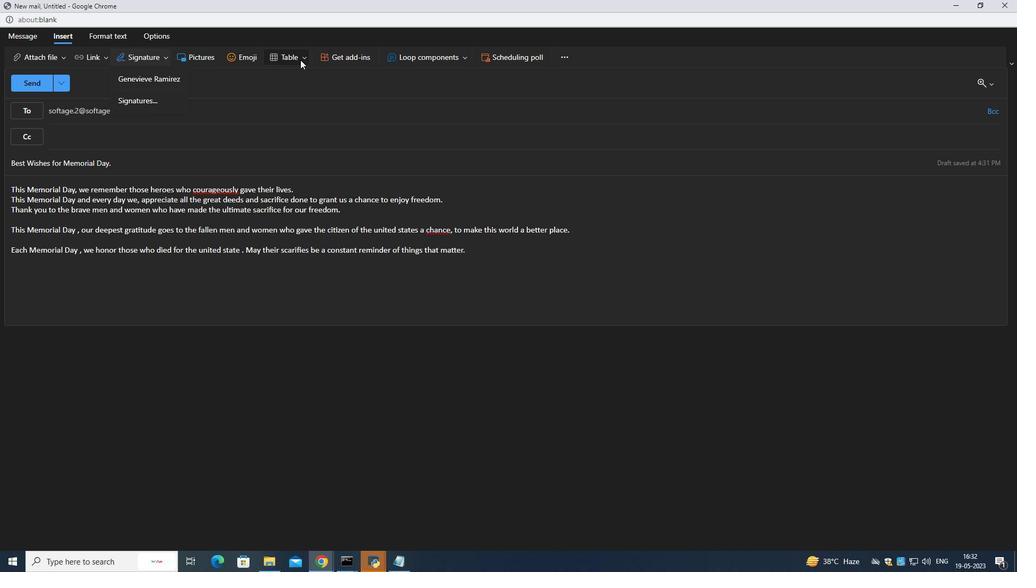 
Action: Mouse moved to (113, 32)
Screenshot: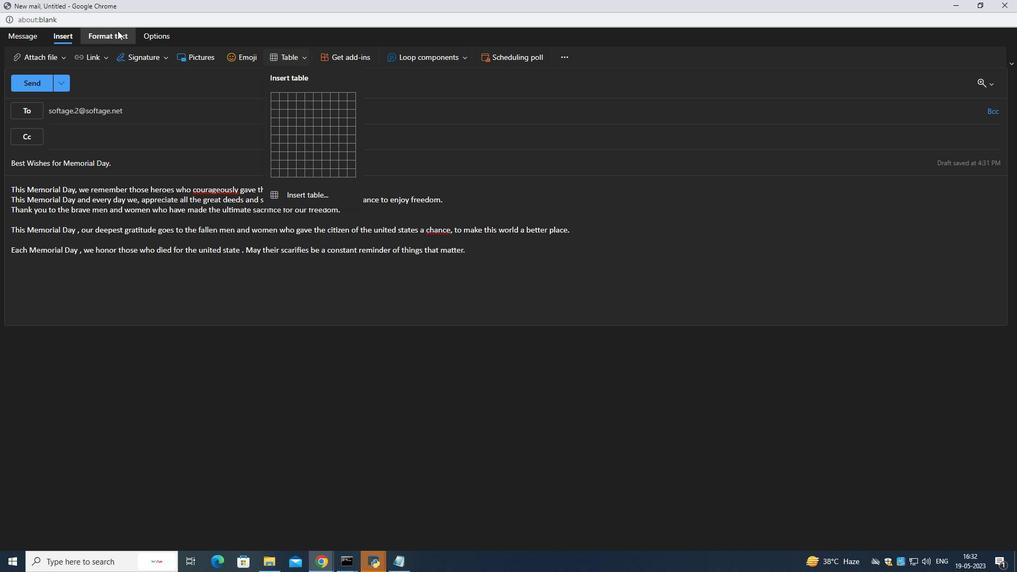 
Action: Mouse pressed left at (113, 32)
Screenshot: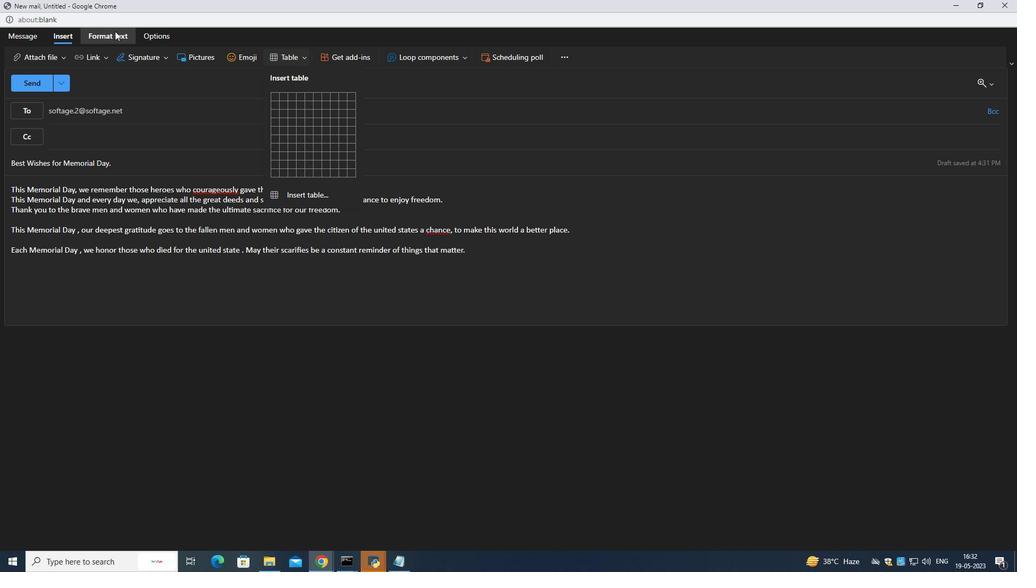 
Action: Mouse moved to (146, 60)
Screenshot: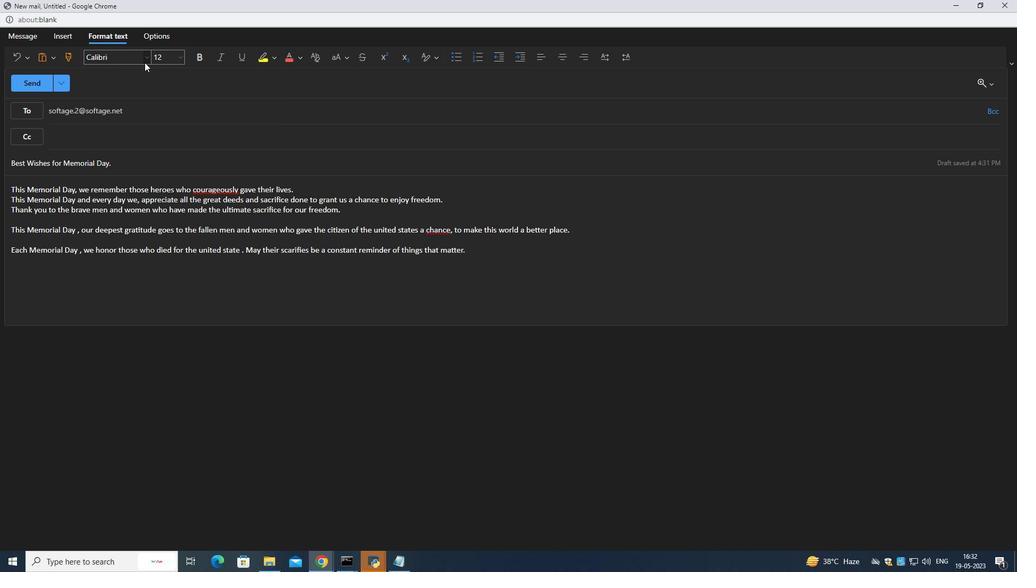
Action: Mouse pressed left at (146, 60)
Screenshot: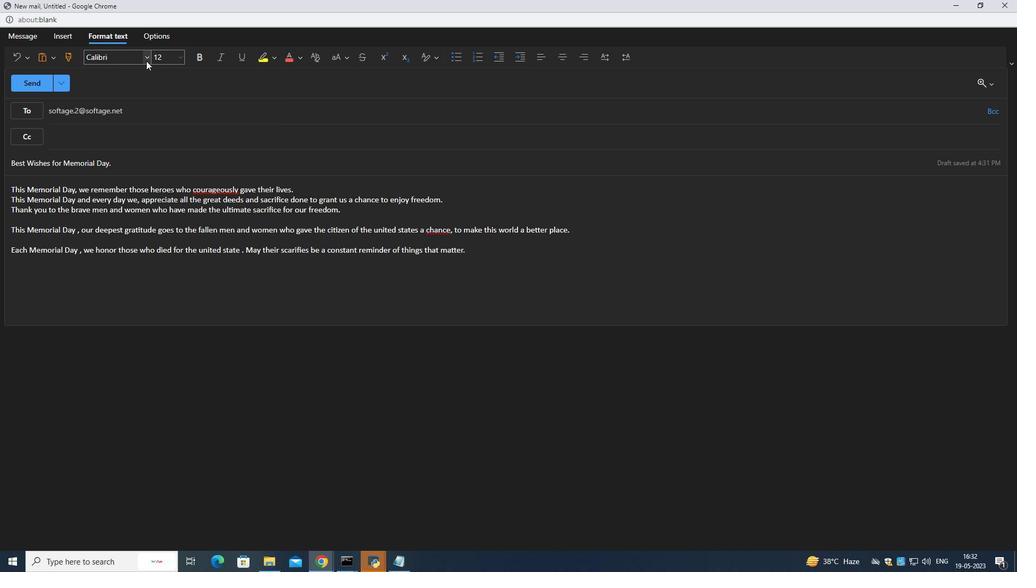 
Action: Mouse moved to (97, 263)
Screenshot: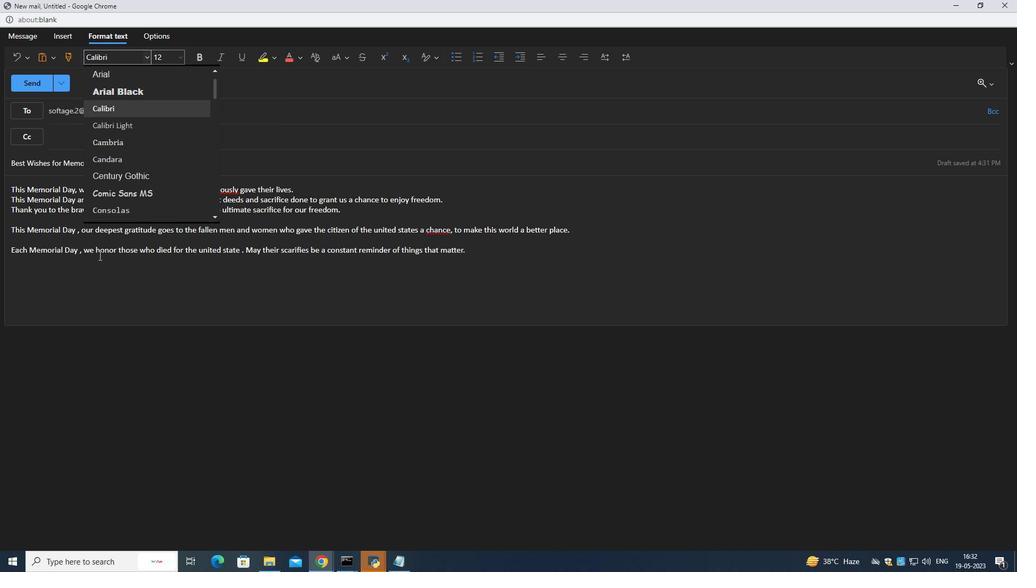 
Action: Mouse pressed left at (97, 263)
Screenshot: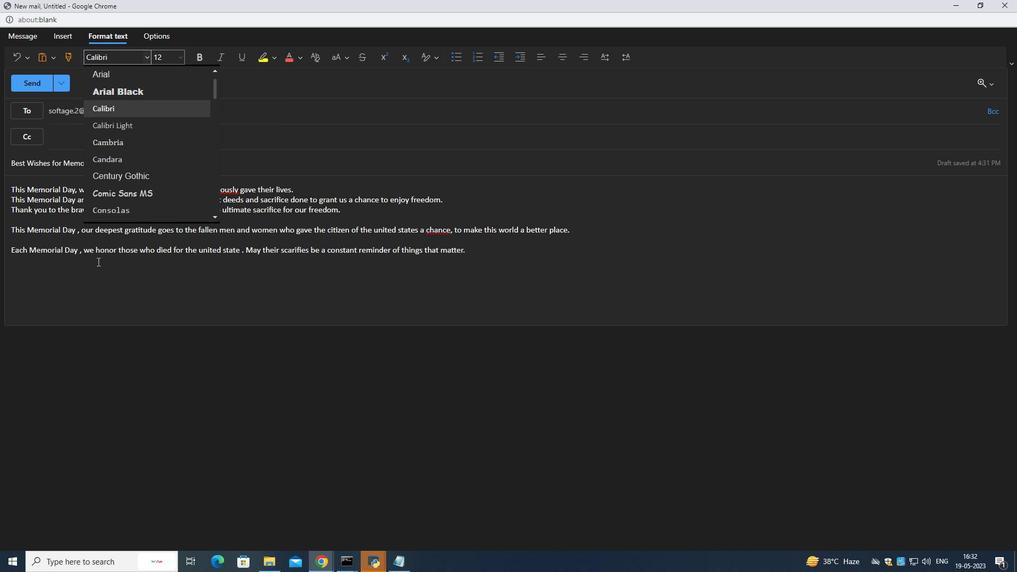 
Action: Mouse moved to (432, 59)
Screenshot: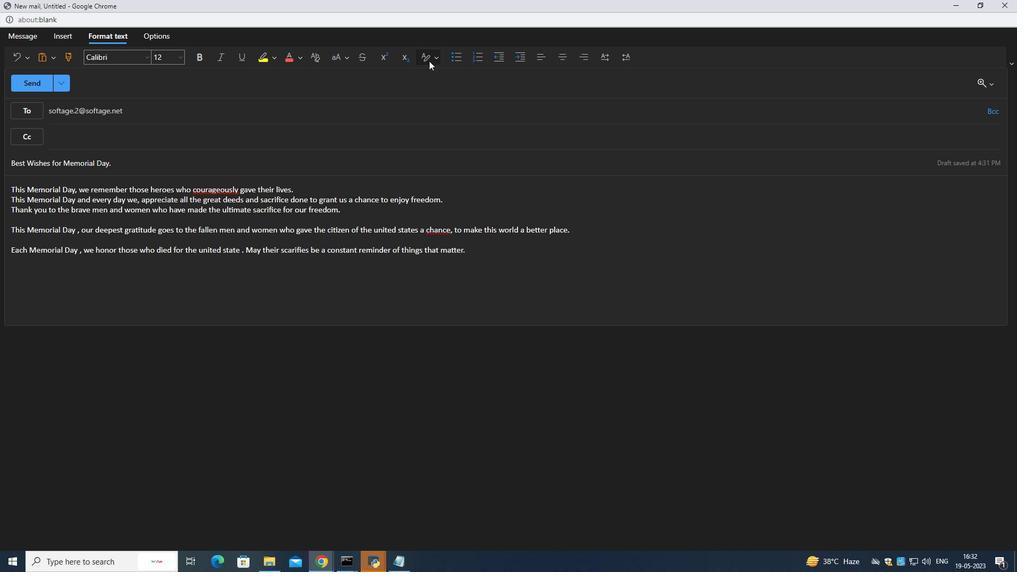 
Action: Mouse pressed left at (432, 59)
Screenshot: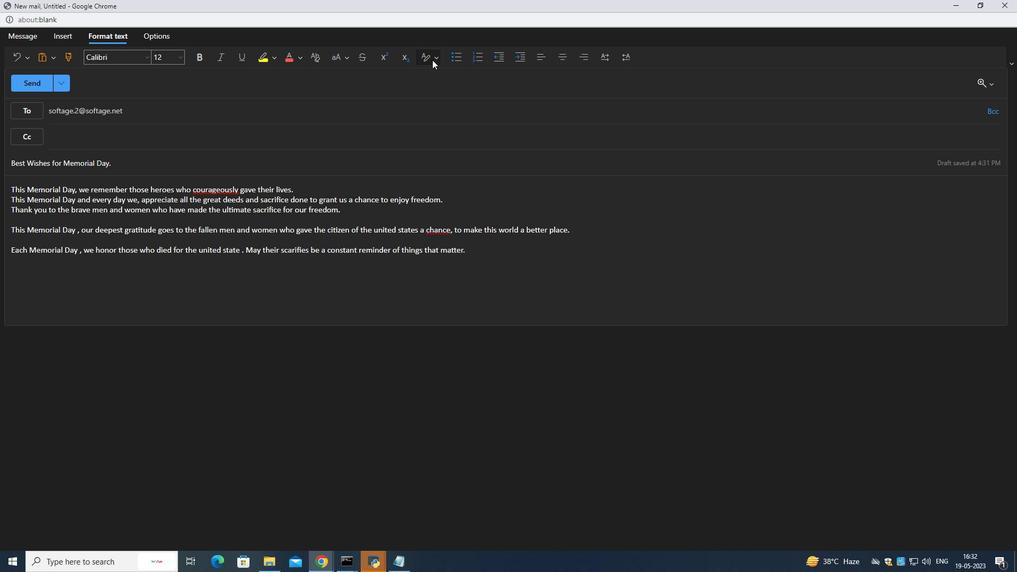
Action: Mouse moved to (444, 124)
Screenshot: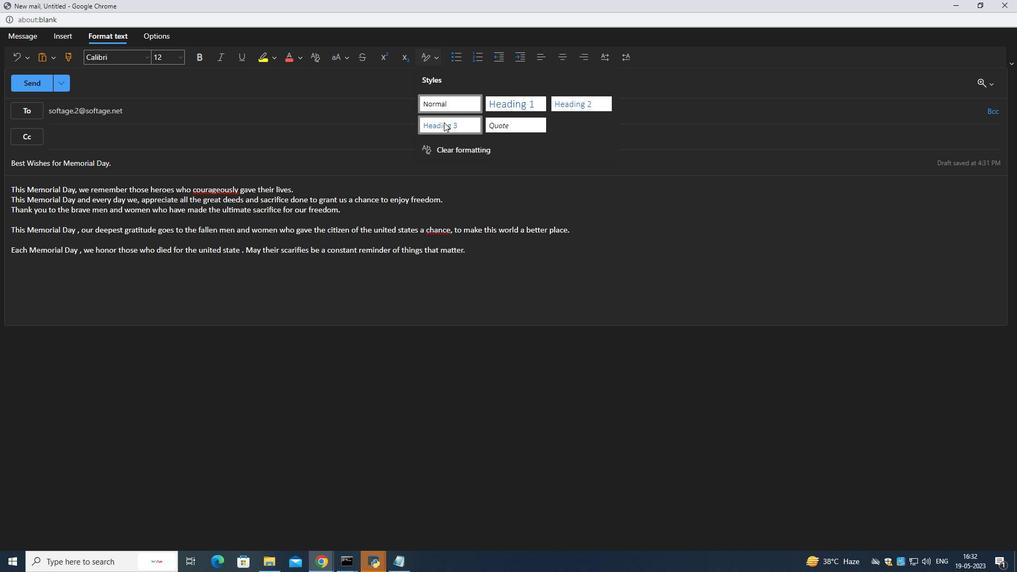 
Action: Mouse pressed left at (444, 124)
Screenshot: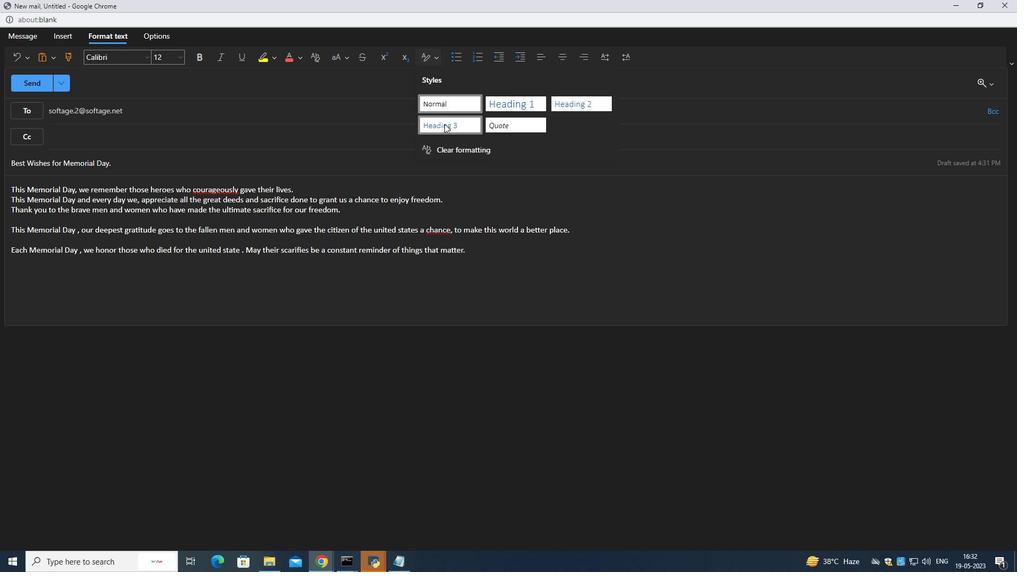
Action: Mouse moved to (129, 155)
Screenshot: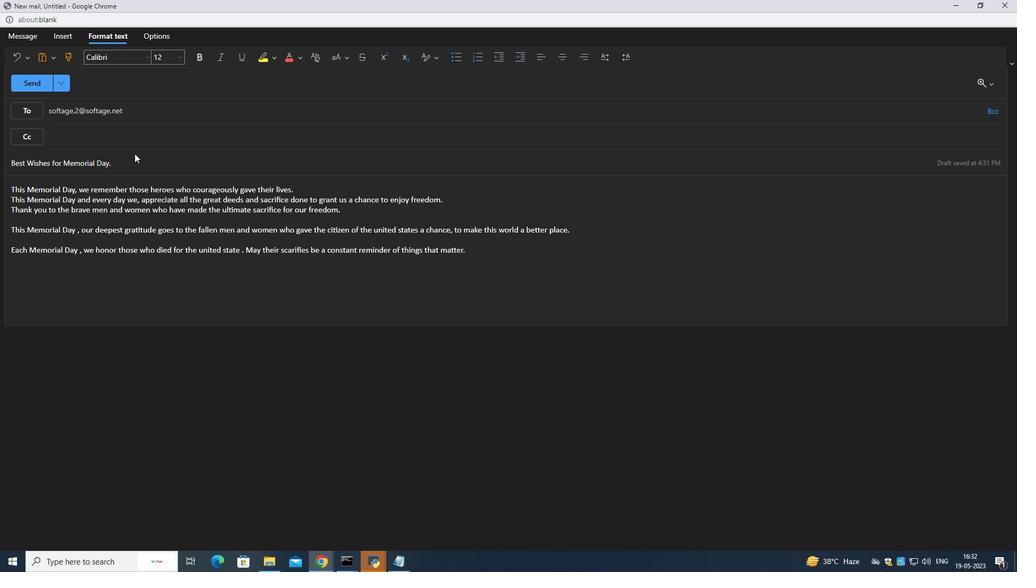 
Action: Mouse pressed left at (129, 155)
Screenshot: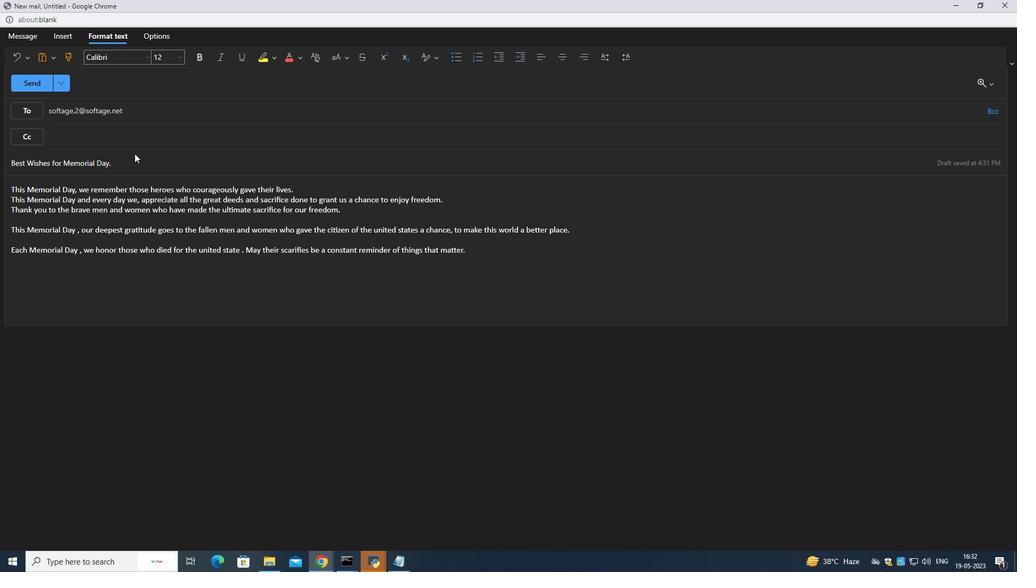 
Action: Mouse moved to (125, 160)
Screenshot: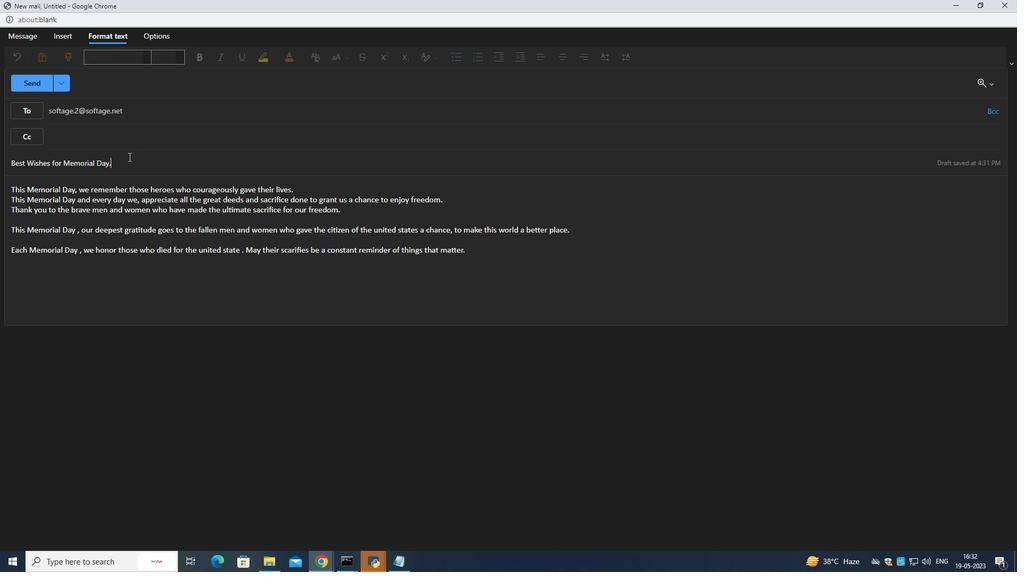 
Action: Mouse pressed left at (125, 160)
Screenshot: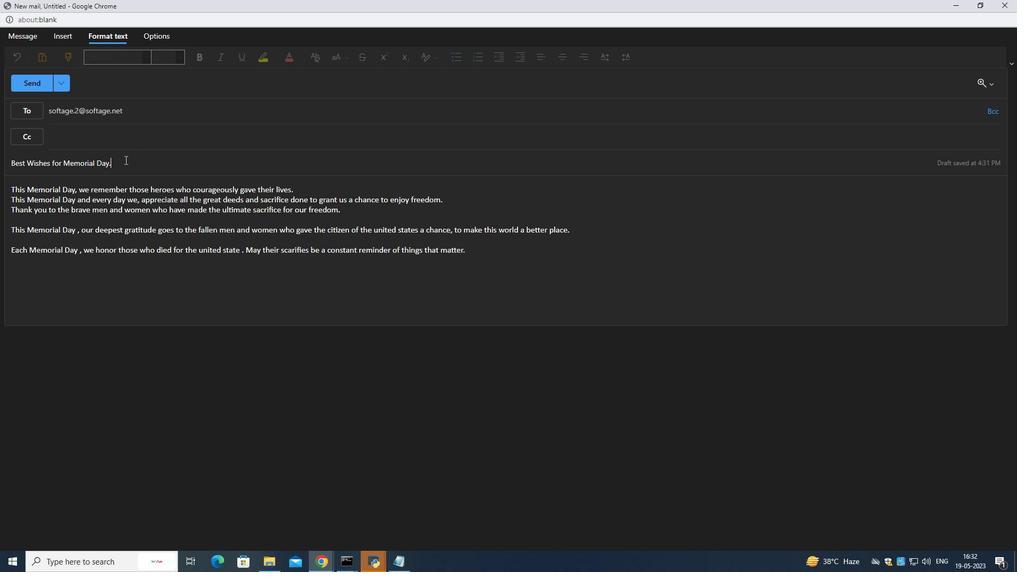 
Action: Mouse moved to (301, 83)
Screenshot: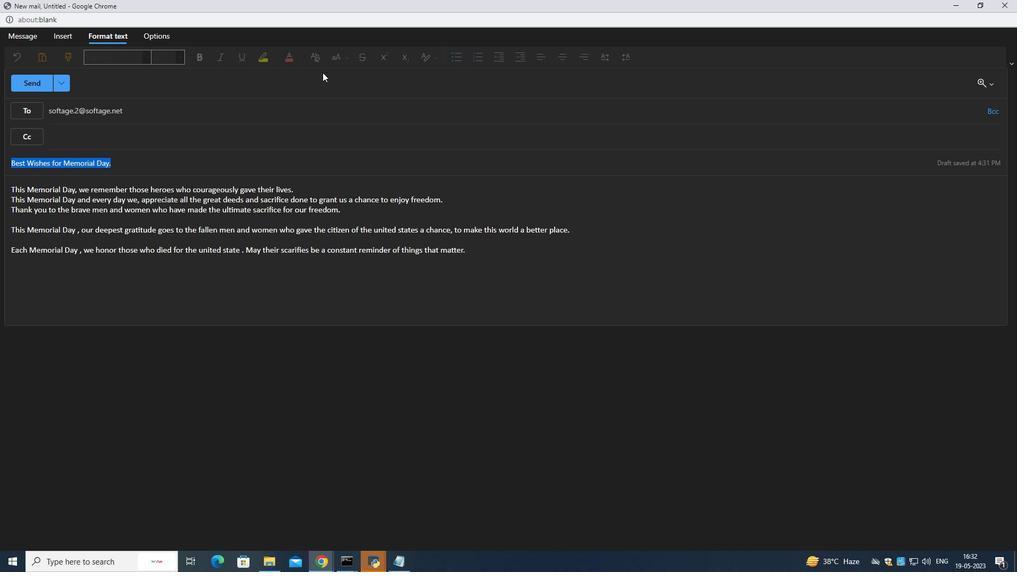 
Action: Mouse pressed left at (301, 83)
Screenshot: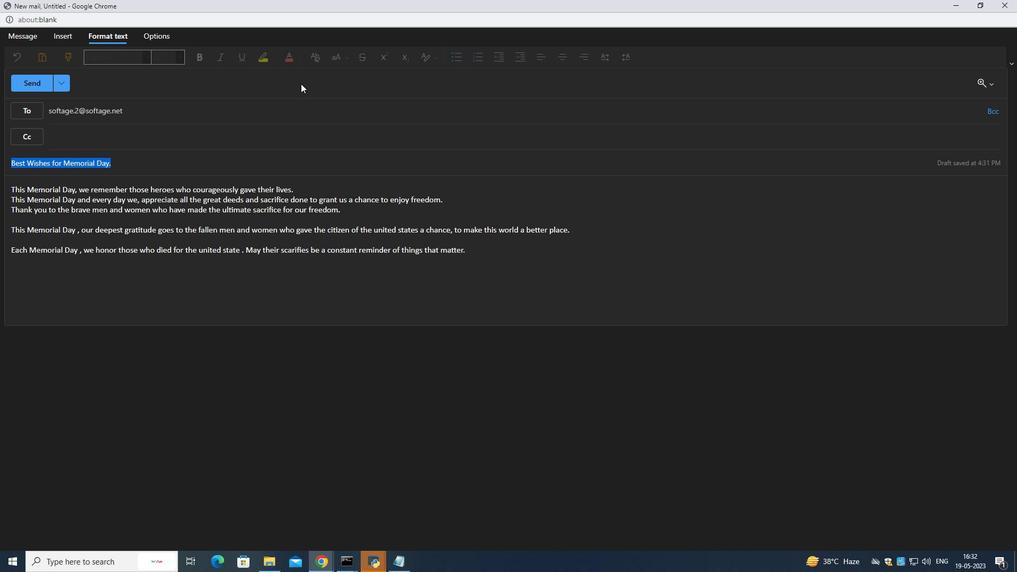 
Action: Mouse moved to (120, 30)
Screenshot: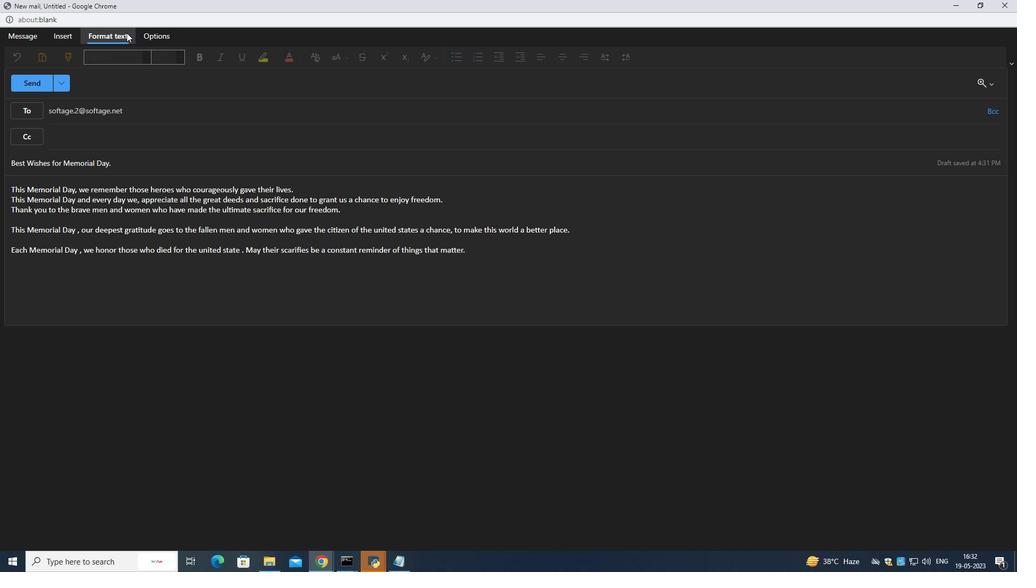 
Action: Mouse pressed left at (120, 30)
Screenshot: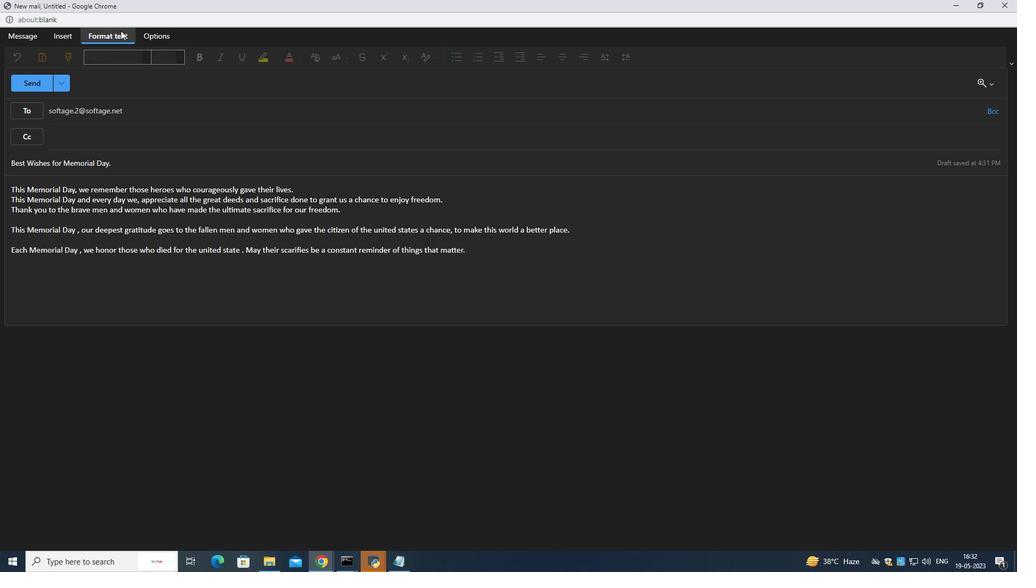 
Action: Mouse moved to (72, 29)
Screenshot: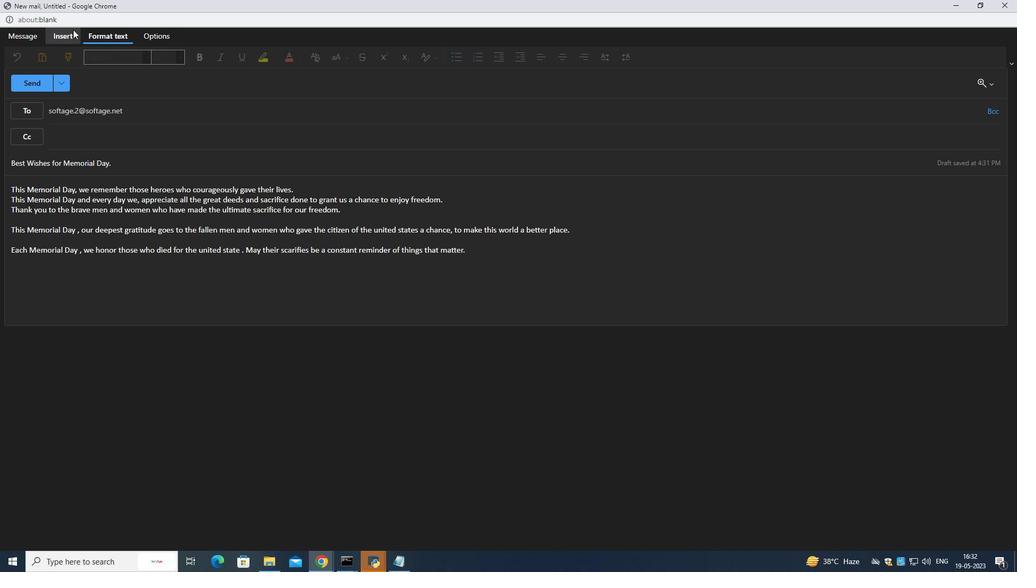 
Action: Mouse pressed left at (72, 29)
Screenshot: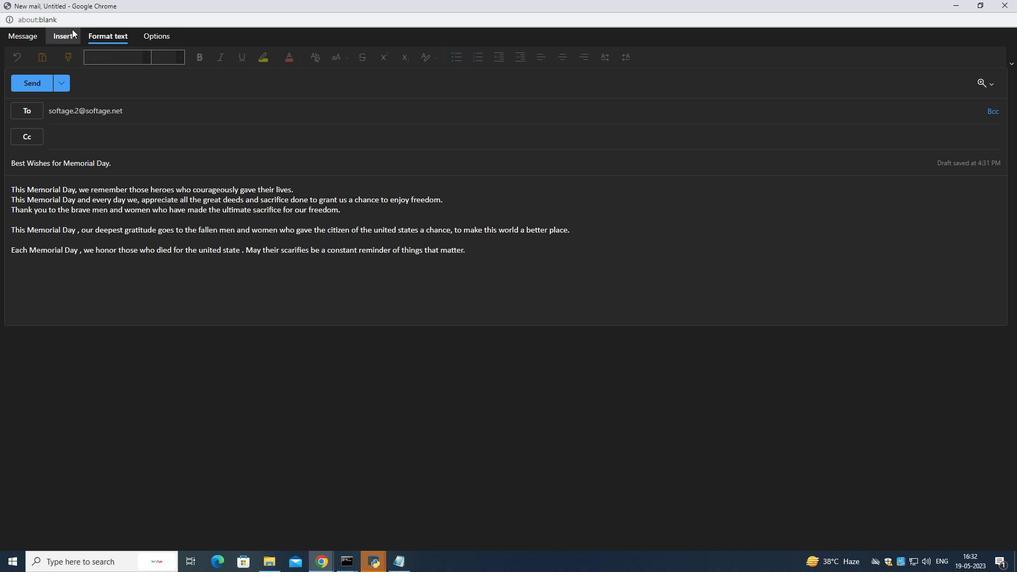 
Action: Mouse moved to (30, 34)
Screenshot: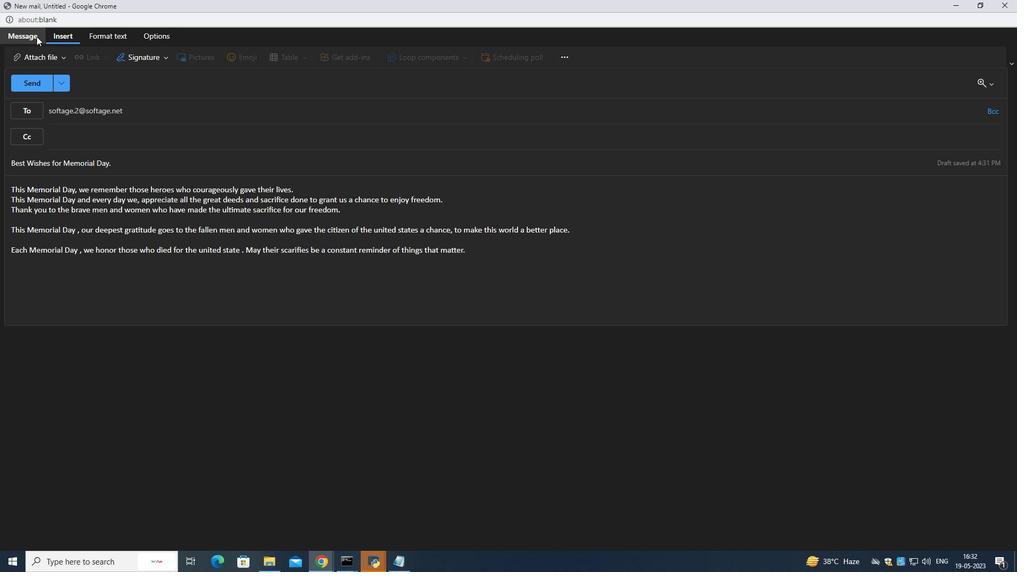 
Action: Mouse pressed left at (30, 34)
